 Task: Page Layout & Record Types
Action: Mouse moved to (513, 584)
Screenshot: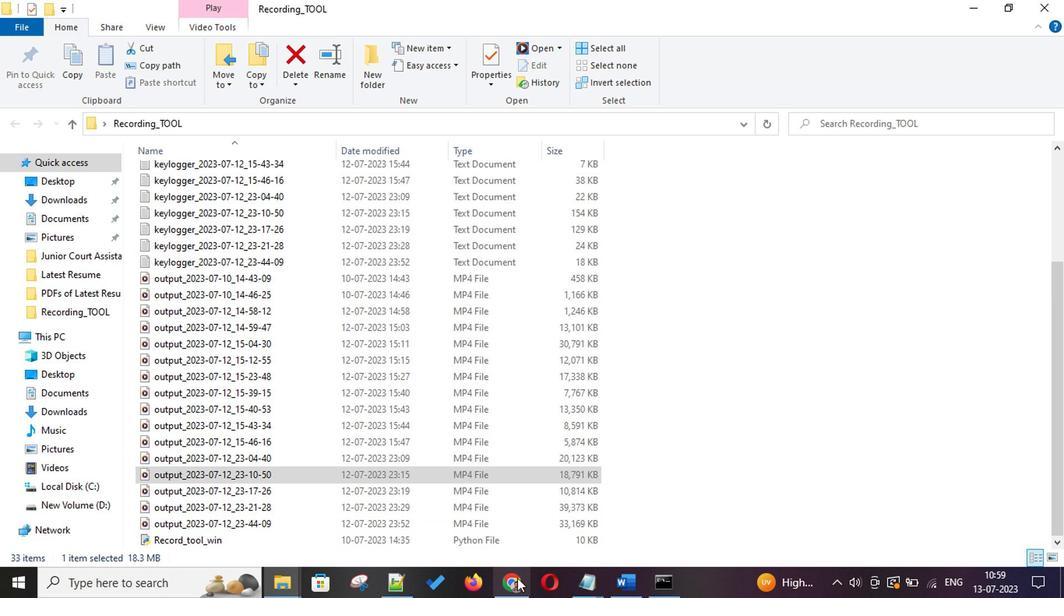 
Action: Mouse pressed left at (513, 584)
Screenshot: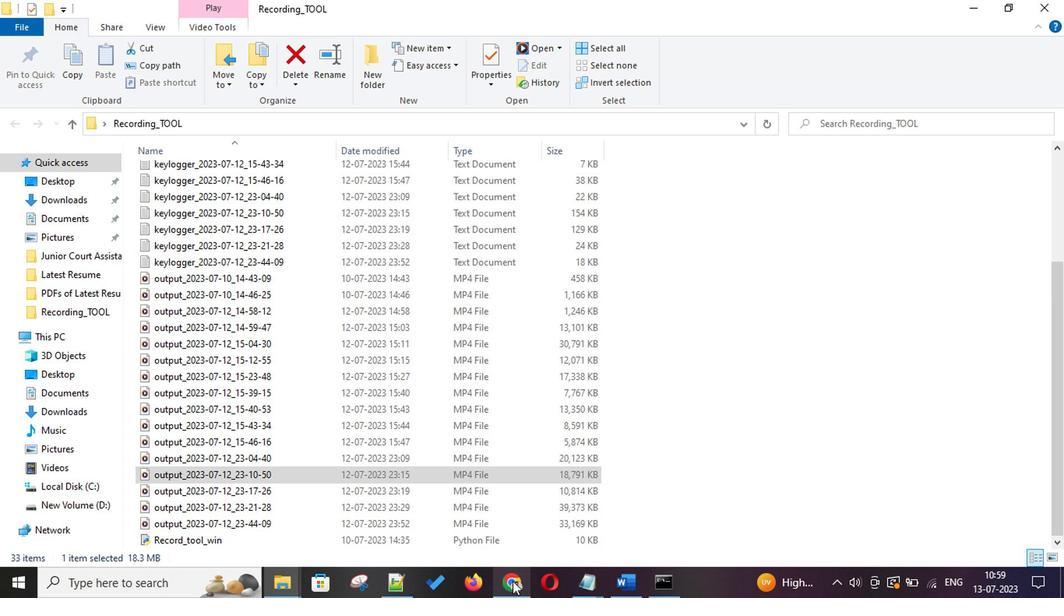 
Action: Mouse moved to (974, 104)
Screenshot: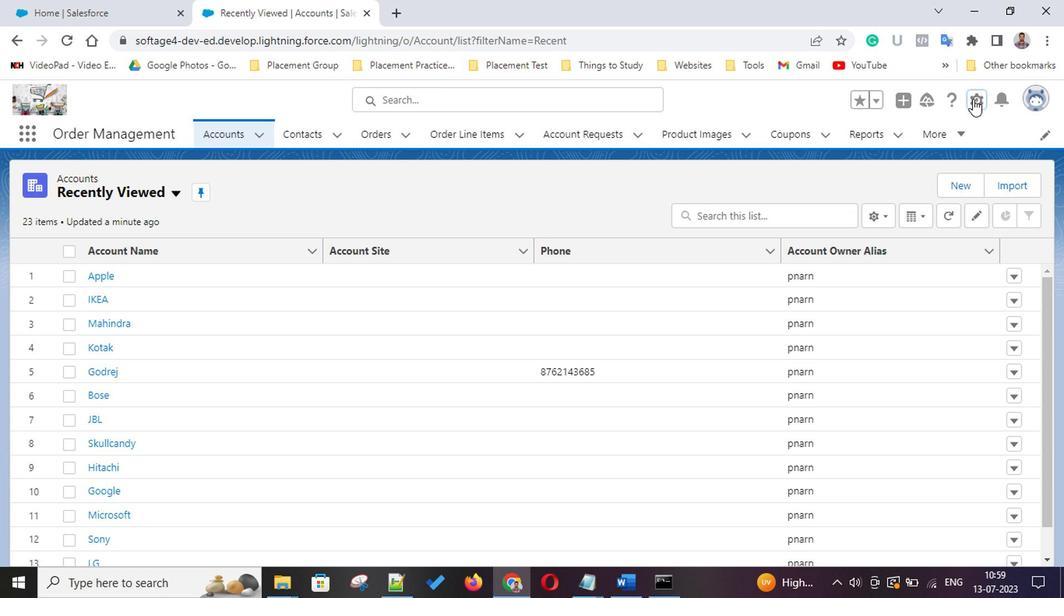 
Action: Mouse pressed left at (974, 104)
Screenshot: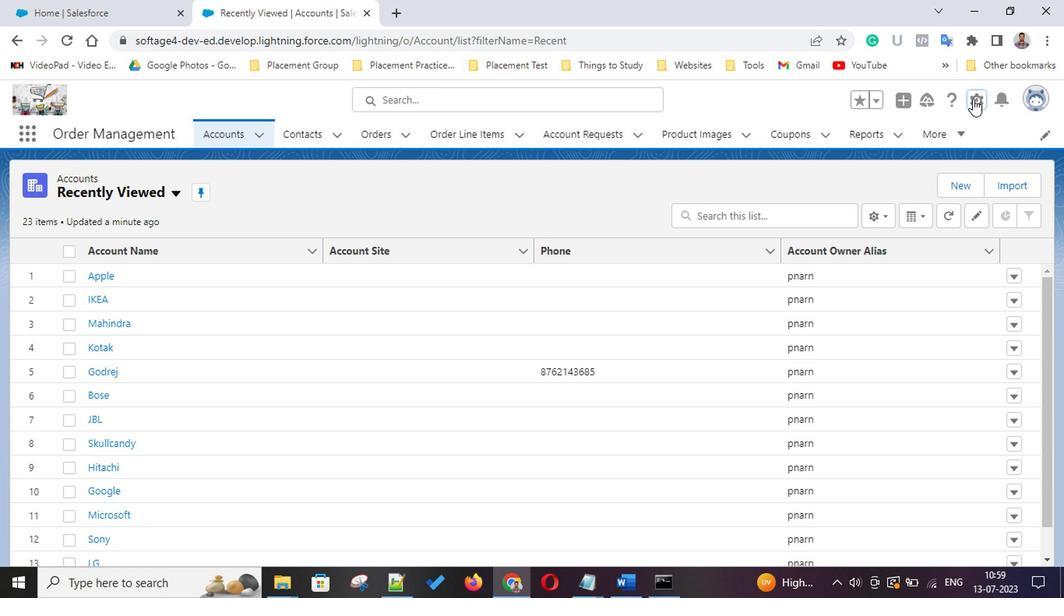 
Action: Mouse moved to (907, 284)
Screenshot: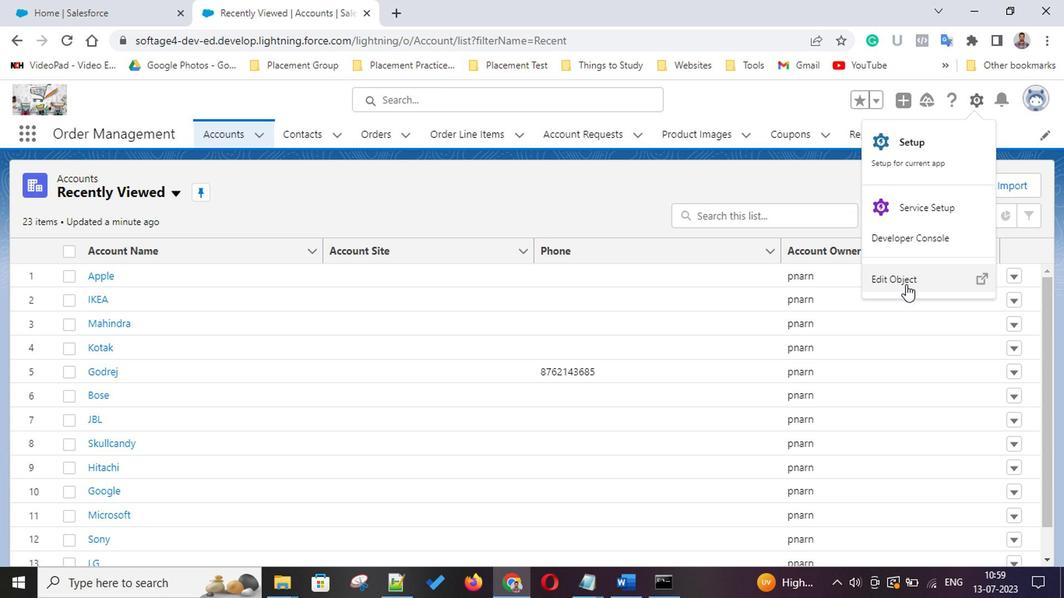 
Action: Mouse pressed left at (907, 284)
Screenshot: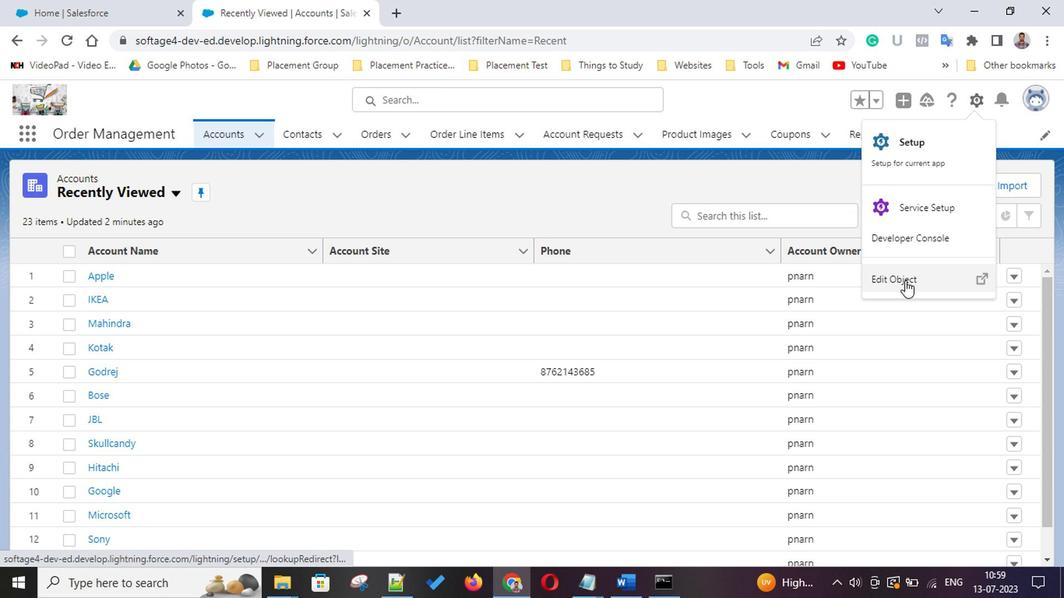 
Action: Mouse moved to (78, 319)
Screenshot: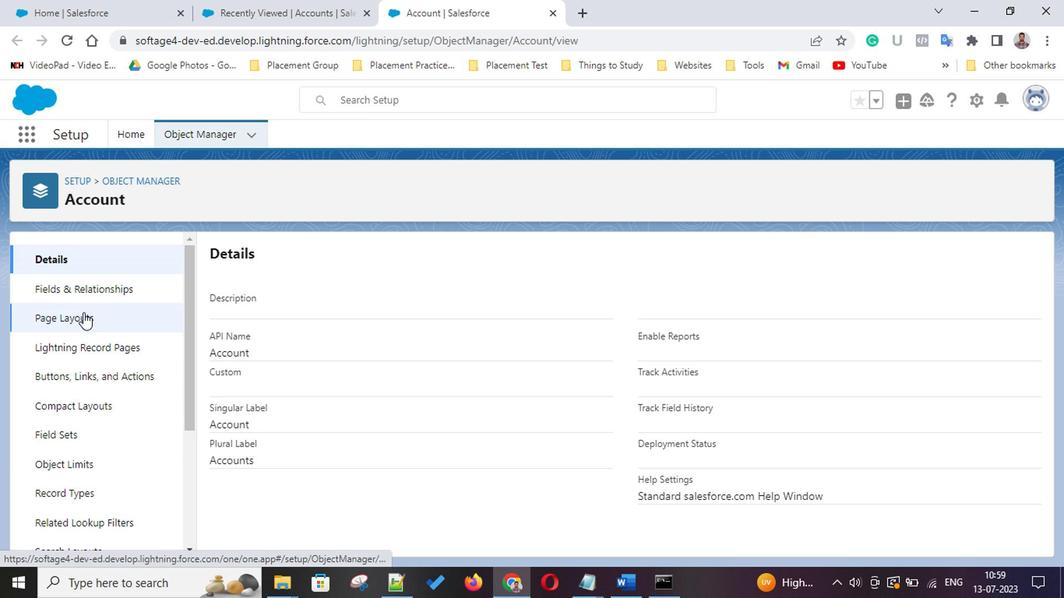 
Action: Mouse pressed left at (78, 319)
Screenshot: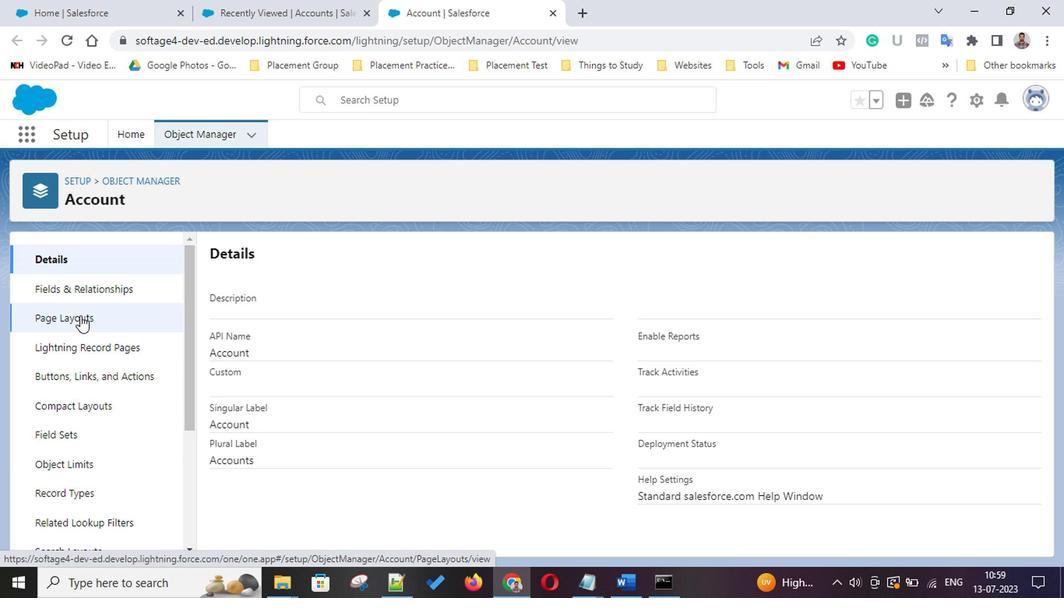 
Action: Mouse moved to (1042, 329)
Screenshot: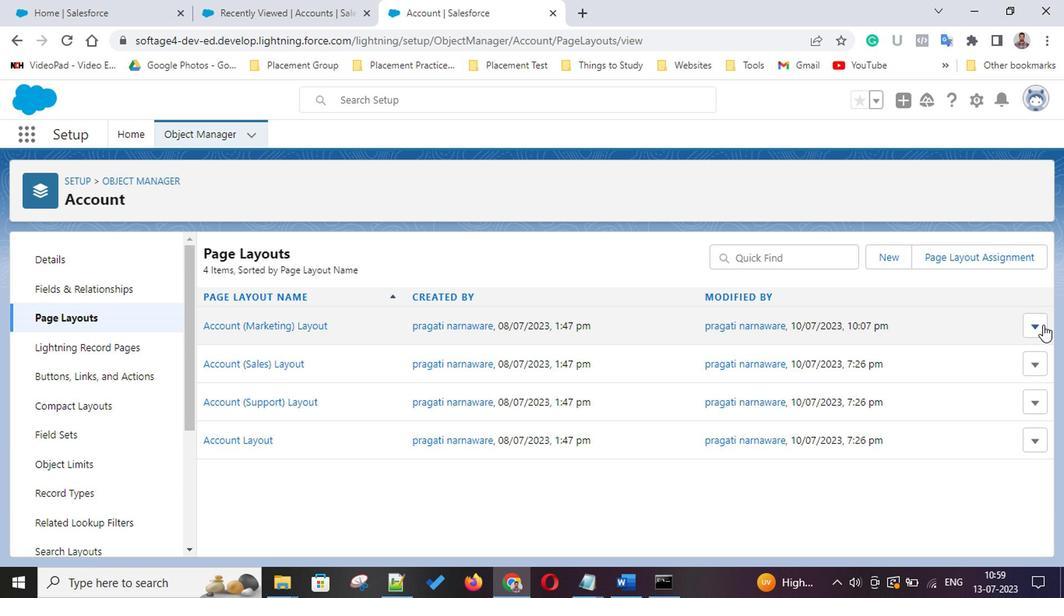 
Action: Mouse pressed left at (1042, 329)
Screenshot: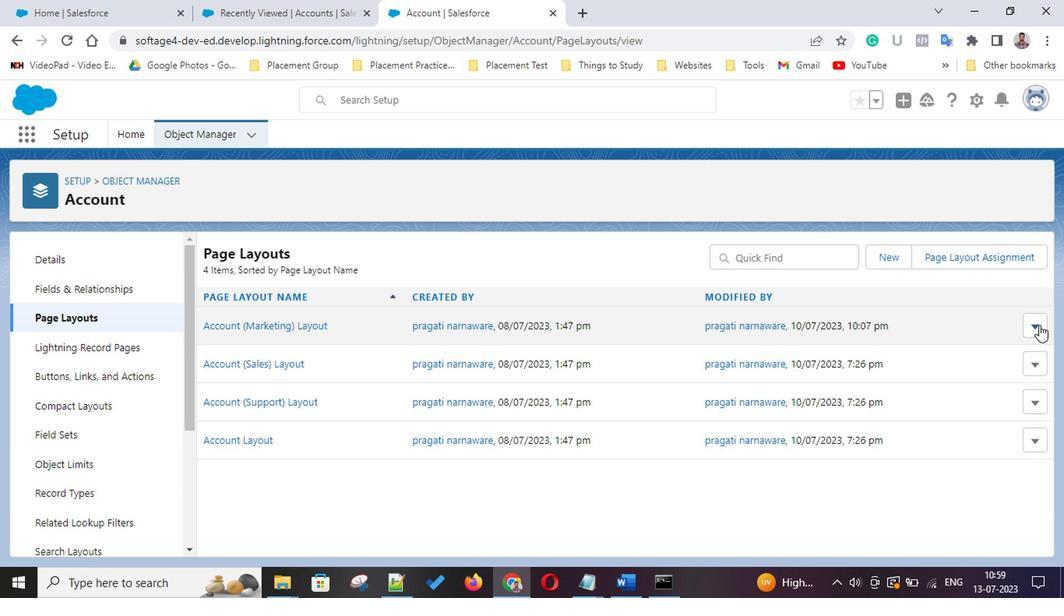 
Action: Mouse moved to (995, 374)
Screenshot: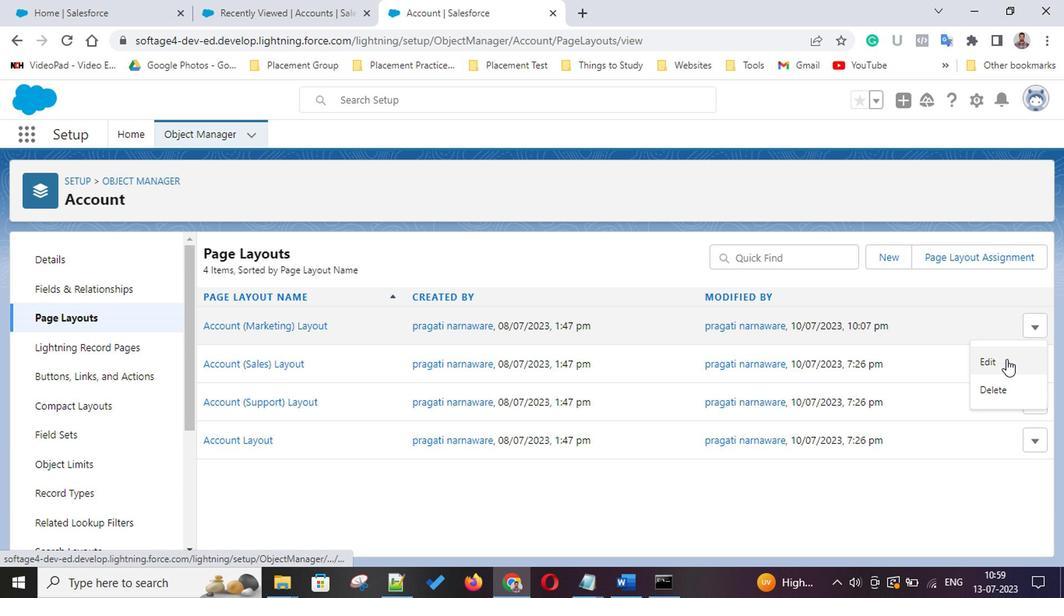 
Action: Mouse pressed left at (995, 374)
Screenshot: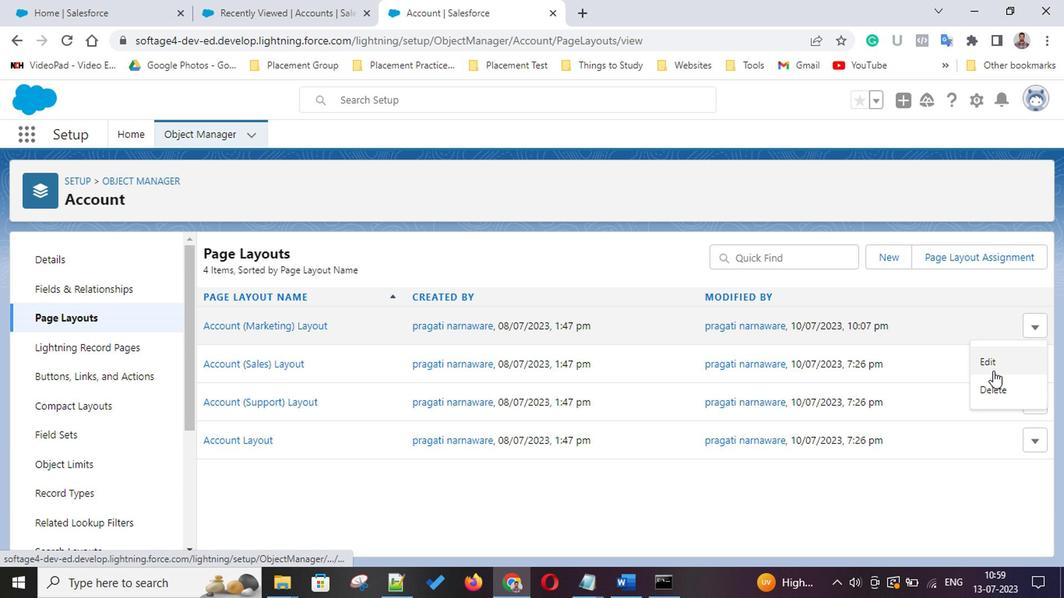 
Action: Mouse moved to (532, 431)
Screenshot: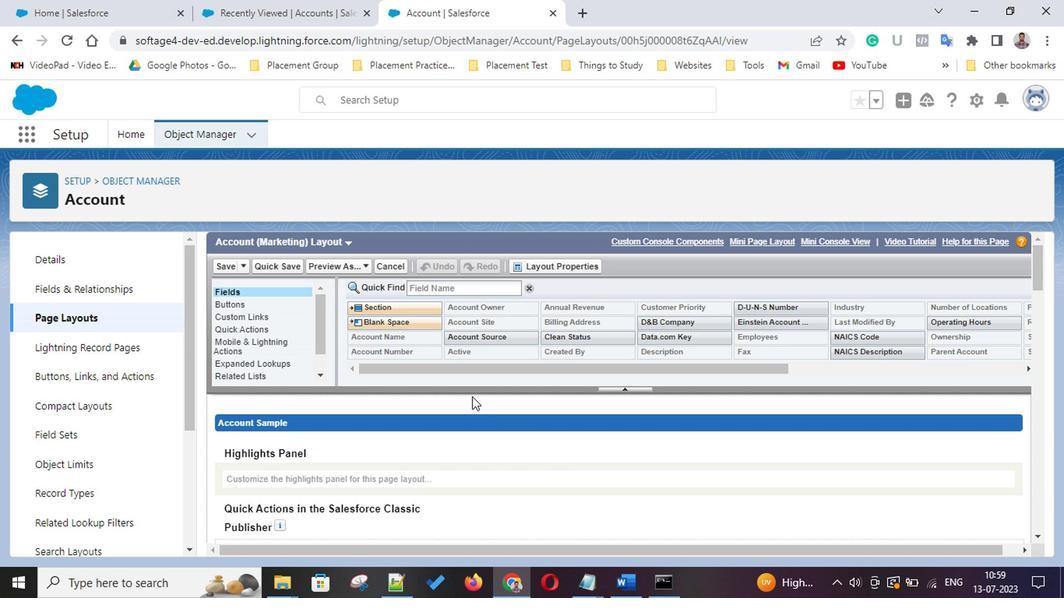 
Action: Mouse scrolled (532, 430) with delta (0, 0)
Screenshot: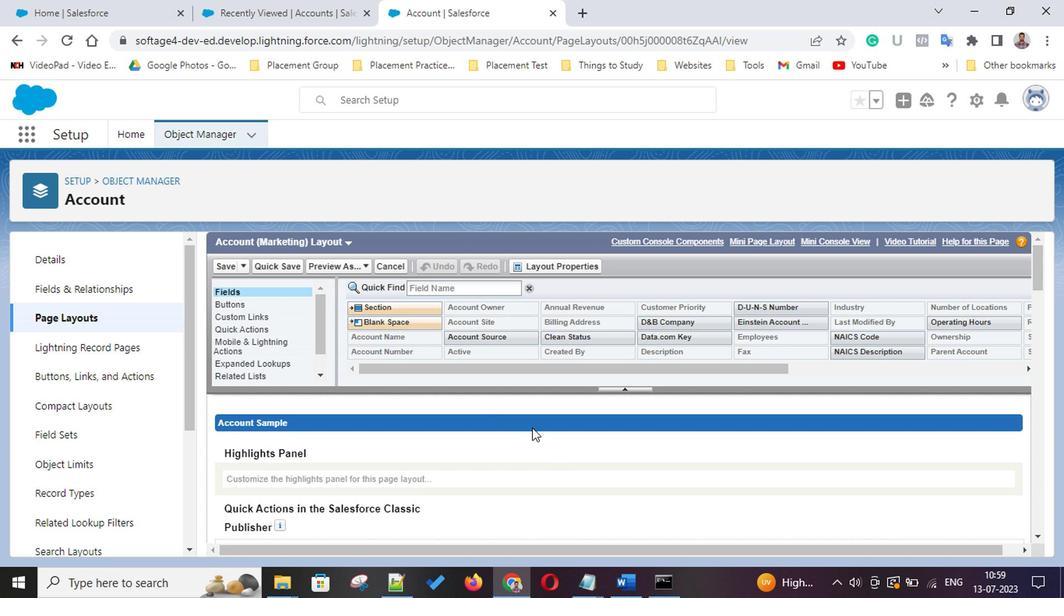 
Action: Mouse scrolled (532, 430) with delta (0, 0)
Screenshot: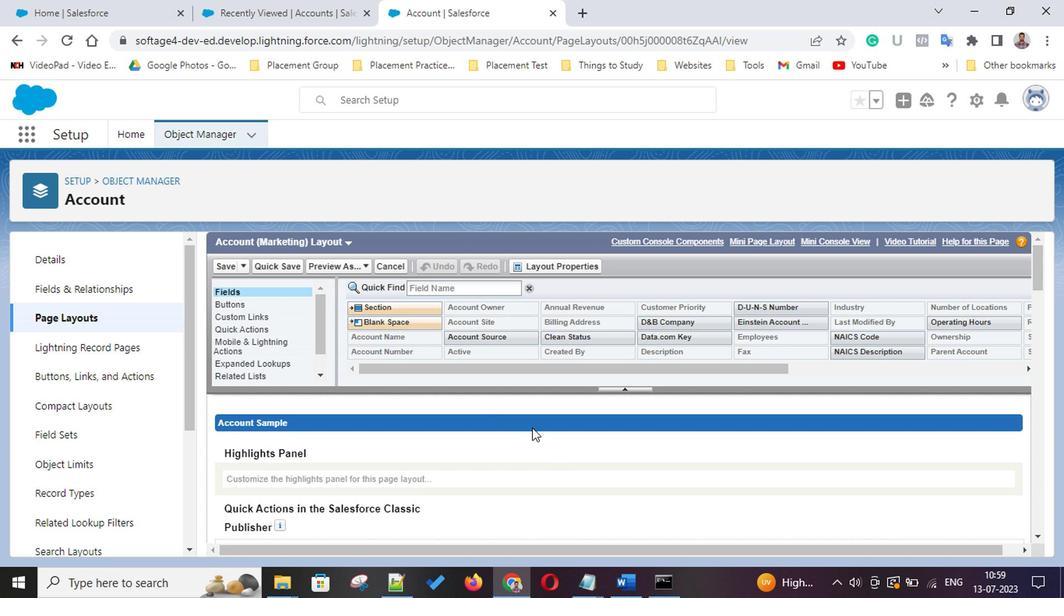 
Action: Mouse scrolled (532, 430) with delta (0, 0)
Screenshot: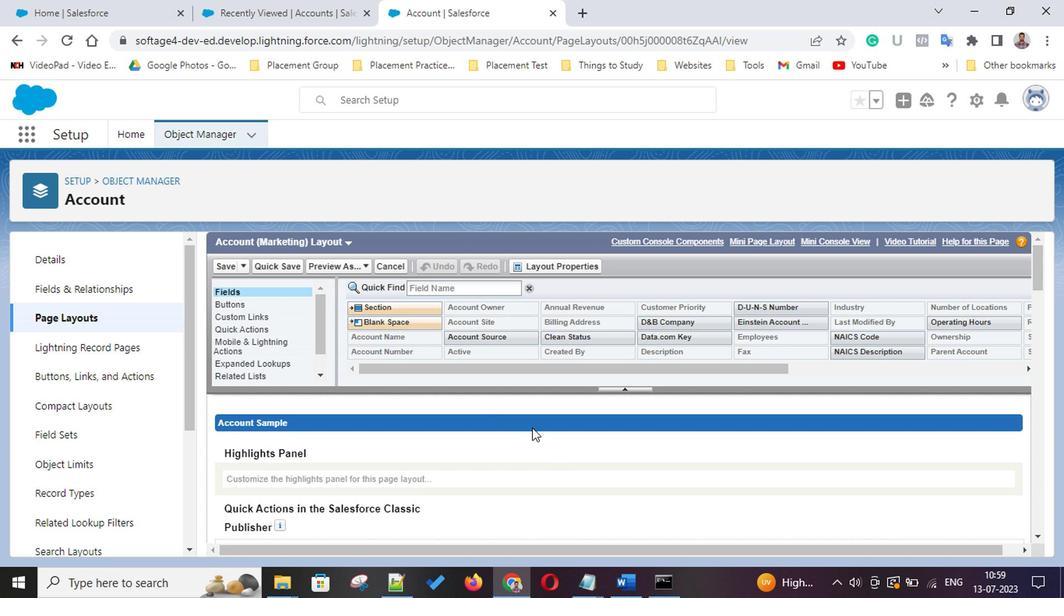 
Action: Mouse scrolled (532, 430) with delta (0, 0)
Screenshot: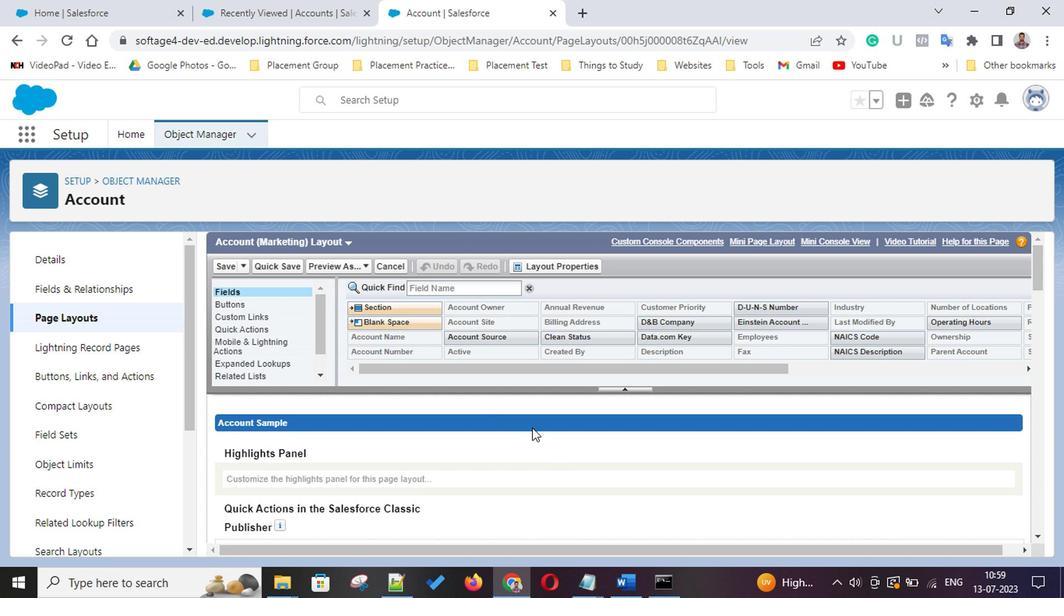 
Action: Mouse scrolled (532, 430) with delta (0, 0)
Screenshot: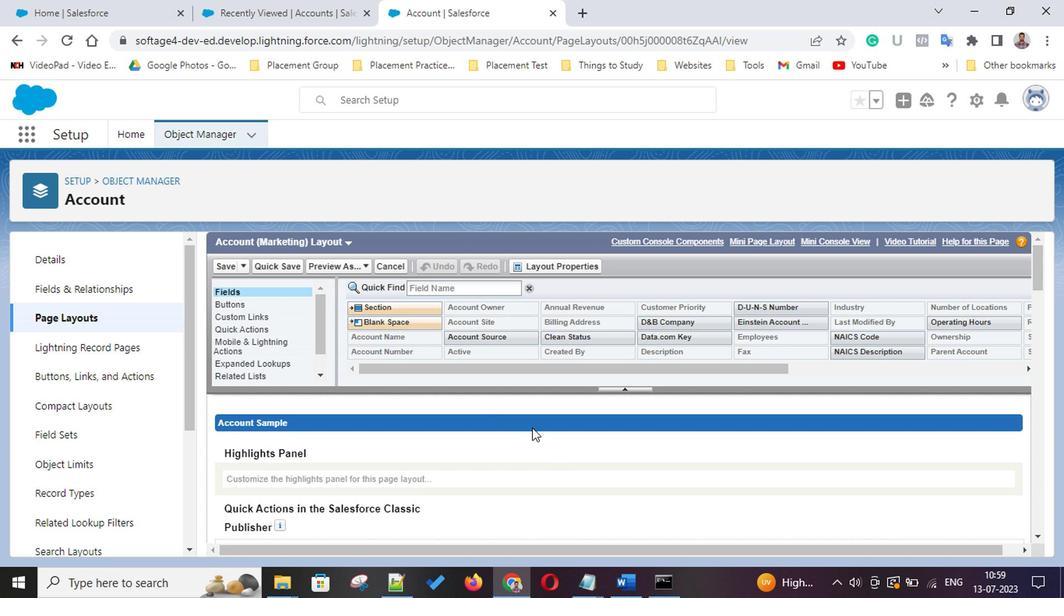 
Action: Mouse scrolled (532, 430) with delta (0, 0)
Screenshot: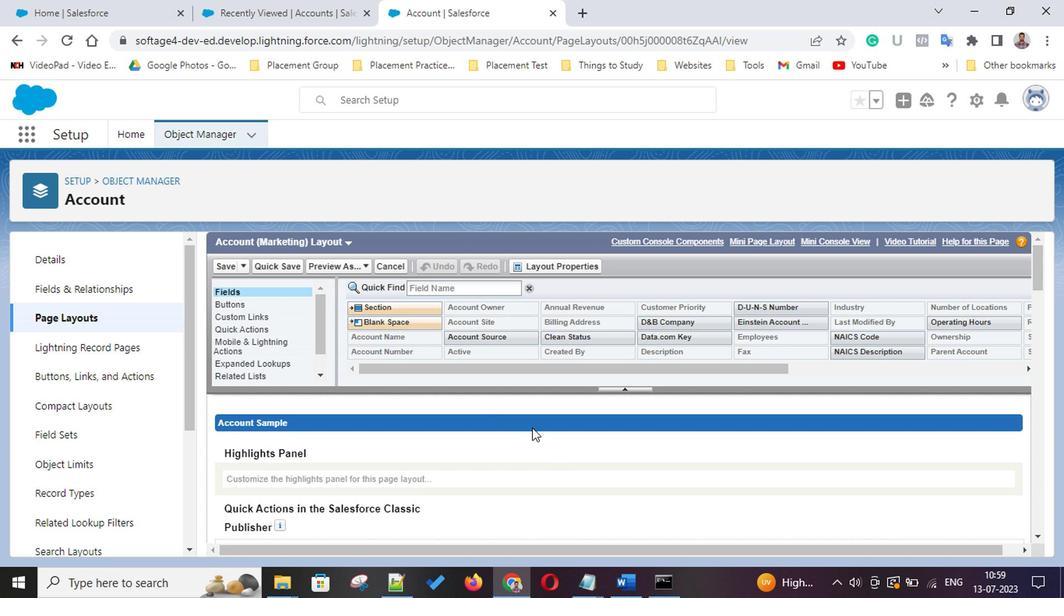 
Action: Mouse scrolled (532, 430) with delta (0, 0)
Screenshot: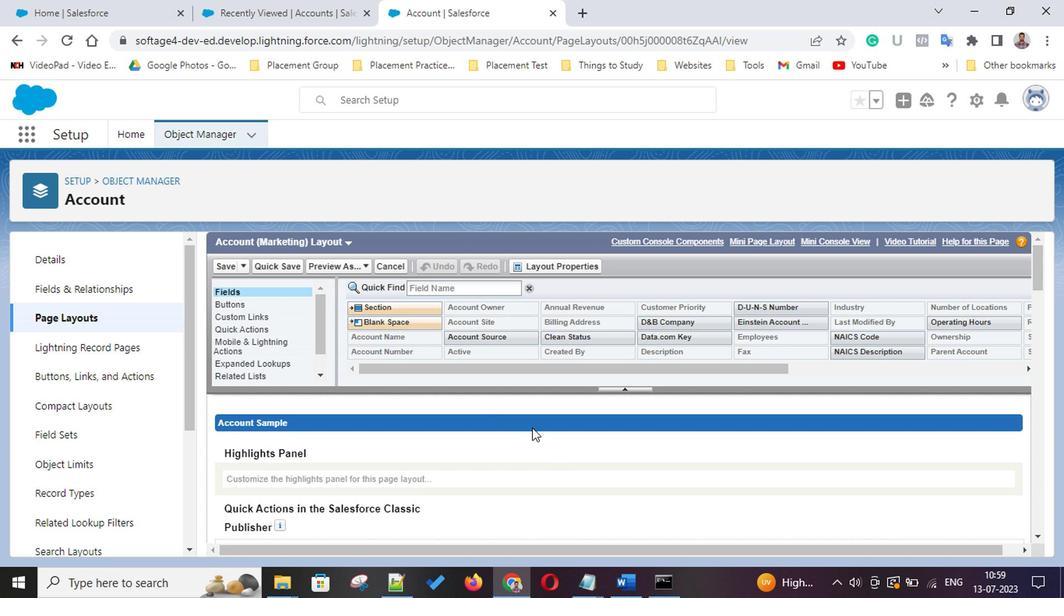 
Action: Mouse scrolled (532, 430) with delta (0, 0)
Screenshot: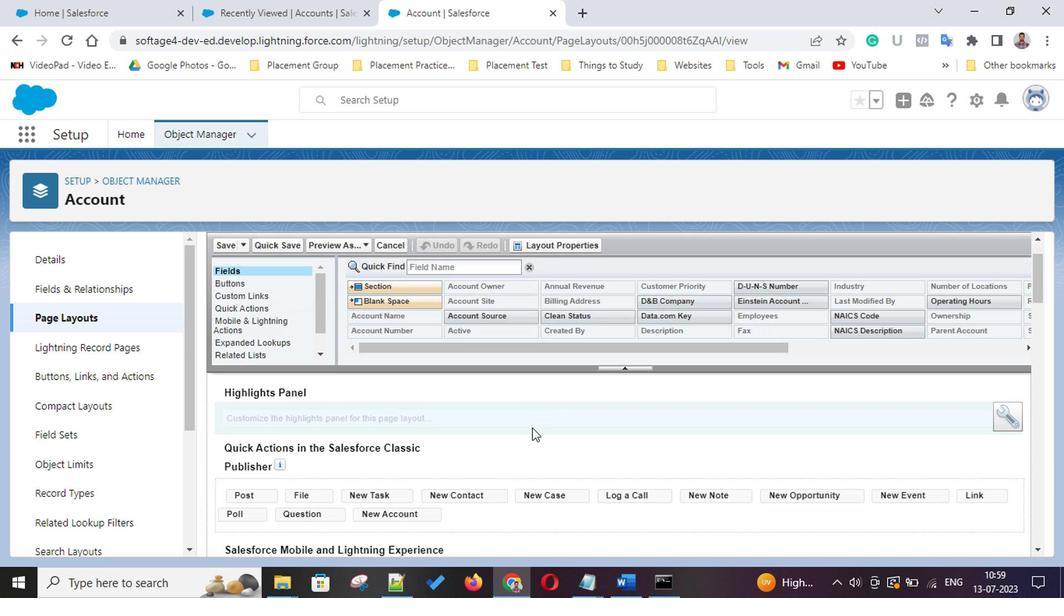
Action: Mouse scrolled (532, 430) with delta (0, 0)
Screenshot: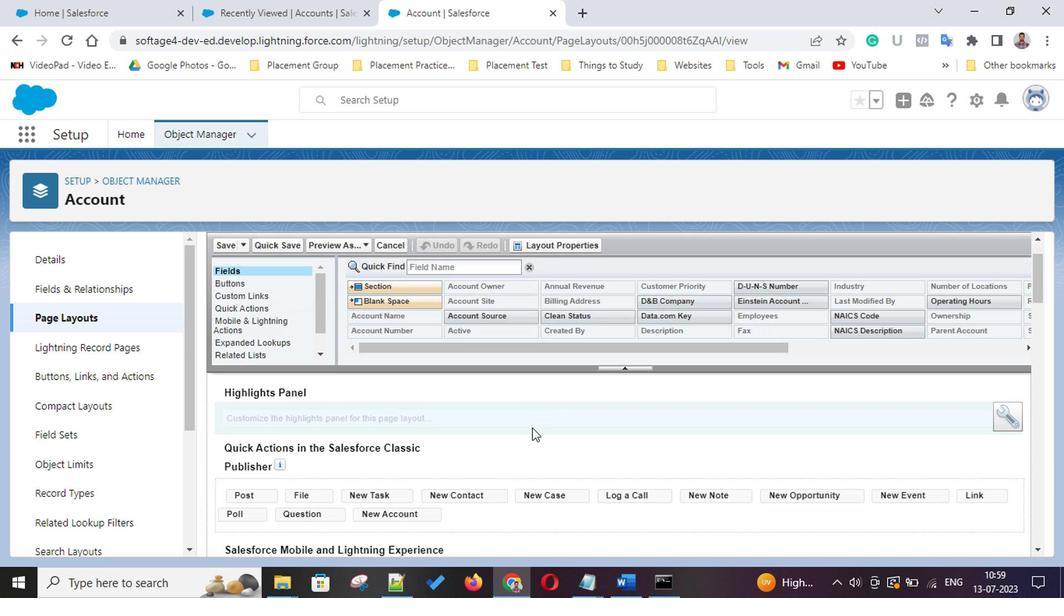 
Action: Mouse scrolled (532, 430) with delta (0, 0)
Screenshot: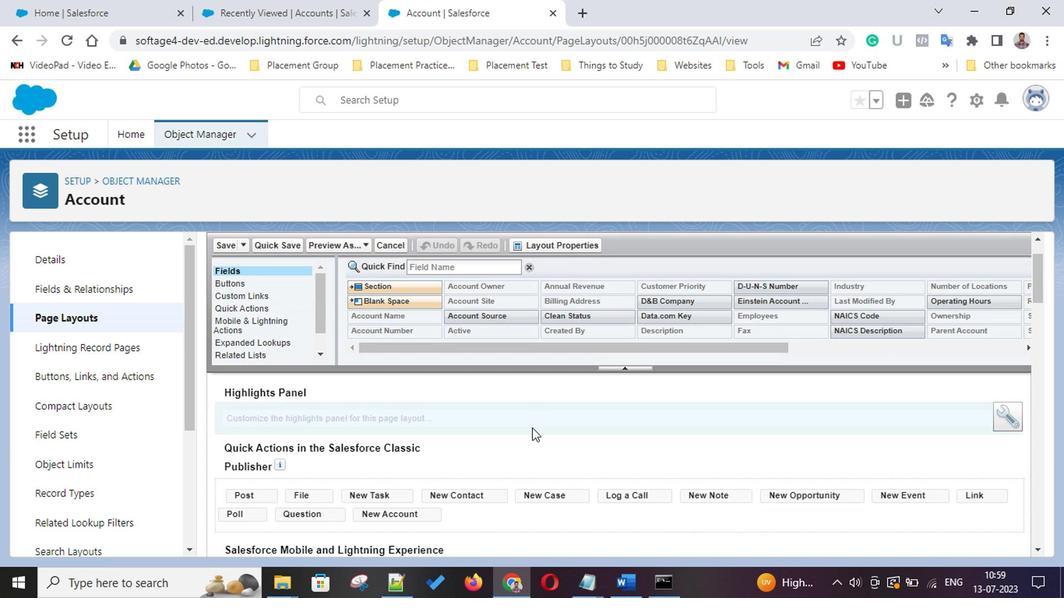 
Action: Mouse scrolled (532, 430) with delta (0, 0)
Screenshot: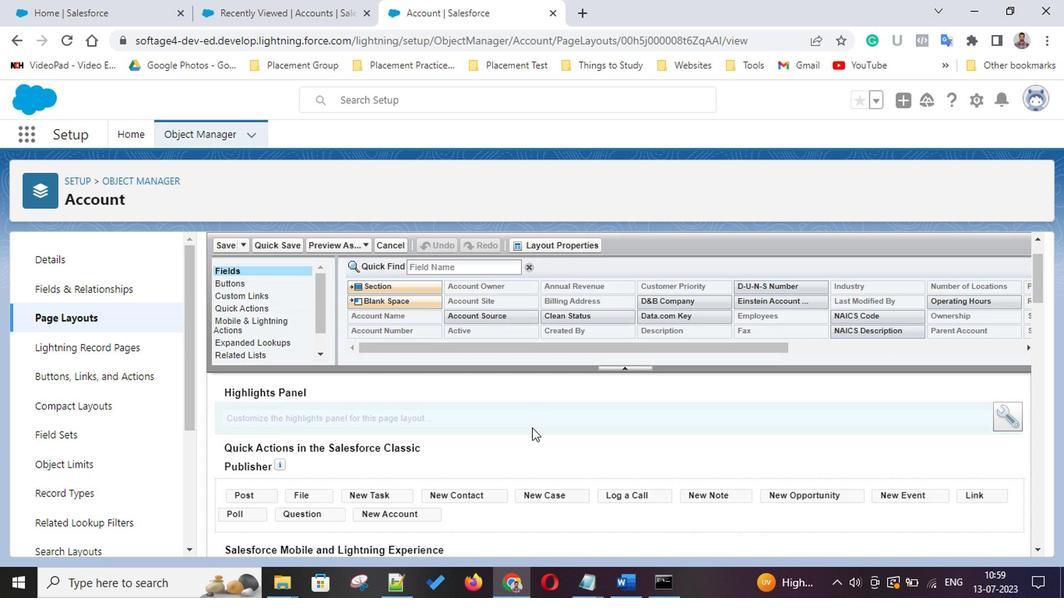 
Action: Mouse scrolled (532, 430) with delta (0, 0)
Screenshot: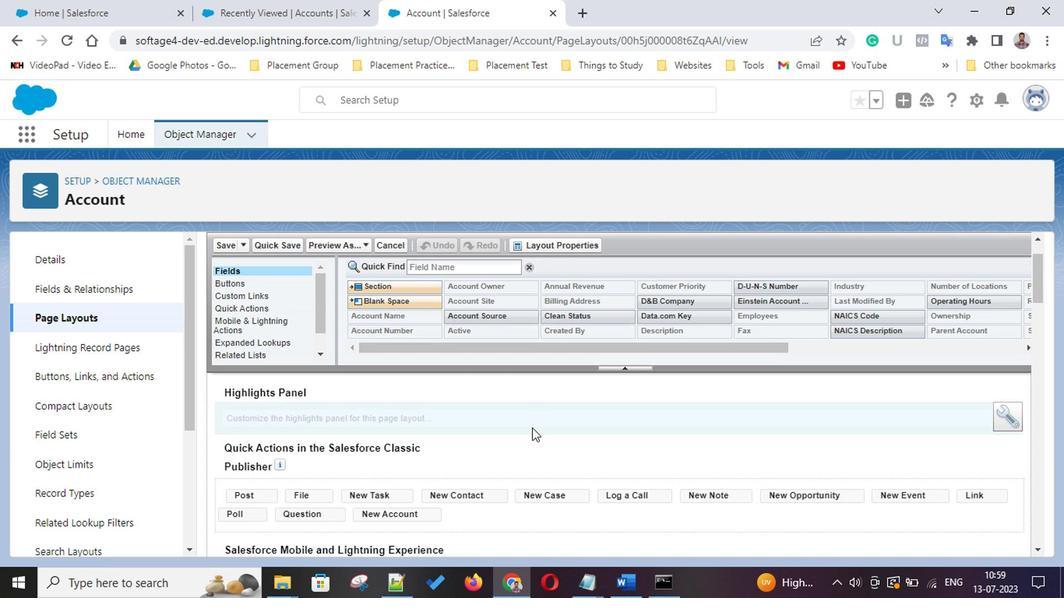 
Action: Mouse scrolled (532, 430) with delta (0, 0)
Screenshot: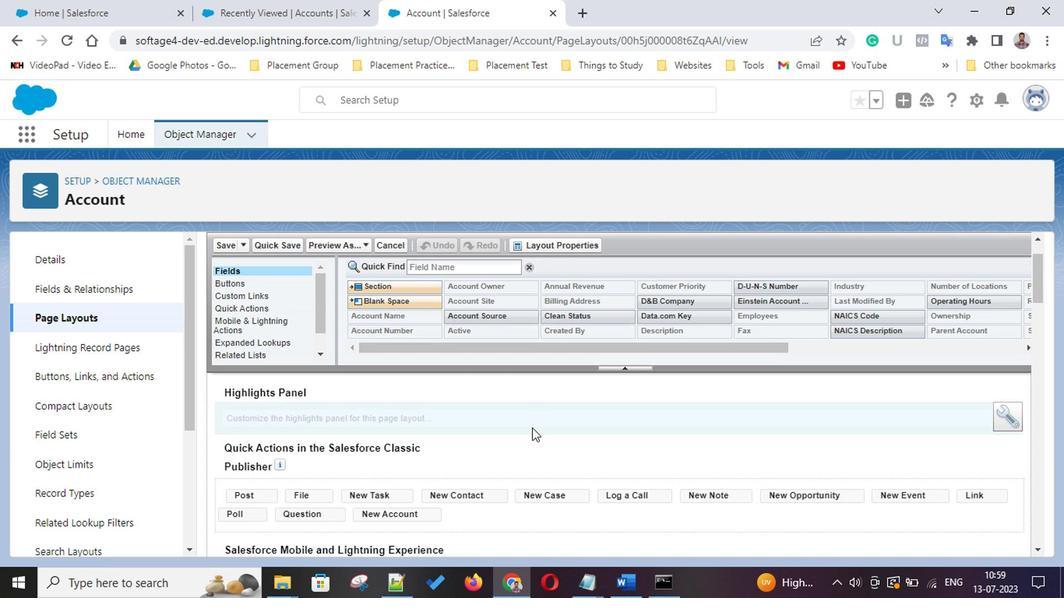 
Action: Mouse scrolled (532, 430) with delta (0, 0)
Screenshot: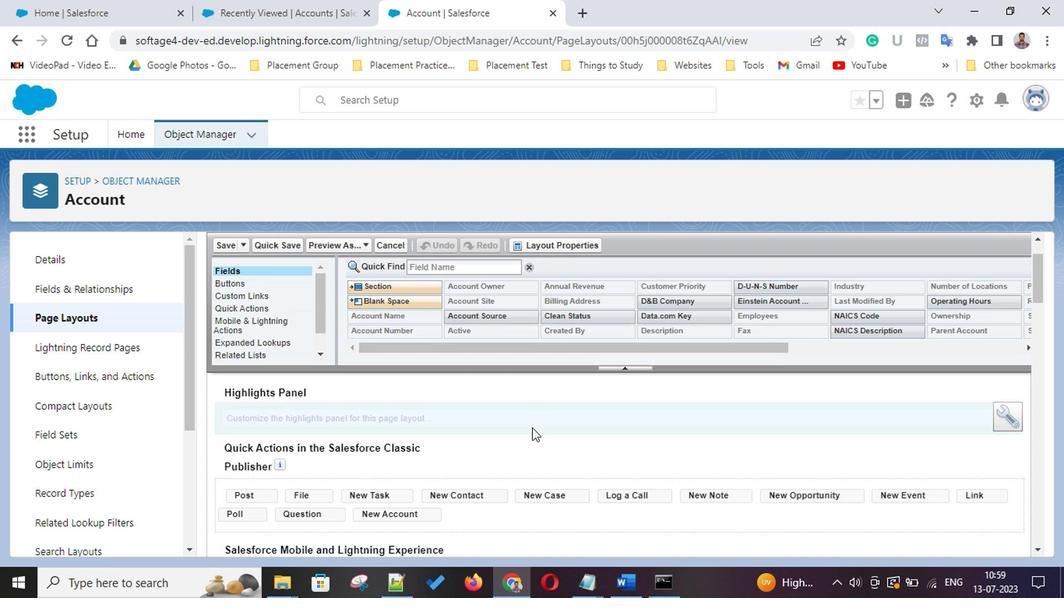 
Action: Mouse scrolled (532, 430) with delta (0, 0)
Screenshot: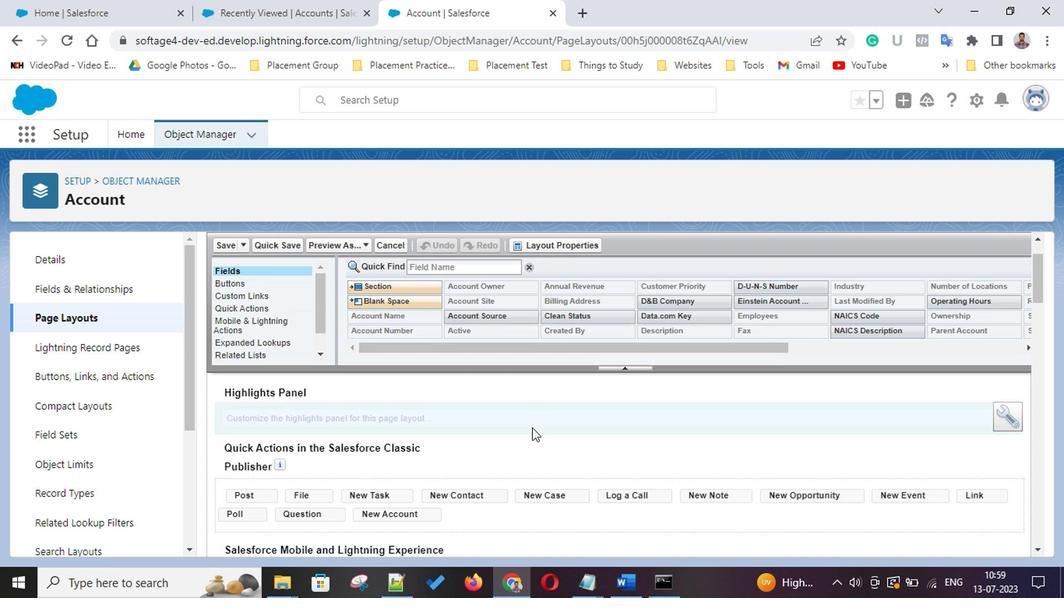 
Action: Mouse scrolled (532, 430) with delta (0, 0)
Screenshot: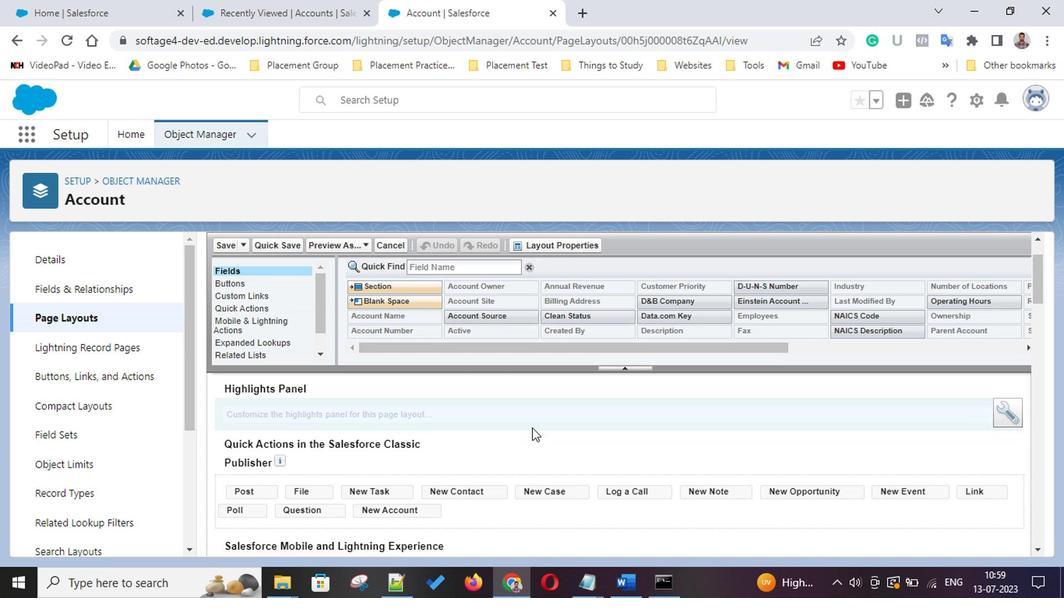 
Action: Mouse scrolled (532, 430) with delta (0, 0)
Screenshot: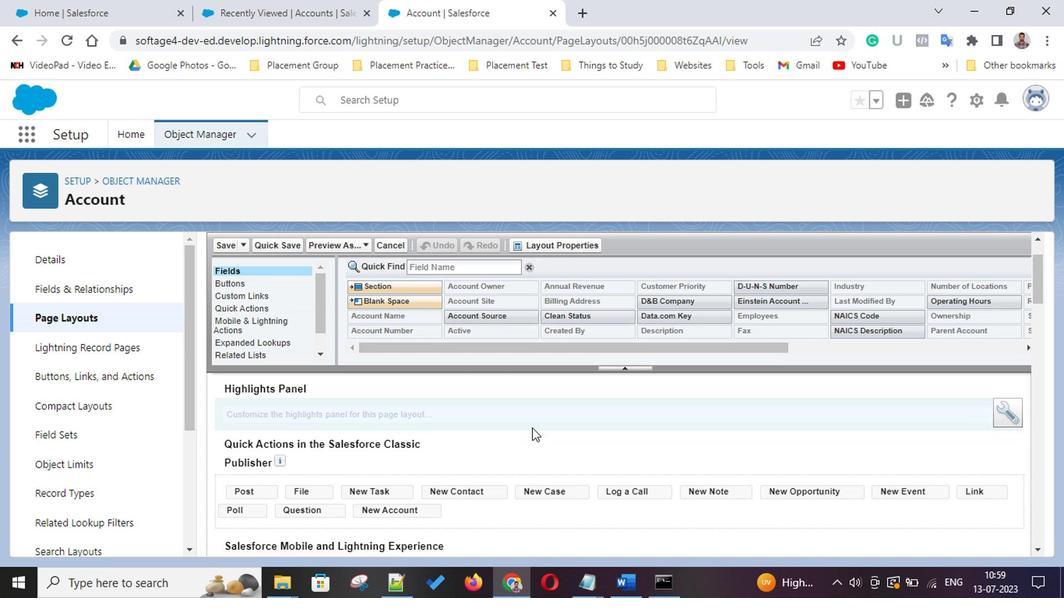 
Action: Mouse scrolled (532, 430) with delta (0, 0)
Screenshot: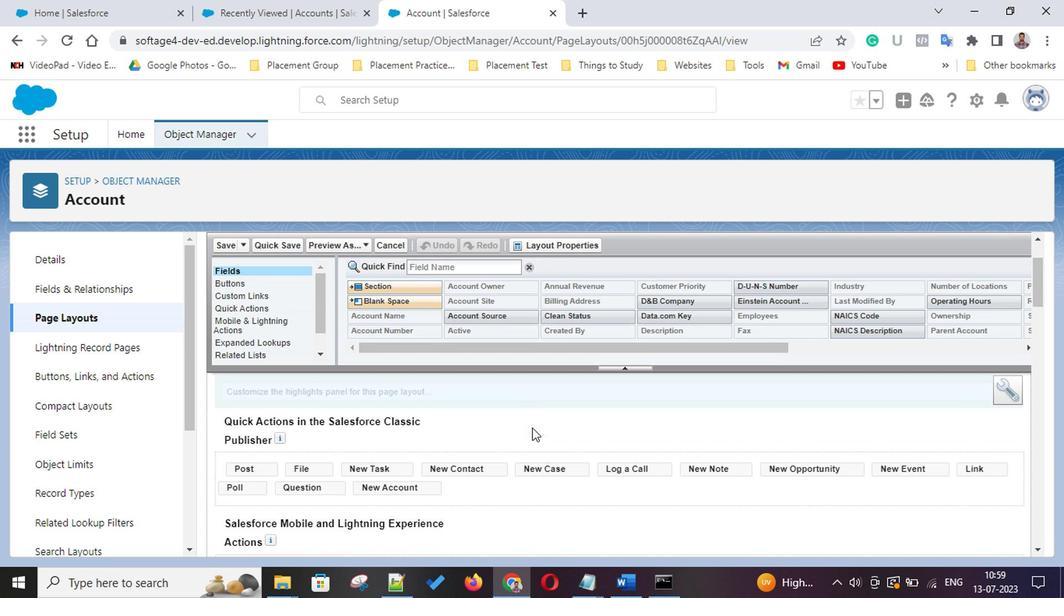 
Action: Mouse scrolled (532, 430) with delta (0, 0)
Screenshot: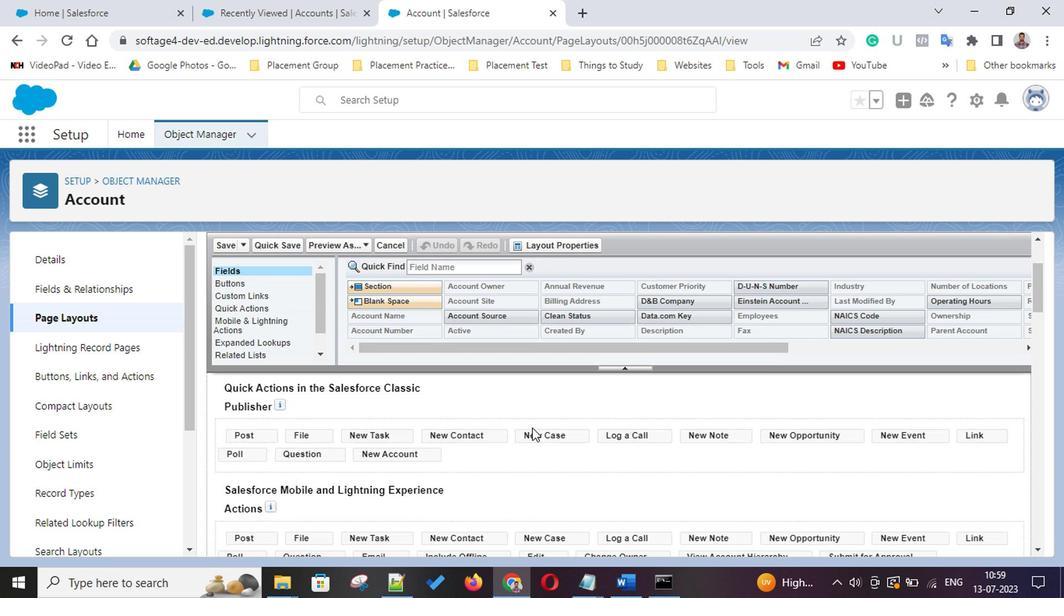 
Action: Mouse moved to (494, 450)
Screenshot: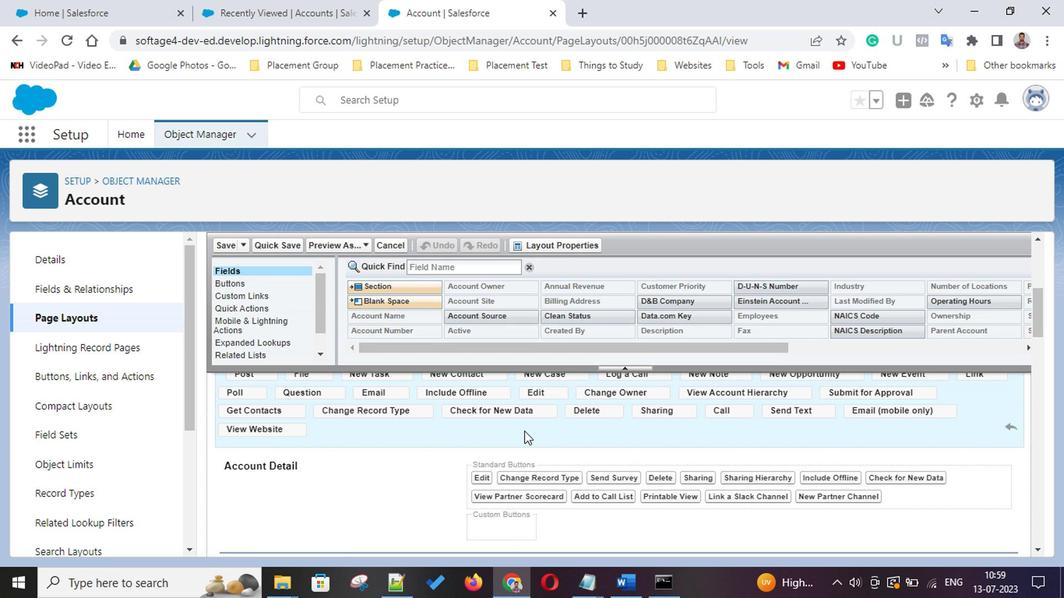 
Action: Mouse scrolled (494, 449) with delta (0, 0)
Screenshot: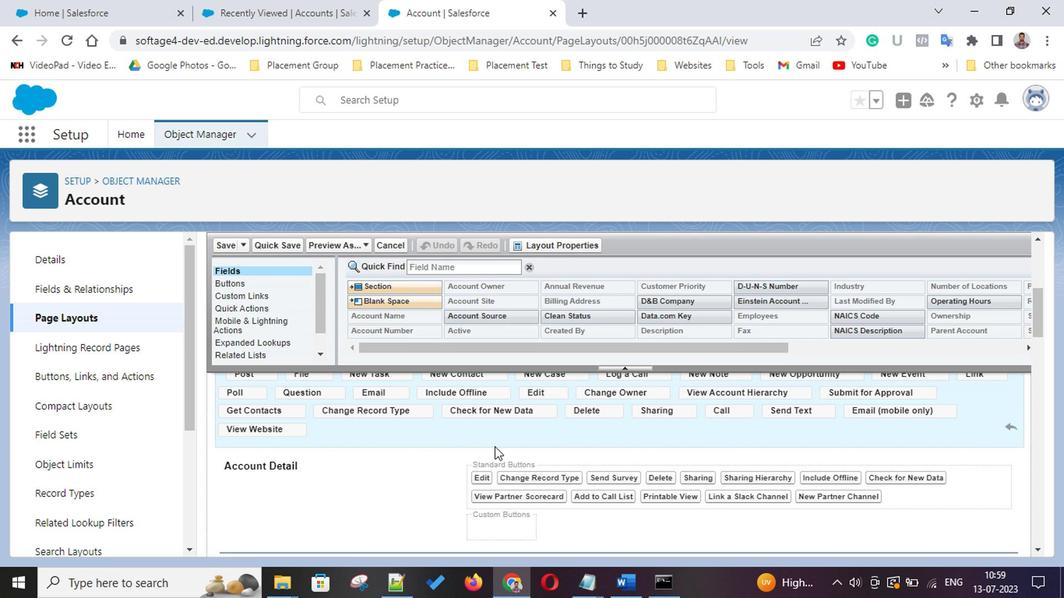 
Action: Mouse scrolled (494, 449) with delta (0, 0)
Screenshot: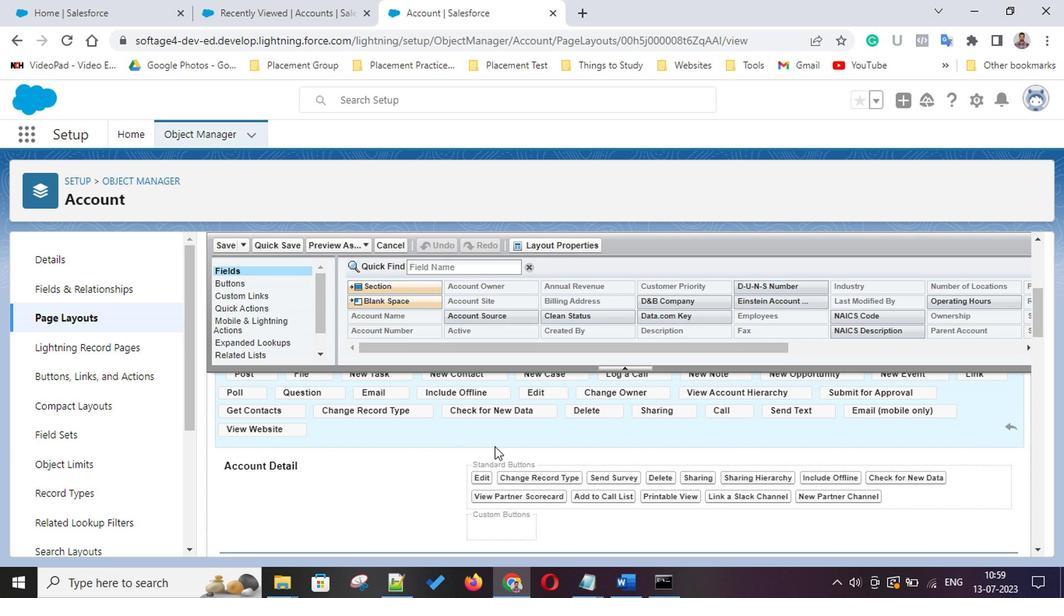 
Action: Mouse scrolled (494, 449) with delta (0, 0)
Screenshot: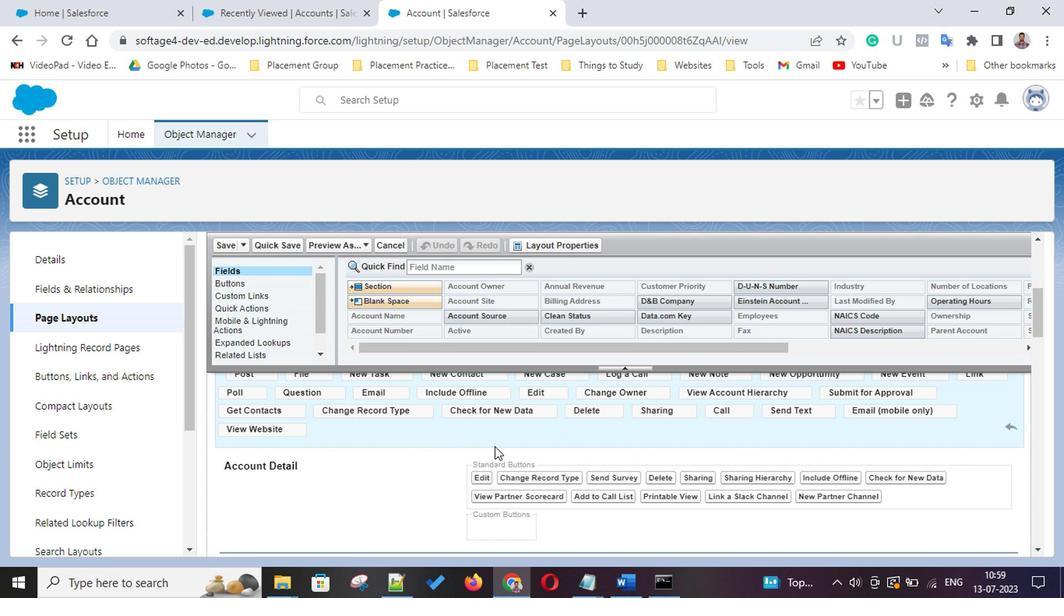 
Action: Mouse scrolled (494, 449) with delta (0, 0)
Screenshot: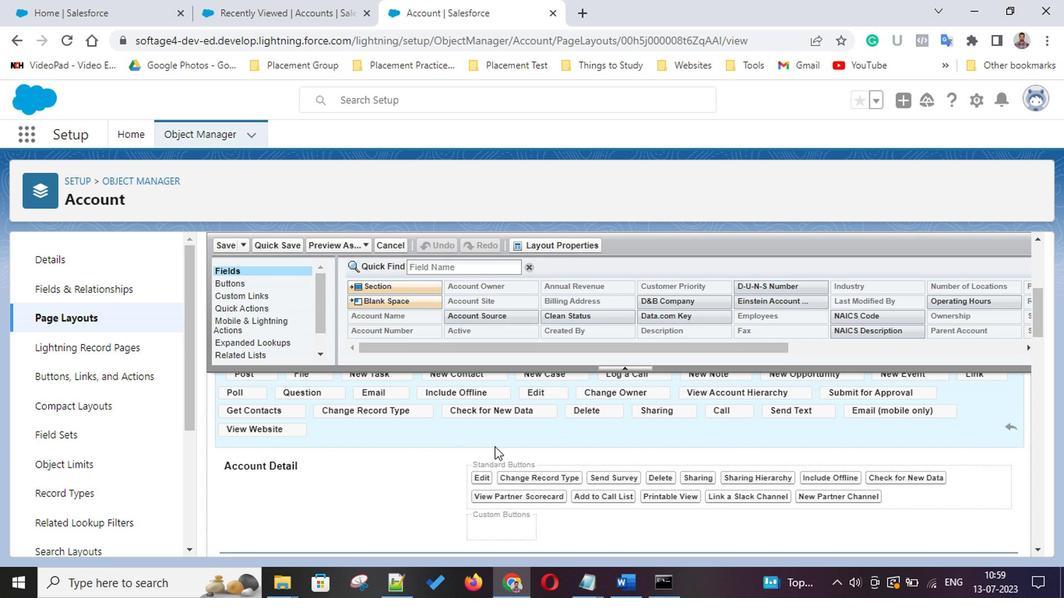 
Action: Mouse scrolled (494, 449) with delta (0, 0)
Screenshot: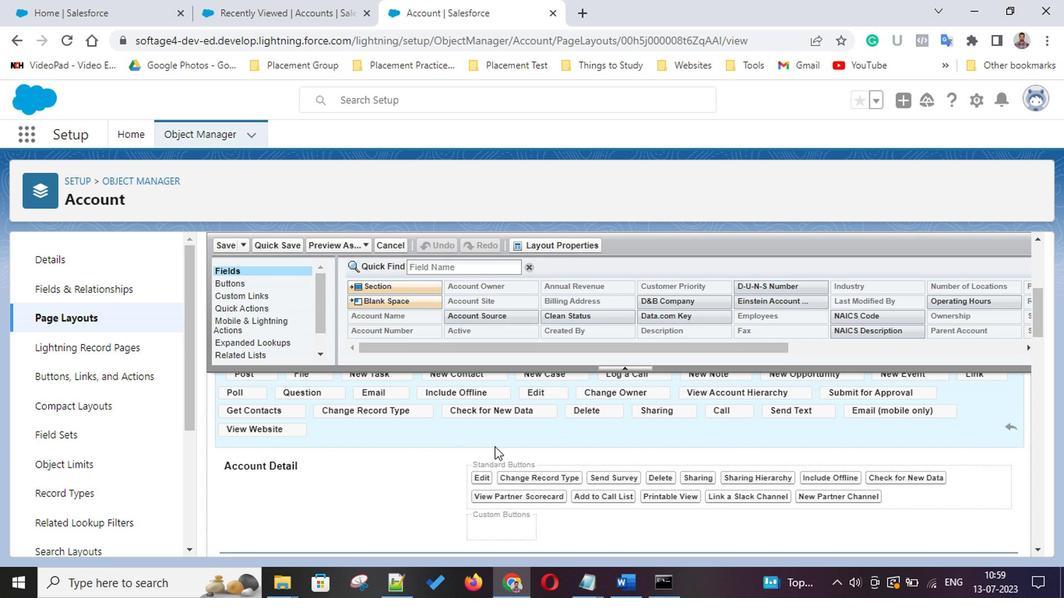 
Action: Mouse moved to (425, 479)
Screenshot: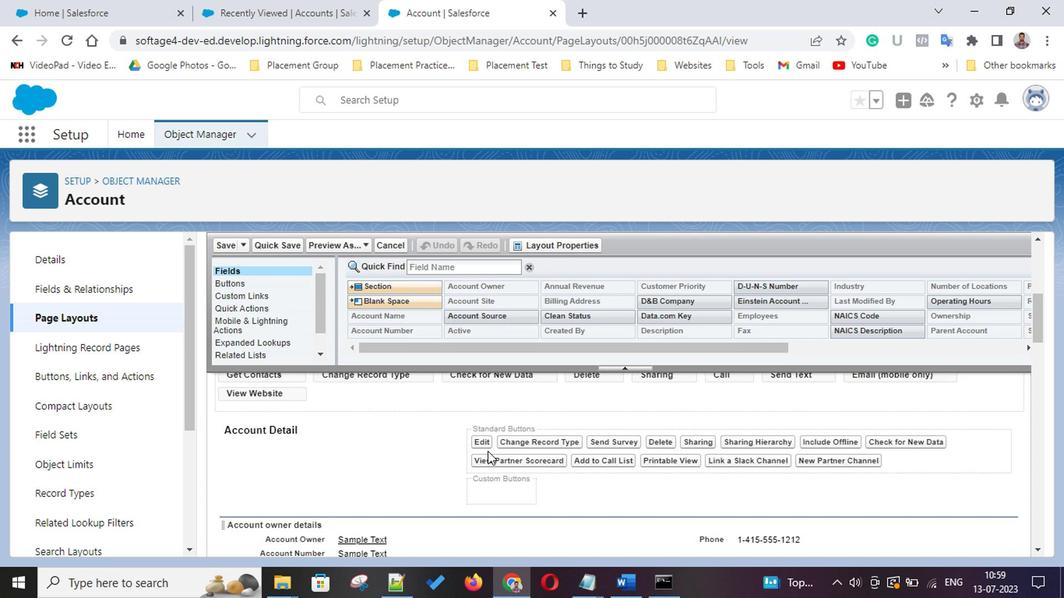 
Action: Mouse scrolled (425, 478) with delta (0, 0)
Screenshot: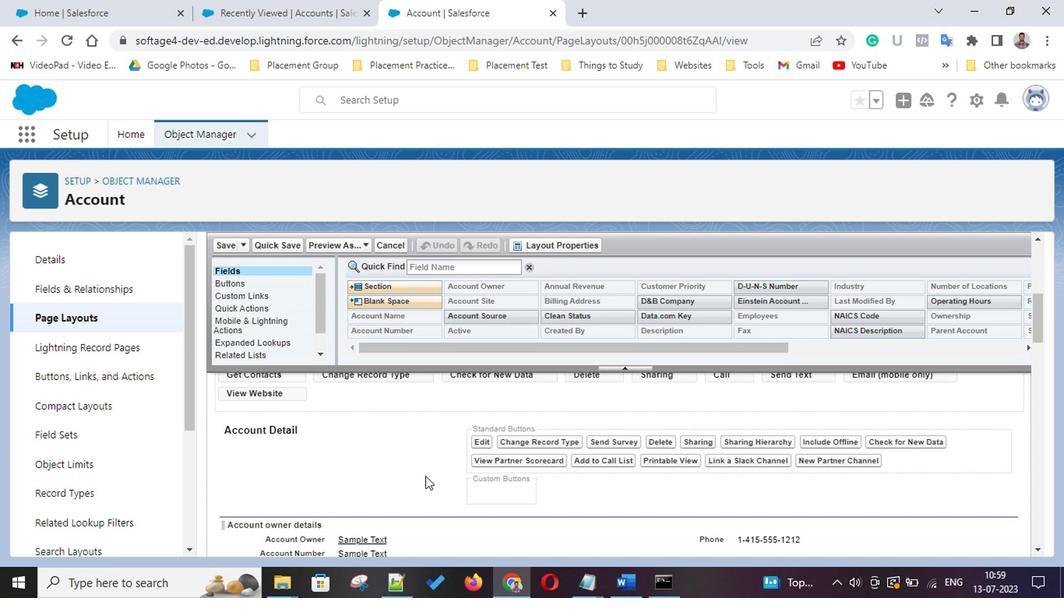 
Action: Mouse scrolled (425, 478) with delta (0, 0)
Screenshot: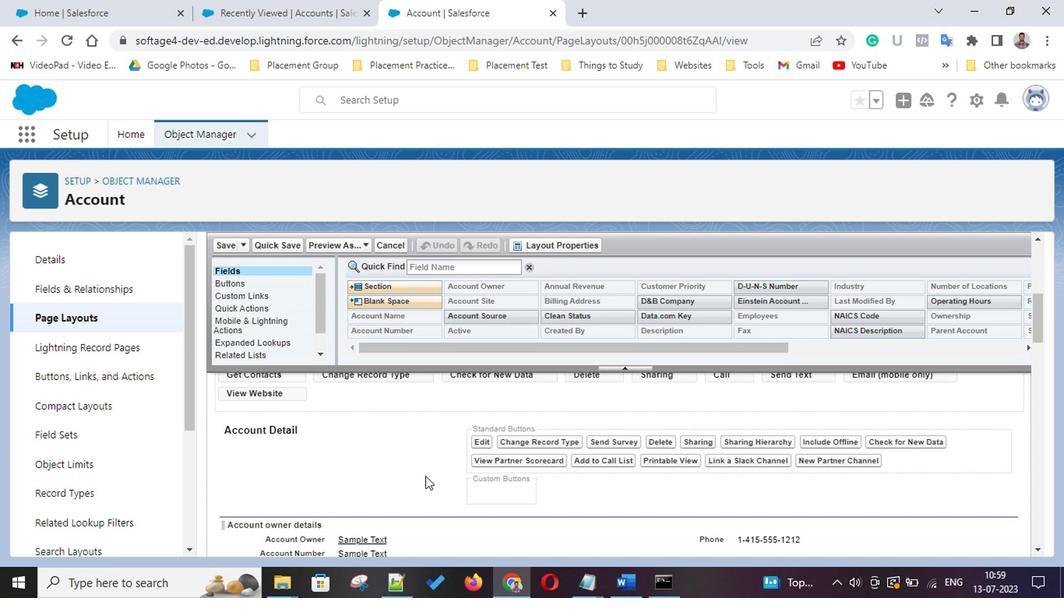 
Action: Mouse scrolled (425, 478) with delta (0, 0)
Screenshot: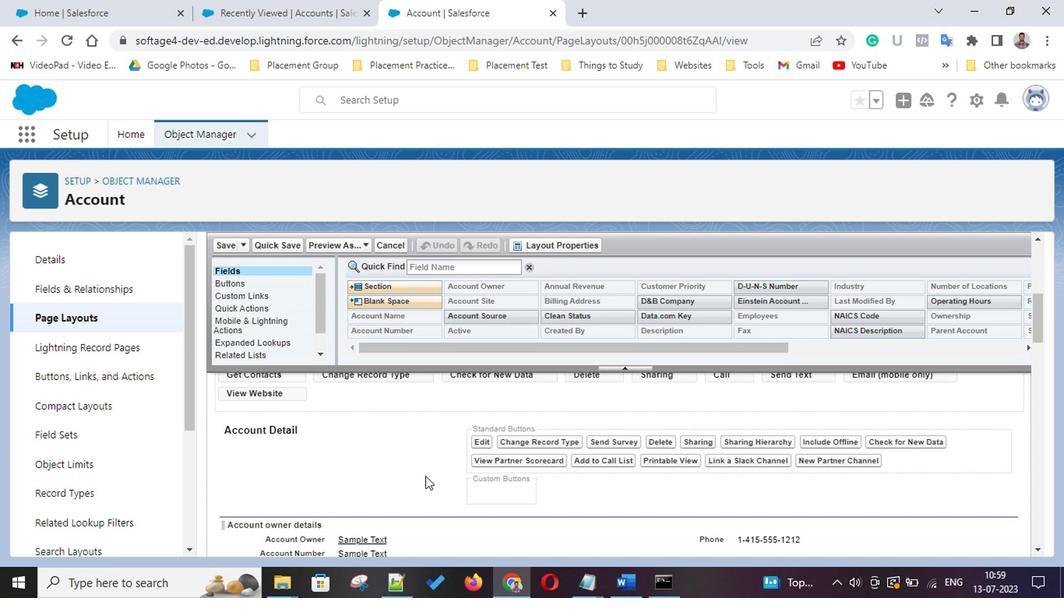 
Action: Mouse scrolled (425, 478) with delta (0, 0)
Screenshot: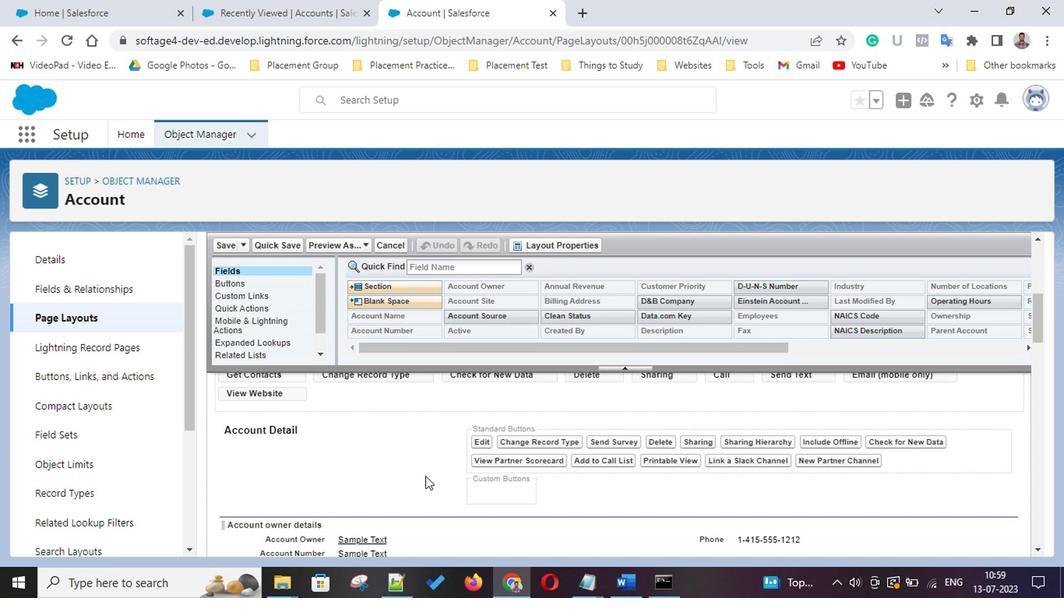 
Action: Mouse scrolled (425, 478) with delta (0, 0)
Screenshot: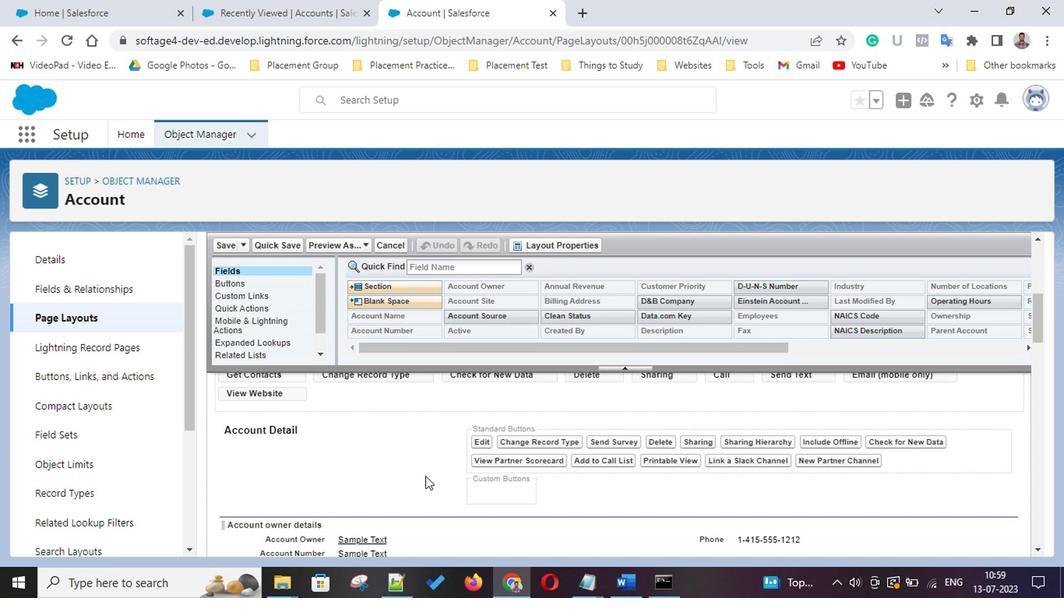 
Action: Mouse scrolled (425, 478) with delta (0, 0)
Screenshot: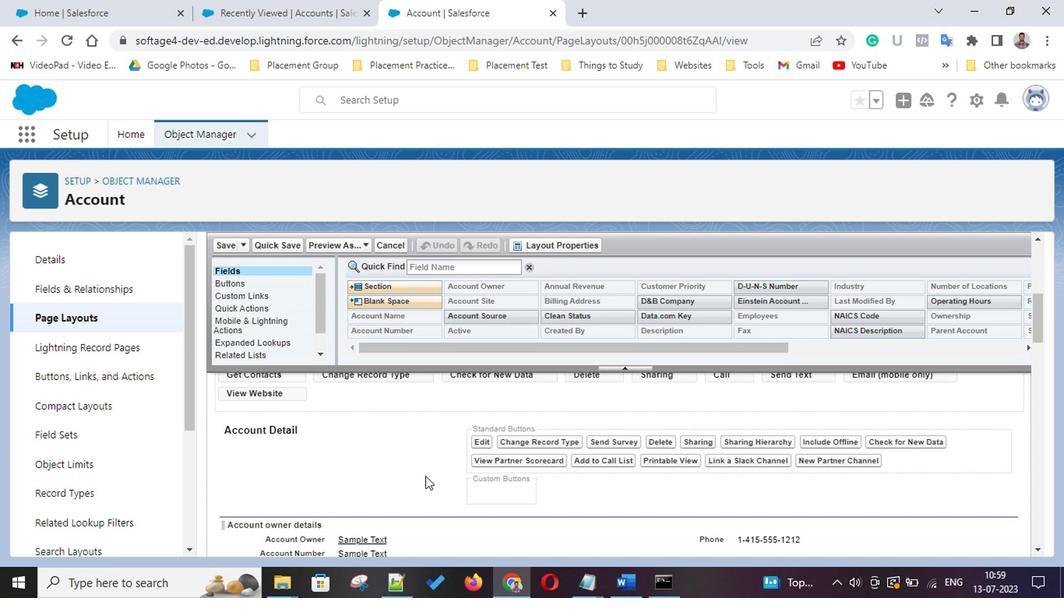 
Action: Mouse scrolled (425, 478) with delta (0, 0)
Screenshot: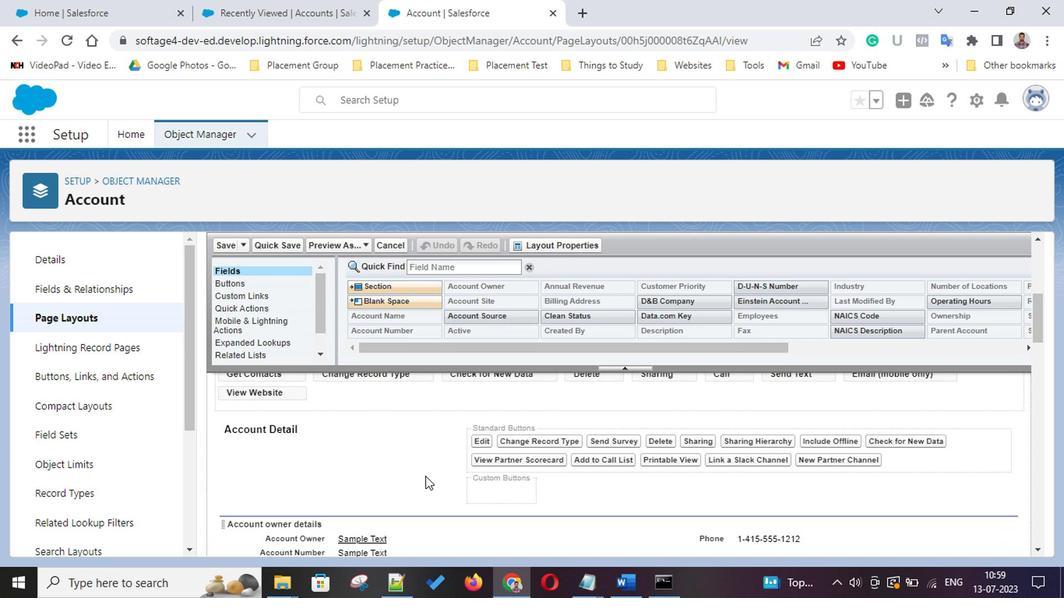 
Action: Mouse scrolled (425, 478) with delta (0, 0)
Screenshot: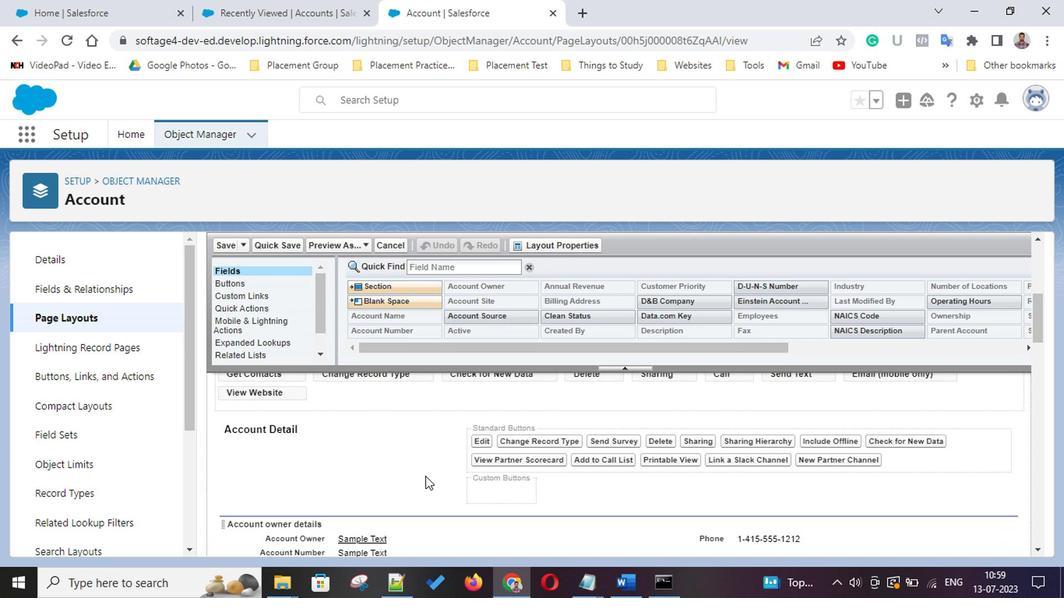 
Action: Mouse scrolled (425, 478) with delta (0, 0)
Screenshot: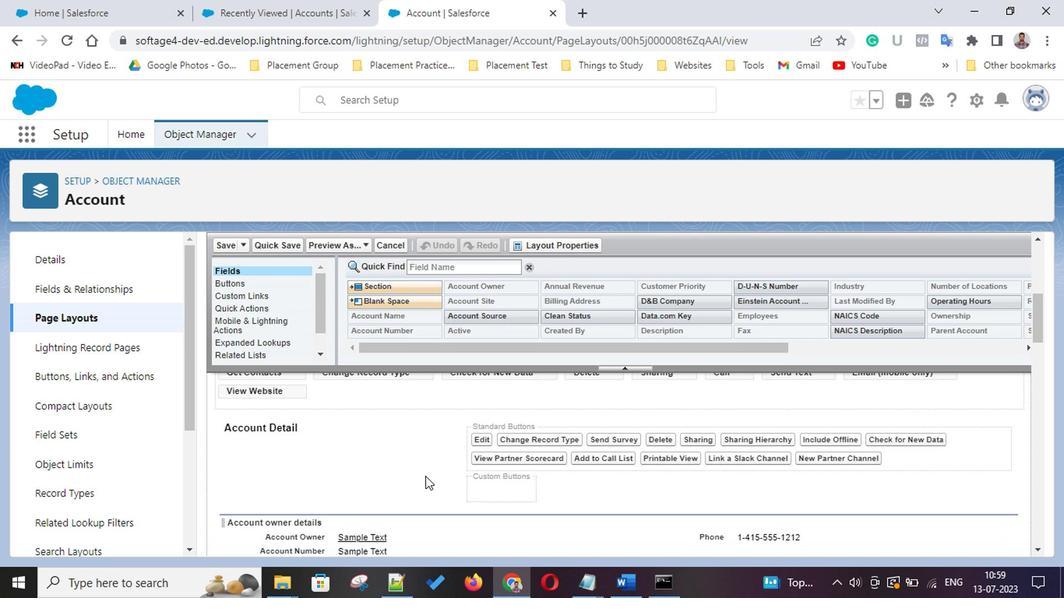 
Action: Mouse scrolled (425, 478) with delta (0, 0)
Screenshot: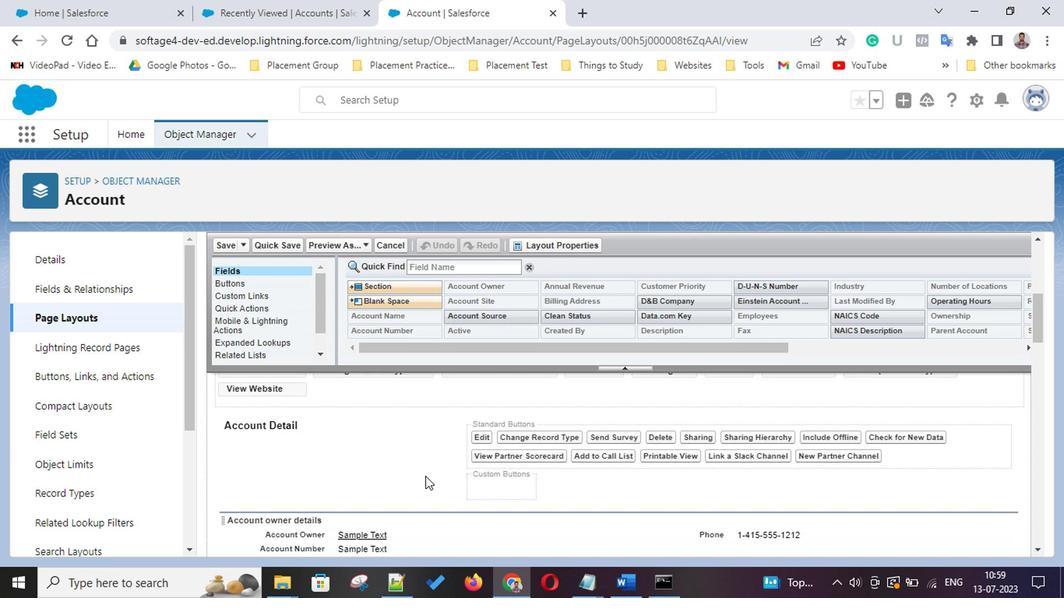 
Action: Mouse moved to (484, 477)
Screenshot: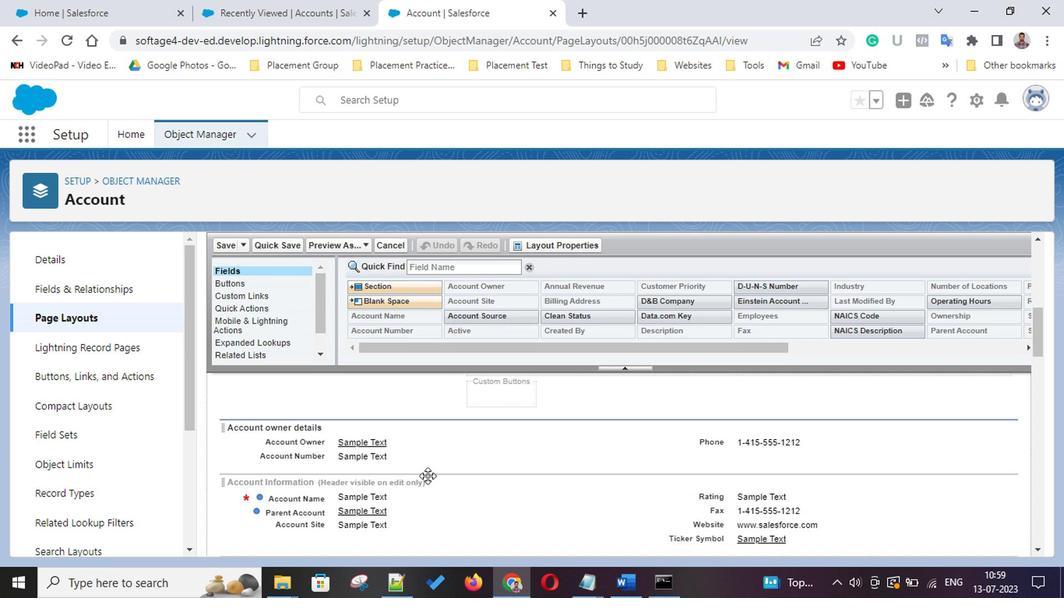 
Action: Mouse scrolled (484, 477) with delta (0, 0)
Screenshot: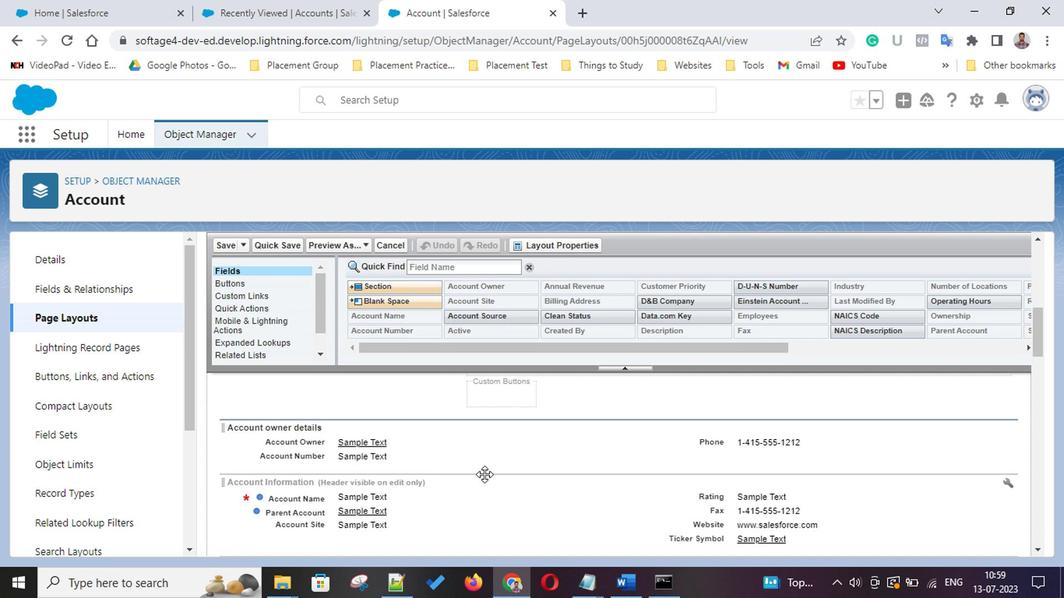 
Action: Mouse scrolled (484, 477) with delta (0, 0)
Screenshot: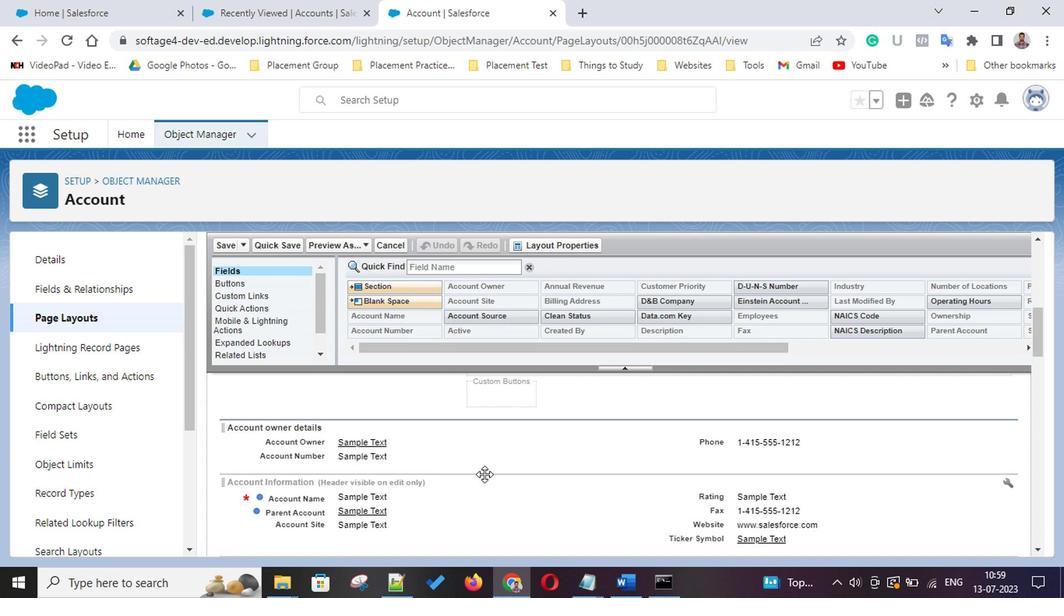 
Action: Mouse scrolled (484, 477) with delta (0, 0)
Screenshot: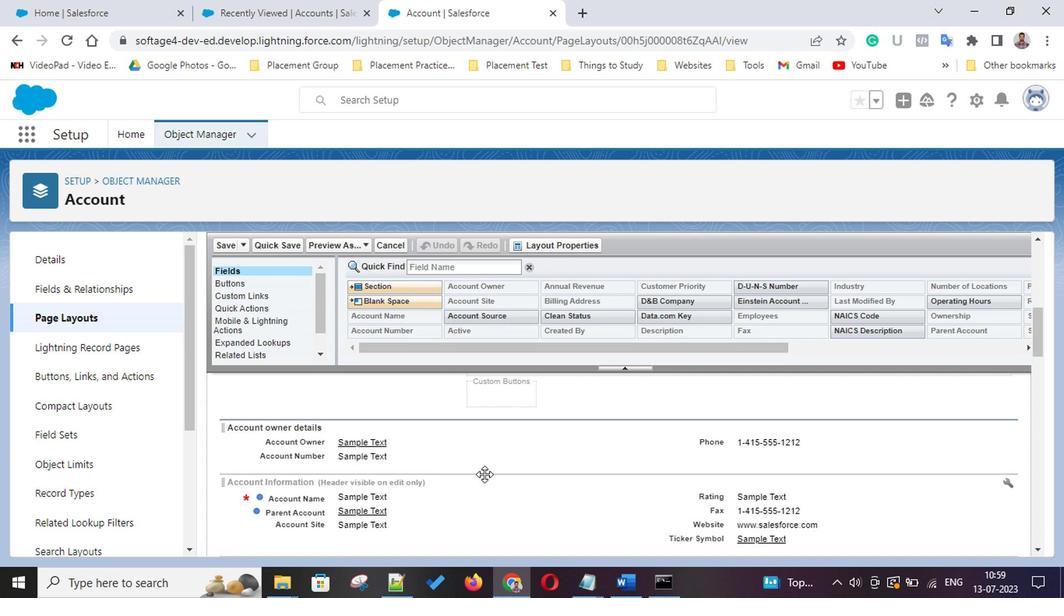 
Action: Mouse scrolled (484, 477) with delta (0, 0)
Screenshot: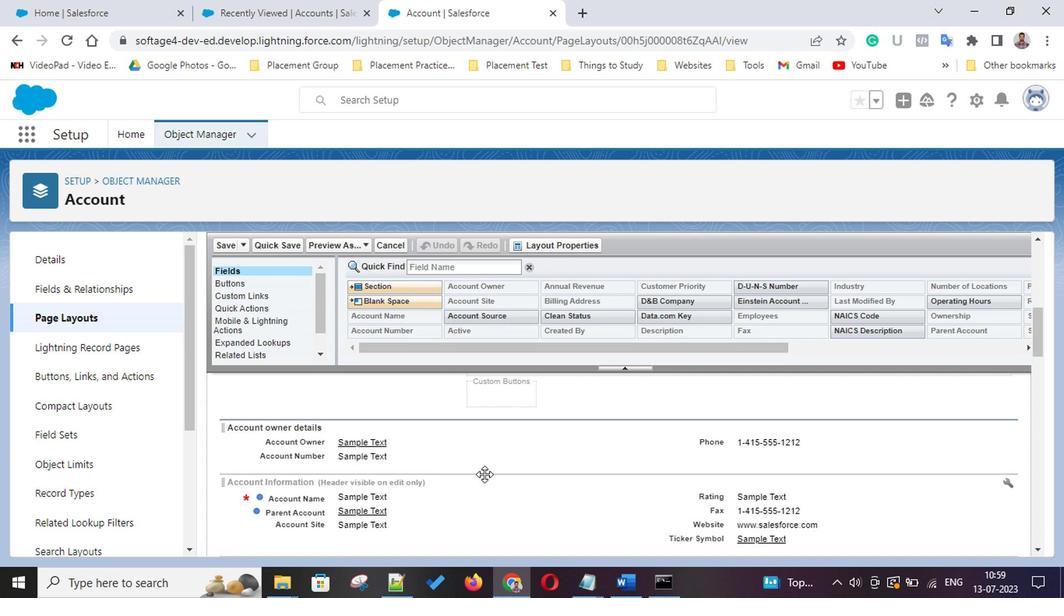 
Action: Mouse scrolled (484, 477) with delta (0, 0)
Screenshot: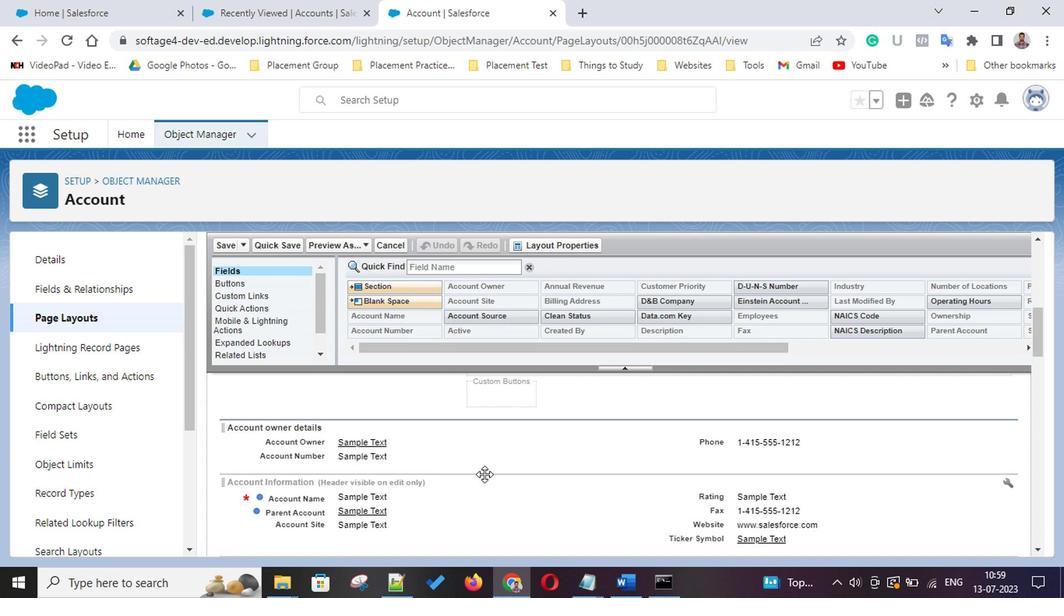 
Action: Mouse scrolled (484, 477) with delta (0, 0)
Screenshot: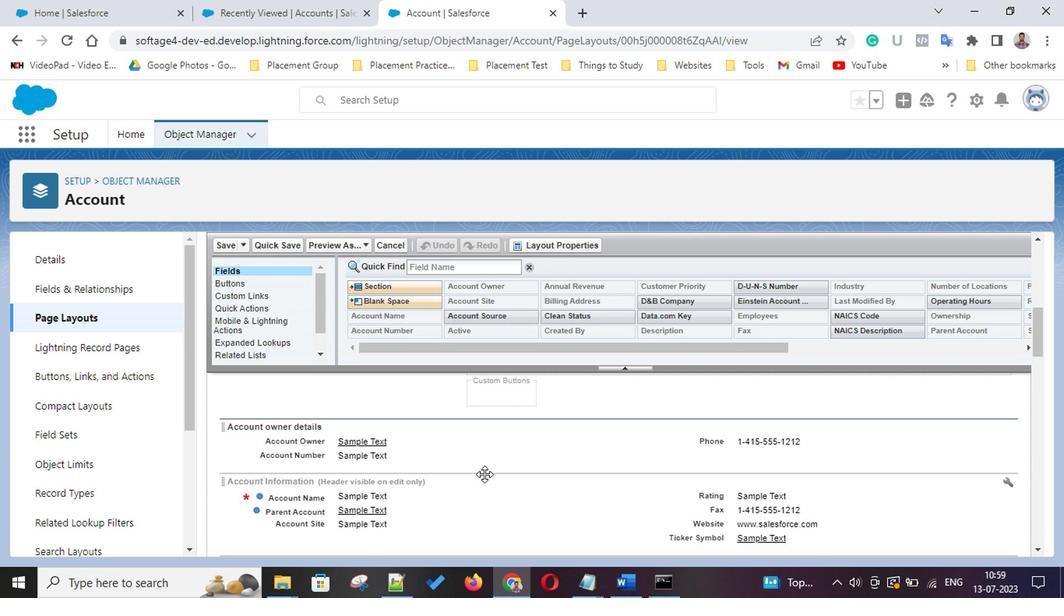 
Action: Mouse scrolled (484, 477) with delta (0, 0)
Screenshot: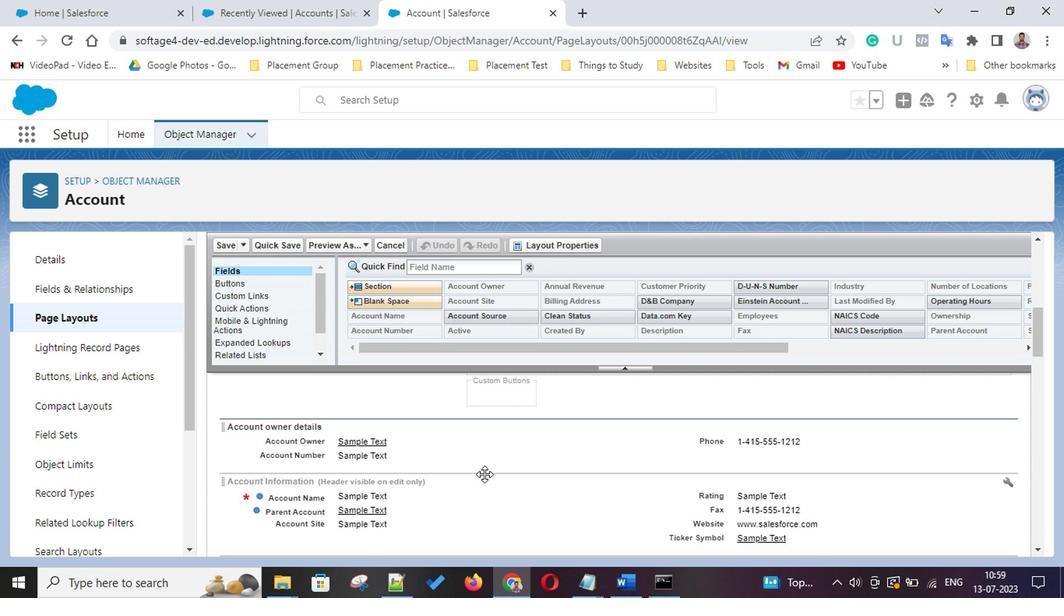 
Action: Mouse scrolled (484, 477) with delta (0, 0)
Screenshot: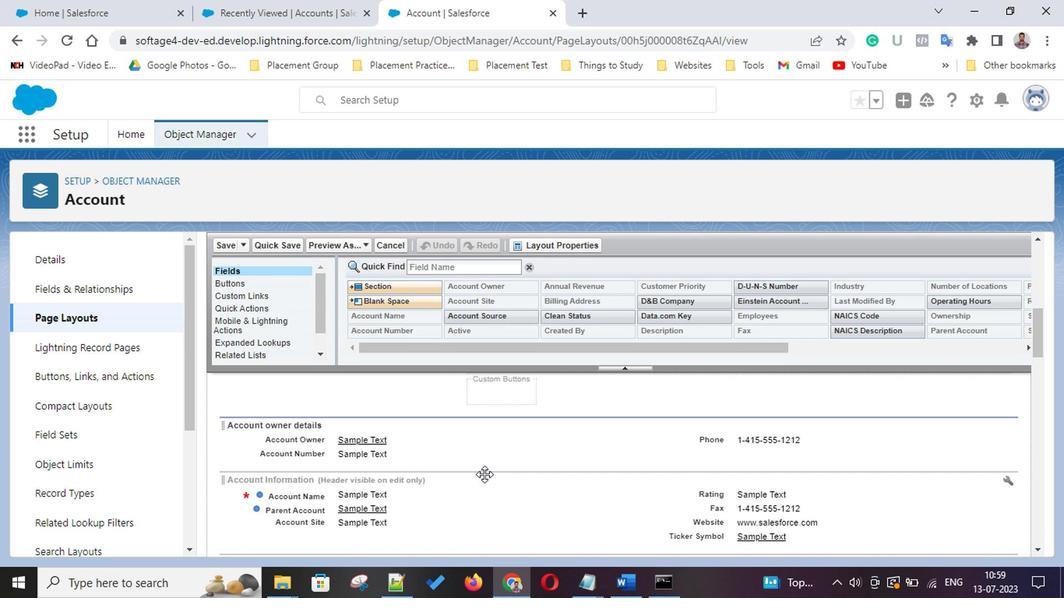 
Action: Mouse scrolled (484, 477) with delta (0, 0)
Screenshot: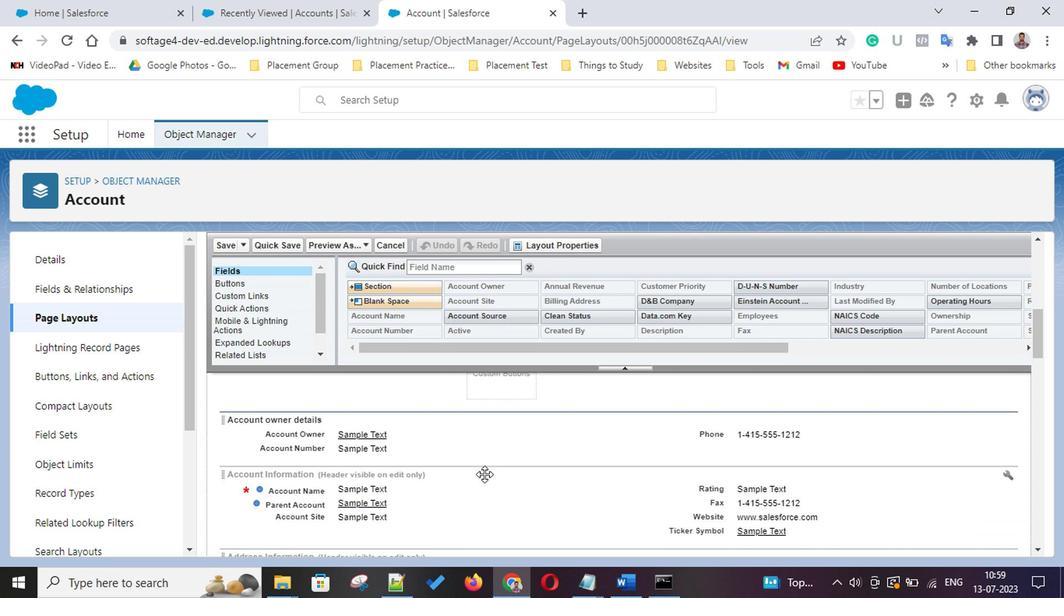 
Action: Mouse scrolled (484, 477) with delta (0, 0)
Screenshot: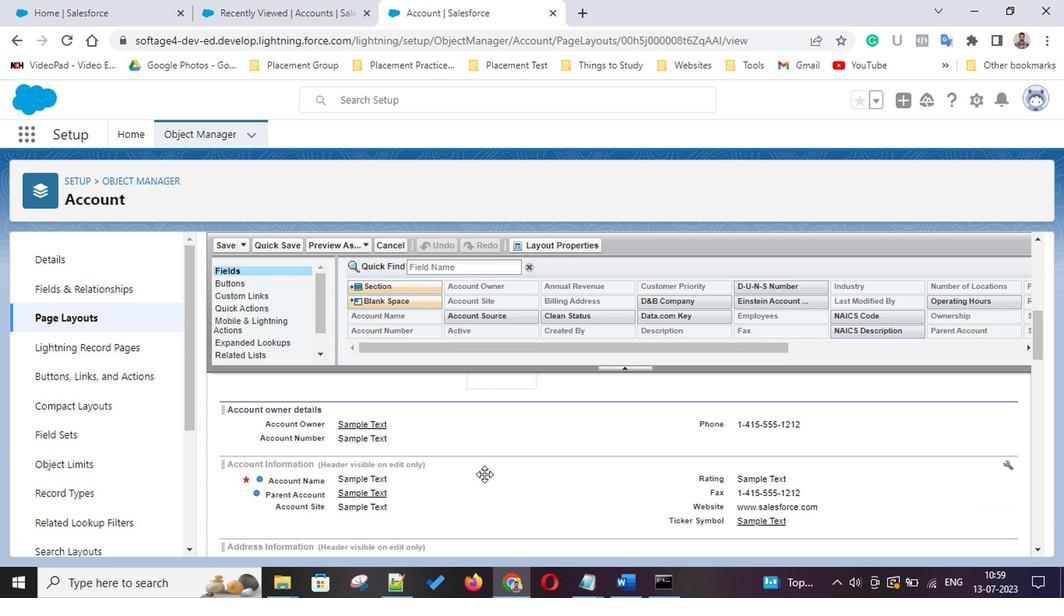 
Action: Mouse scrolled (484, 477) with delta (0, 0)
Screenshot: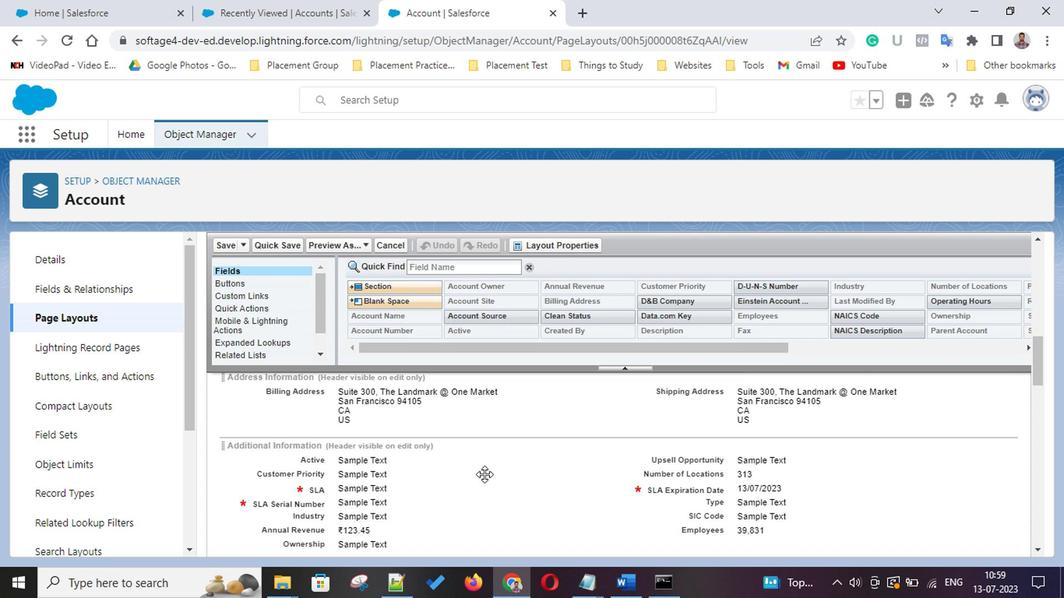
Action: Mouse scrolled (484, 477) with delta (0, 0)
Screenshot: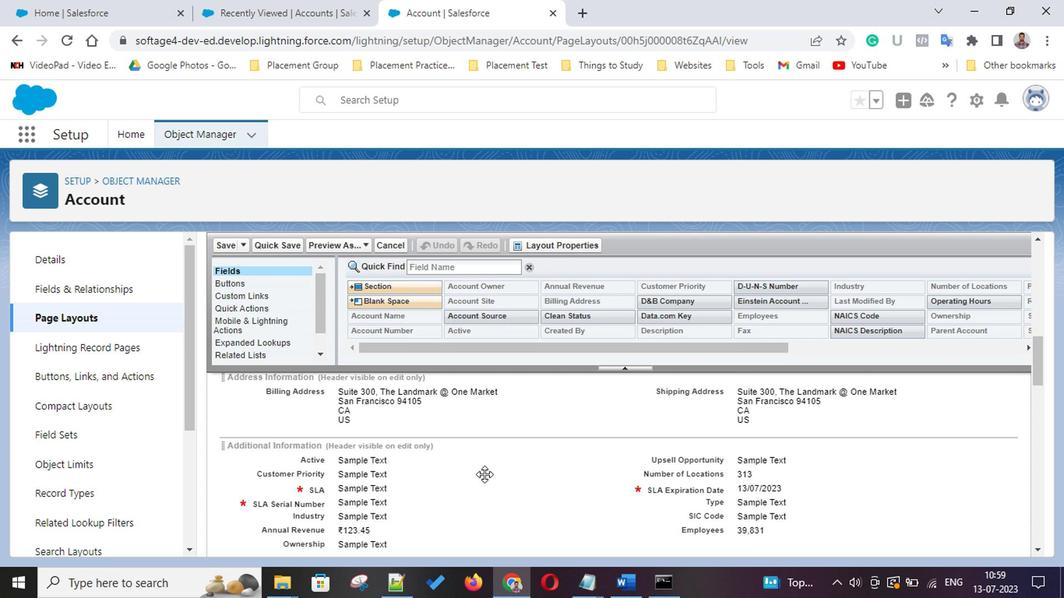 
Action: Mouse scrolled (484, 477) with delta (0, 0)
Screenshot: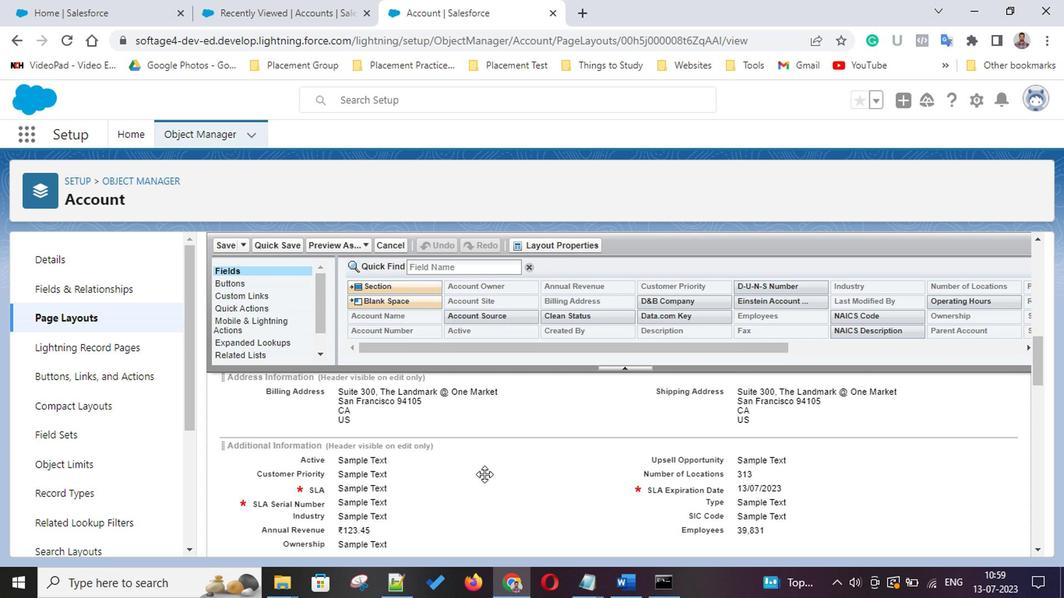 
Action: Mouse scrolled (484, 477) with delta (0, 0)
Screenshot: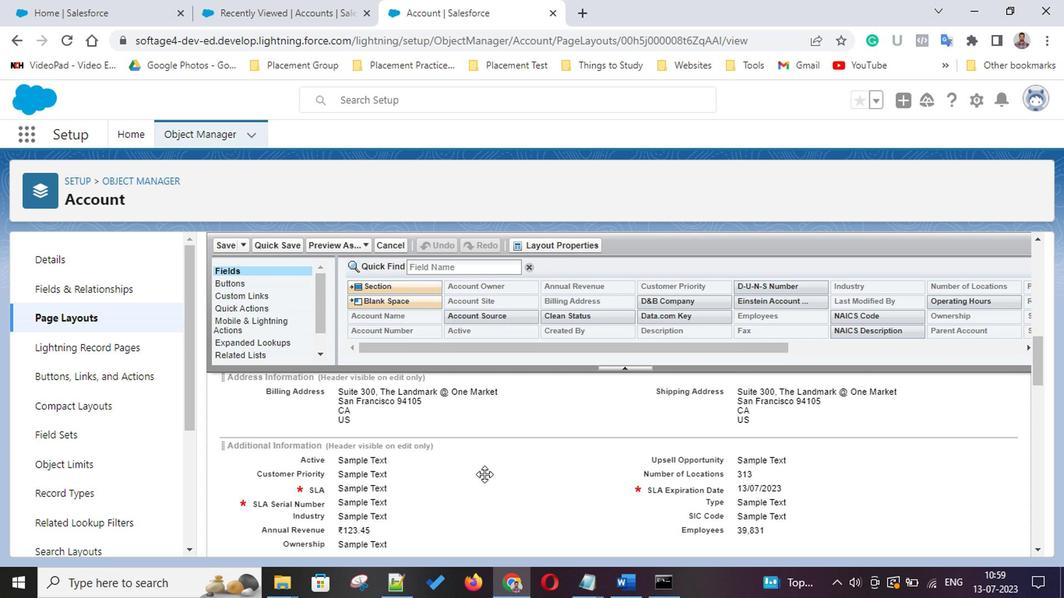
Action: Mouse scrolled (484, 477) with delta (0, 0)
Screenshot: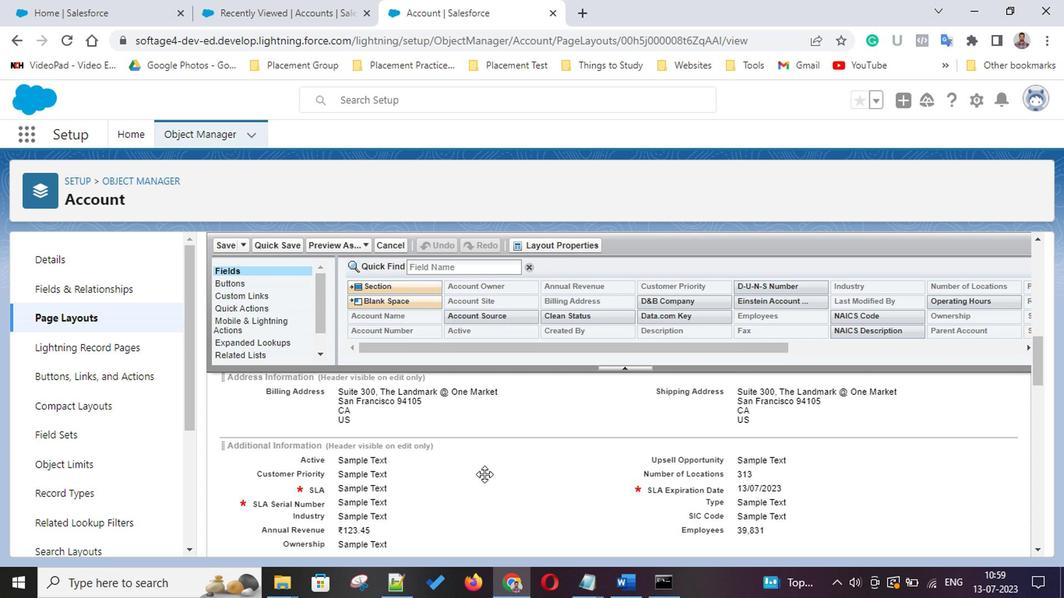 
Action: Mouse scrolled (484, 477) with delta (0, 0)
Screenshot: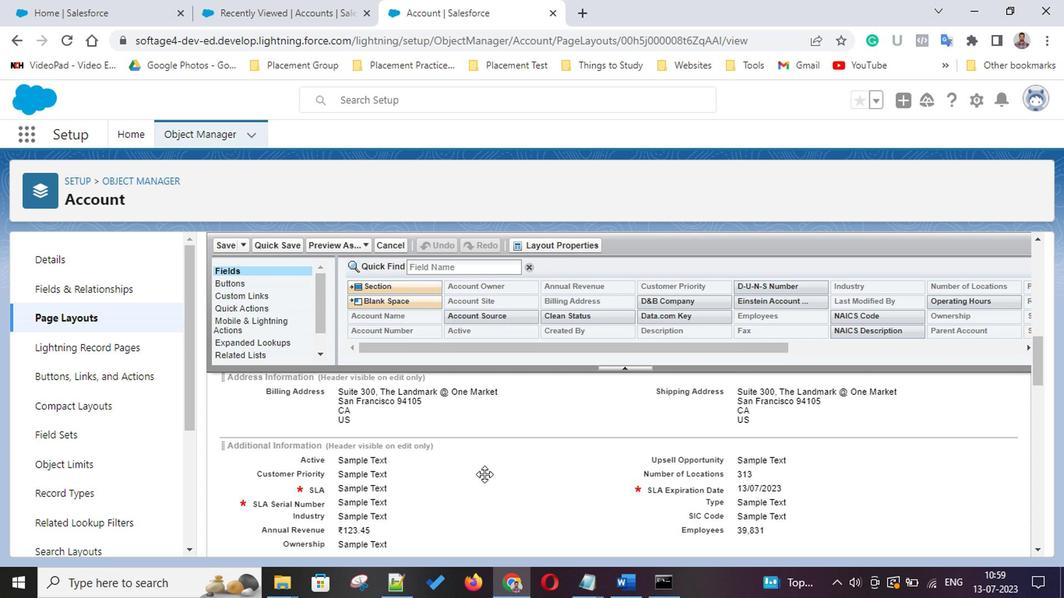 
Action: Mouse scrolled (484, 477) with delta (0, 0)
Screenshot: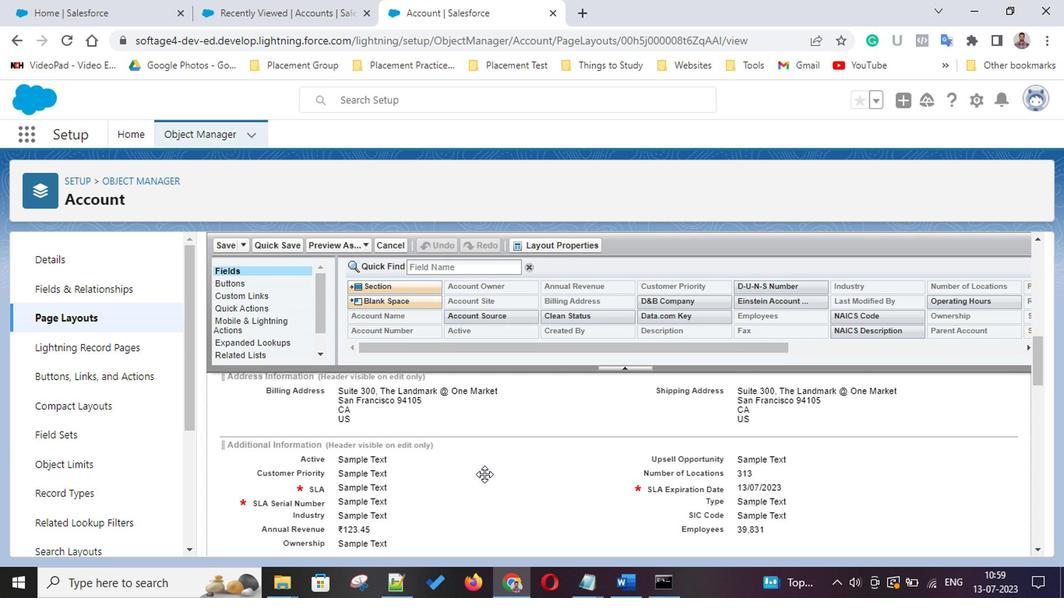 
Action: Mouse scrolled (484, 477) with delta (0, 0)
Screenshot: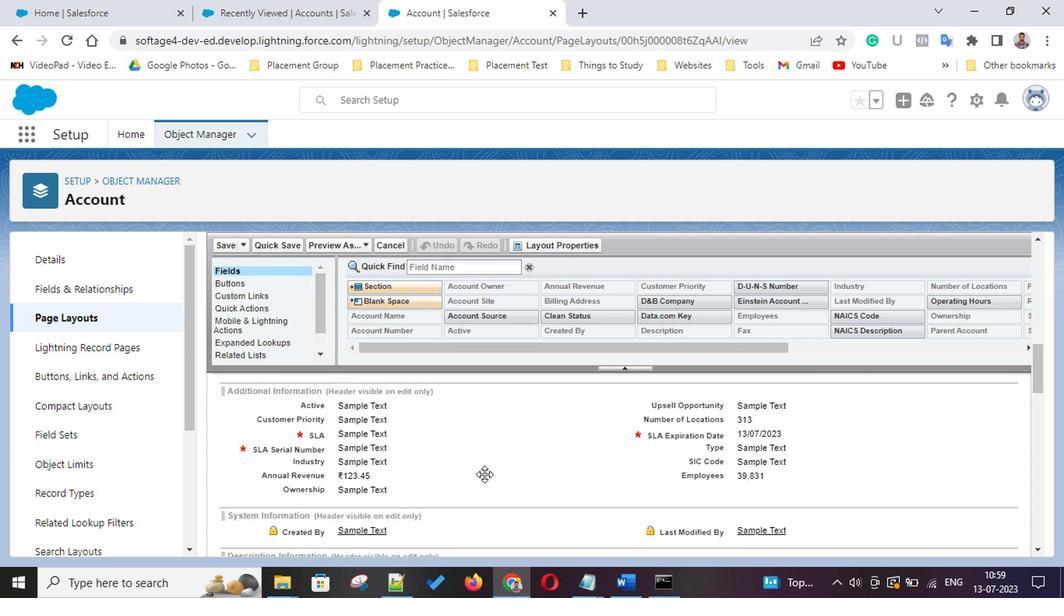 
Action: Mouse scrolled (484, 477) with delta (0, 0)
Screenshot: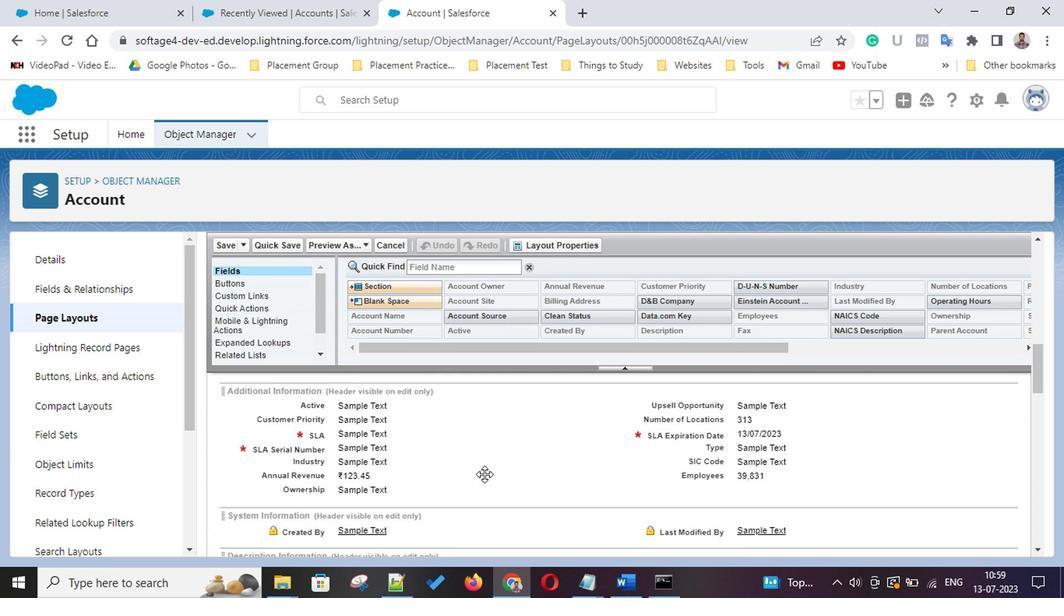 
Action: Mouse scrolled (484, 477) with delta (0, 0)
Screenshot: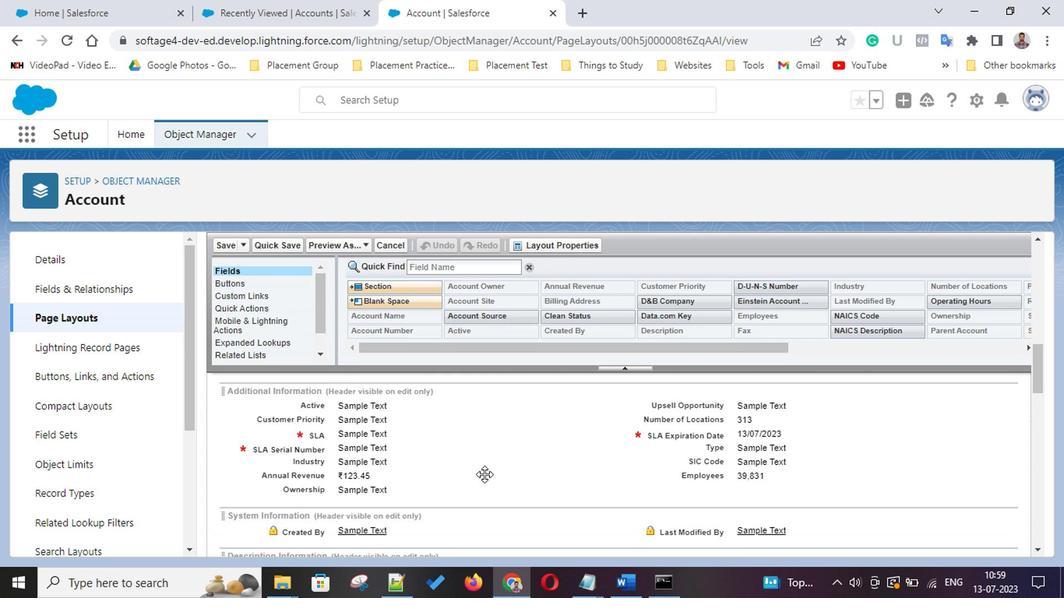
Action: Mouse scrolled (484, 477) with delta (0, 0)
Screenshot: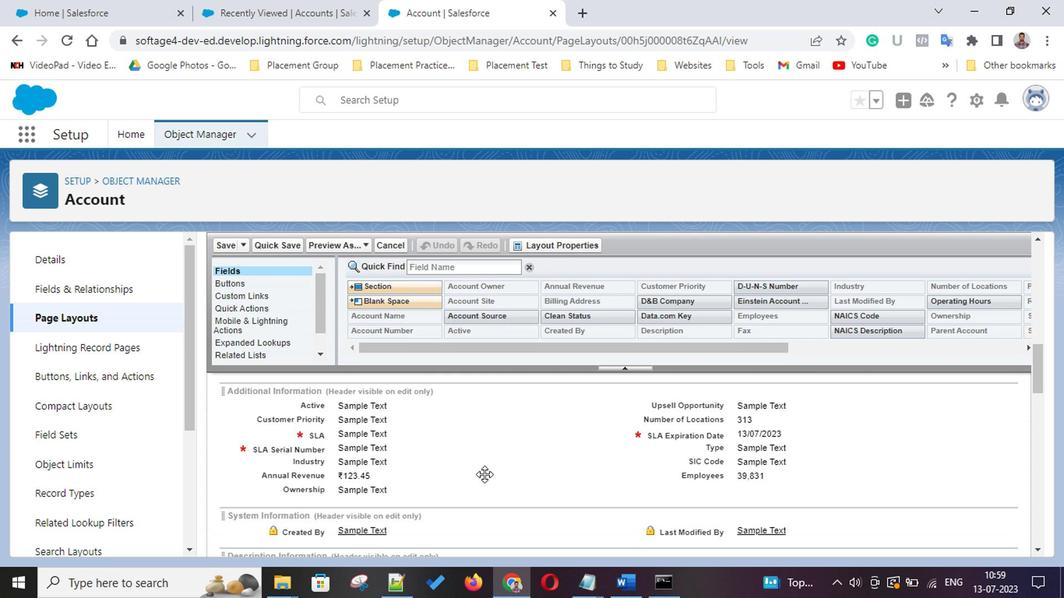
Action: Mouse scrolled (484, 477) with delta (0, 0)
Screenshot: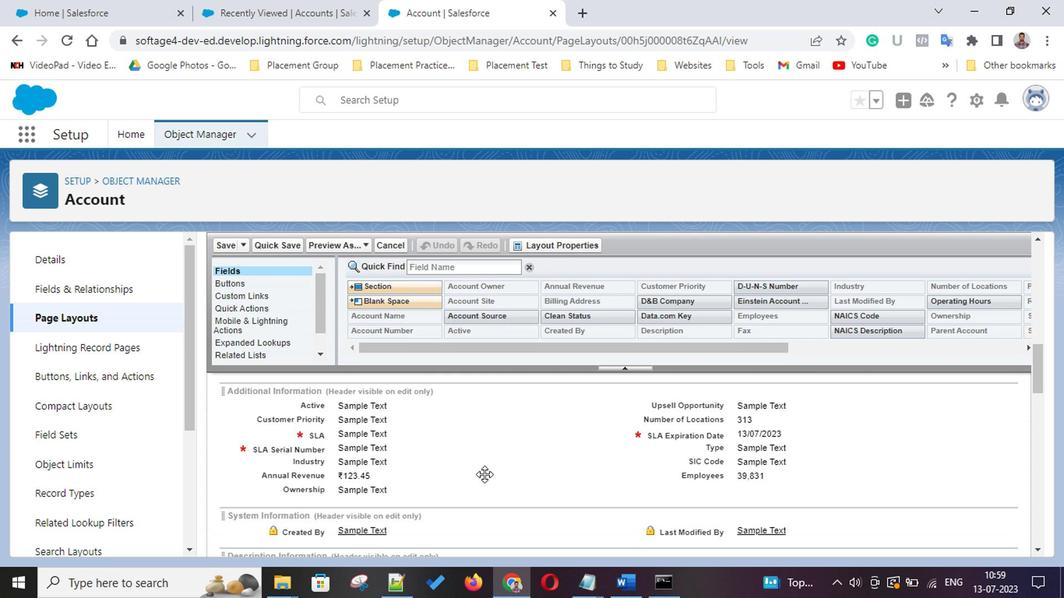 
Action: Mouse scrolled (484, 477) with delta (0, 0)
Screenshot: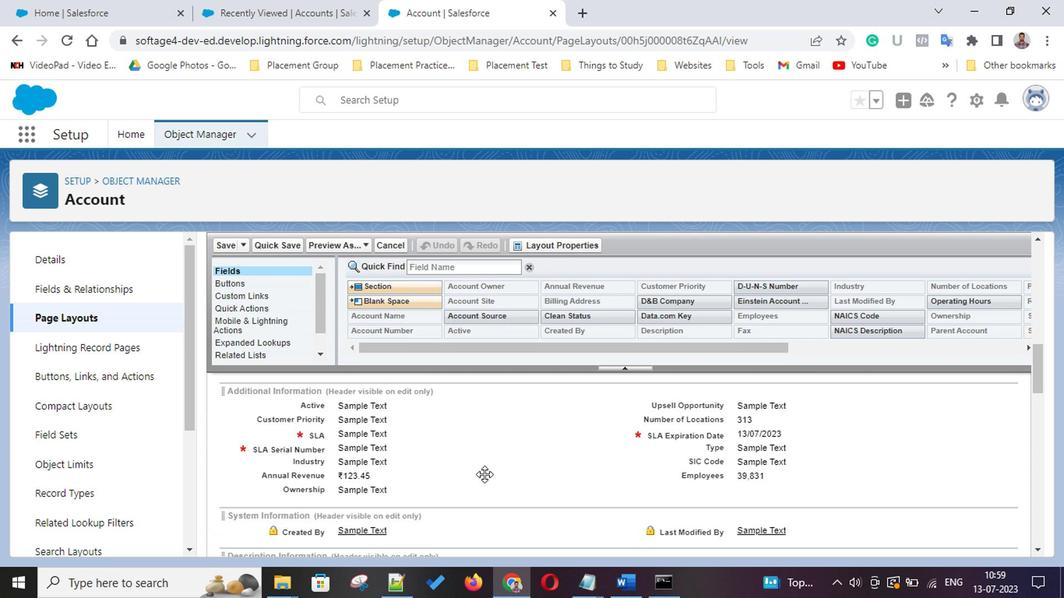 
Action: Mouse scrolled (484, 477) with delta (0, 0)
Screenshot: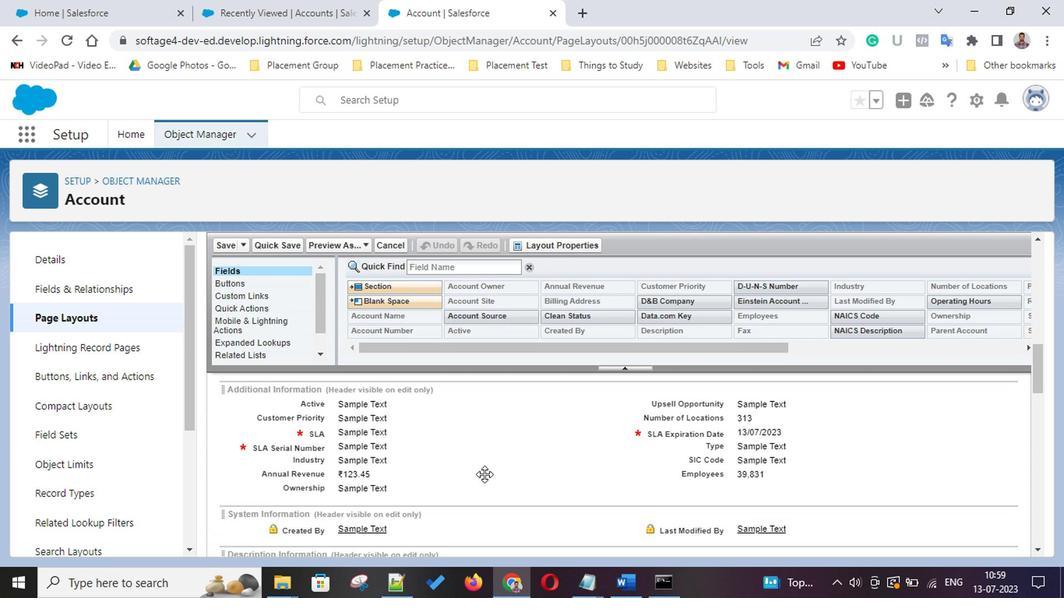 
Action: Mouse scrolled (484, 477) with delta (0, 0)
Screenshot: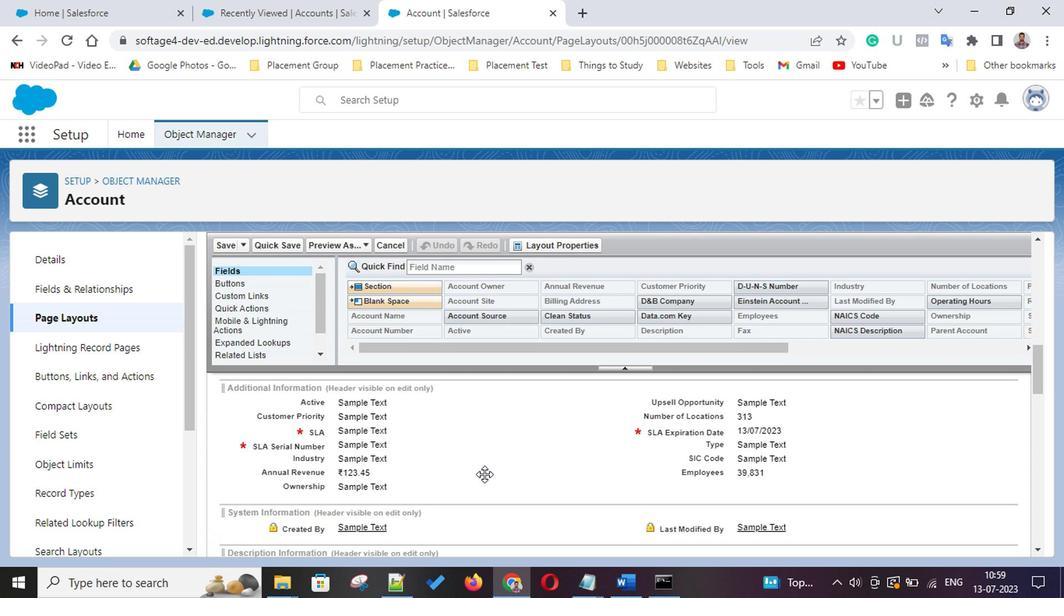 
Action: Mouse scrolled (484, 477) with delta (0, 0)
Screenshot: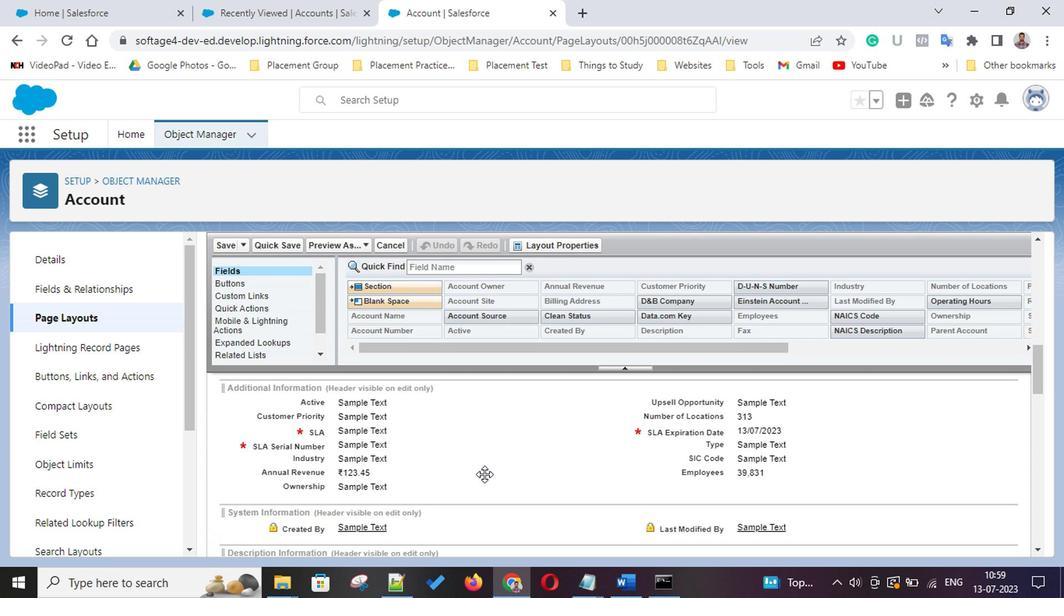 
Action: Mouse scrolled (484, 477) with delta (0, 0)
Screenshot: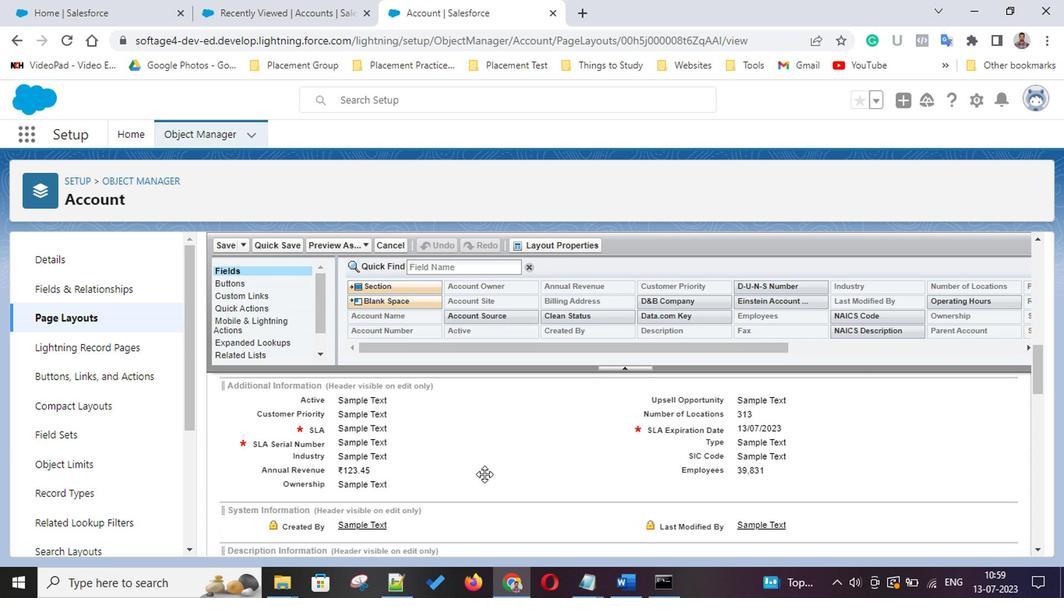
Action: Mouse scrolled (484, 477) with delta (0, 0)
Screenshot: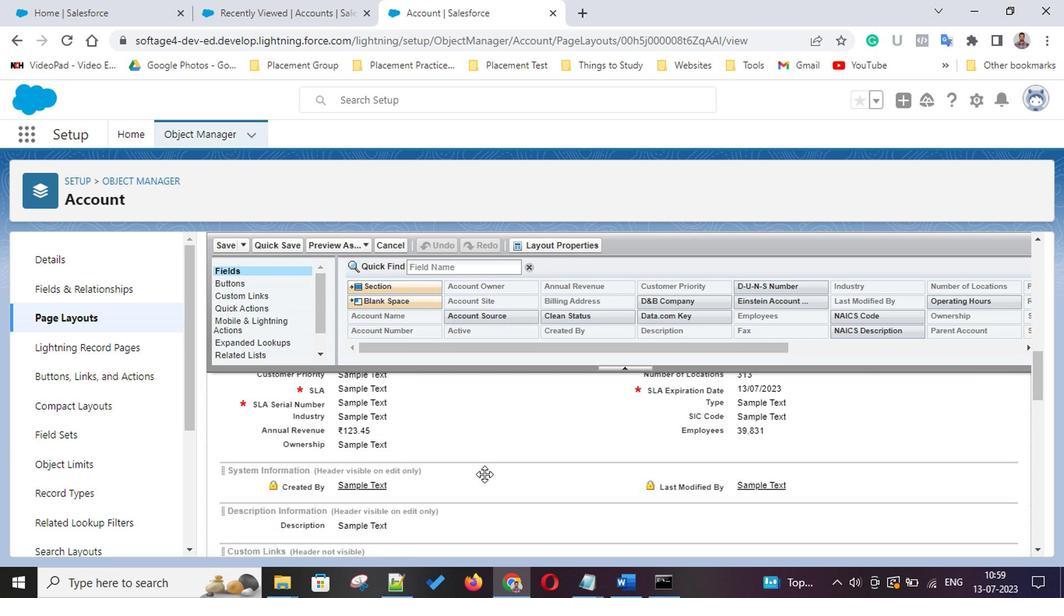 
Action: Mouse moved to (547, 469)
Screenshot: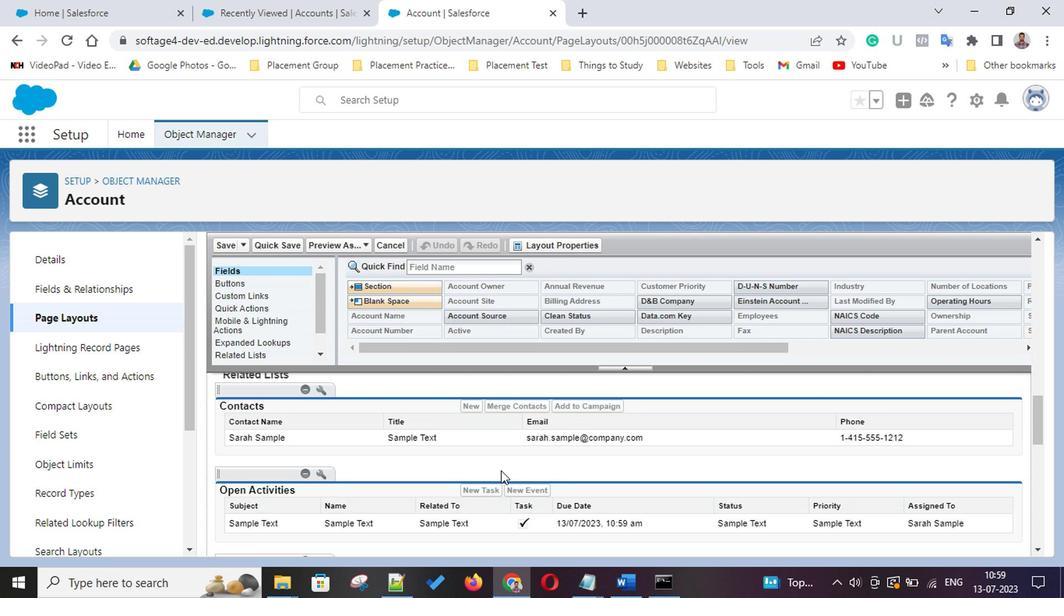 
Action: Mouse scrolled (547, 468) with delta (0, 0)
Screenshot: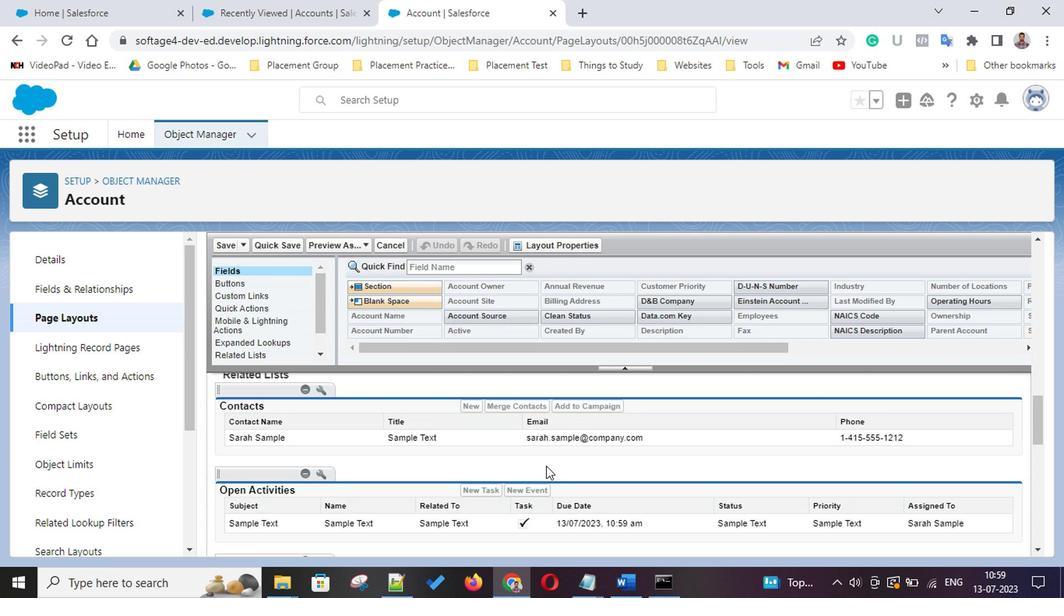 
Action: Mouse scrolled (547, 468) with delta (0, 0)
Screenshot: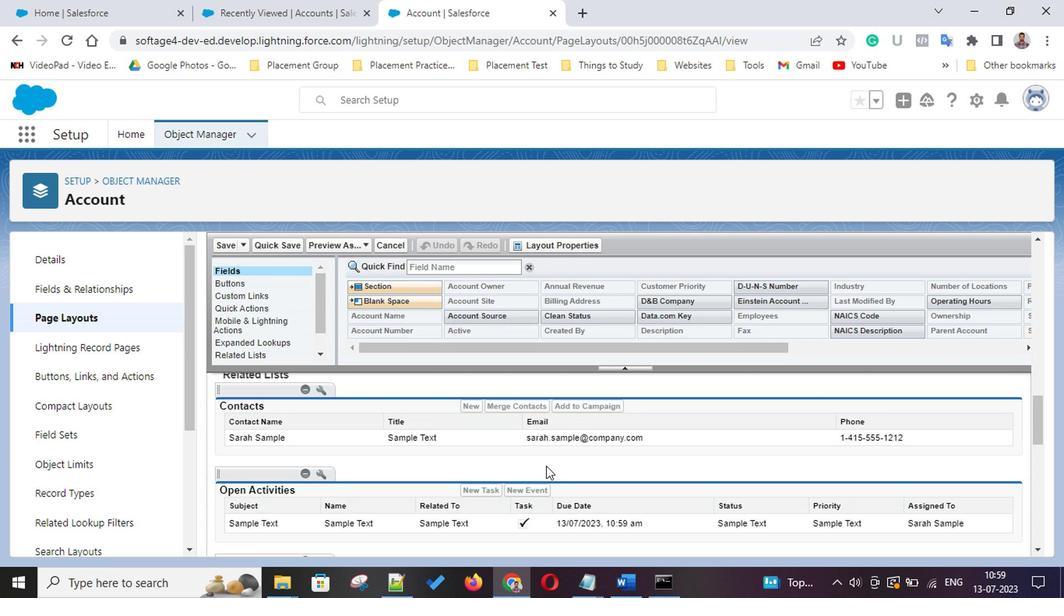 
Action: Mouse scrolled (547, 468) with delta (0, 0)
Screenshot: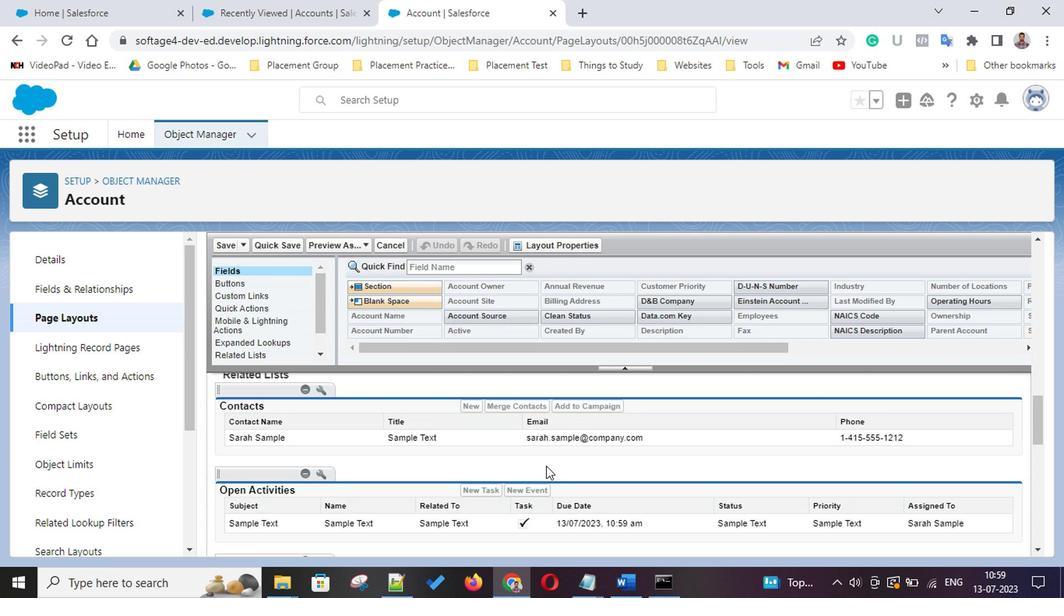 
Action: Mouse scrolled (547, 468) with delta (0, 0)
Screenshot: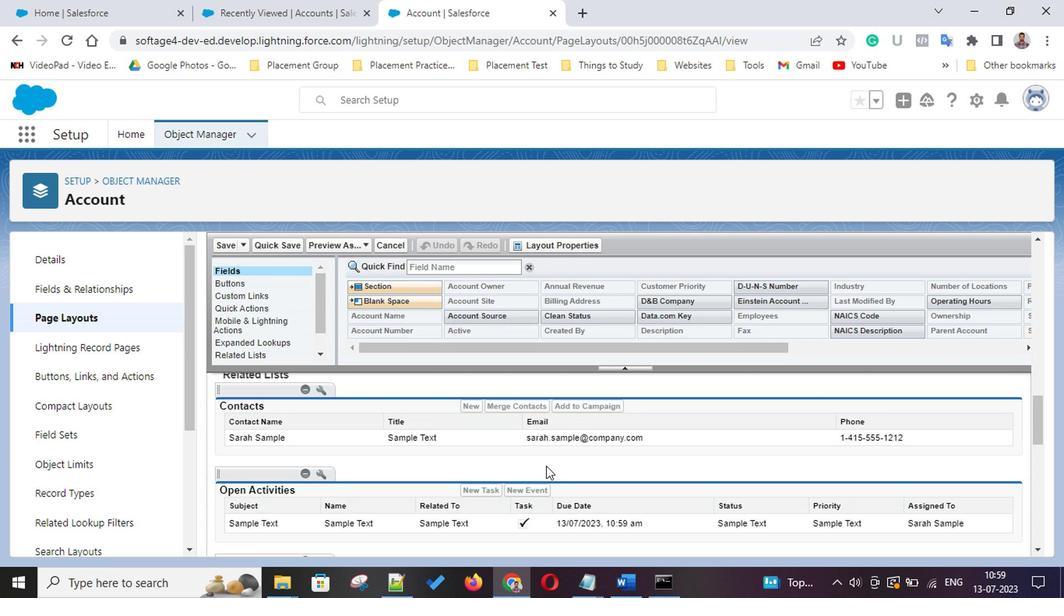 
Action: Mouse scrolled (547, 468) with delta (0, 0)
Screenshot: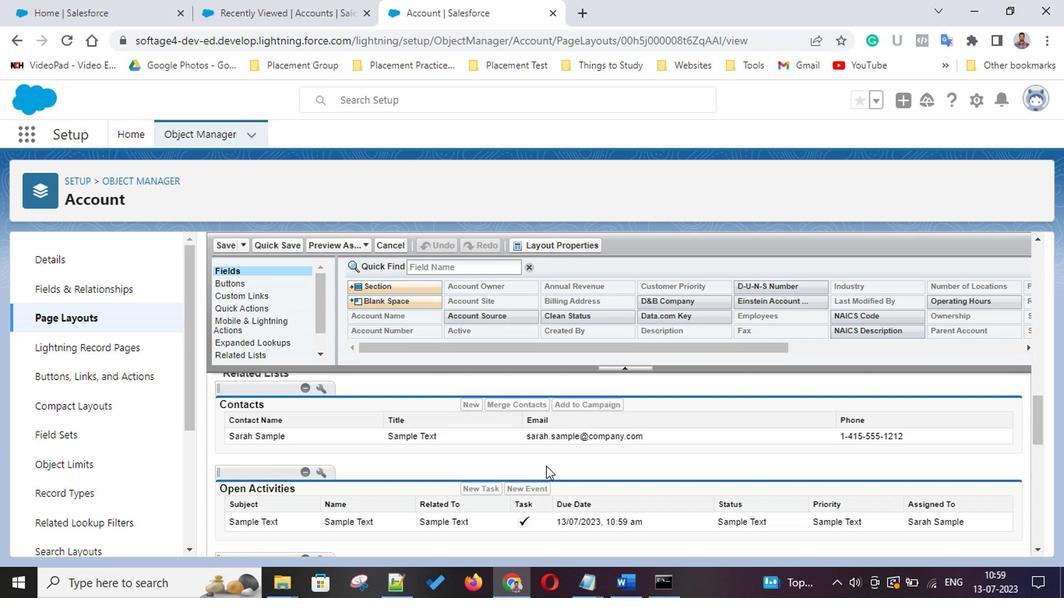 
Action: Mouse moved to (467, 485)
Screenshot: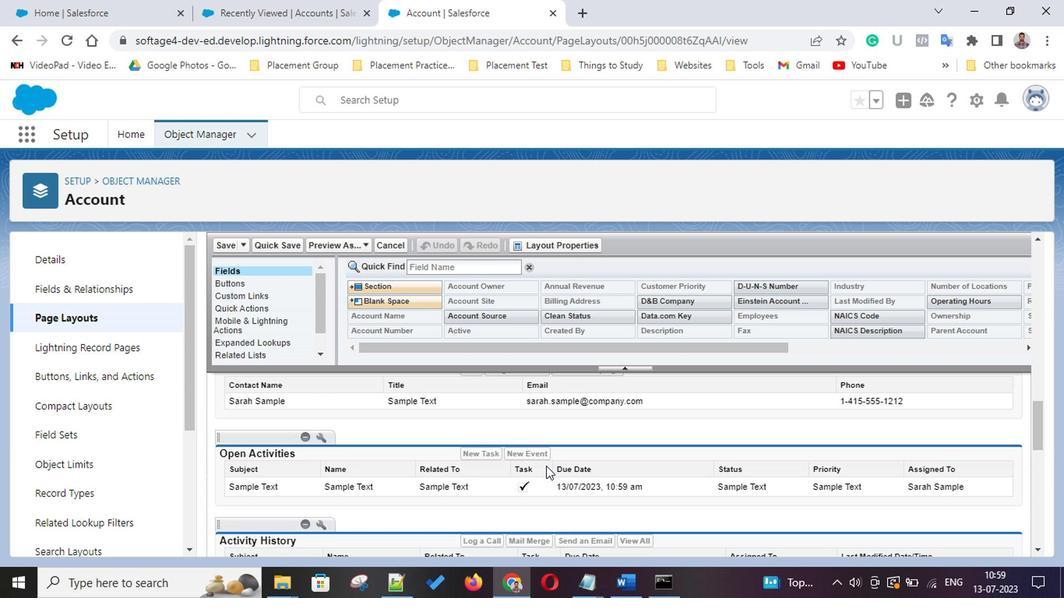 
Action: Mouse scrolled (467, 484) with delta (0, 0)
Screenshot: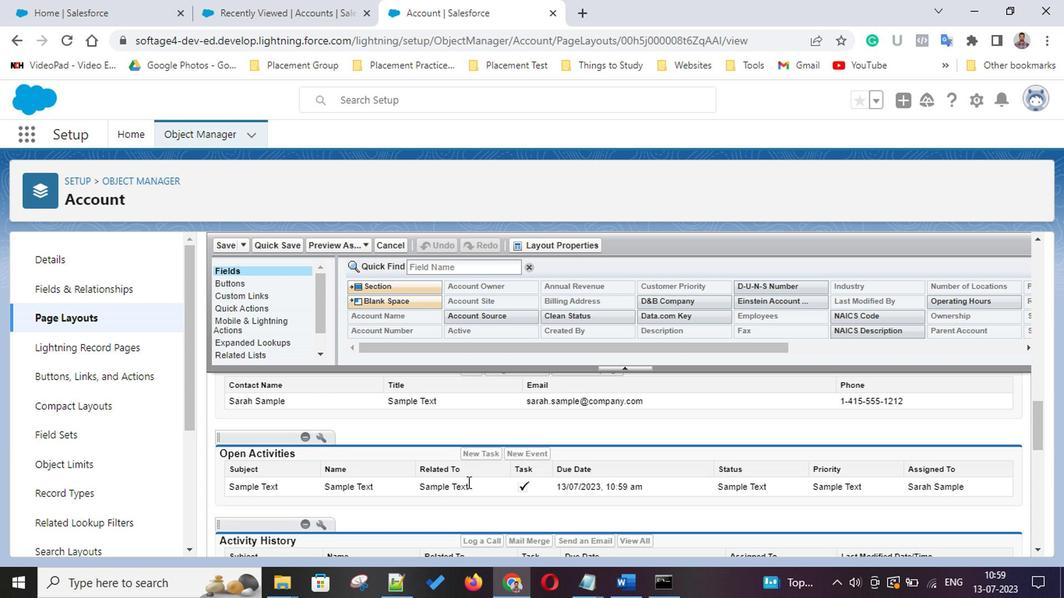 
Action: Mouse scrolled (467, 484) with delta (0, 0)
Screenshot: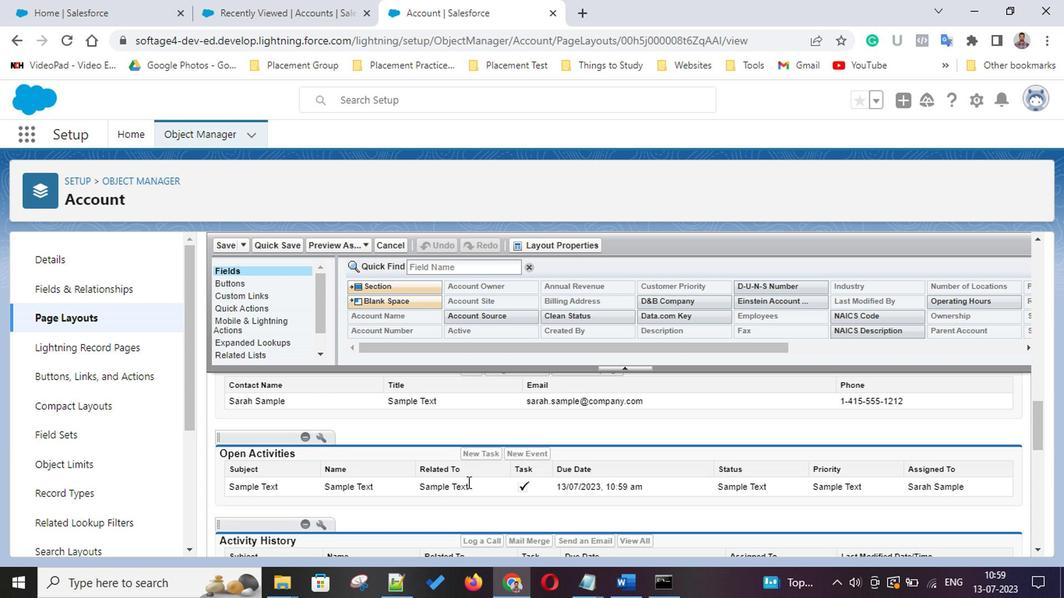 
Action: Mouse scrolled (467, 484) with delta (0, 0)
Screenshot: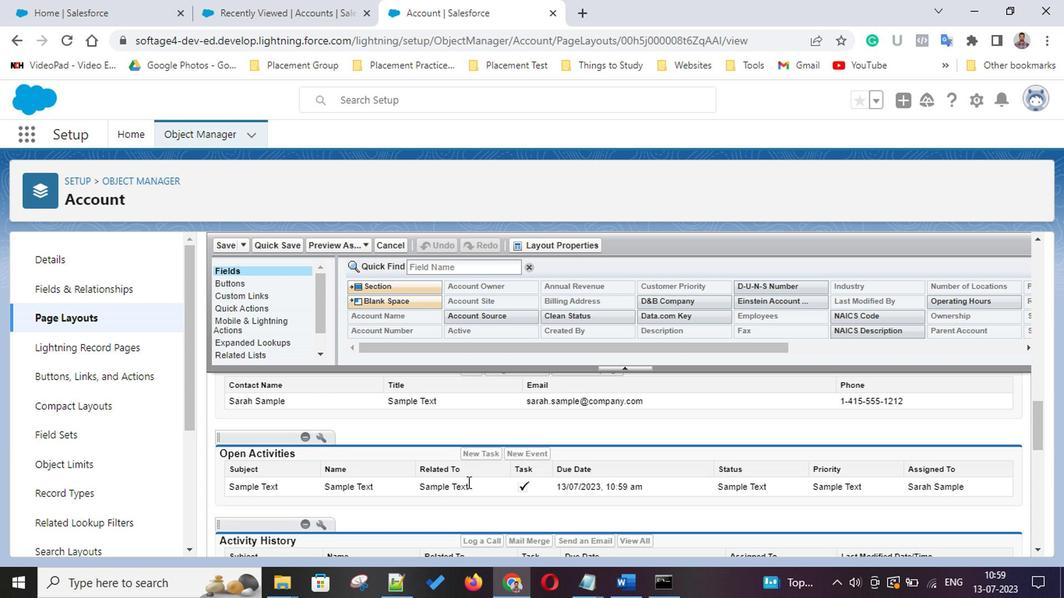 
Action: Mouse scrolled (467, 484) with delta (0, 0)
Screenshot: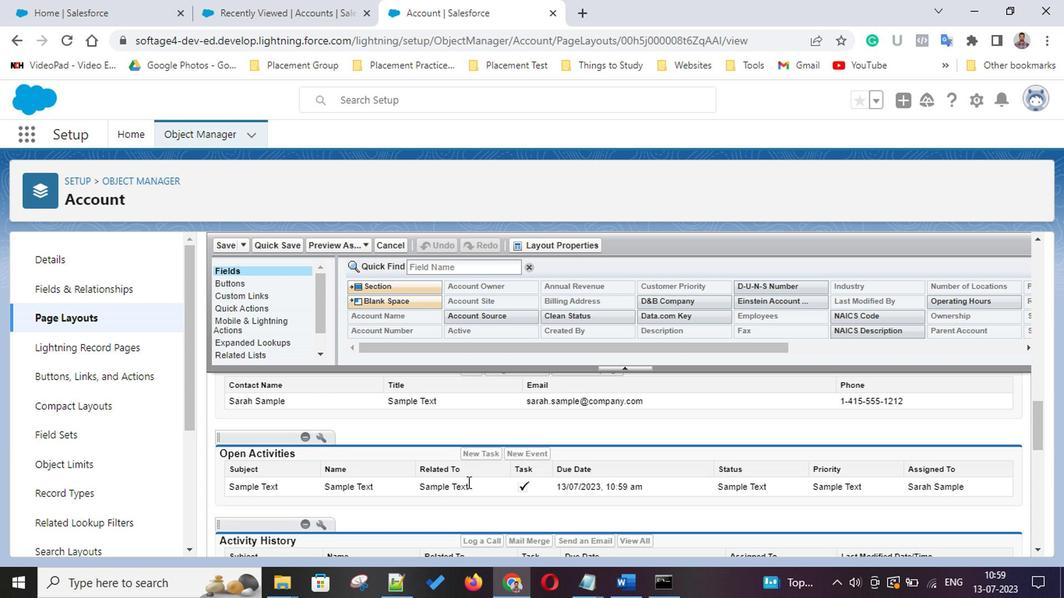 
Action: Mouse scrolled (467, 484) with delta (0, 0)
Screenshot: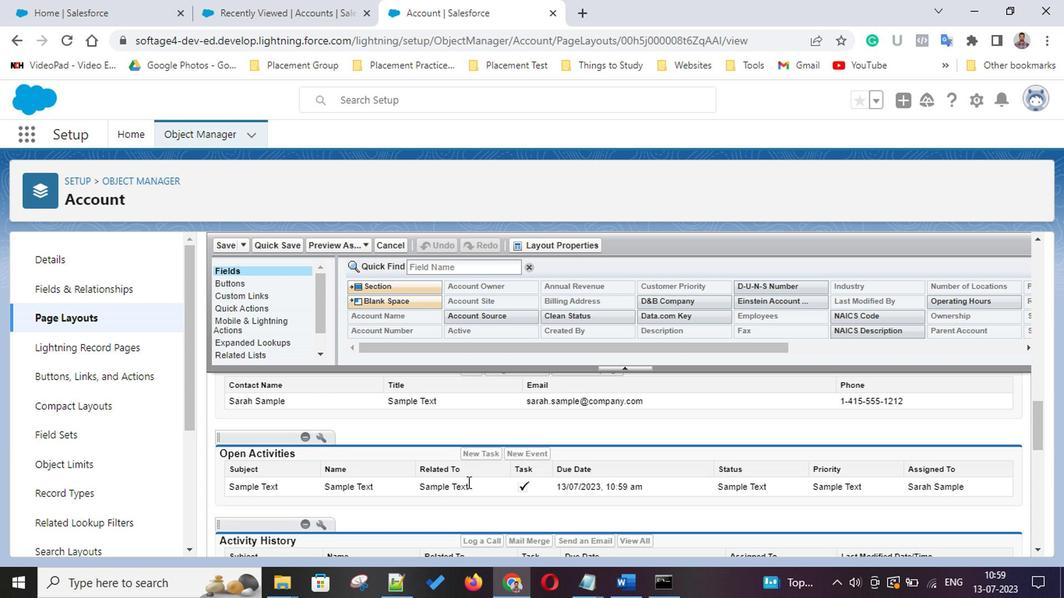 
Action: Mouse scrolled (467, 484) with delta (0, 0)
Screenshot: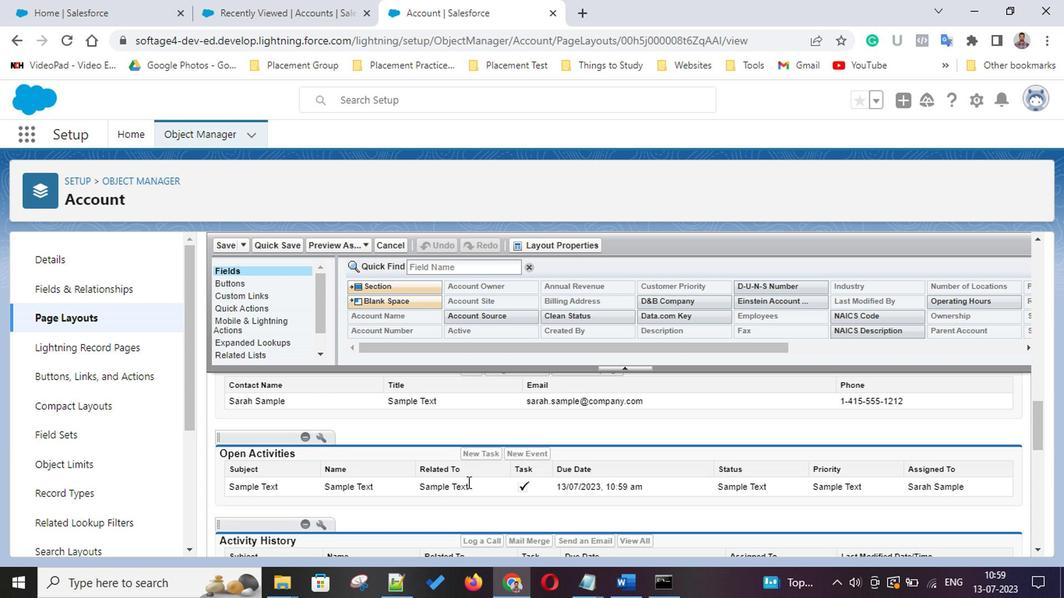 
Action: Mouse scrolled (467, 484) with delta (0, 0)
Screenshot: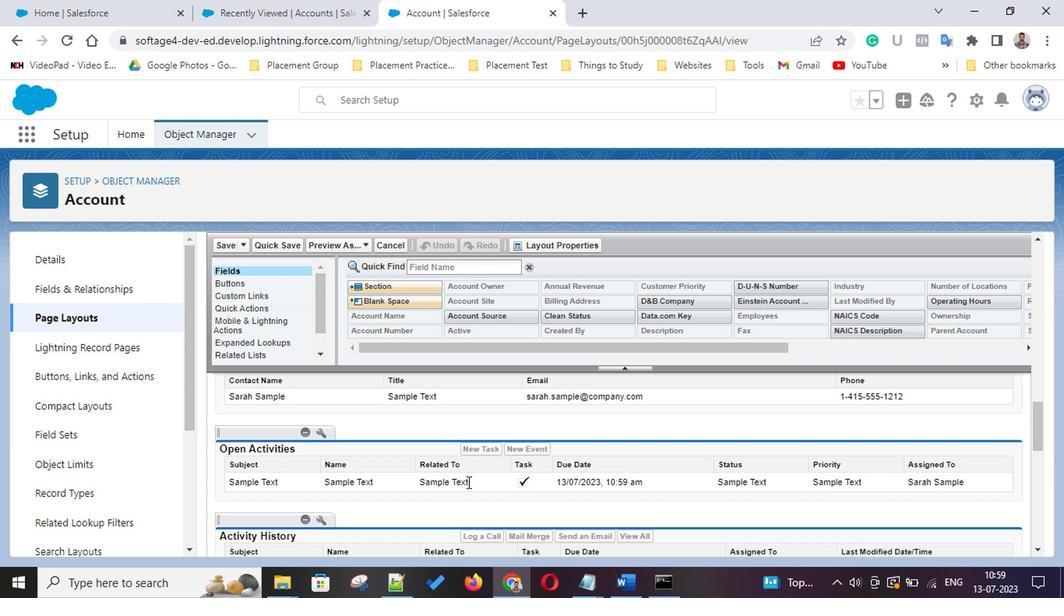 
Action: Mouse scrolled (467, 484) with delta (0, 0)
Screenshot: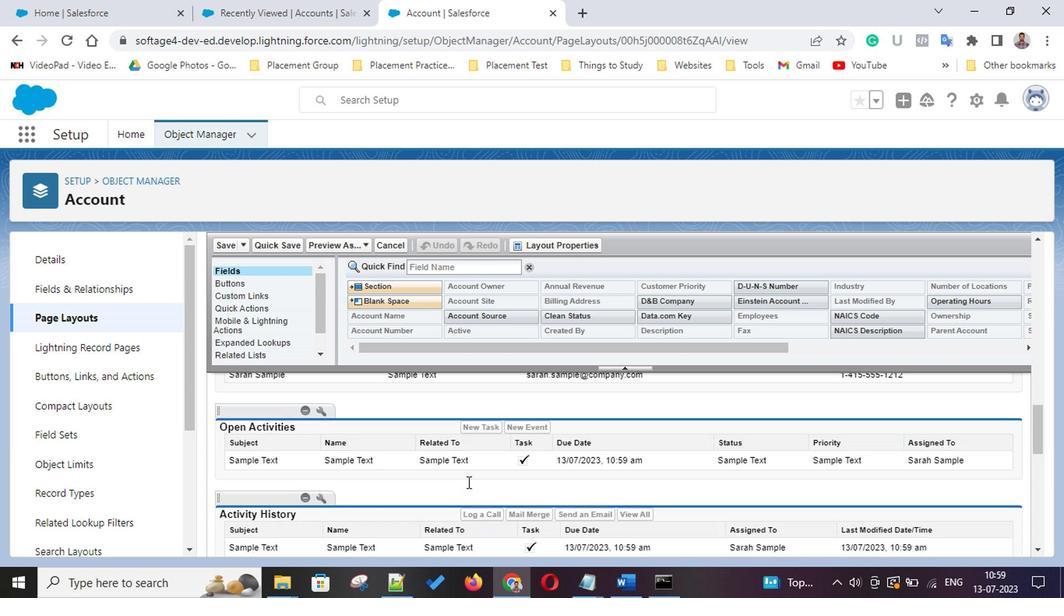 
Action: Mouse scrolled (467, 484) with delta (0, 0)
Screenshot: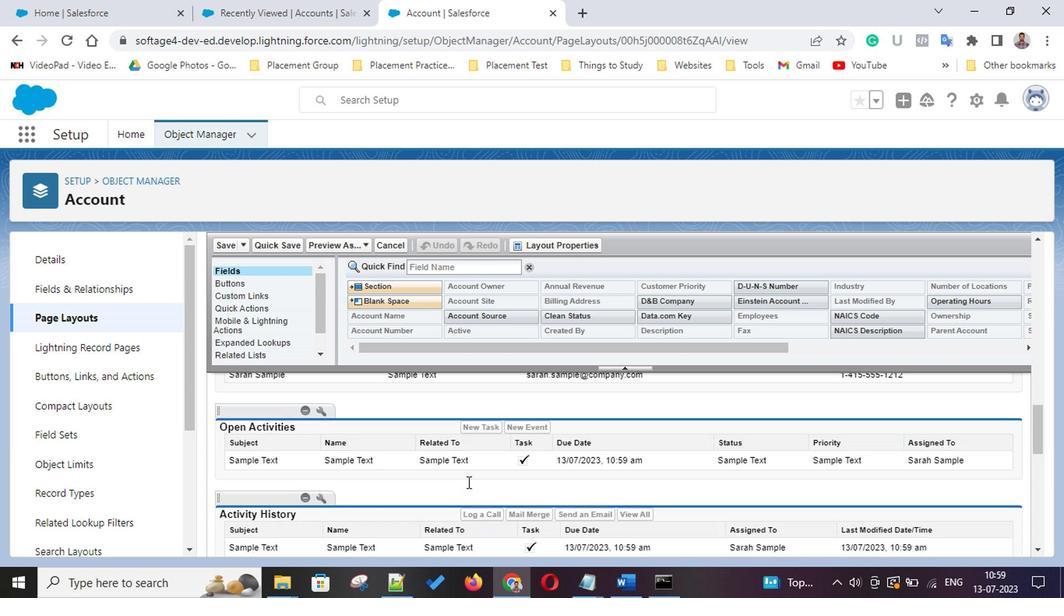 
Action: Mouse scrolled (467, 484) with delta (0, 0)
Screenshot: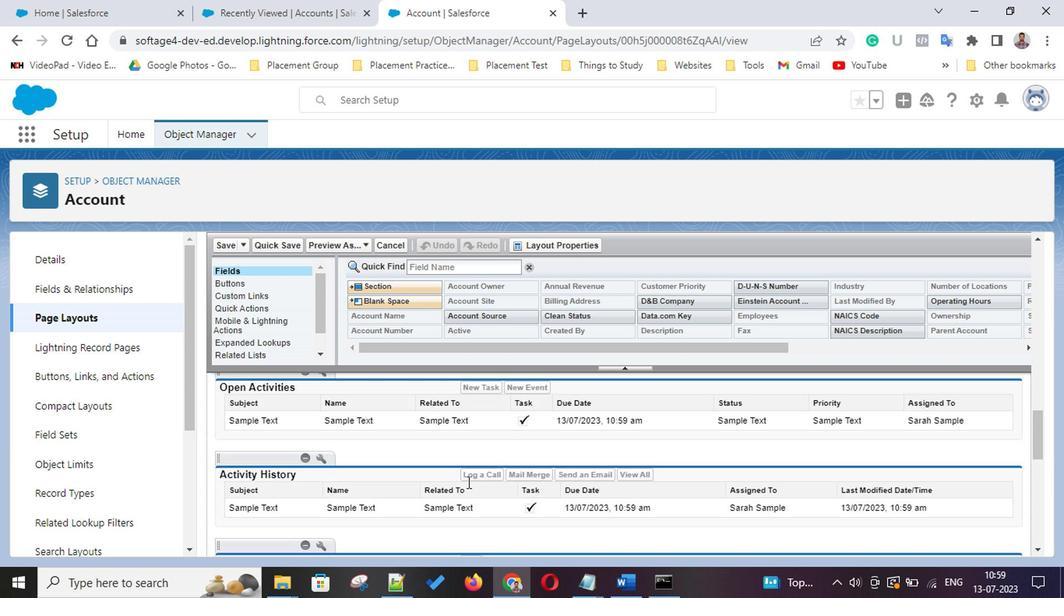 
Action: Mouse scrolled (467, 484) with delta (0, 0)
Screenshot: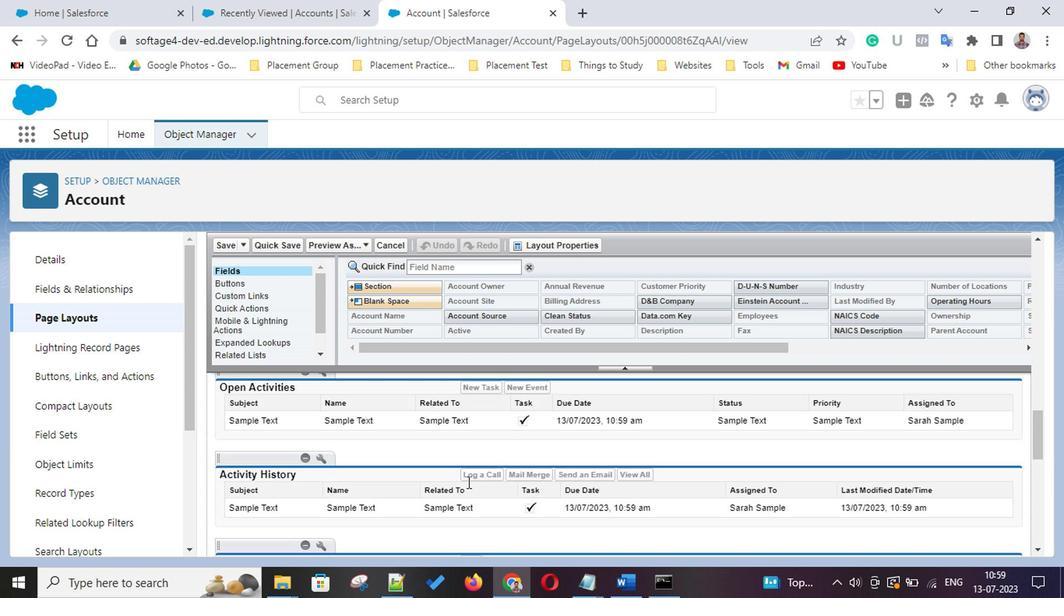 
Action: Mouse scrolled (467, 484) with delta (0, 0)
Screenshot: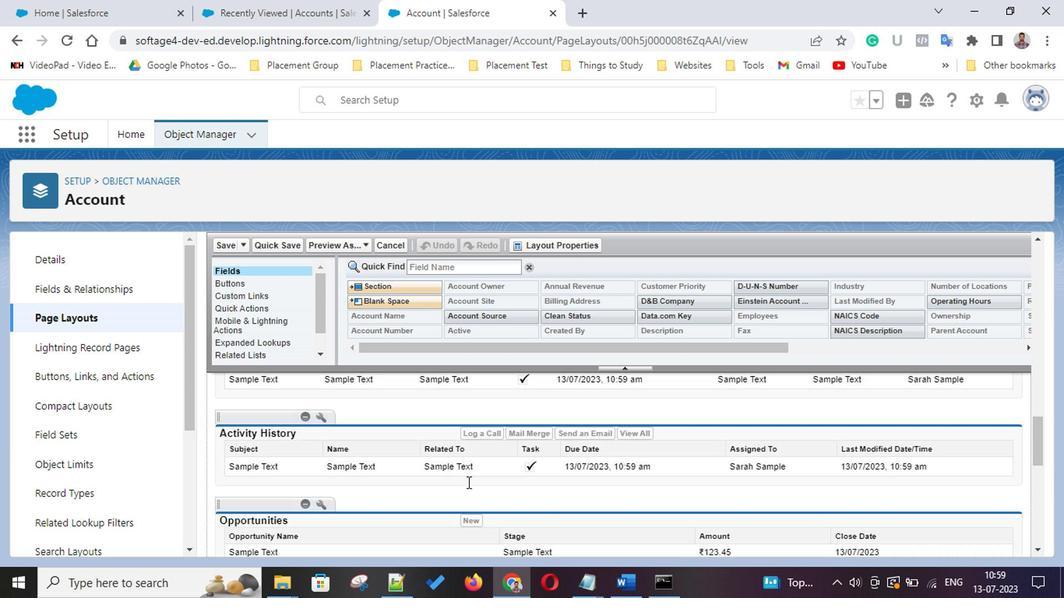 
Action: Mouse scrolled (467, 484) with delta (0, 0)
Screenshot: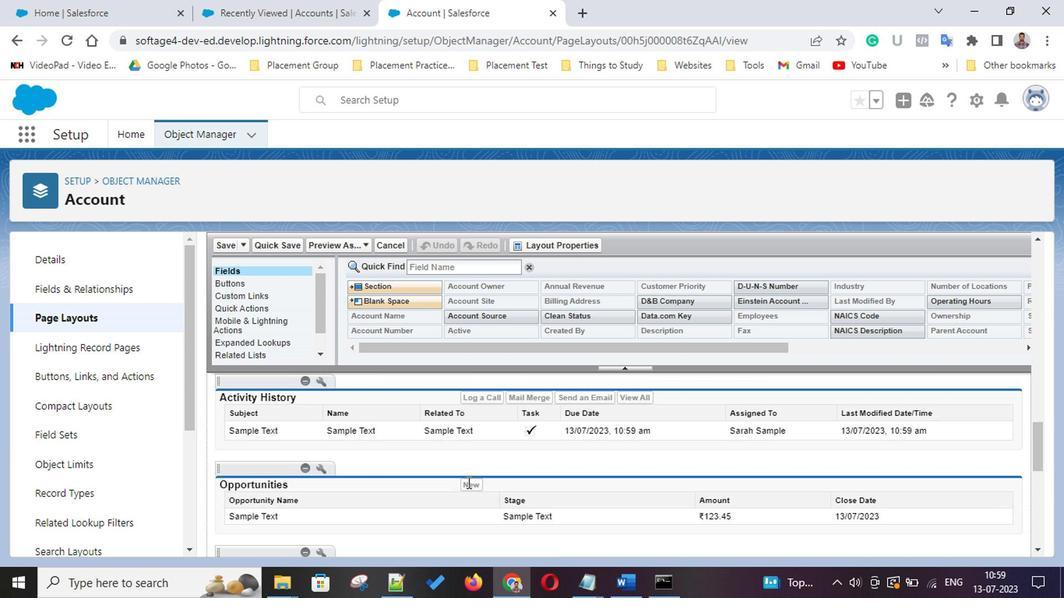 
Action: Mouse moved to (530, 488)
Screenshot: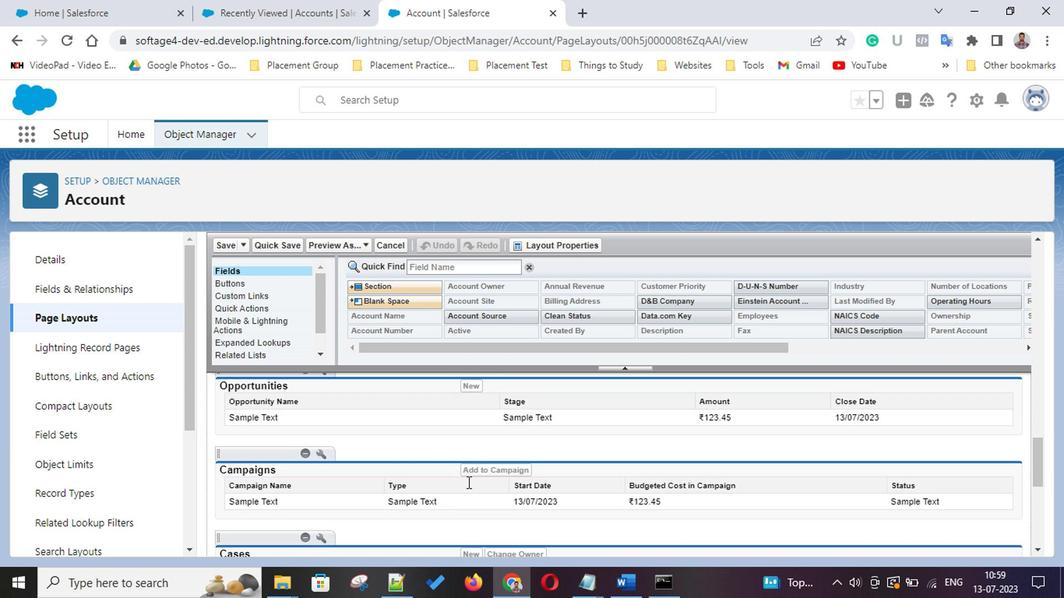
Action: Mouse scrolled (530, 487) with delta (0, -1)
Screenshot: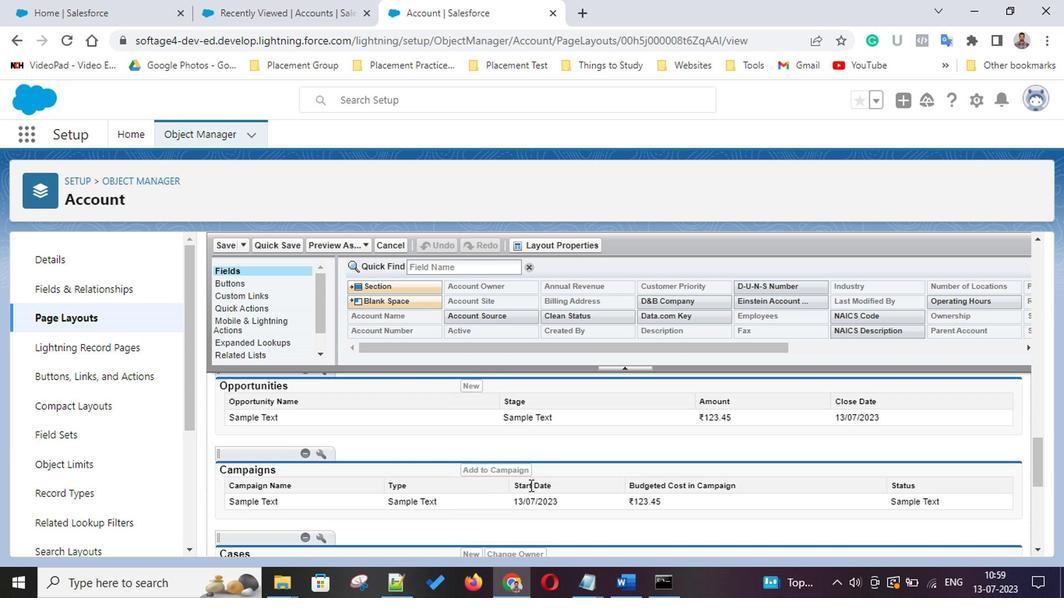 
Action: Mouse scrolled (530, 487) with delta (0, -1)
Screenshot: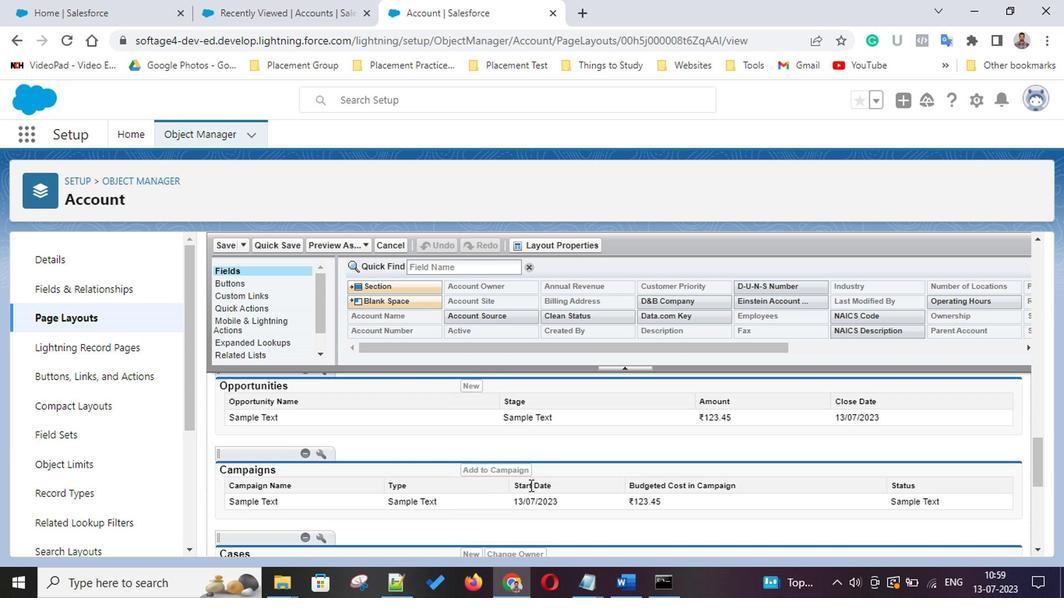 
Action: Mouse scrolled (530, 487) with delta (0, -1)
Screenshot: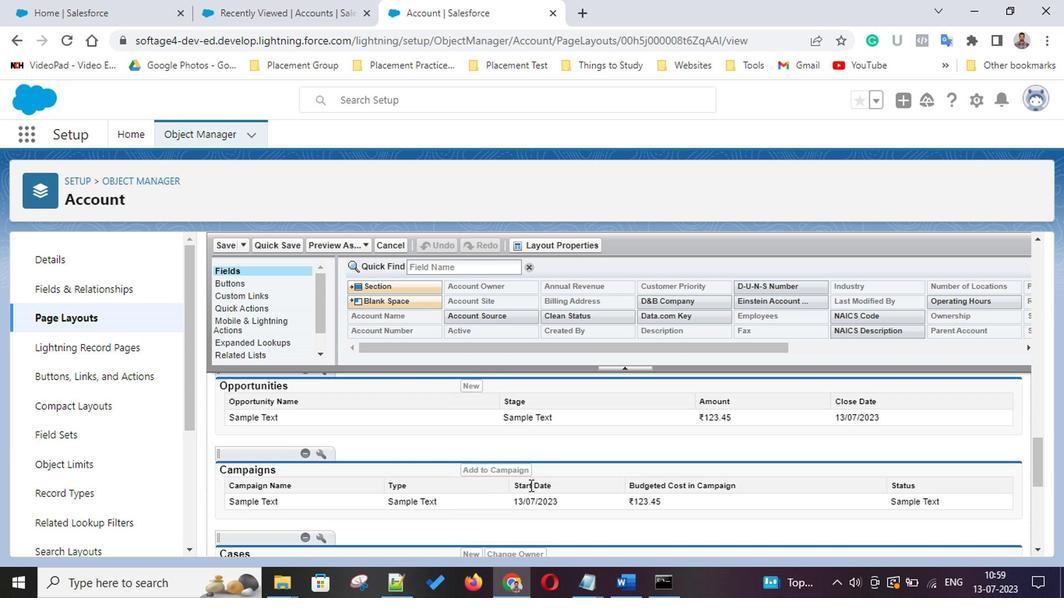 
Action: Mouse scrolled (530, 487) with delta (0, -1)
Screenshot: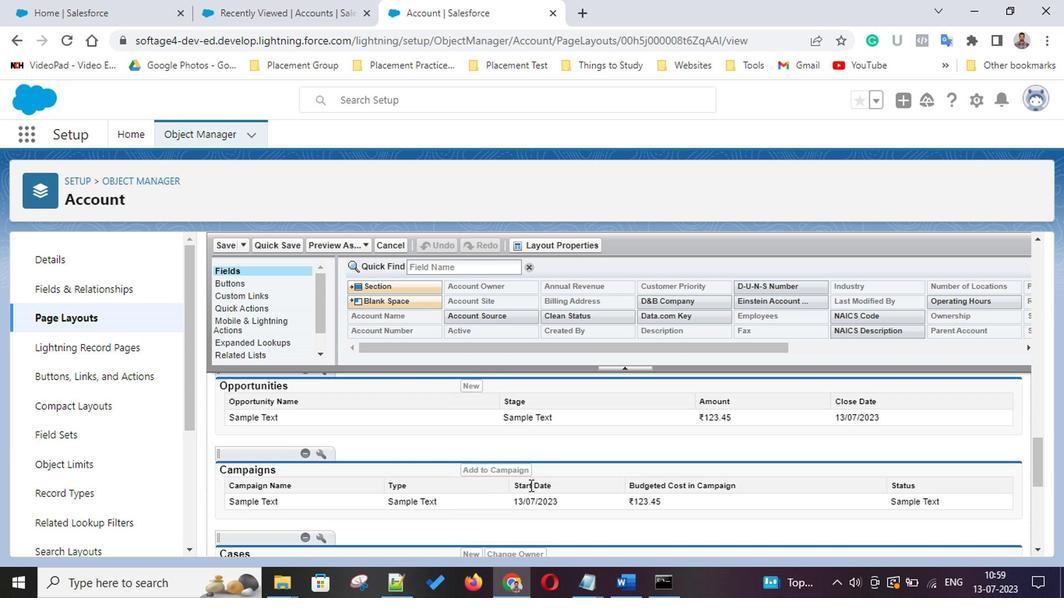 
Action: Mouse scrolled (530, 487) with delta (0, -1)
Screenshot: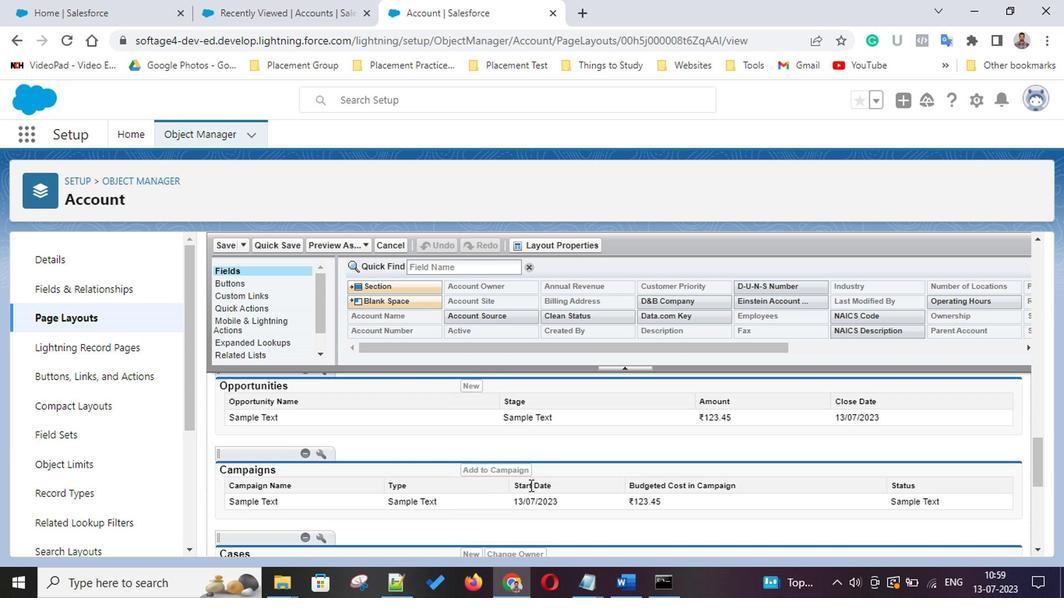 
Action: Mouse scrolled (530, 487) with delta (0, -1)
Screenshot: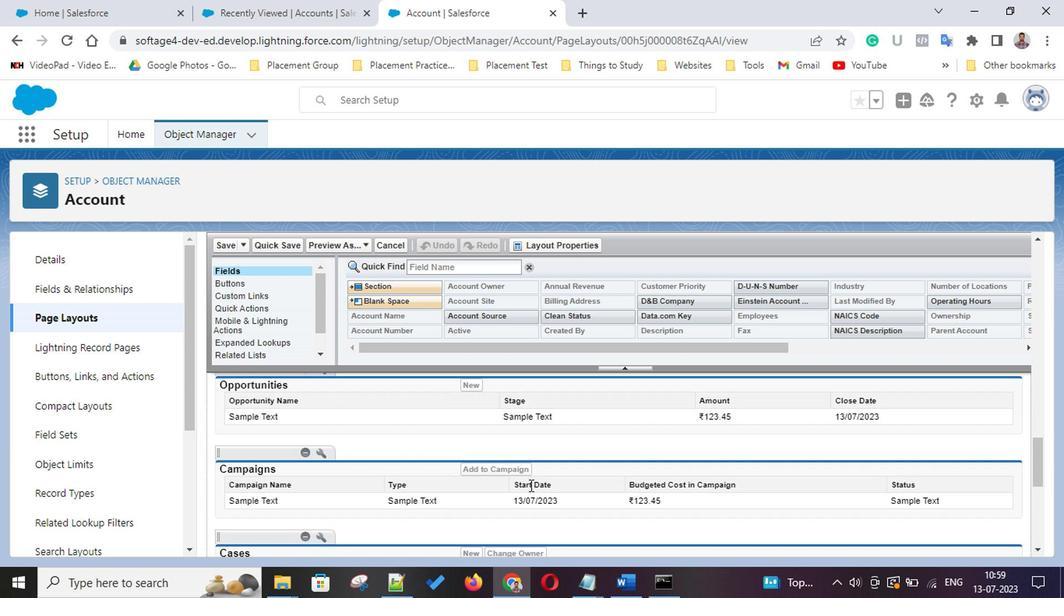 
Action: Mouse scrolled (530, 487) with delta (0, -1)
Screenshot: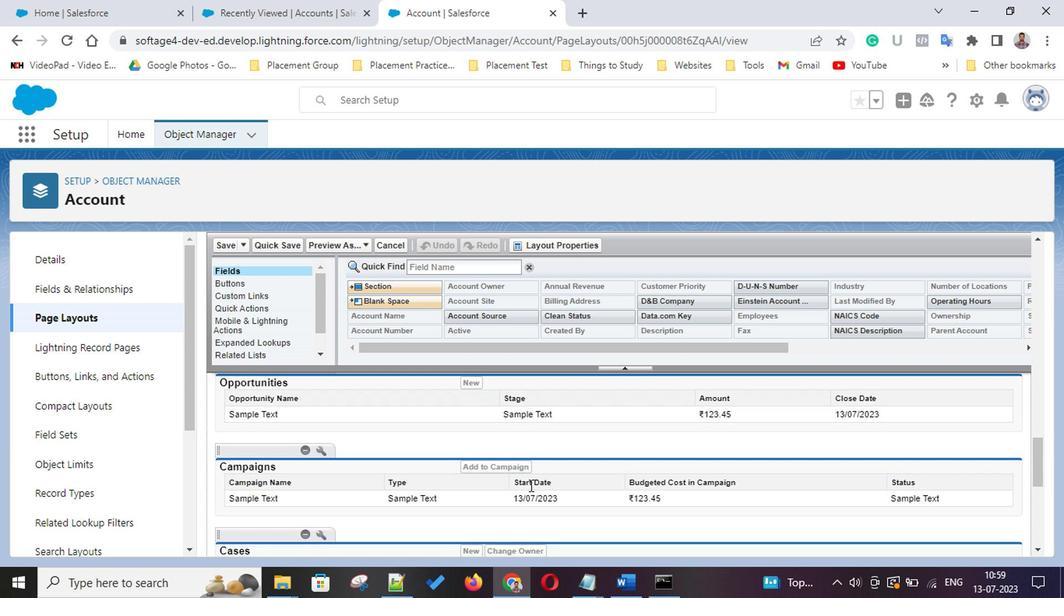 
Action: Mouse moved to (591, 491)
Screenshot: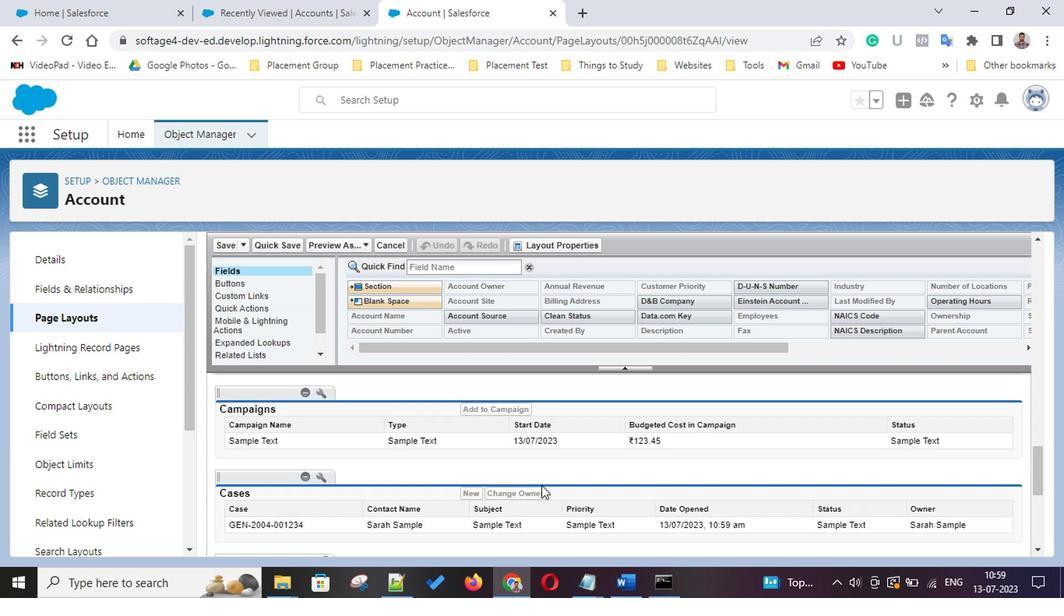 
Action: Mouse scrolled (591, 491) with delta (0, 0)
Screenshot: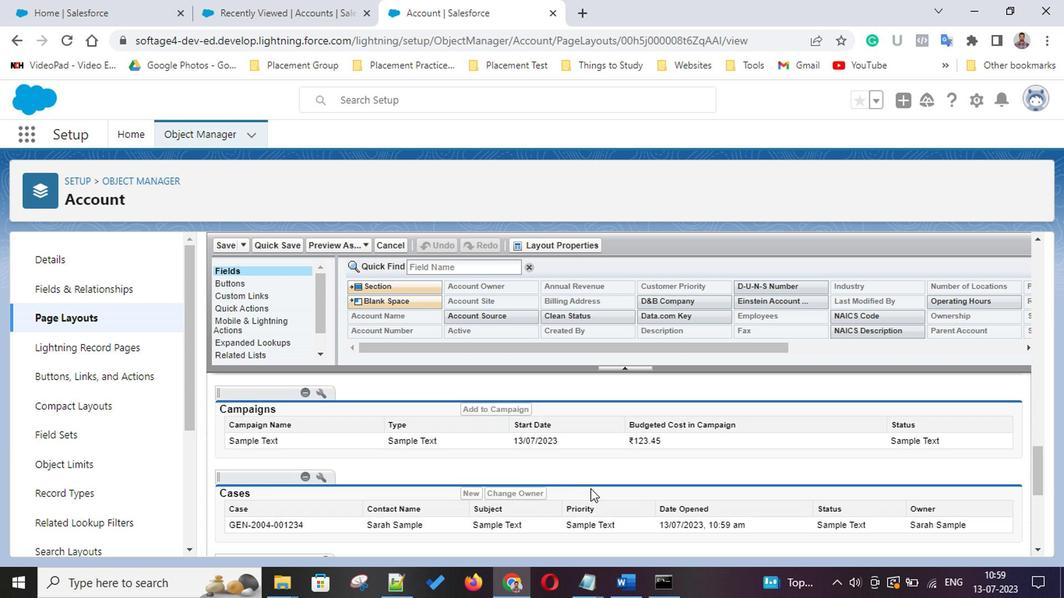
Action: Mouse scrolled (591, 491) with delta (0, 0)
Screenshot: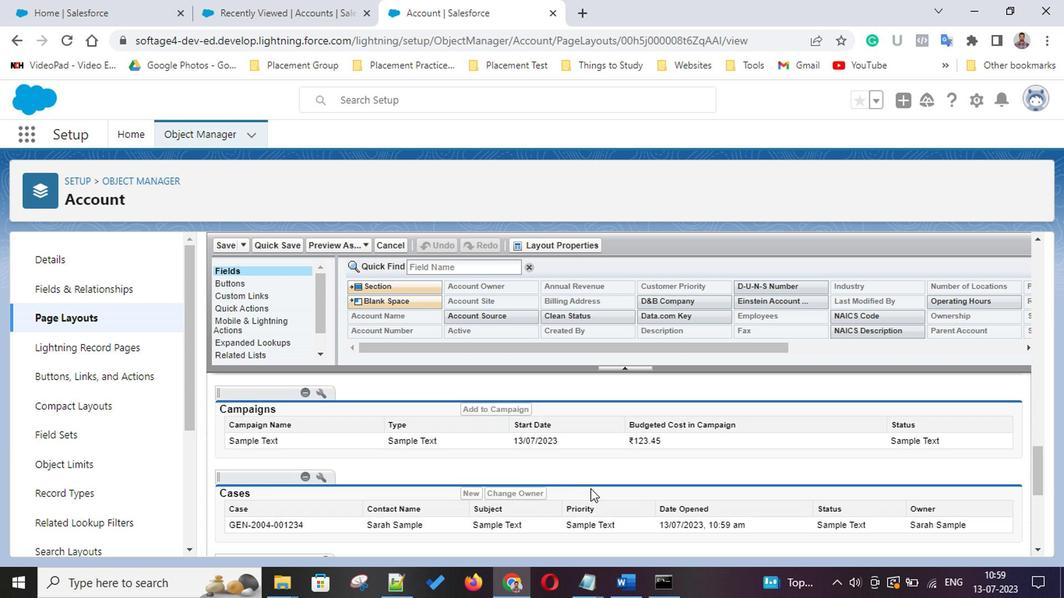 
Action: Mouse scrolled (591, 491) with delta (0, 0)
Screenshot: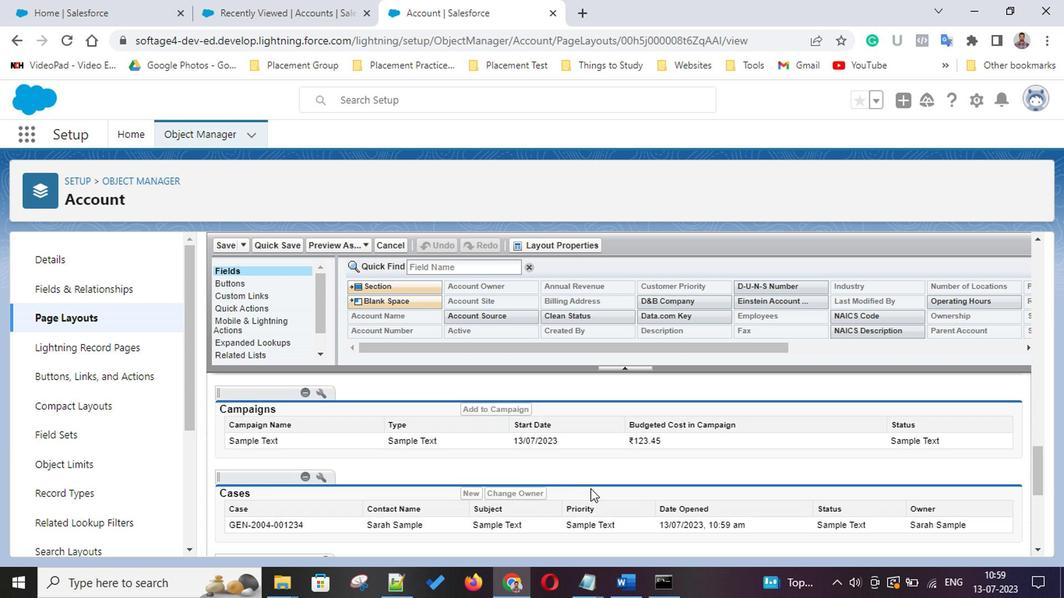 
Action: Mouse scrolled (591, 491) with delta (0, 0)
Screenshot: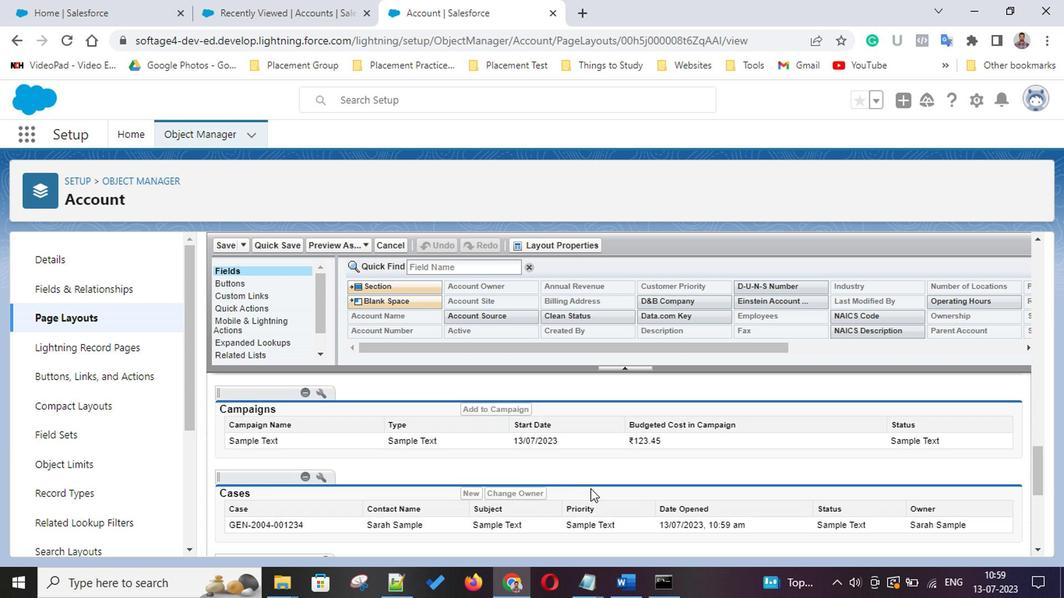 
Action: Mouse scrolled (591, 491) with delta (0, 0)
Screenshot: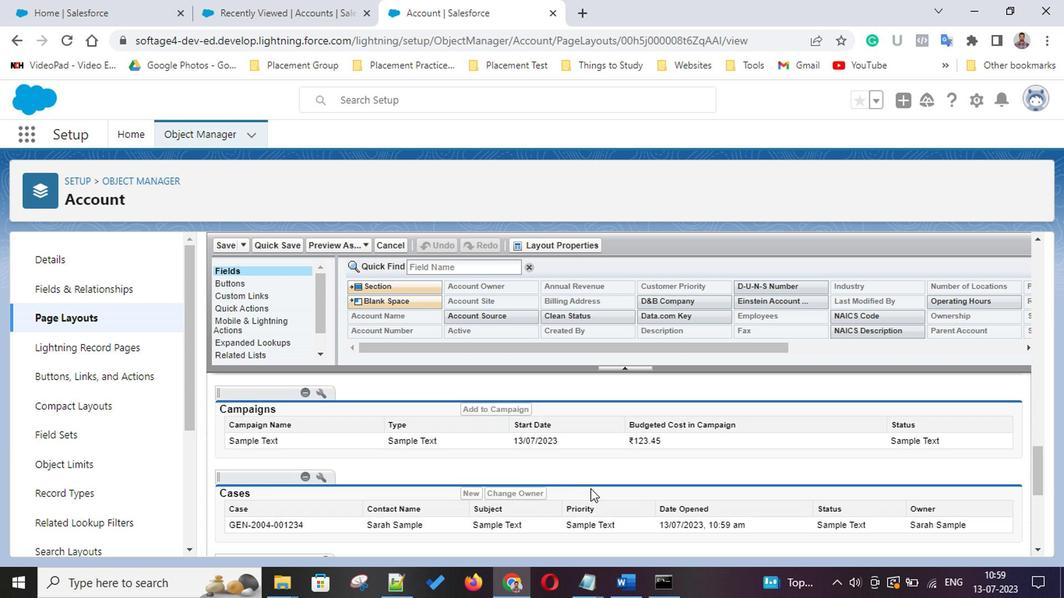 
Action: Mouse scrolled (591, 491) with delta (0, 0)
Screenshot: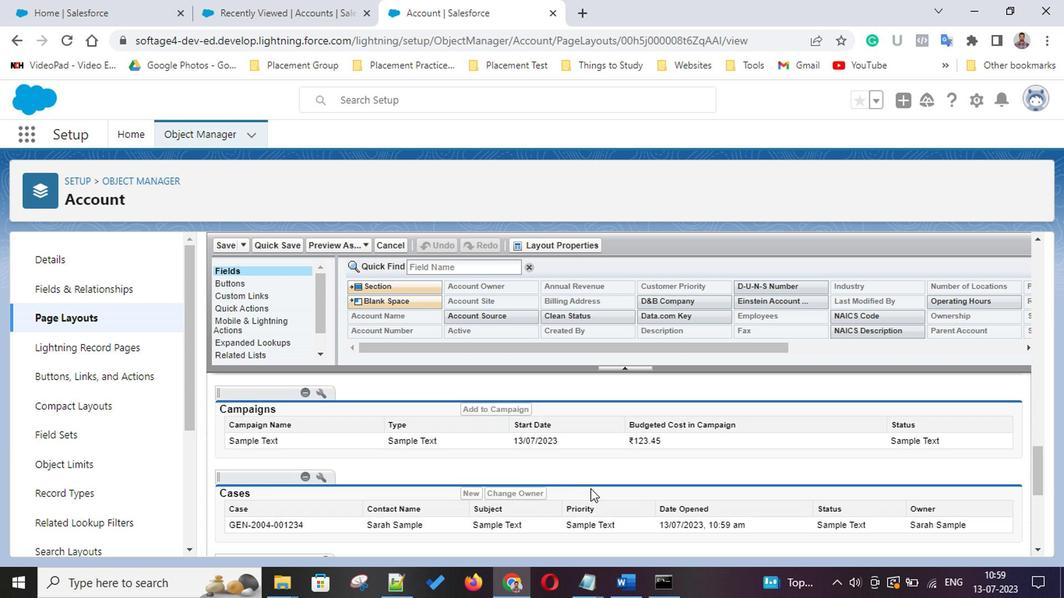 
Action: Mouse scrolled (591, 491) with delta (0, 0)
Screenshot: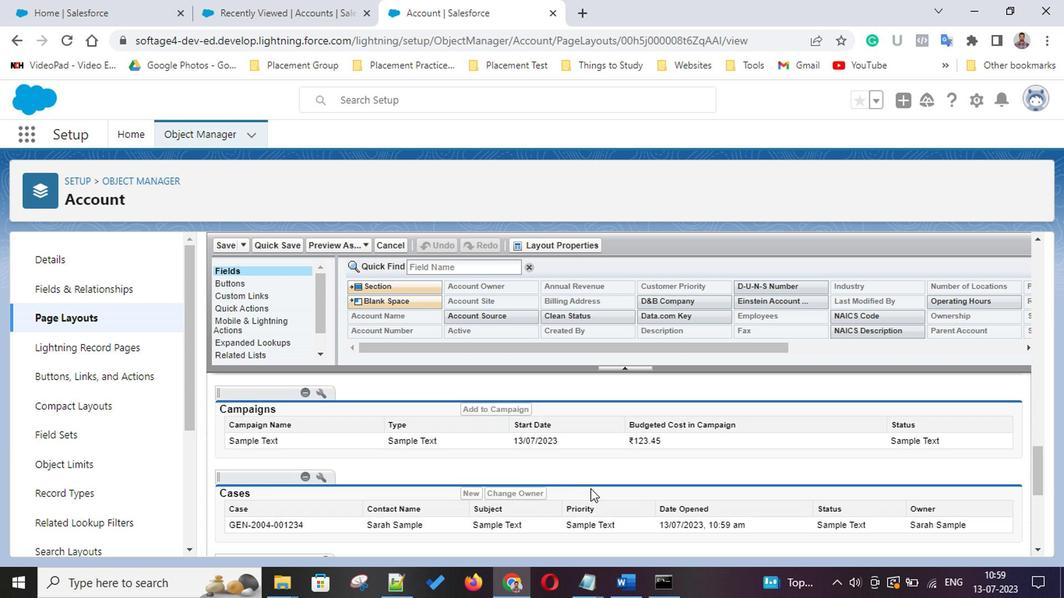 
Action: Mouse moved to (693, 482)
Screenshot: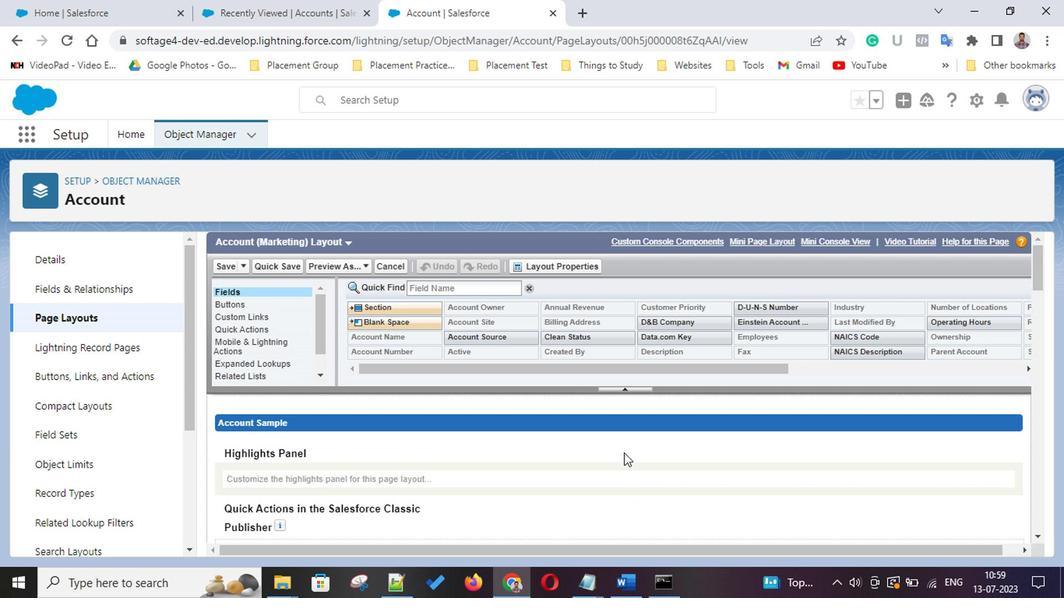
Action: Mouse scrolled (693, 481) with delta (0, -1)
Screenshot: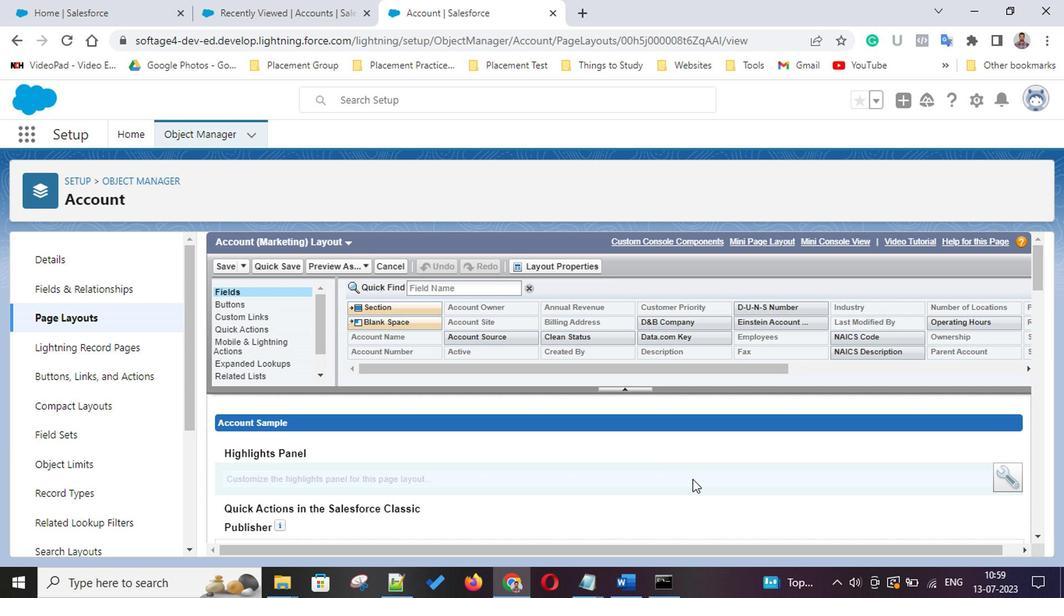 
Action: Mouse scrolled (693, 481) with delta (0, -1)
Screenshot: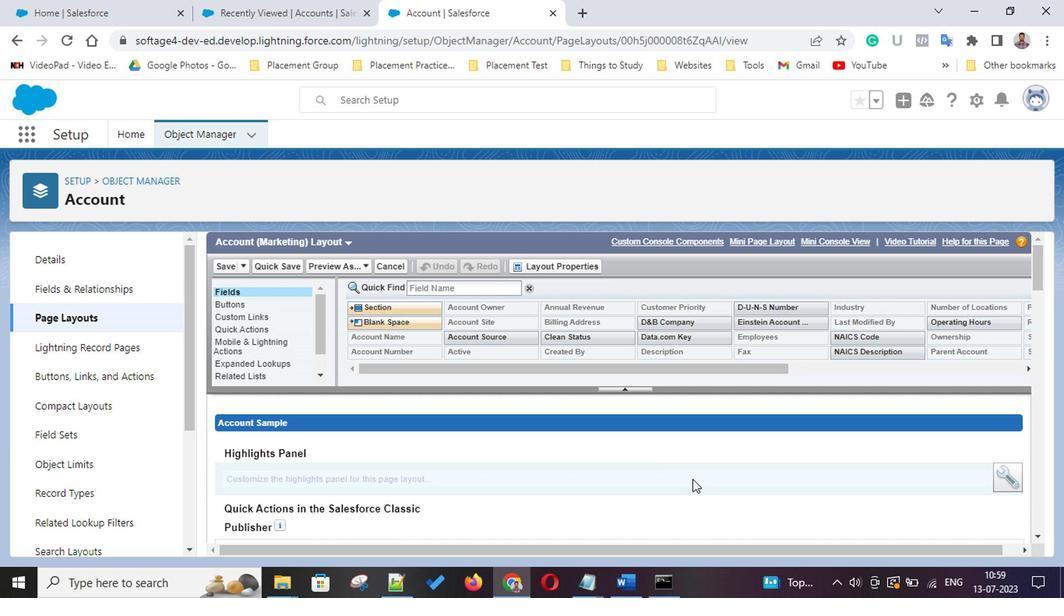 
Action: Mouse scrolled (693, 481) with delta (0, -1)
Screenshot: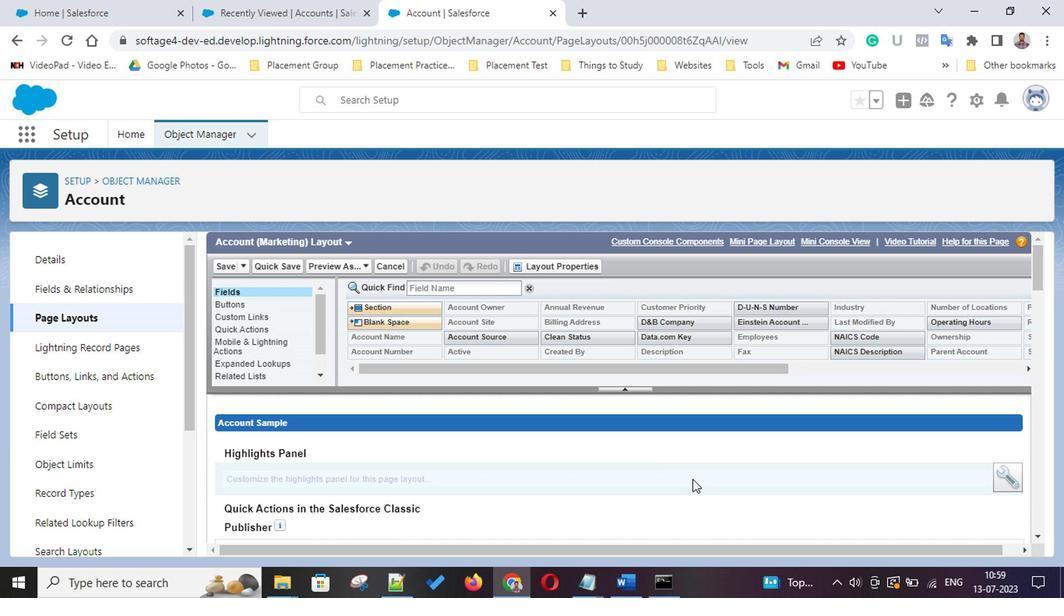 
Action: Mouse scrolled (693, 481) with delta (0, -1)
Screenshot: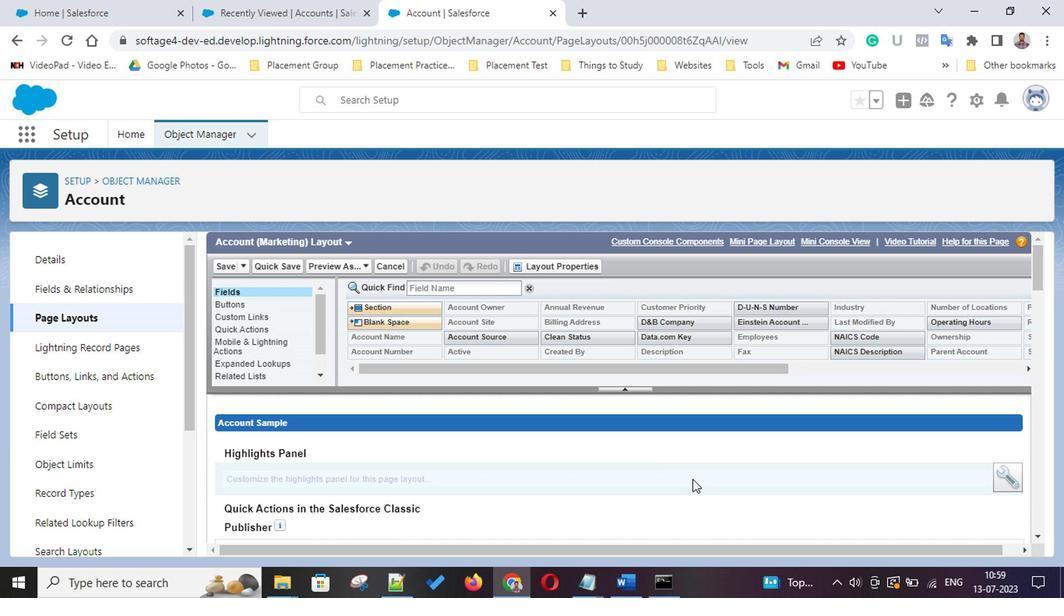
Action: Mouse scrolled (693, 481) with delta (0, -1)
Screenshot: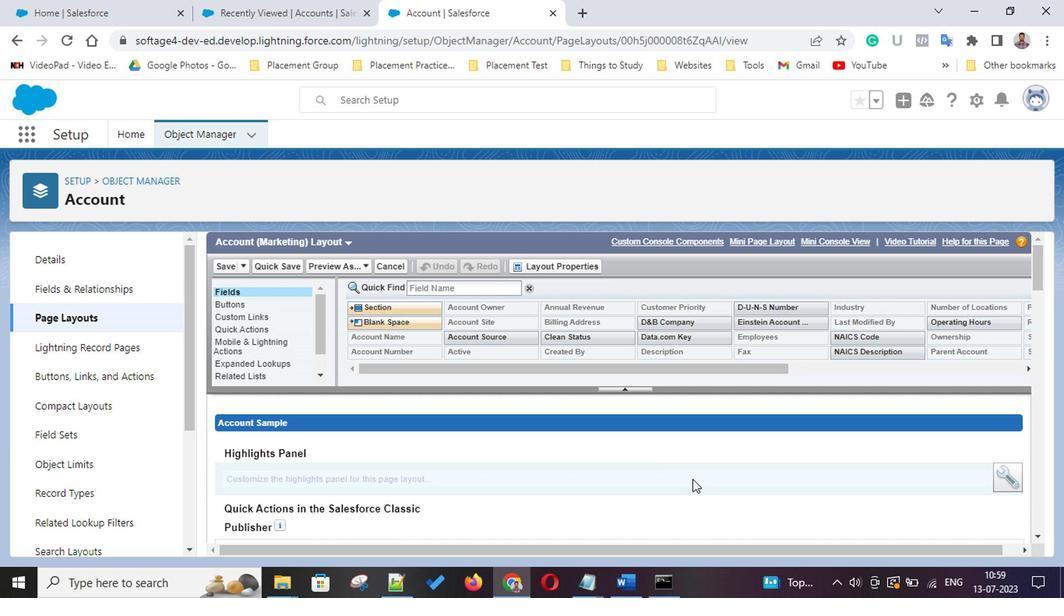 
Action: Mouse scrolled (693, 481) with delta (0, -1)
Screenshot: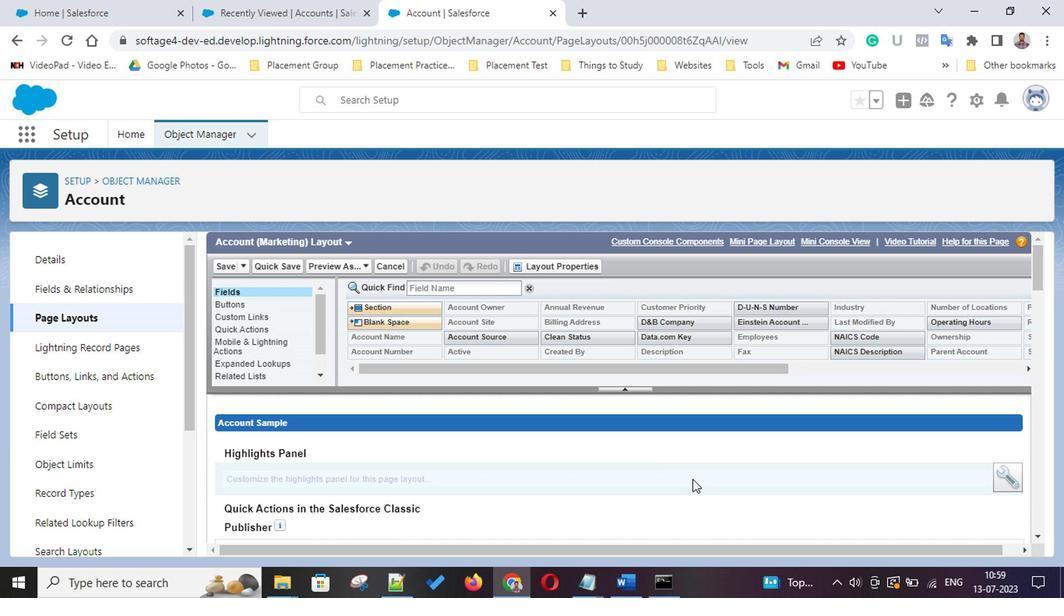
Action: Mouse scrolled (693, 481) with delta (0, -1)
Screenshot: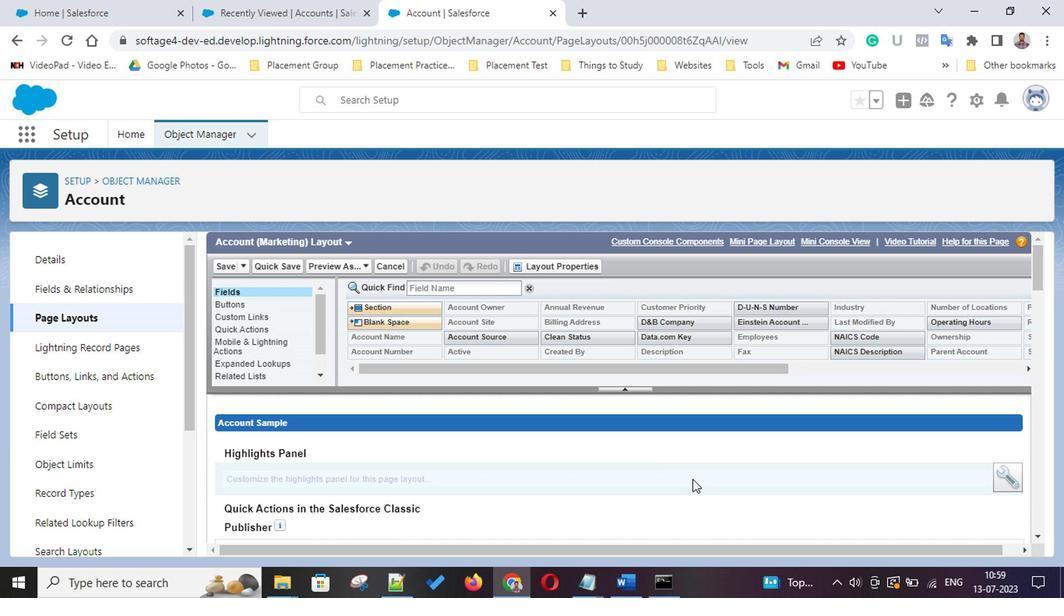 
Action: Mouse scrolled (693, 481) with delta (0, -1)
Screenshot: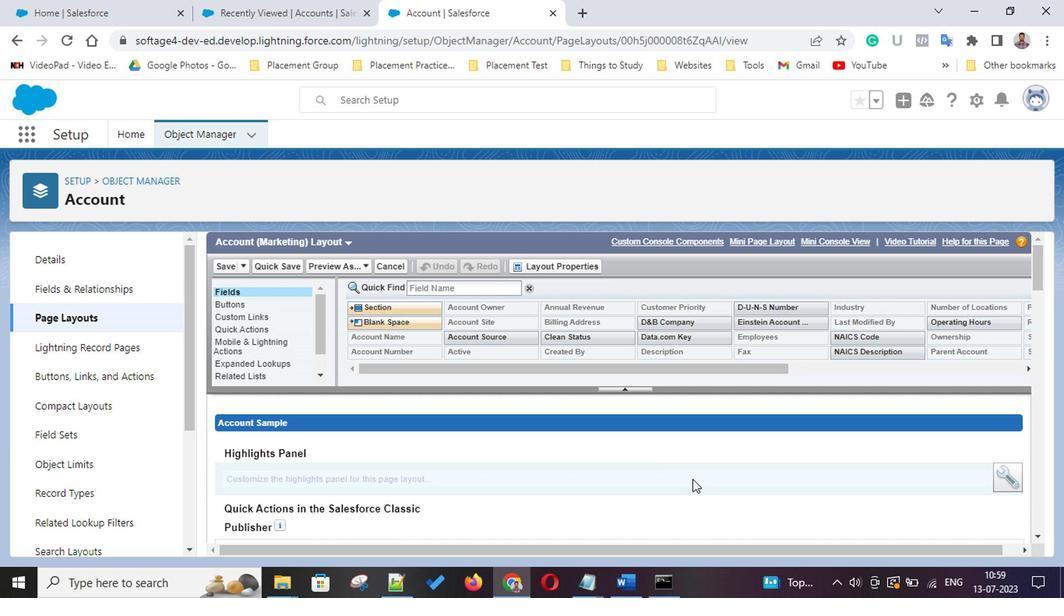
Action: Mouse scrolled (693, 481) with delta (0, -1)
Screenshot: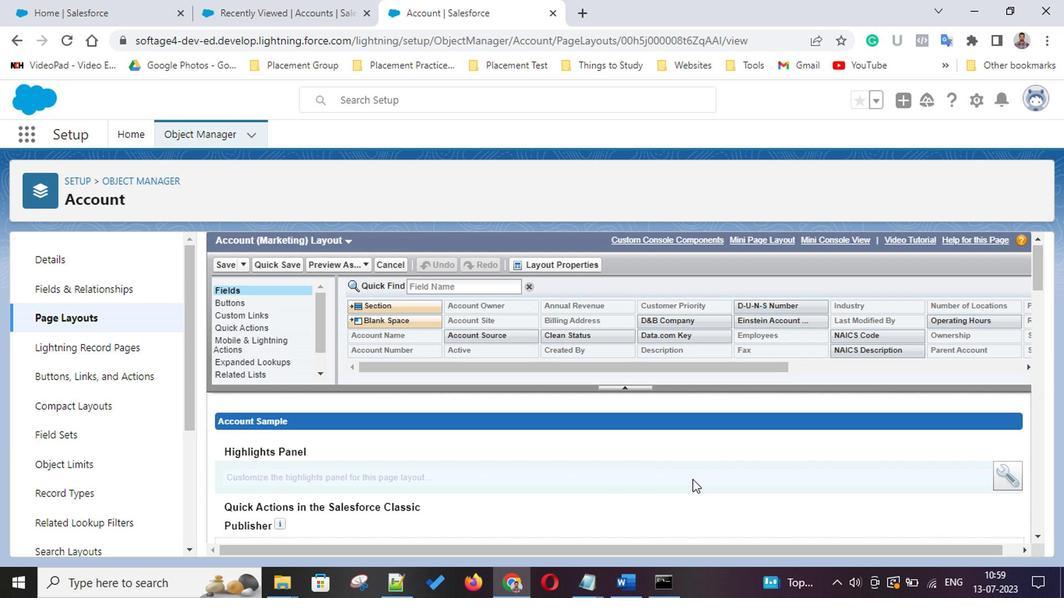 
Action: Mouse scrolled (693, 481) with delta (0, -1)
Screenshot: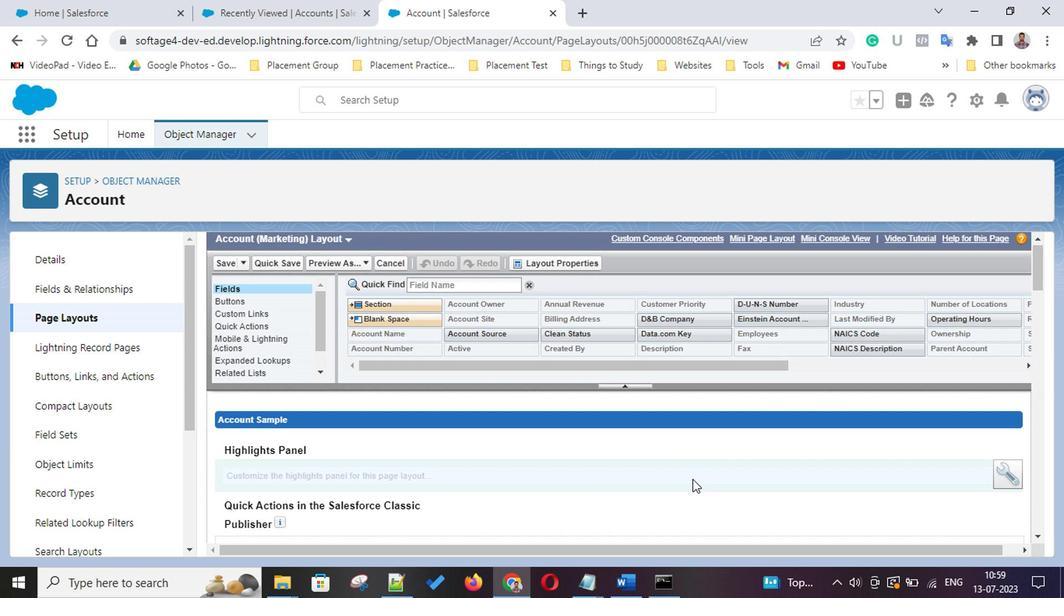 
Action: Mouse scrolled (693, 481) with delta (0, -1)
Screenshot: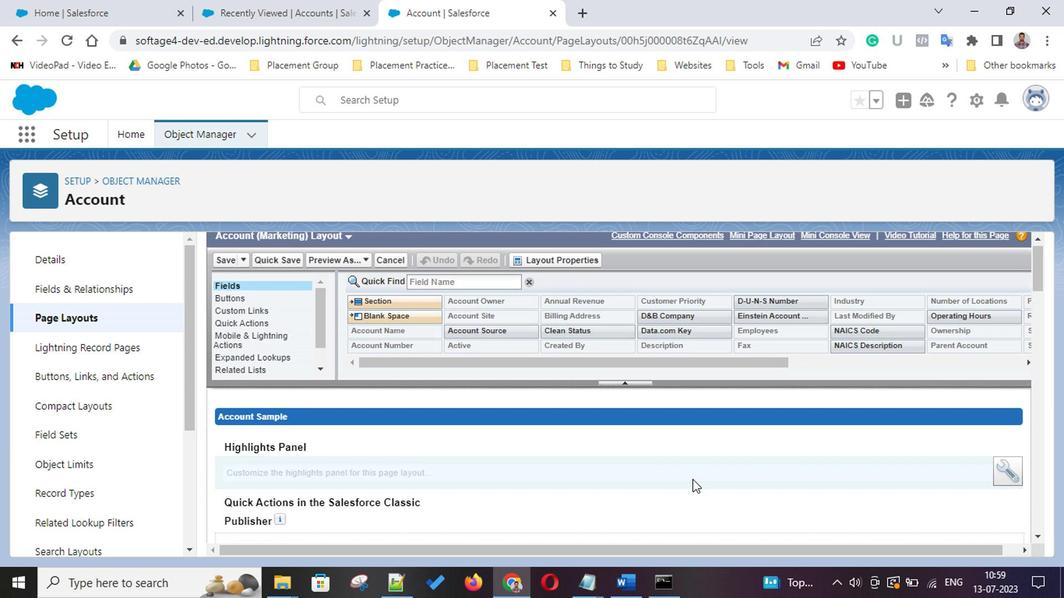 
Action: Mouse scrolled (693, 481) with delta (0, -1)
Screenshot: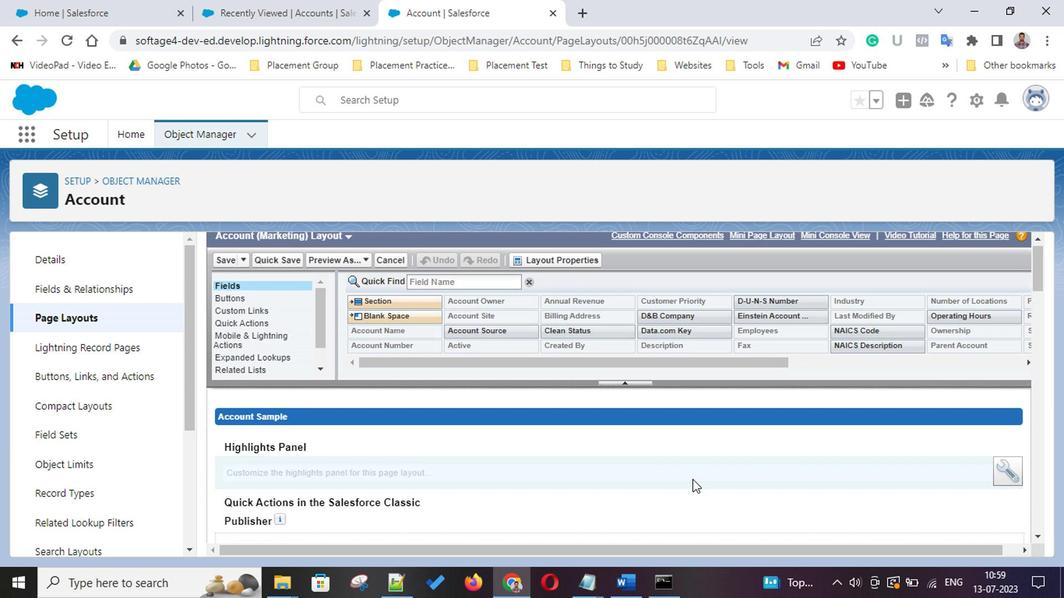 
Action: Mouse scrolled (693, 481) with delta (0, -1)
Screenshot: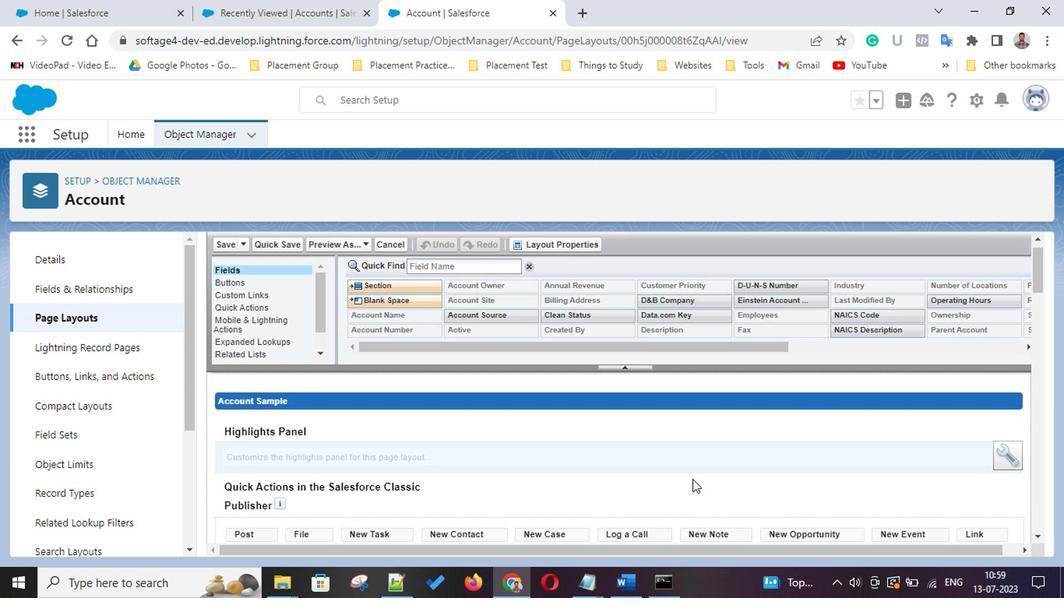 
Action: Mouse scrolled (693, 481) with delta (0, -1)
Screenshot: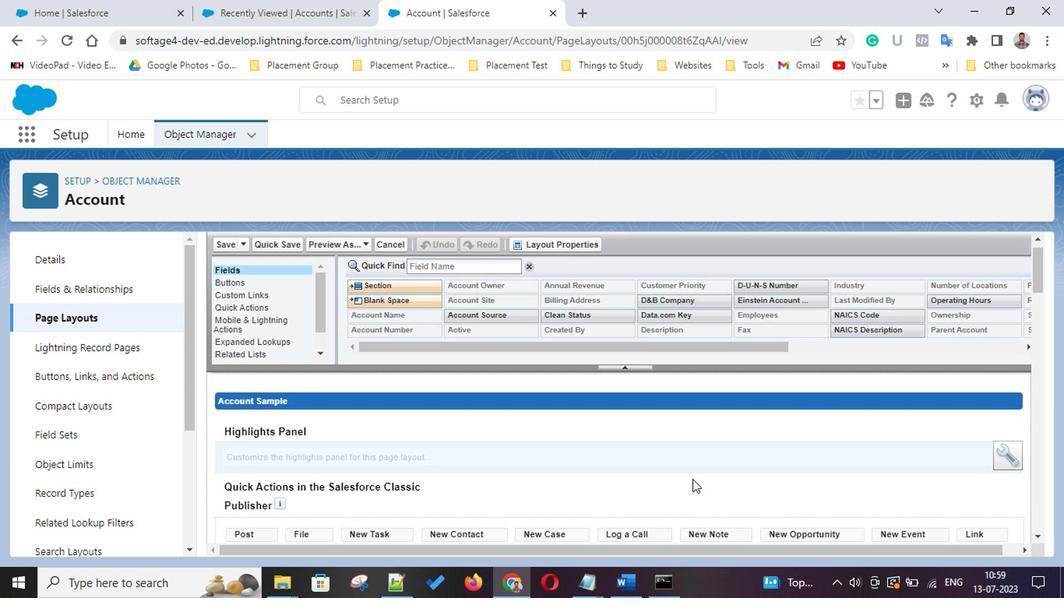 
Action: Mouse scrolled (693, 481) with delta (0, -1)
Screenshot: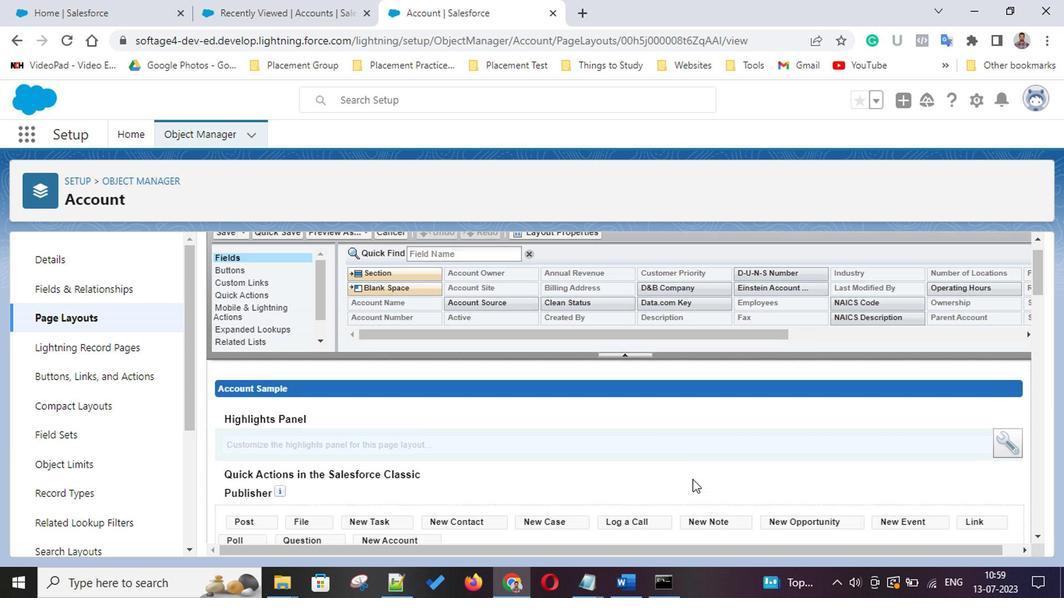 
Action: Mouse scrolled (693, 481) with delta (0, -1)
Screenshot: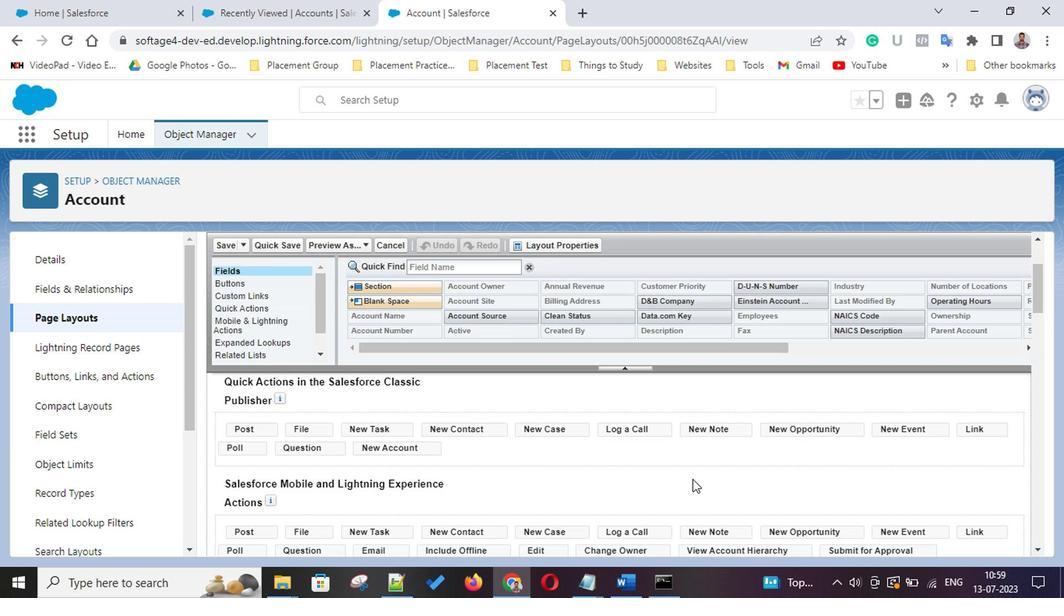 
Action: Mouse scrolled (693, 481) with delta (0, -1)
Screenshot: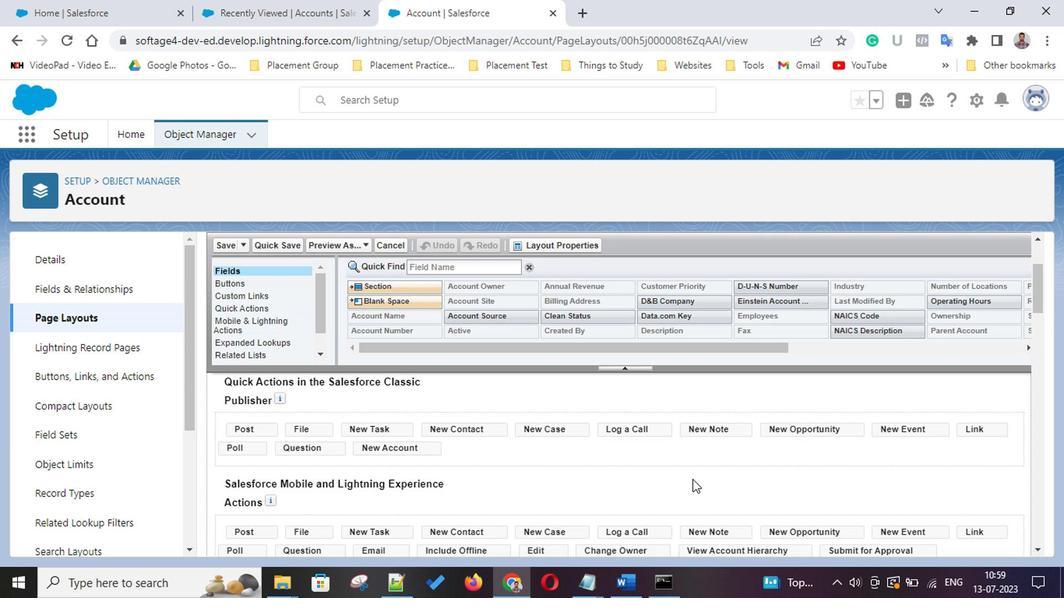
Action: Mouse scrolled (693, 481) with delta (0, -1)
Screenshot: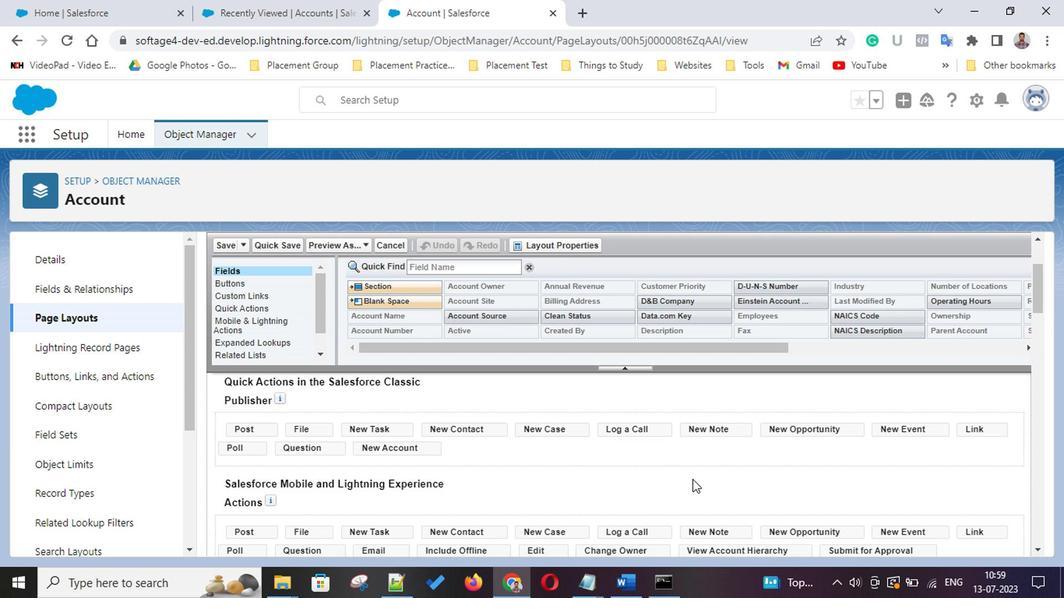 
Action: Mouse scrolled (693, 481) with delta (0, -1)
Screenshot: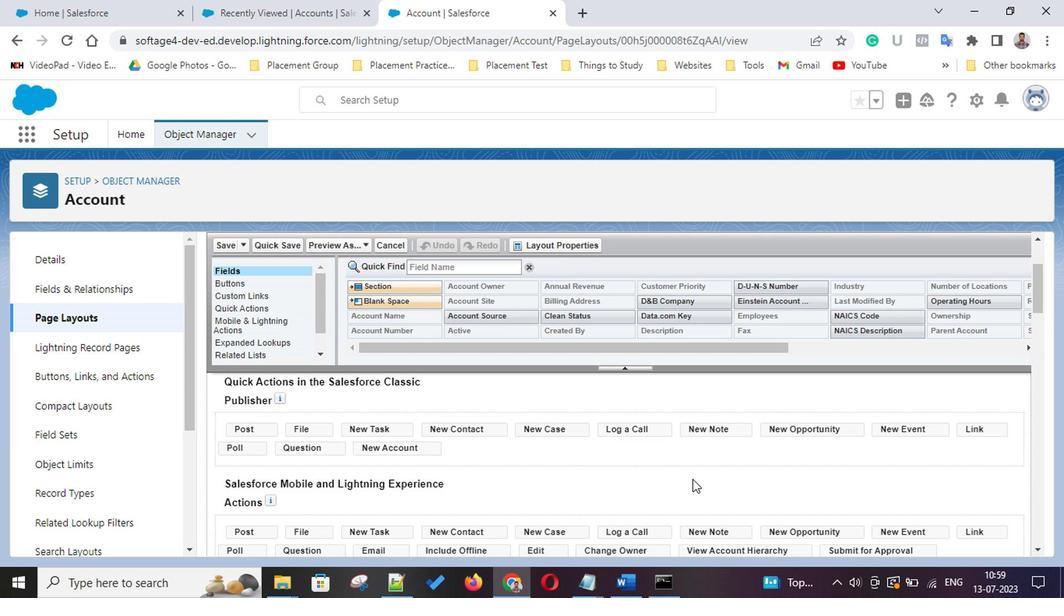 
Action: Mouse scrolled (693, 481) with delta (0, -1)
Screenshot: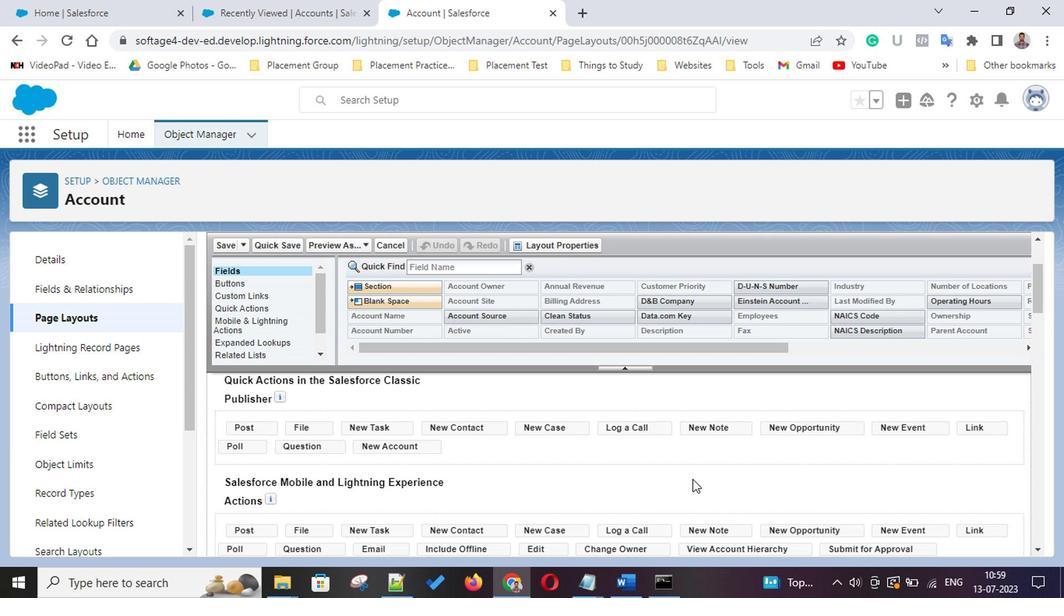 
Action: Mouse scrolled (693, 481) with delta (0, -1)
Screenshot: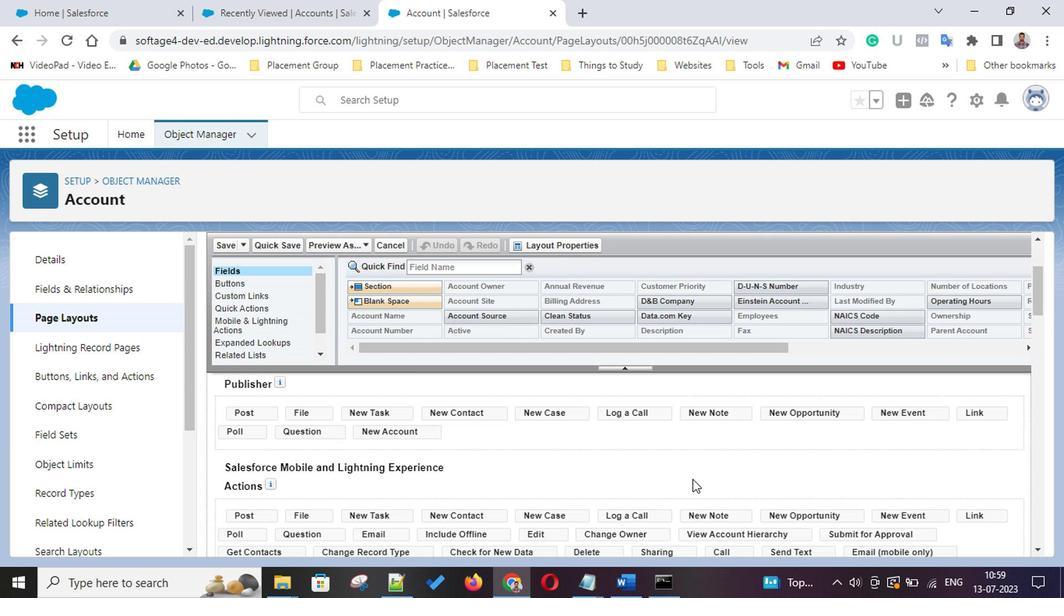 
Action: Mouse scrolled (693, 481) with delta (0, -1)
Screenshot: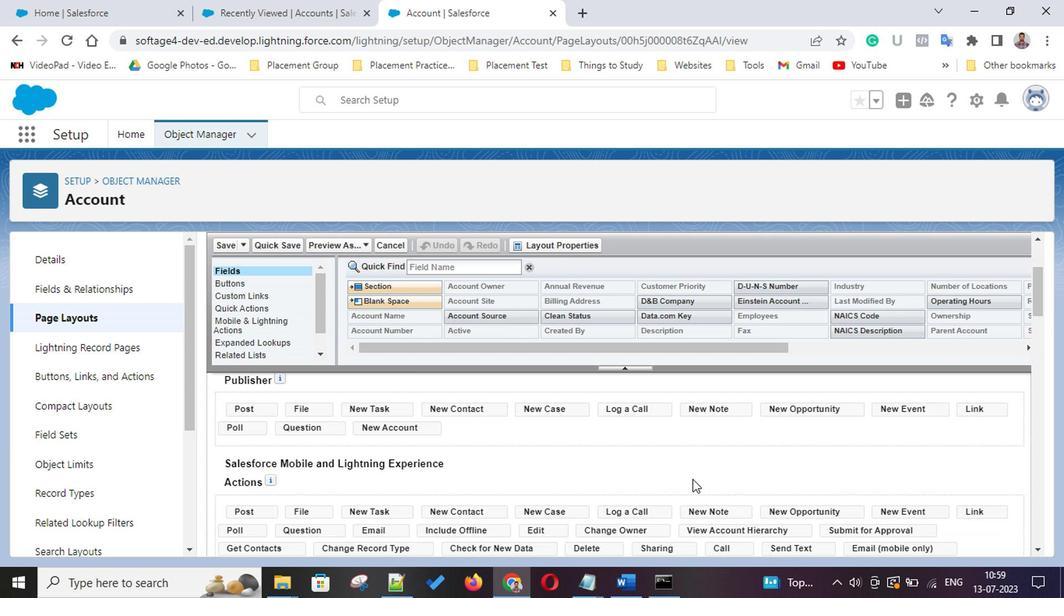 
Action: Mouse scrolled (693, 481) with delta (0, -1)
Screenshot: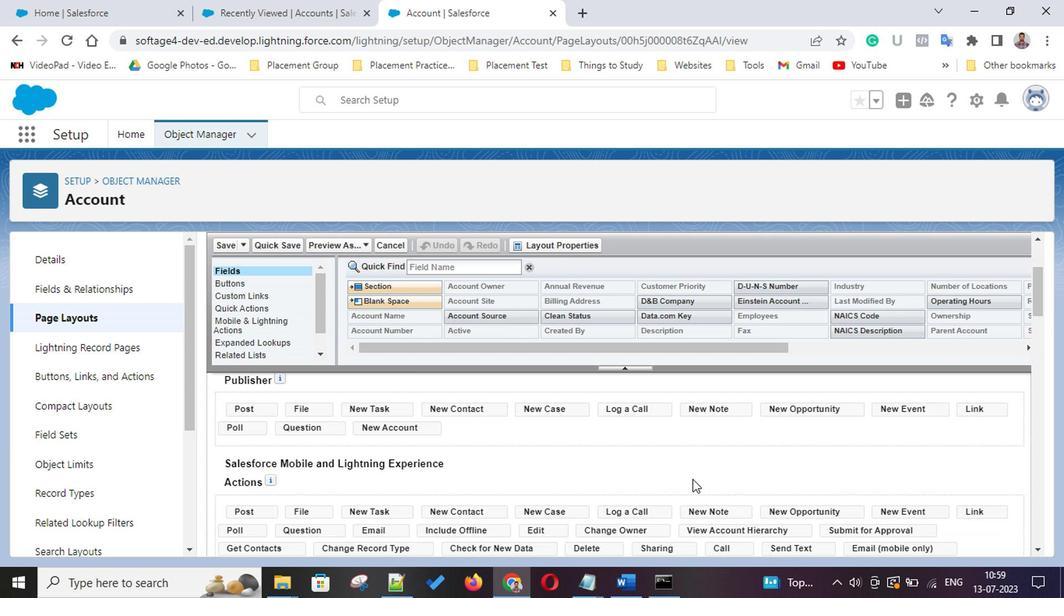 
Action: Mouse scrolled (693, 481) with delta (0, -1)
Screenshot: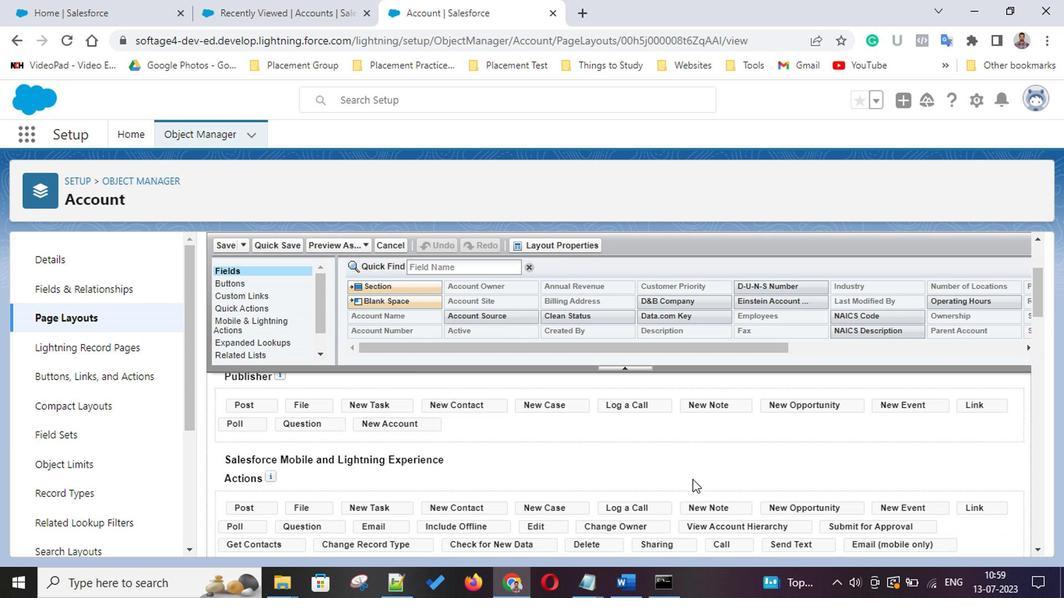 
Action: Mouse scrolled (693, 481) with delta (0, -1)
Screenshot: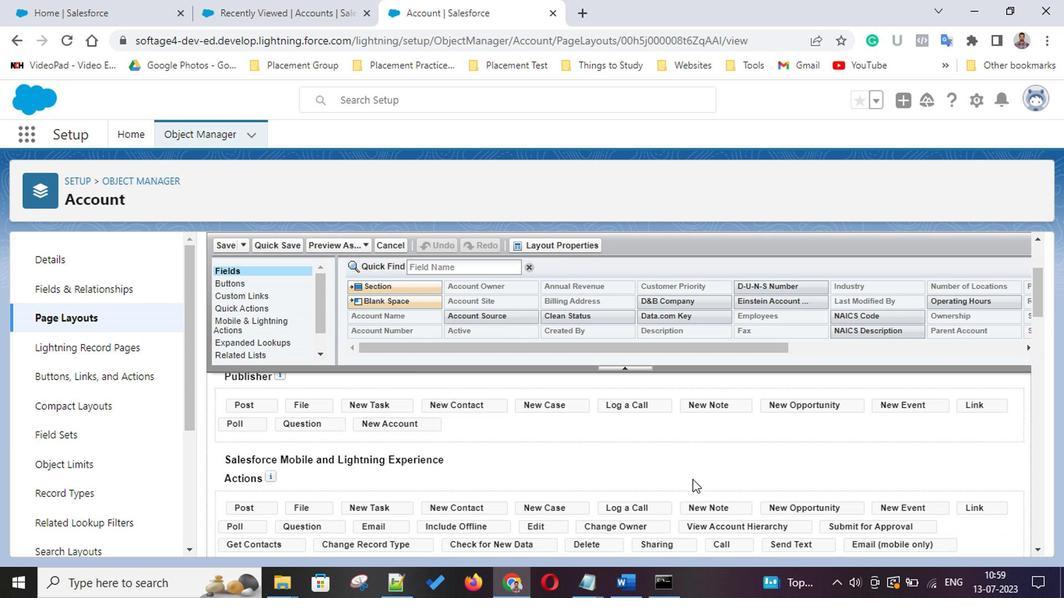 
Action: Mouse scrolled (693, 481) with delta (0, -1)
Screenshot: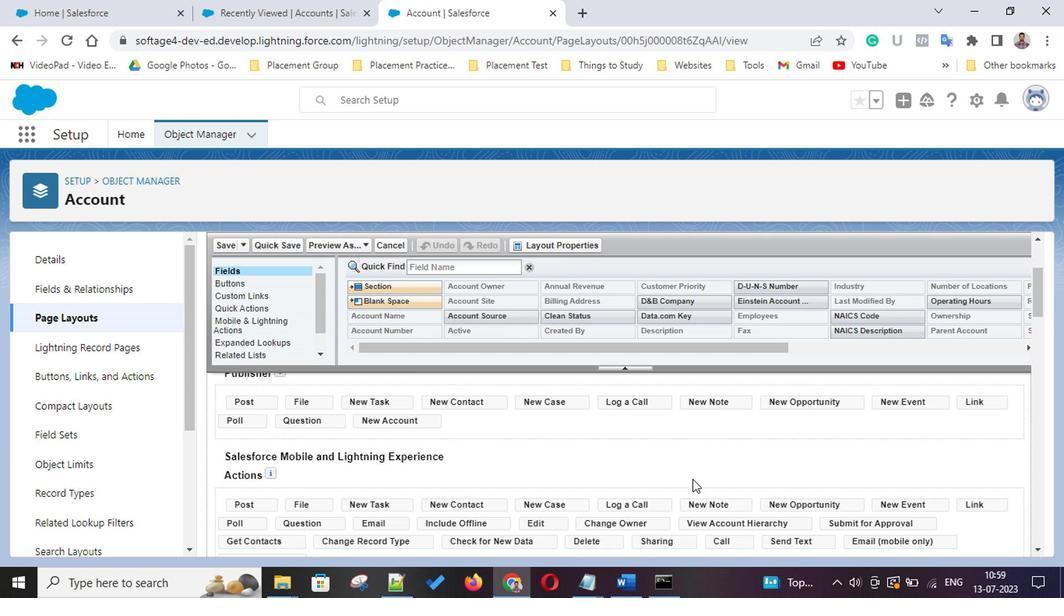 
Action: Mouse scrolled (693, 481) with delta (0, -1)
Screenshot: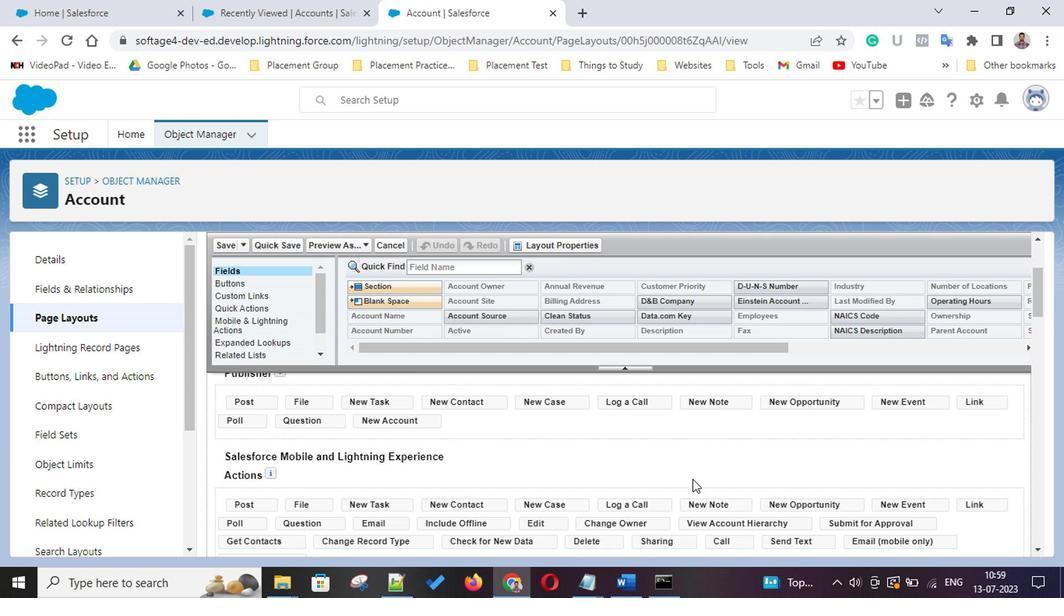 
Action: Mouse scrolled (693, 481) with delta (0, -1)
Screenshot: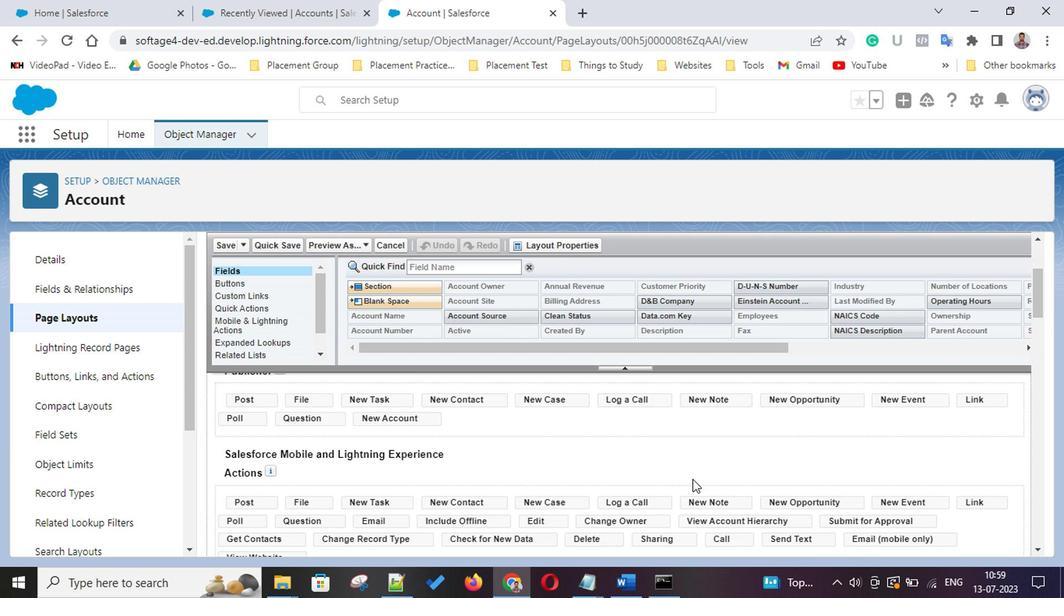
Action: Mouse scrolled (693, 481) with delta (0, -1)
Screenshot: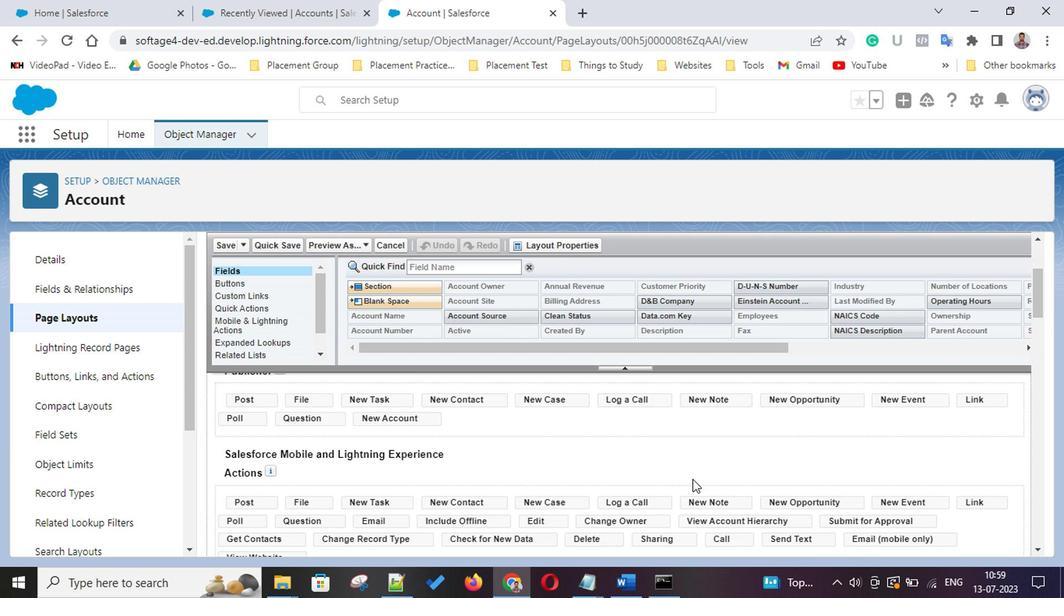 
Action: Mouse scrolled (693, 481) with delta (0, -1)
Screenshot: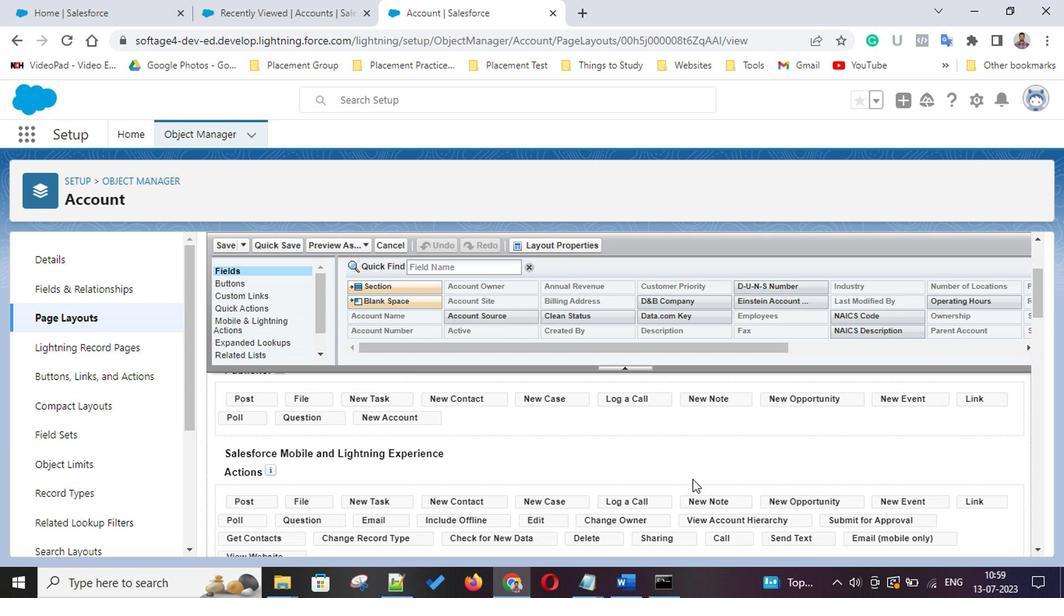 
Action: Mouse scrolled (693, 481) with delta (0, -1)
Screenshot: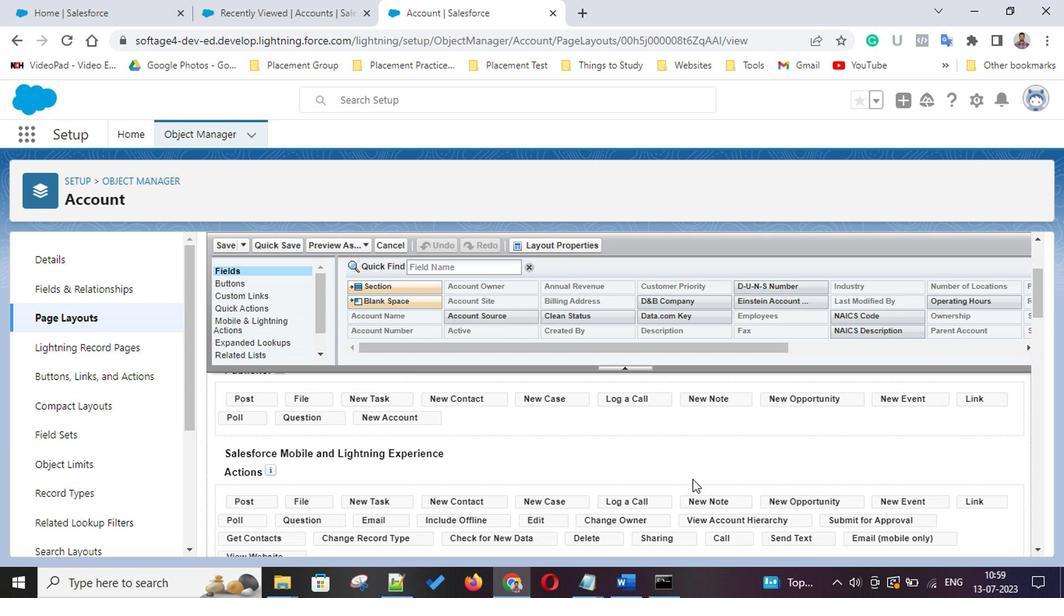 
Action: Mouse scrolled (693, 481) with delta (0, -1)
Screenshot: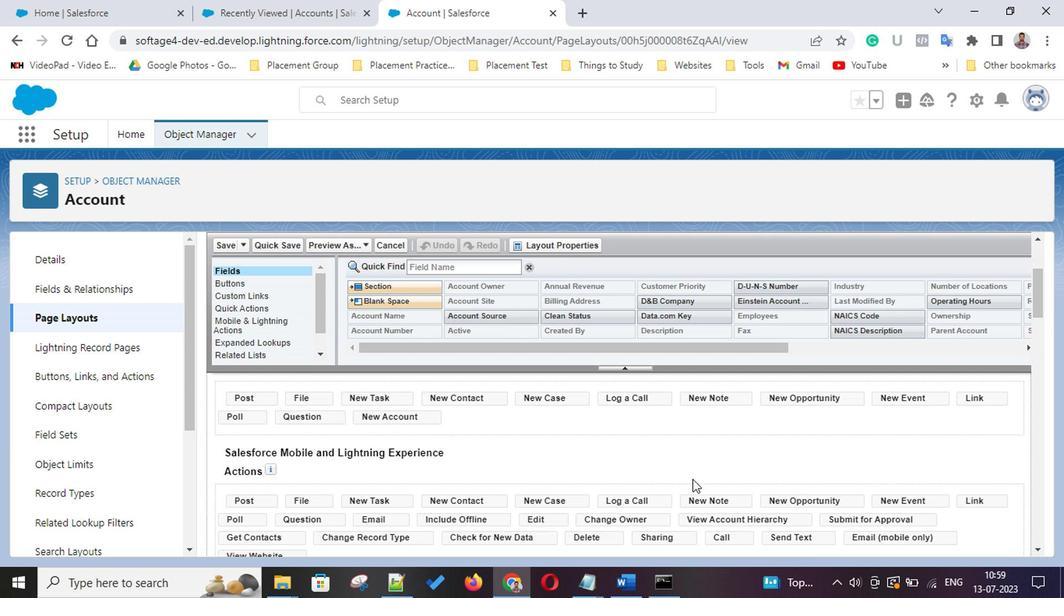 
Action: Mouse scrolled (693, 481) with delta (0, -1)
Screenshot: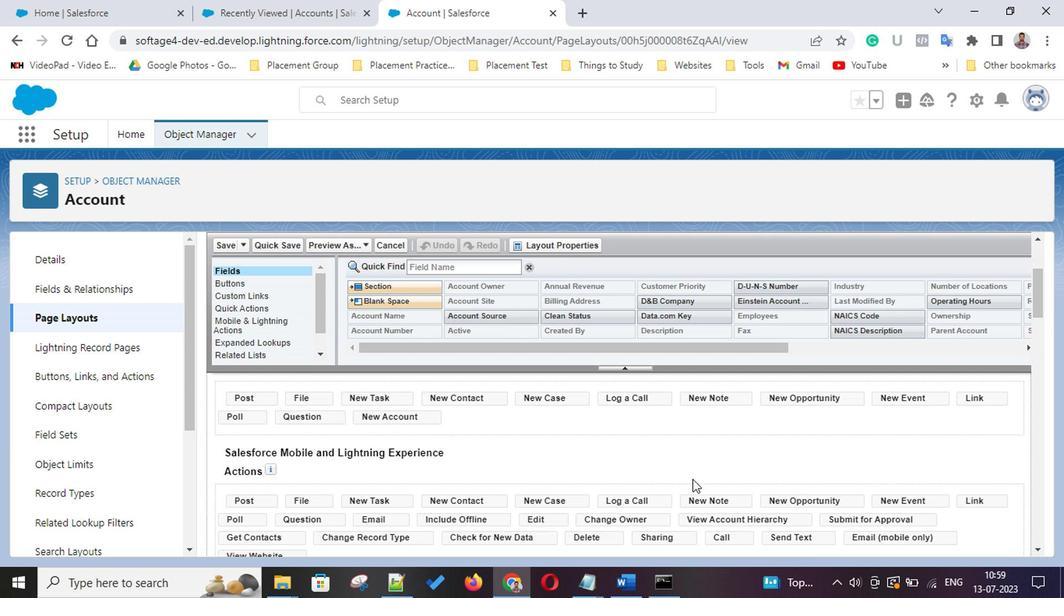 
Action: Mouse scrolled (693, 481) with delta (0, -1)
Screenshot: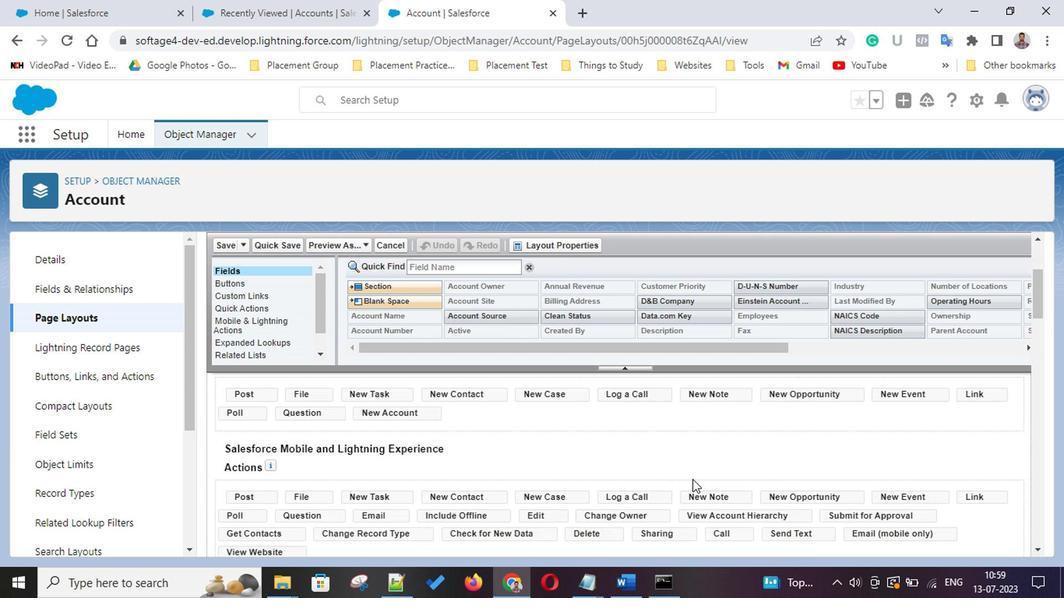 
Action: Mouse scrolled (693, 481) with delta (0, -1)
Screenshot: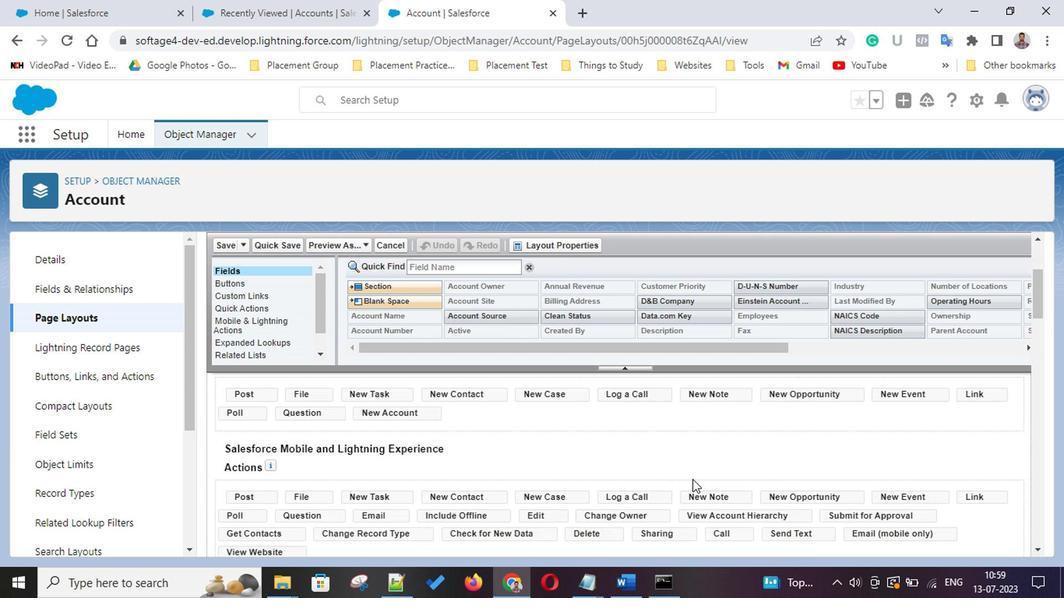 
Action: Mouse scrolled (693, 481) with delta (0, -1)
Screenshot: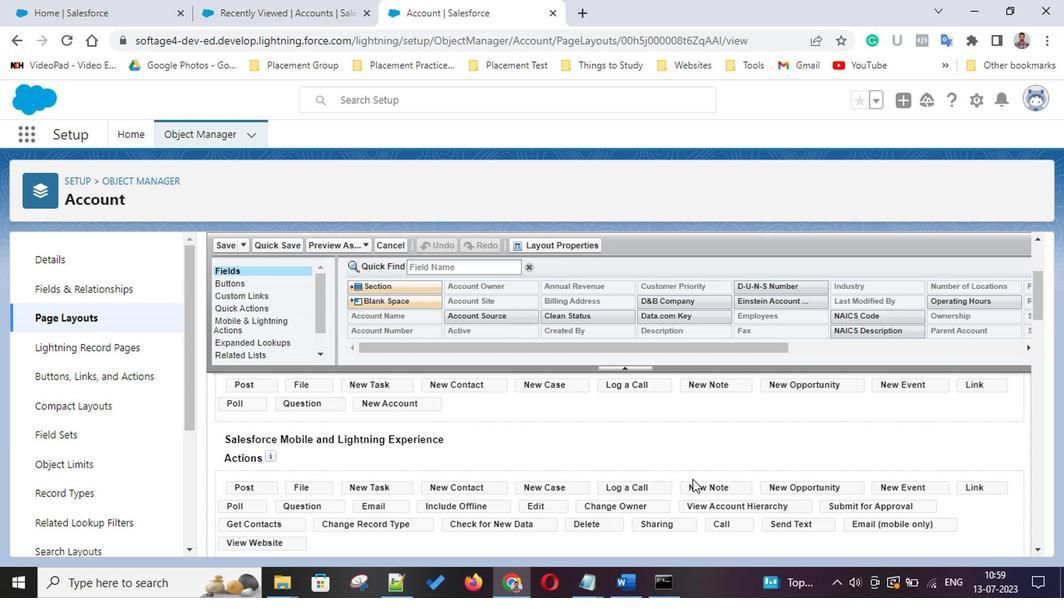 
Action: Mouse scrolled (693, 481) with delta (0, -1)
Screenshot: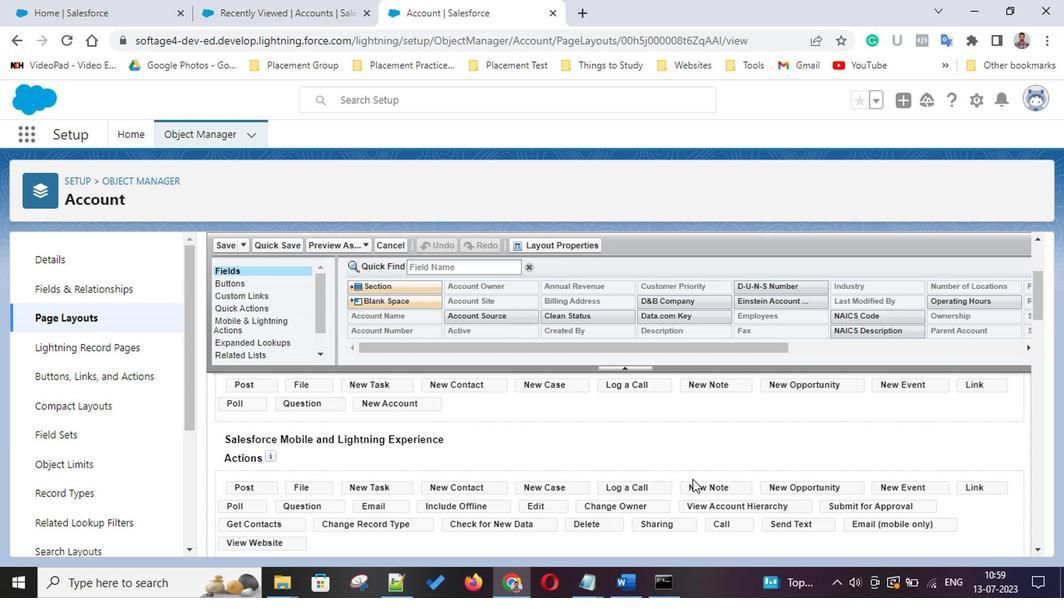 
Action: Mouse scrolled (693, 481) with delta (0, -1)
Screenshot: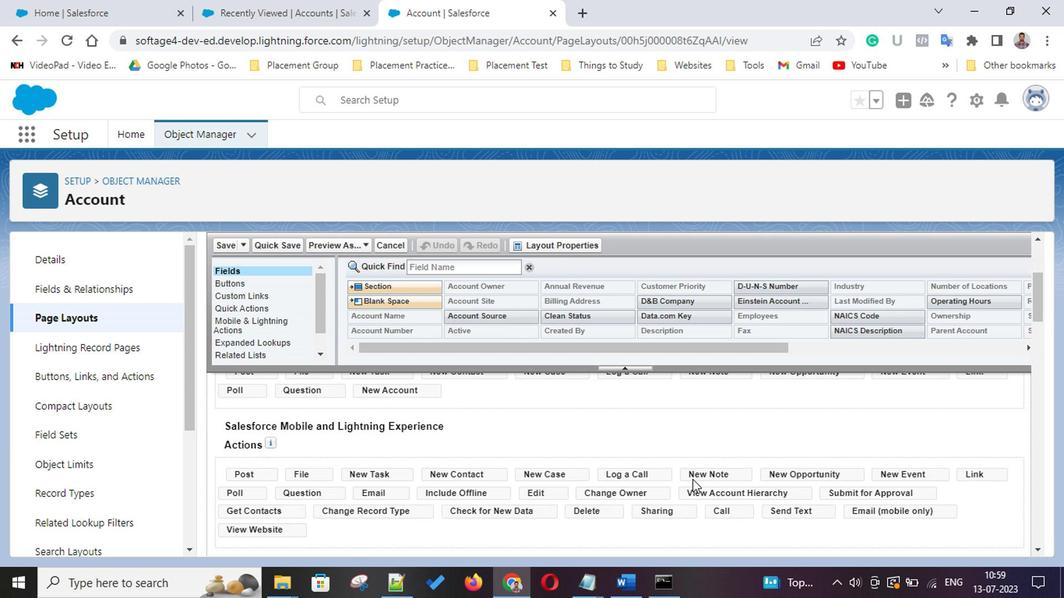 
Action: Mouse scrolled (693, 481) with delta (0, -1)
Screenshot: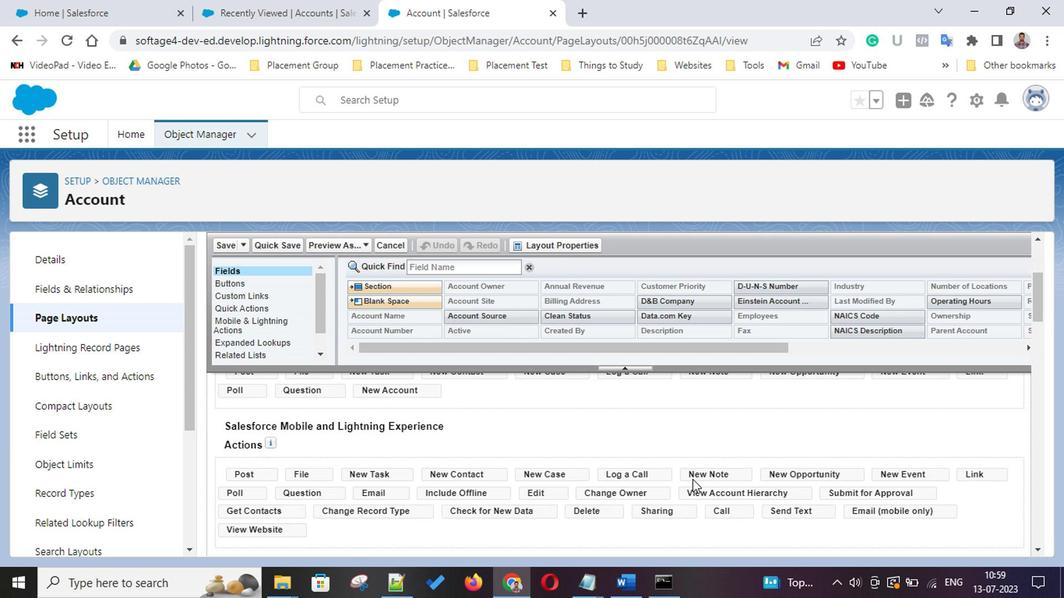 
Action: Mouse scrolled (693, 481) with delta (0, -1)
Screenshot: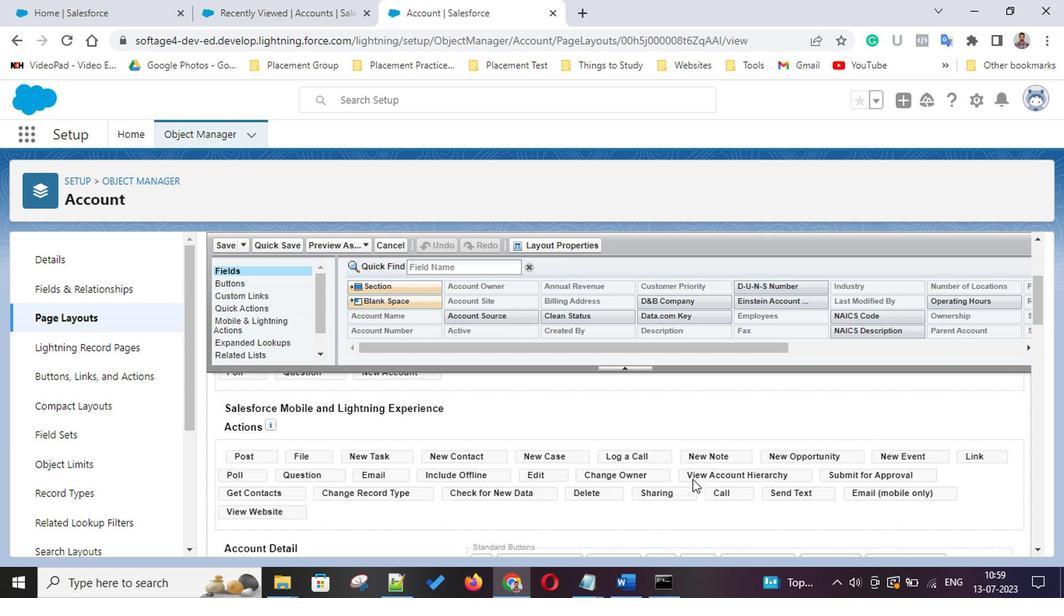 
Action: Mouse scrolled (693, 481) with delta (0, -1)
Screenshot: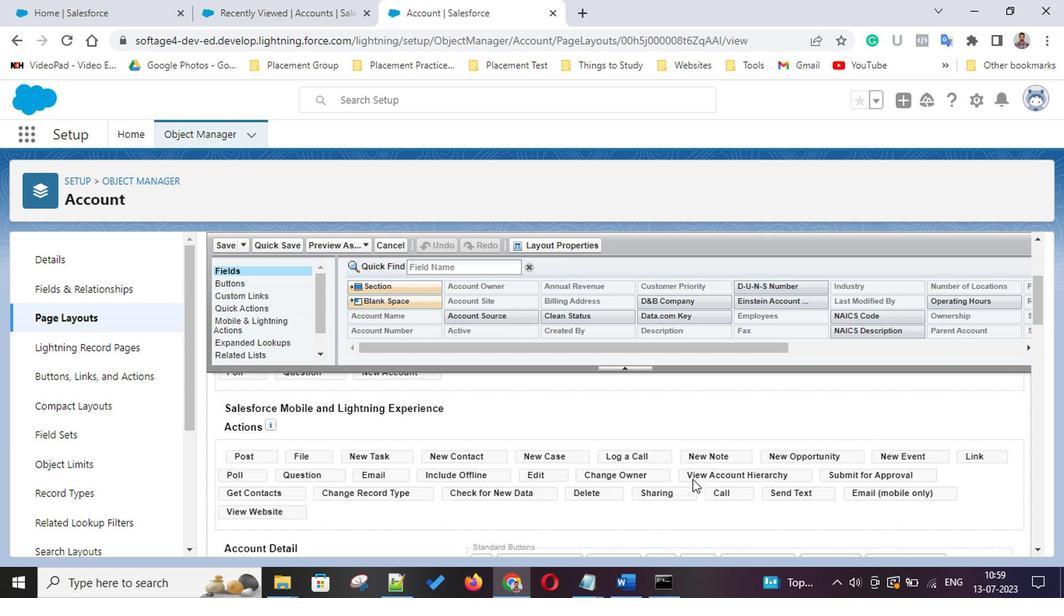 
Action: Mouse scrolled (693, 481) with delta (0, -1)
Screenshot: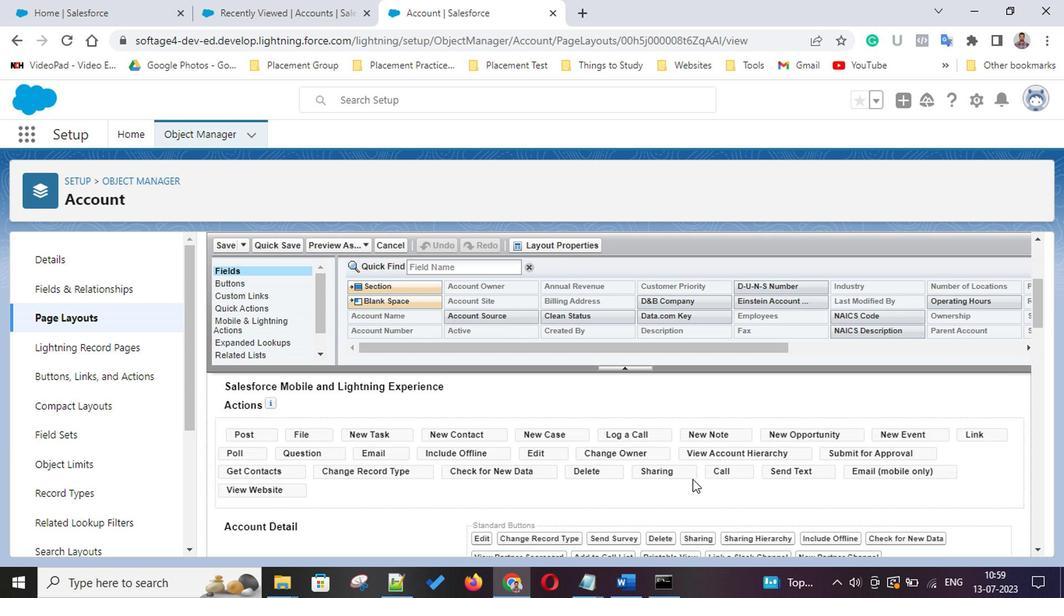 
Action: Mouse scrolled (693, 481) with delta (0, -1)
Screenshot: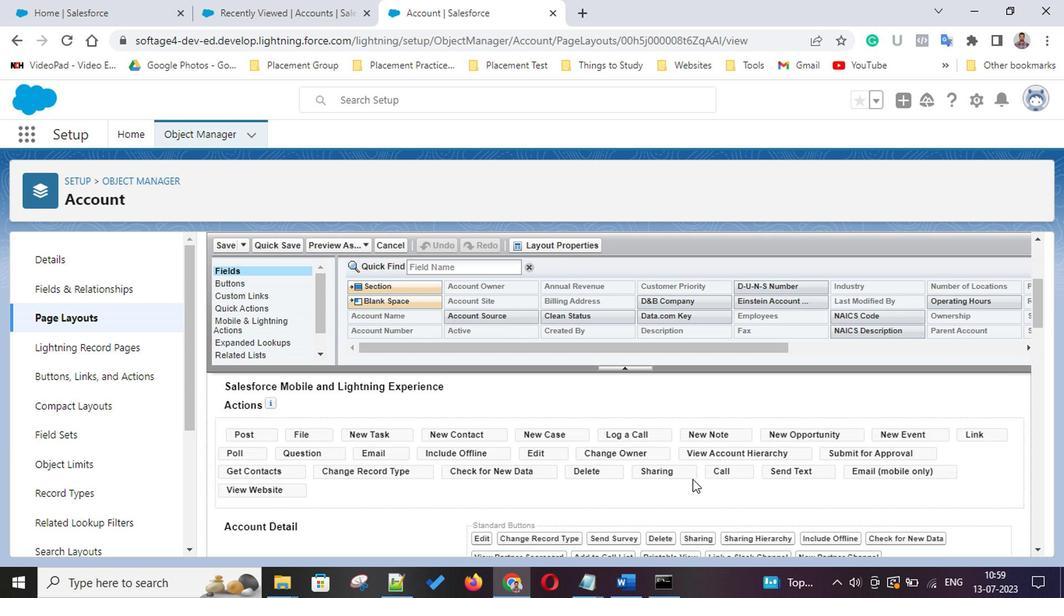 
Action: Mouse scrolled (693, 481) with delta (0, -1)
Screenshot: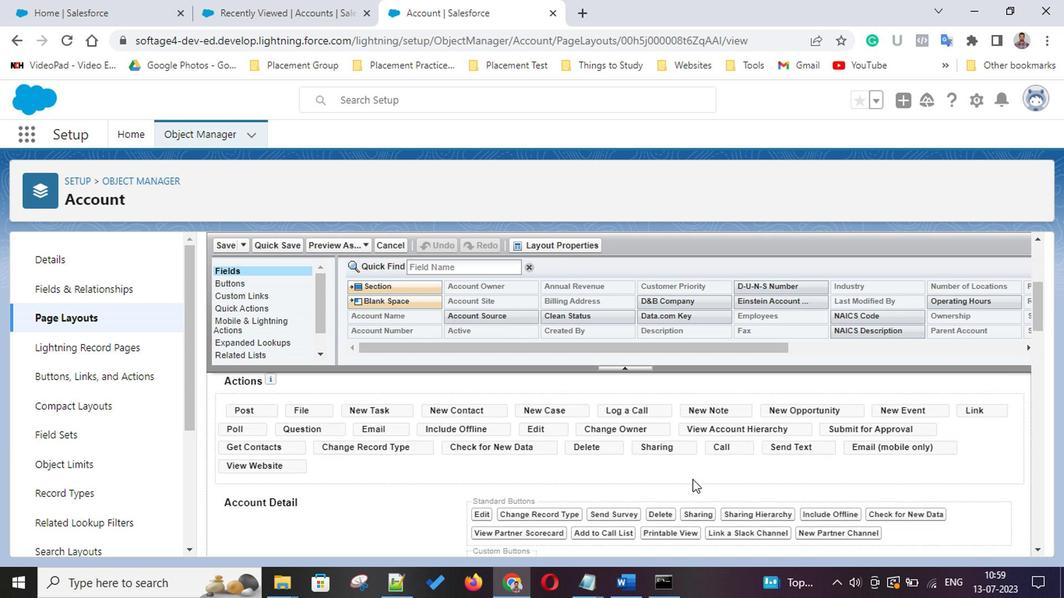 
Action: Mouse scrolled (693, 481) with delta (0, -1)
Screenshot: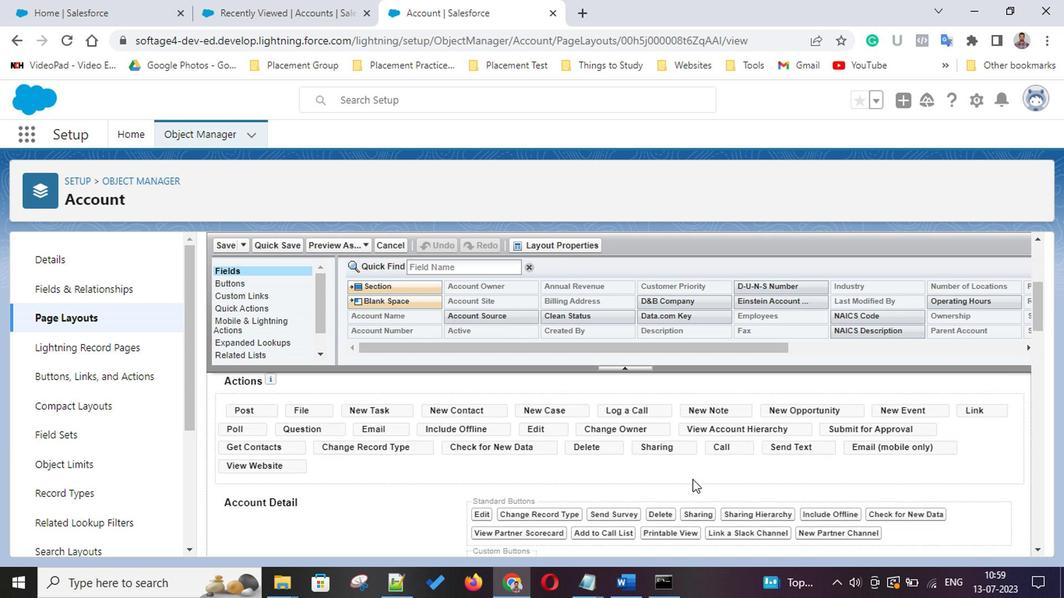 
Action: Mouse scrolled (693, 481) with delta (0, -1)
Screenshot: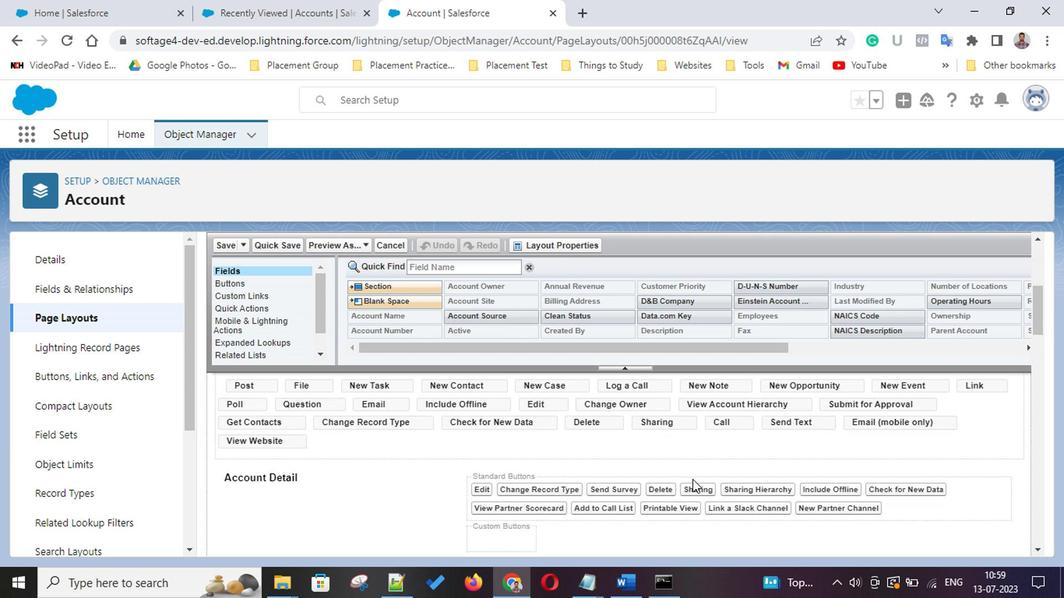 
Action: Mouse scrolled (693, 481) with delta (0, -1)
Screenshot: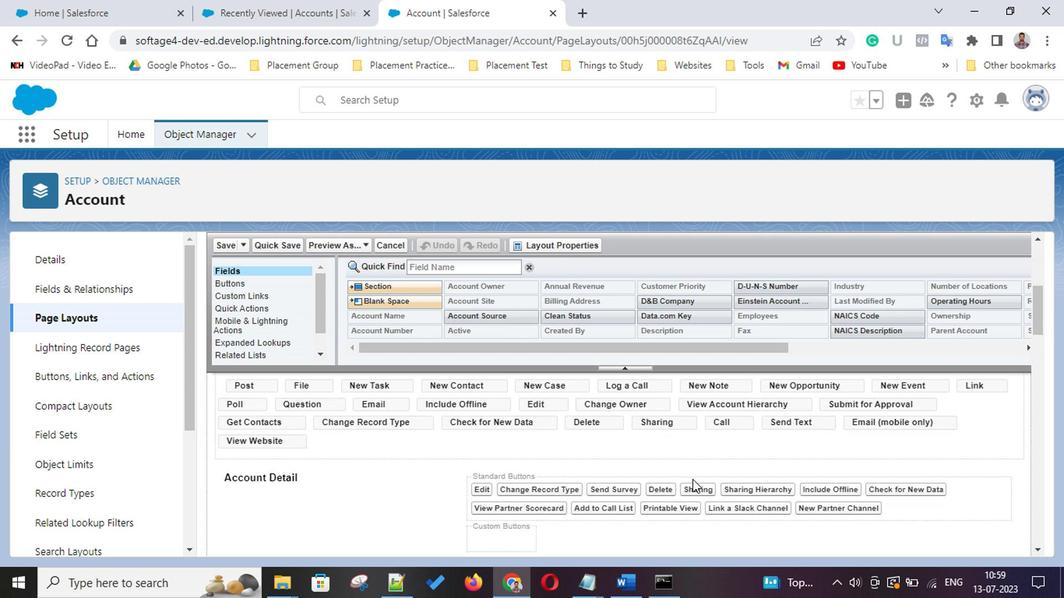 
Action: Mouse scrolled (693, 481) with delta (0, -1)
Screenshot: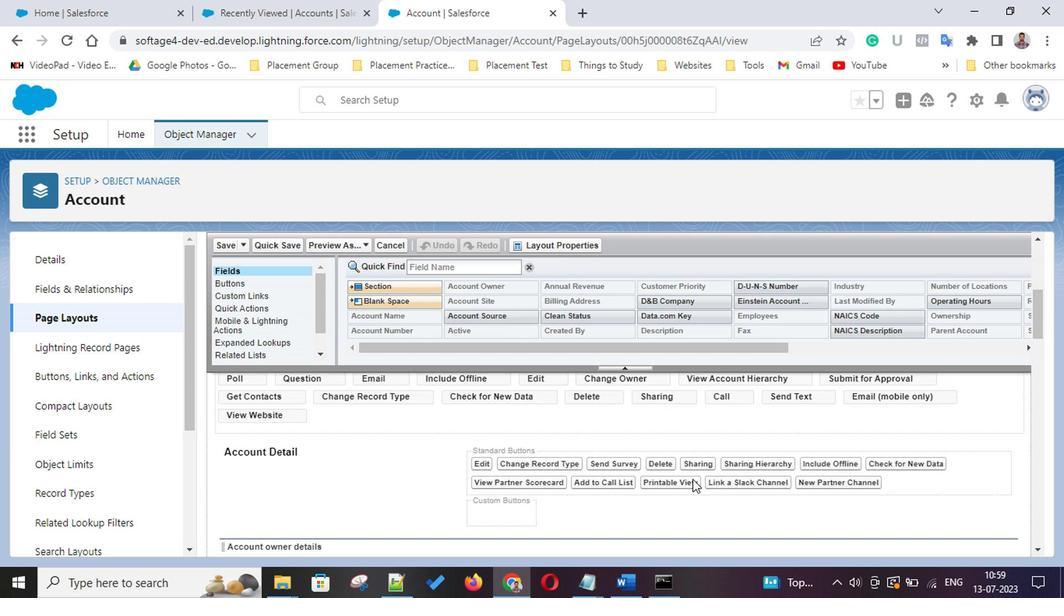 
Action: Mouse scrolled (693, 481) with delta (0, -1)
Screenshot: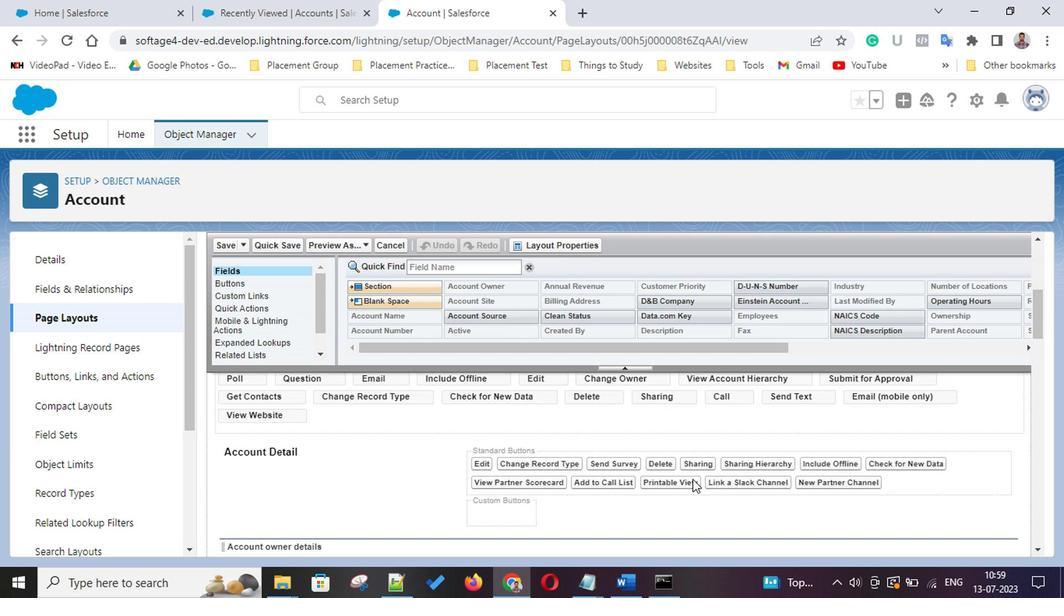 
Action: Mouse scrolled (693, 481) with delta (0, -1)
Screenshot: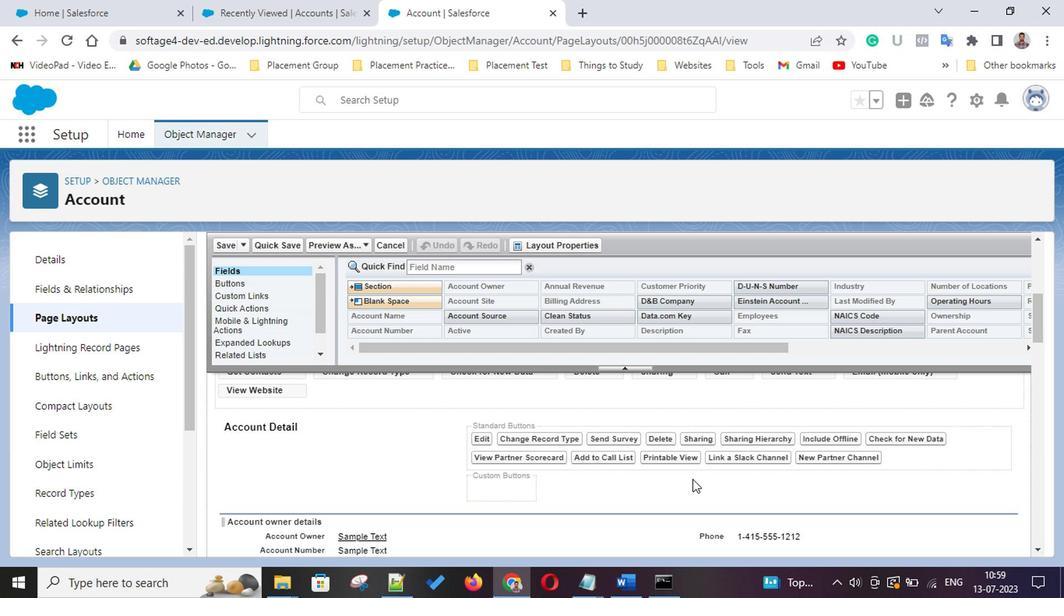 
Action: Mouse scrolled (693, 481) with delta (0, -1)
Screenshot: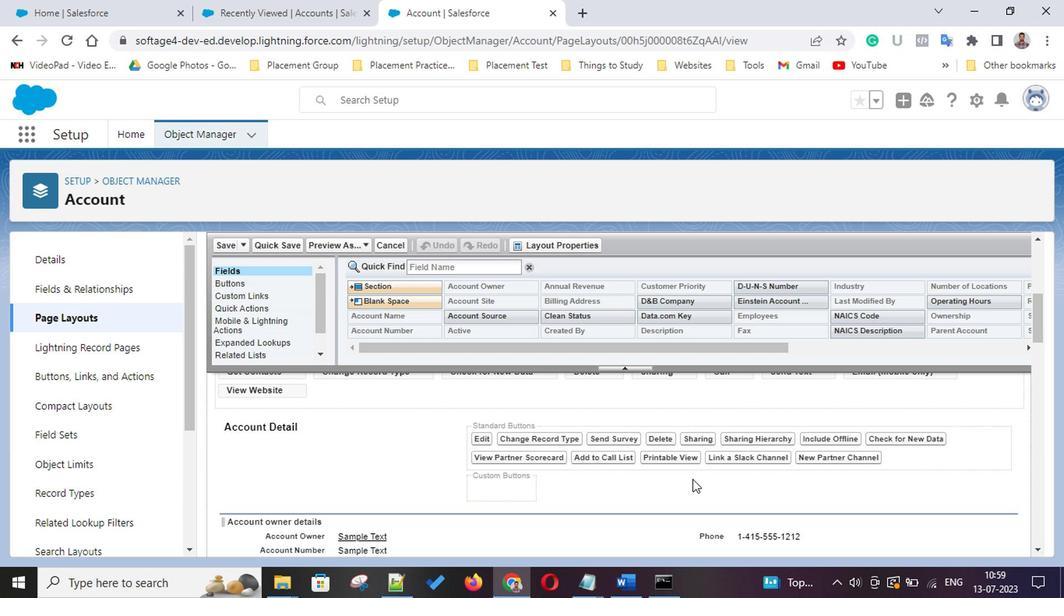 
Action: Mouse scrolled (693, 481) with delta (0, -1)
Screenshot: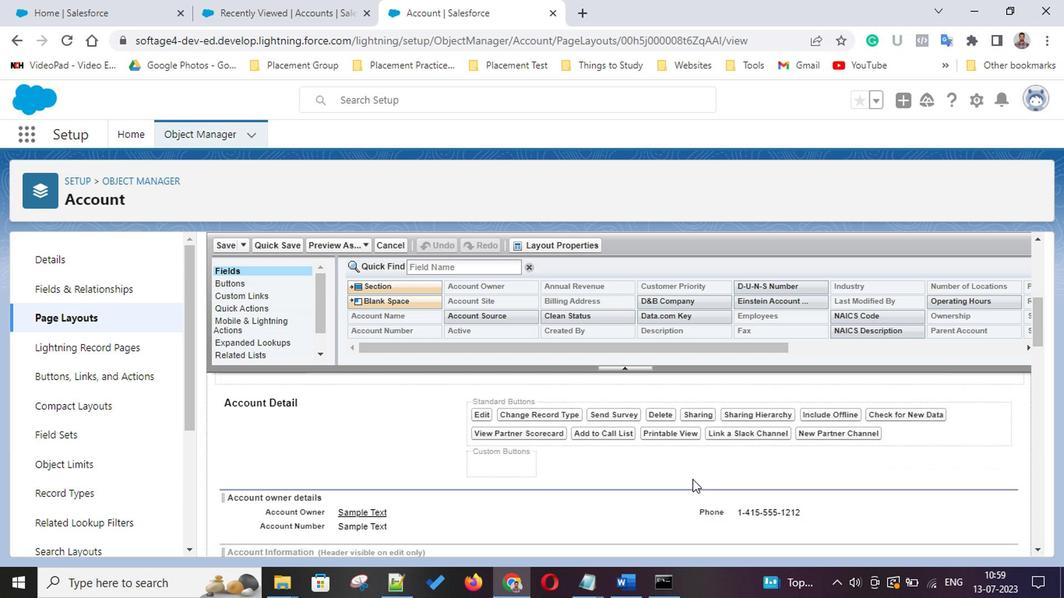 
Action: Mouse scrolled (693, 481) with delta (0, -1)
Screenshot: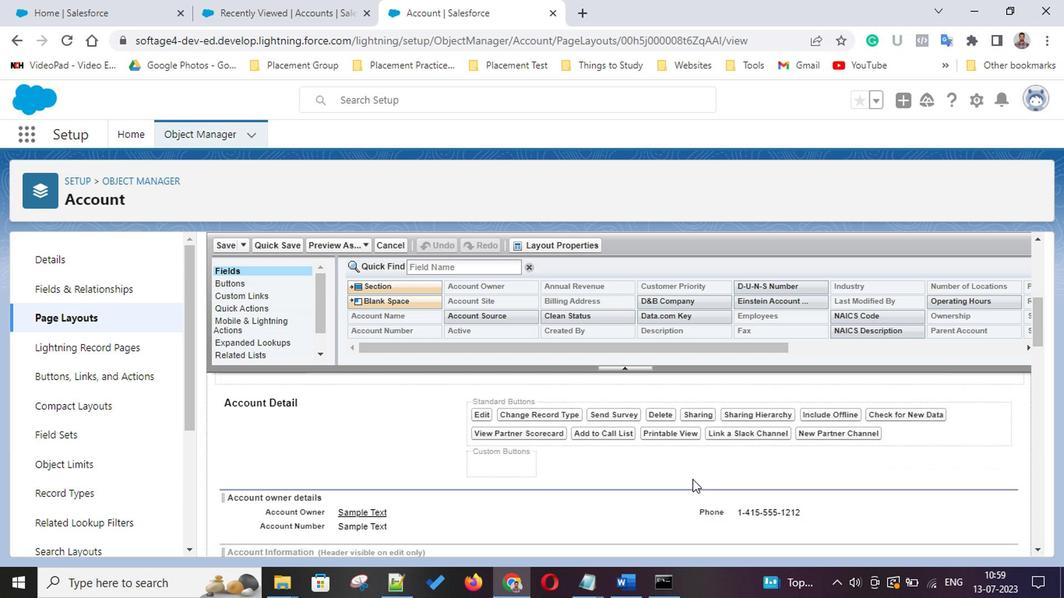 
Action: Mouse scrolled (693, 481) with delta (0, -1)
Screenshot: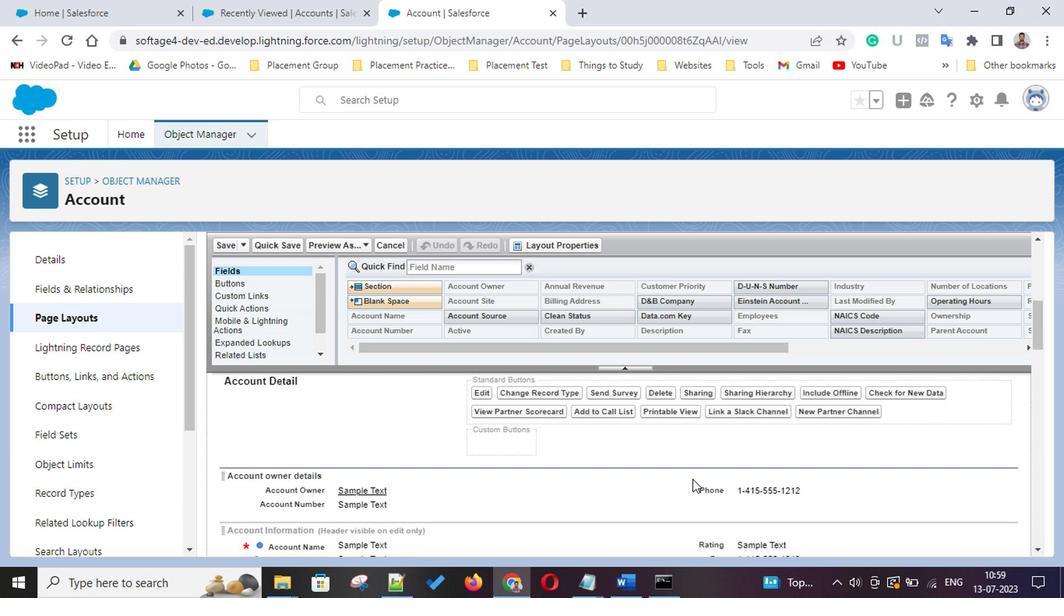 
Action: Mouse scrolled (693, 481) with delta (0, -1)
Screenshot: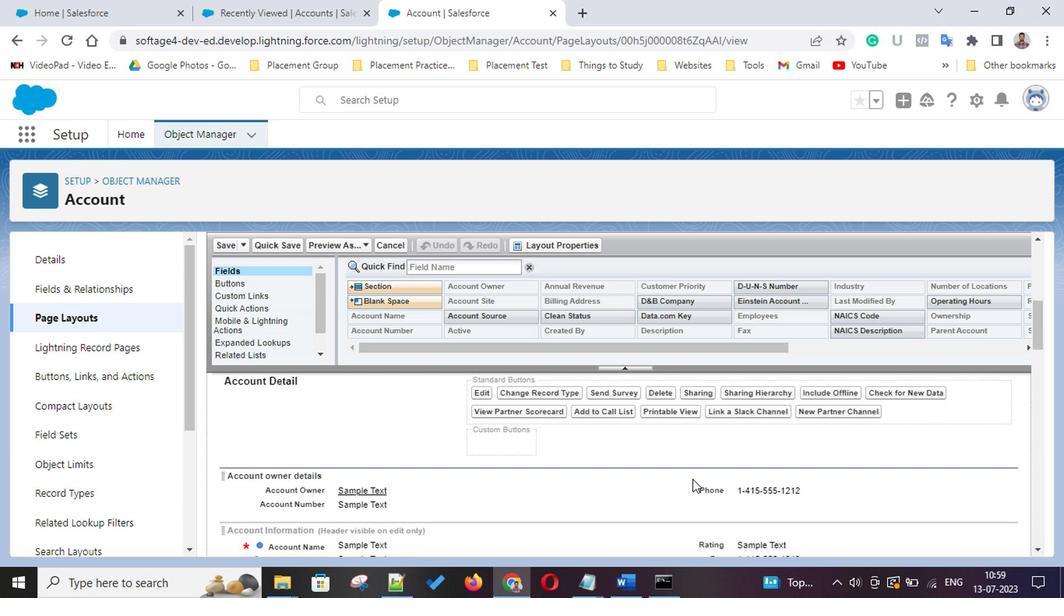 
Action: Mouse scrolled (693, 481) with delta (0, -1)
Screenshot: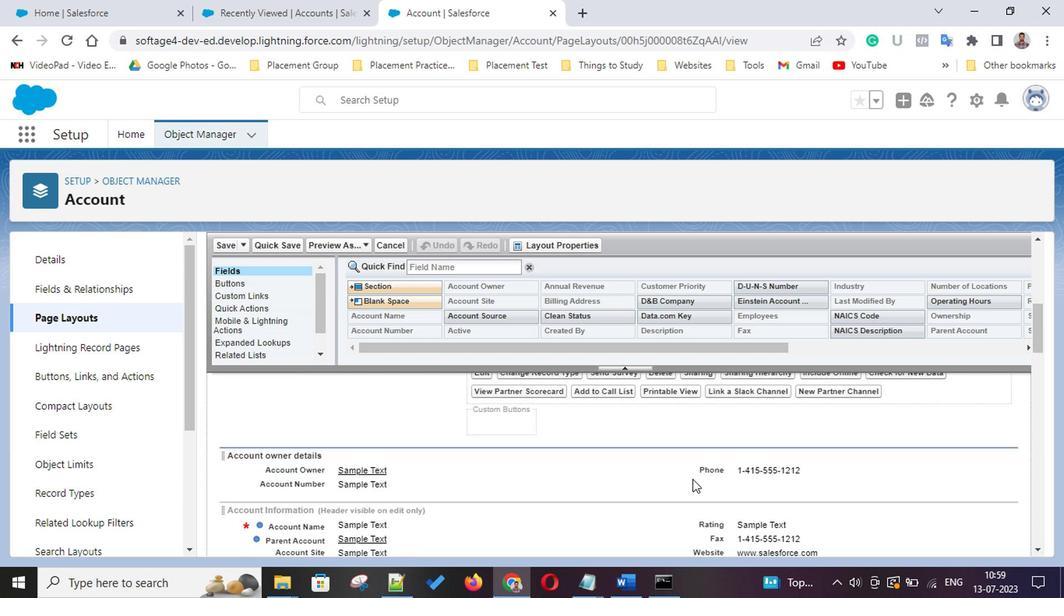 
Action: Mouse scrolled (693, 481) with delta (0, -1)
Screenshot: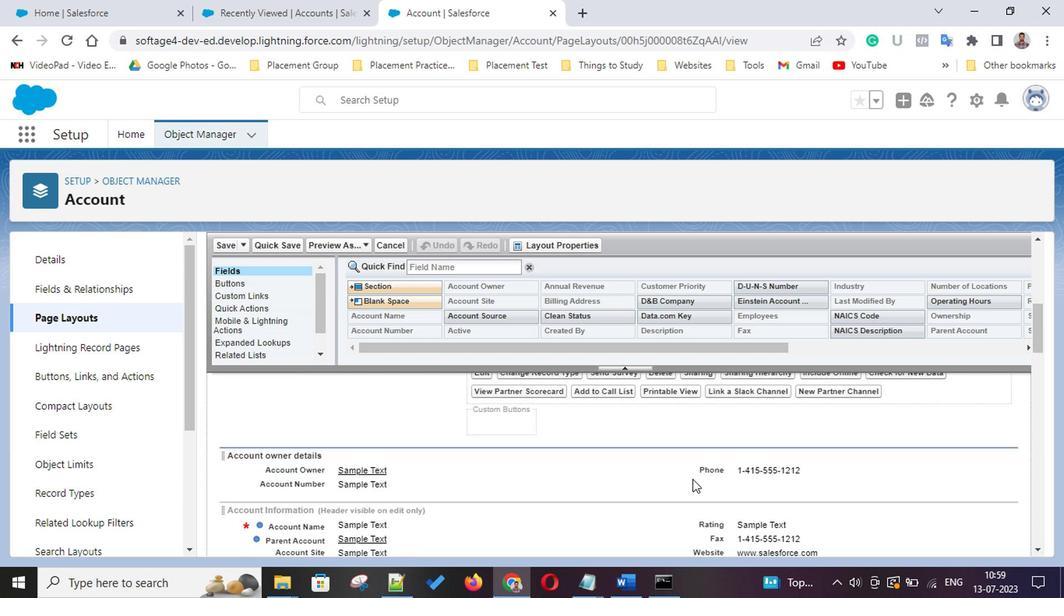 
Action: Mouse scrolled (693, 481) with delta (0, -1)
Screenshot: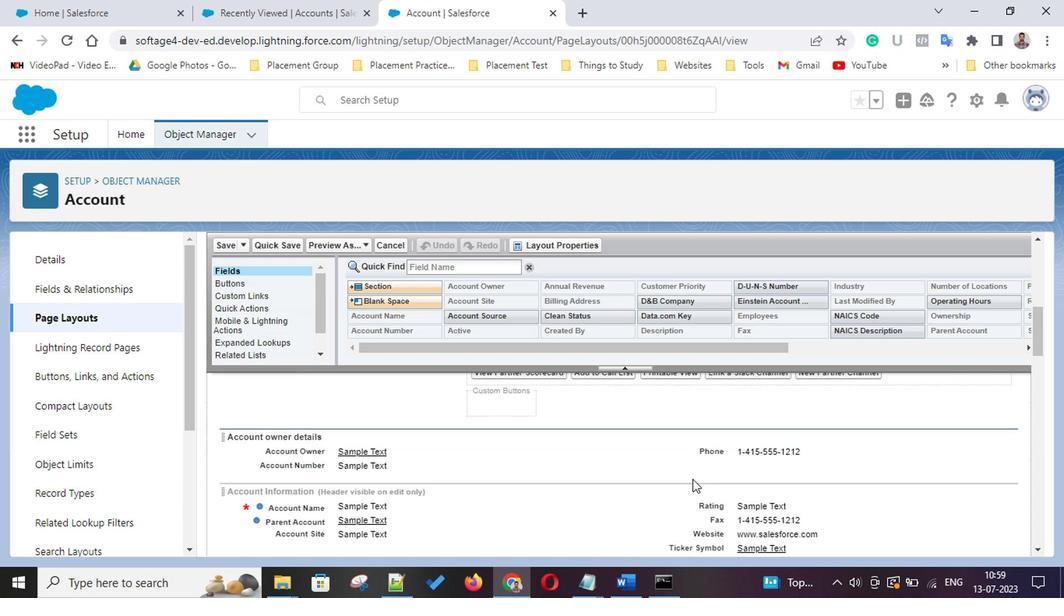 
Action: Mouse scrolled (693, 481) with delta (0, -1)
Screenshot: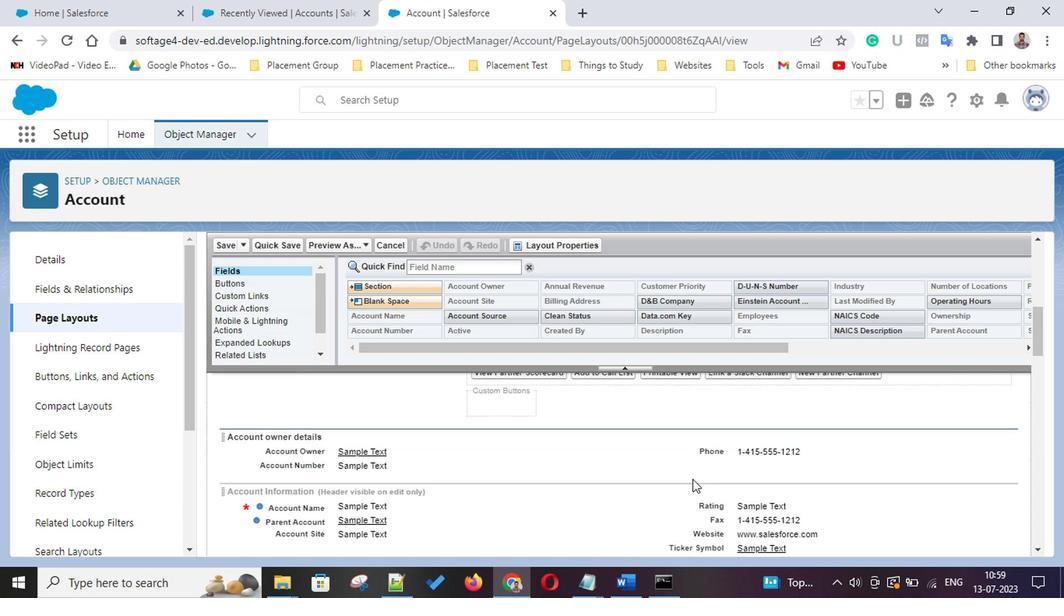 
Action: Mouse scrolled (693, 481) with delta (0, -1)
Screenshot: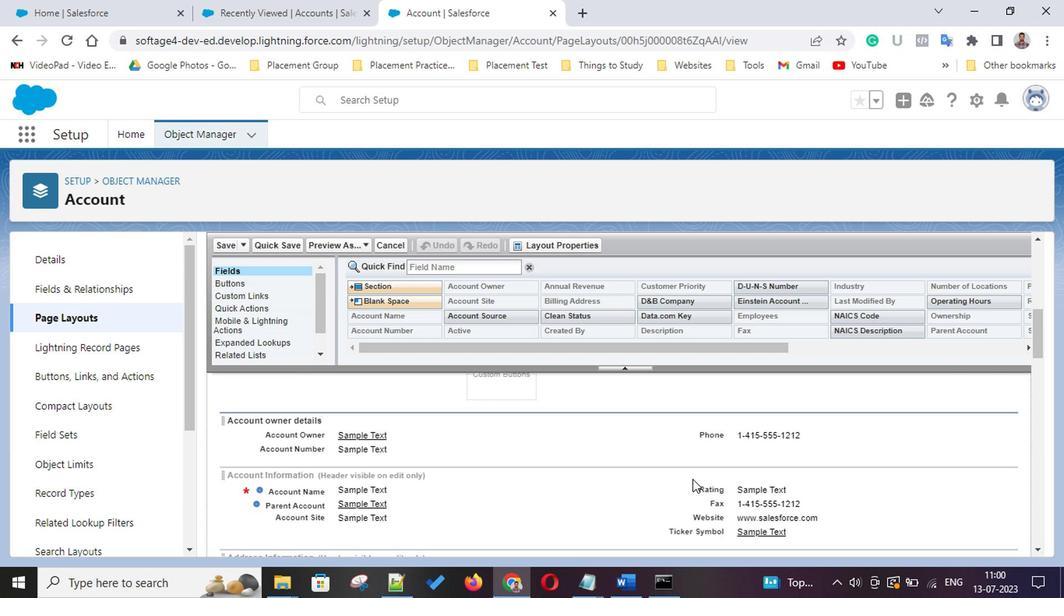 
Action: Mouse scrolled (693, 481) with delta (0, -1)
Screenshot: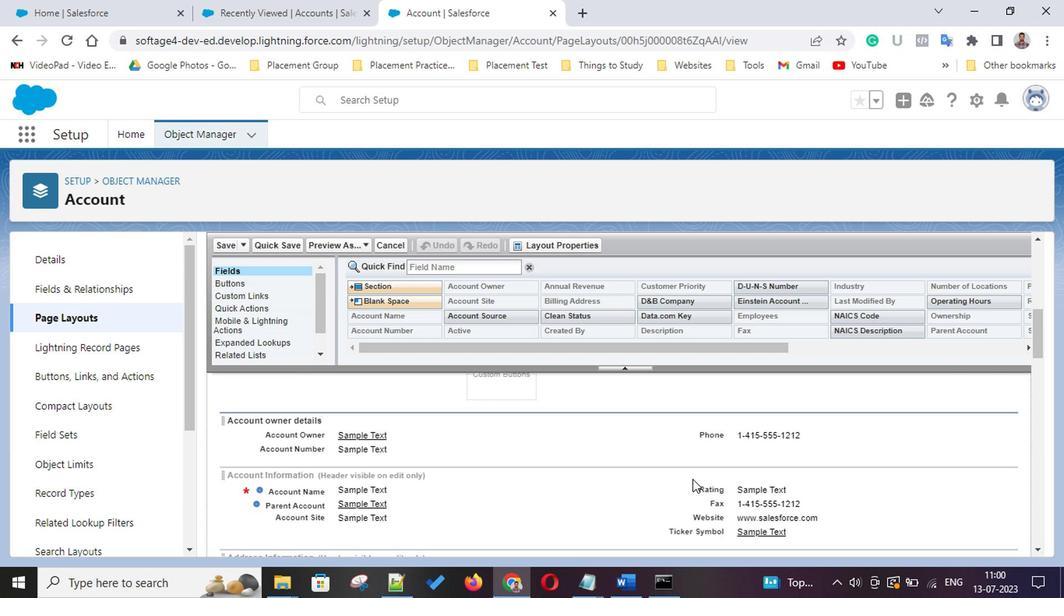 
Action: Mouse moved to (225, 289)
Screenshot: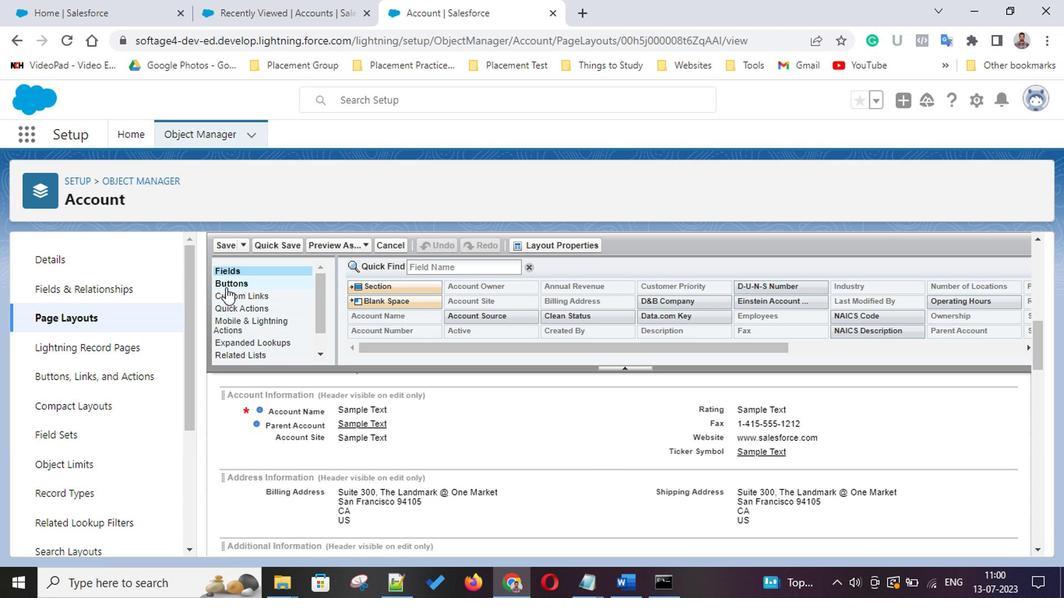 
Action: Mouse pressed left at (225, 289)
Screenshot: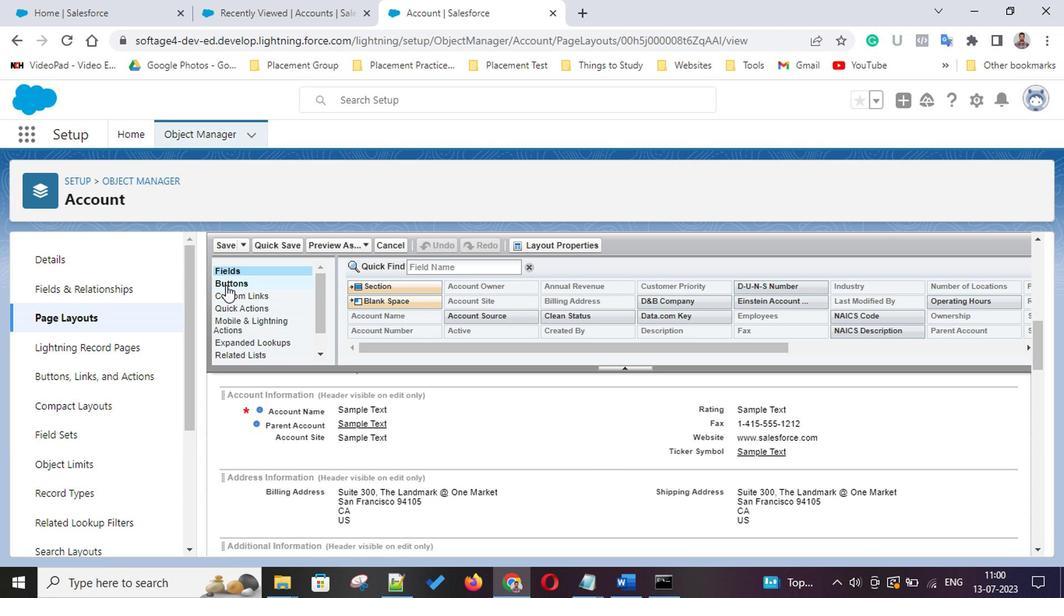 
Action: Mouse moved to (243, 326)
Screenshot: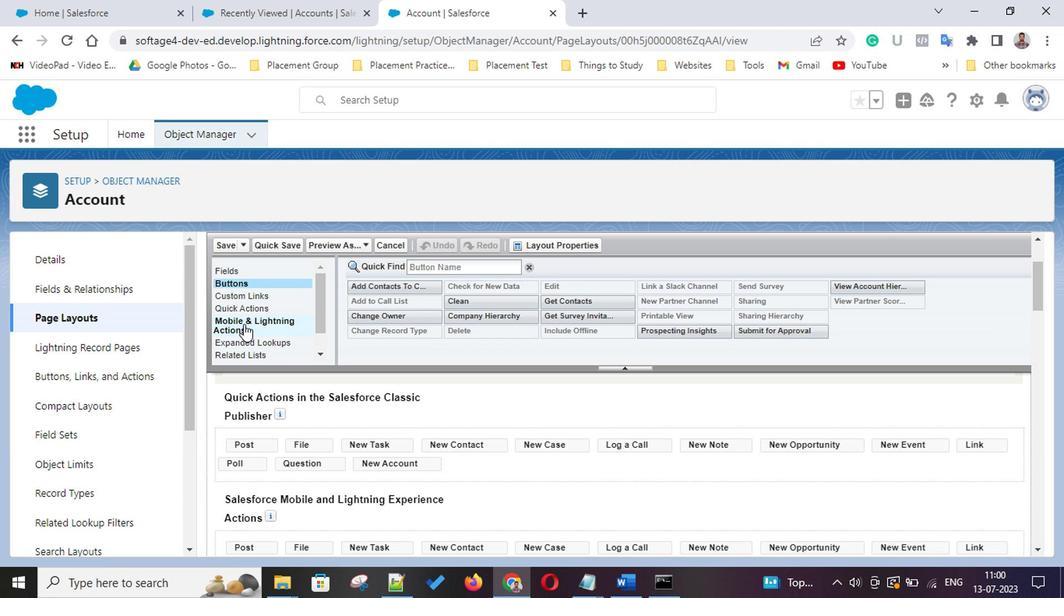 
Action: Mouse pressed left at (243, 326)
Screenshot: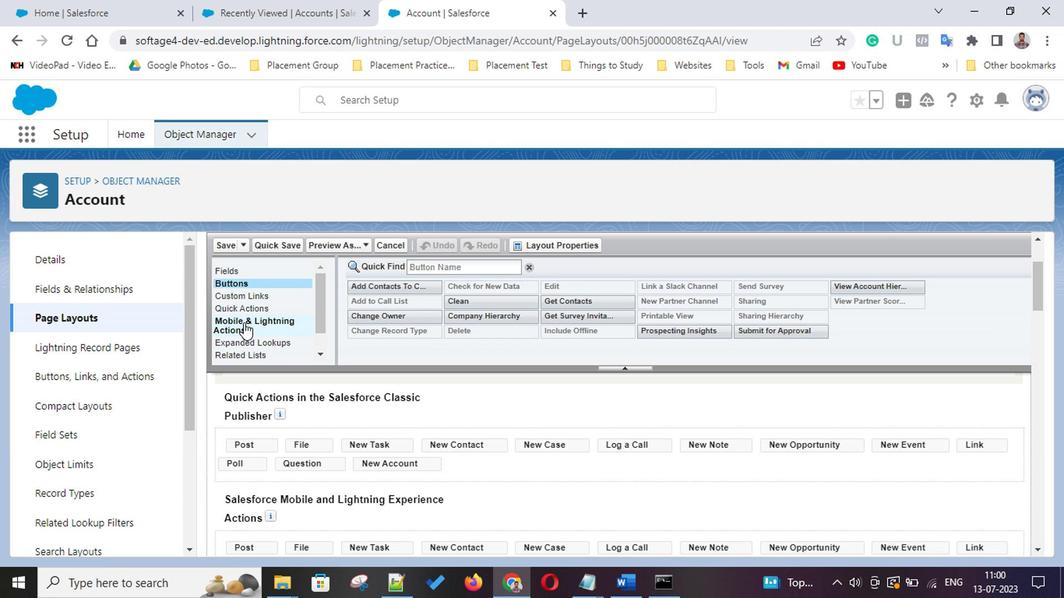 
Action: Mouse moved to (243, 311)
Screenshot: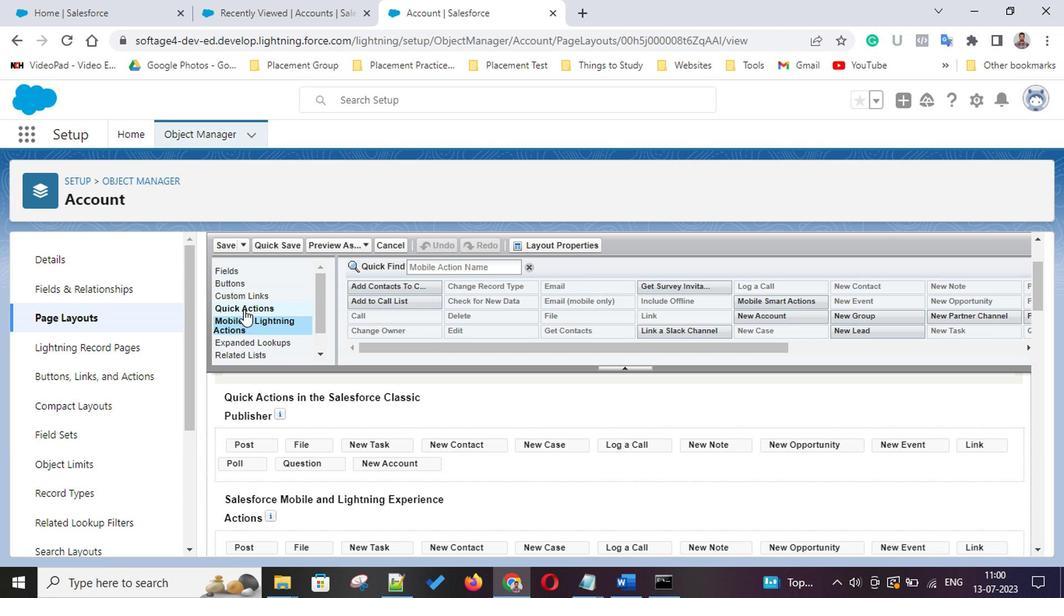 
Action: Mouse pressed left at (243, 311)
Screenshot: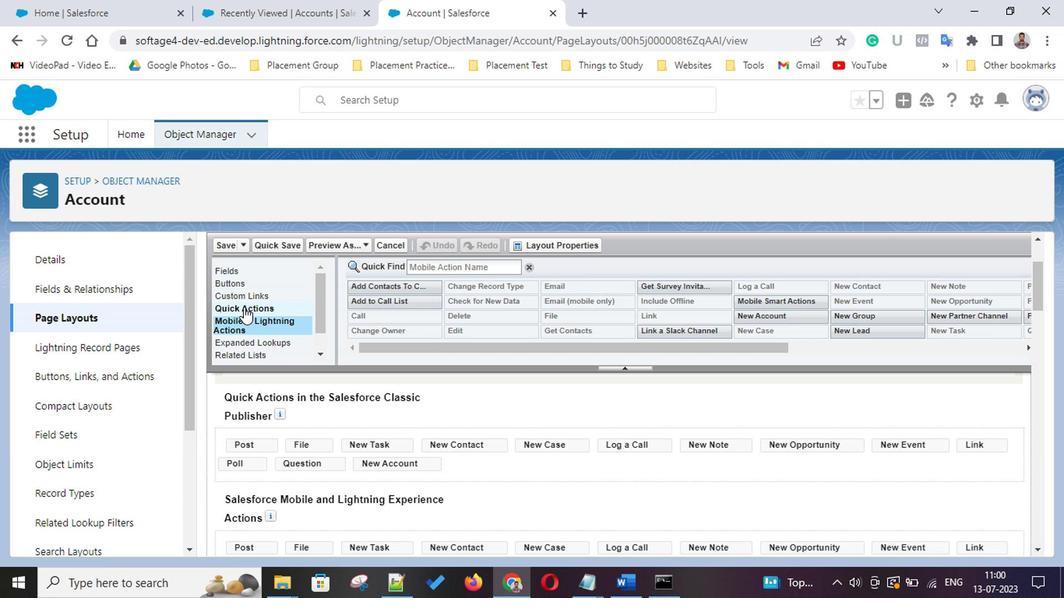 
Action: Mouse moved to (240, 299)
Screenshot: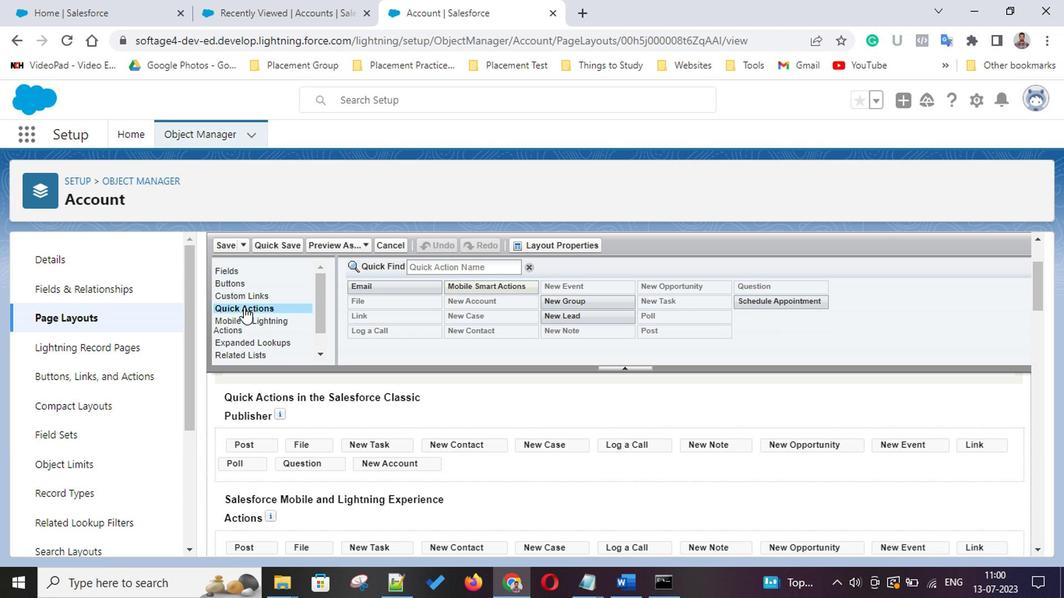
Action: Mouse pressed left at (240, 299)
Screenshot: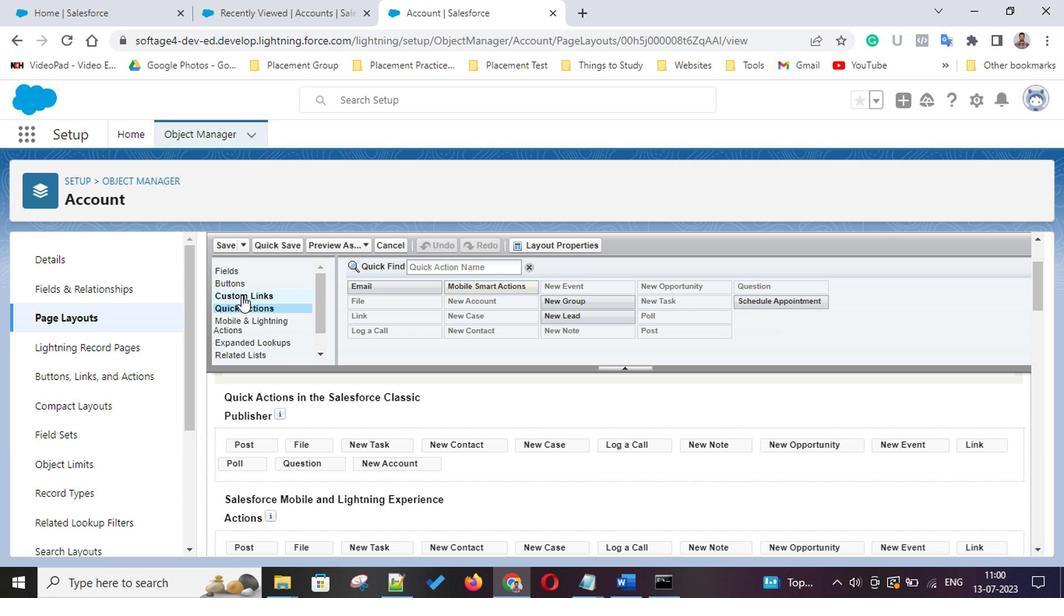 
Action: Mouse moved to (240, 277)
Screenshot: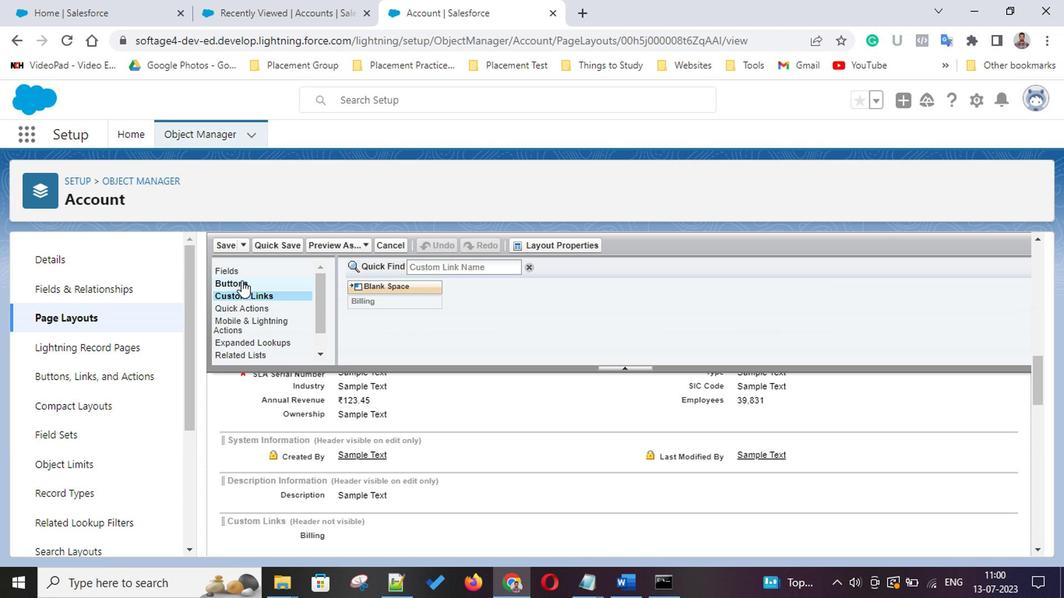 
Action: Mouse pressed left at (240, 277)
Screenshot: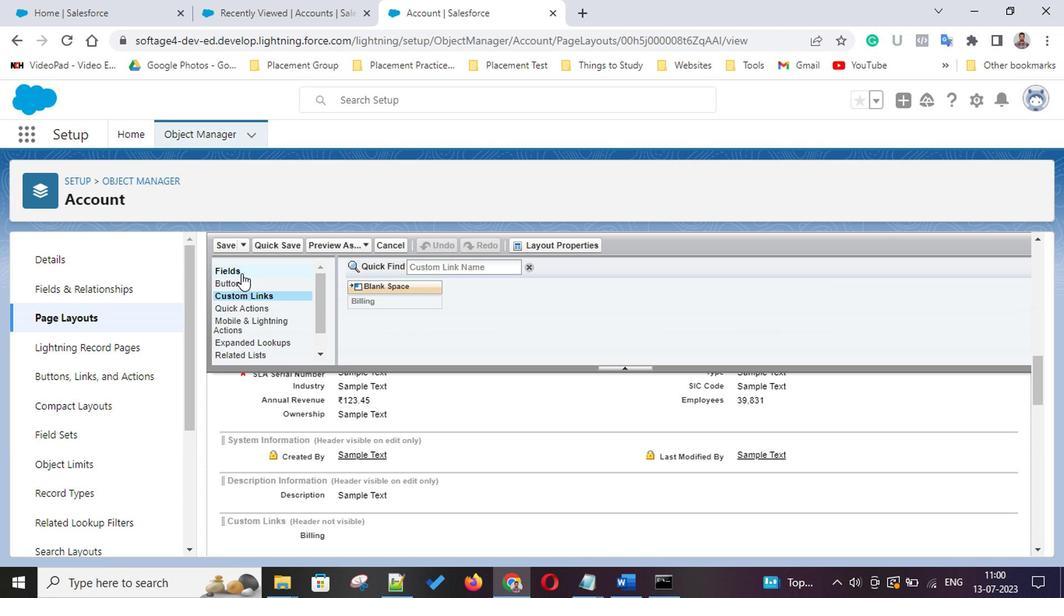 
Action: Mouse moved to (236, 292)
Screenshot: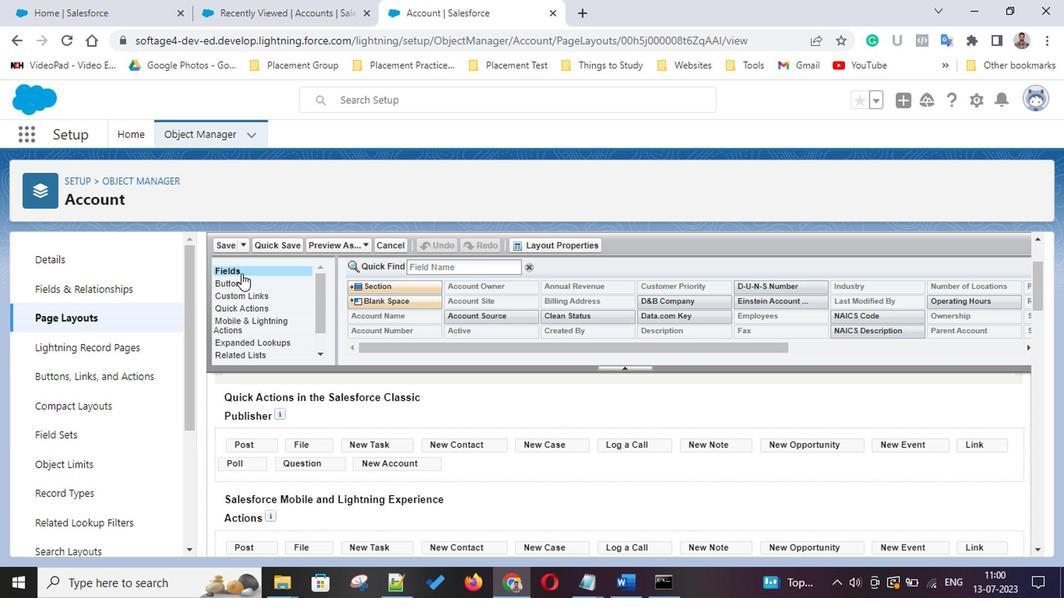 
Action: Mouse pressed left at (236, 292)
Screenshot: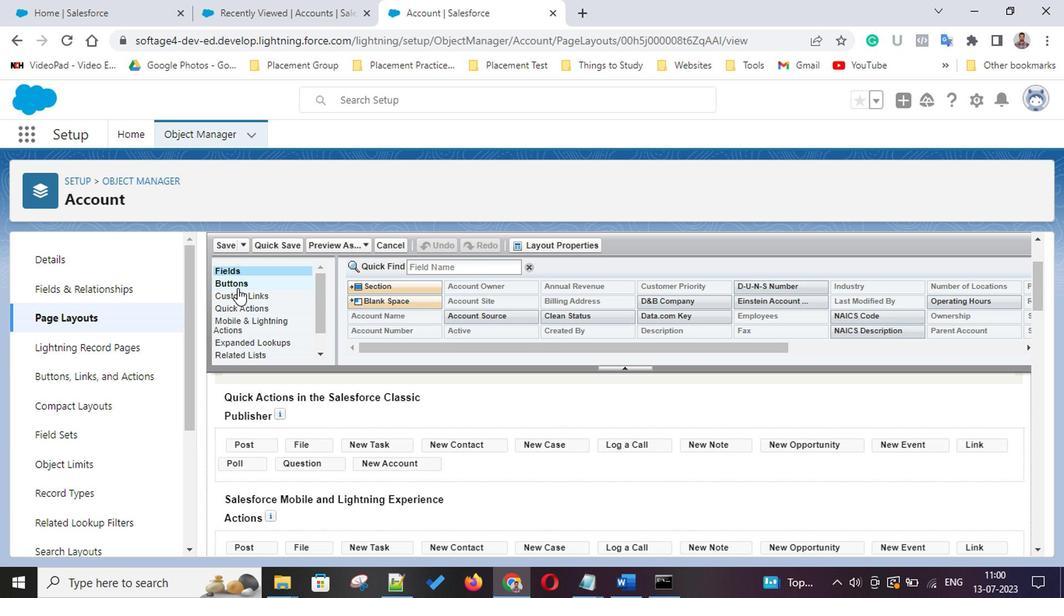 
Action: Mouse moved to (489, 426)
Screenshot: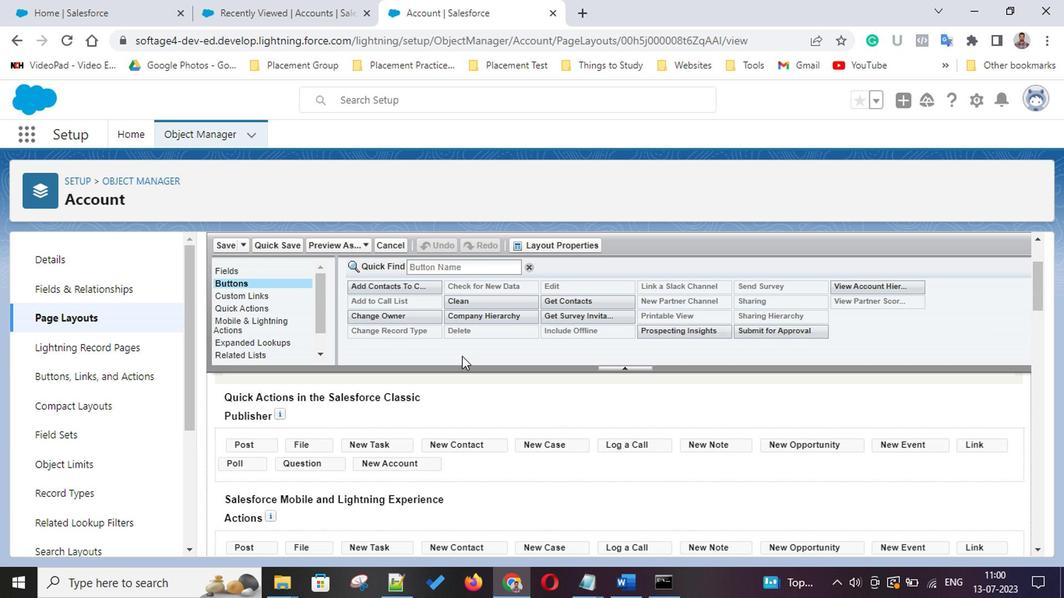 
Action: Mouse scrolled (489, 426) with delta (0, 0)
Screenshot: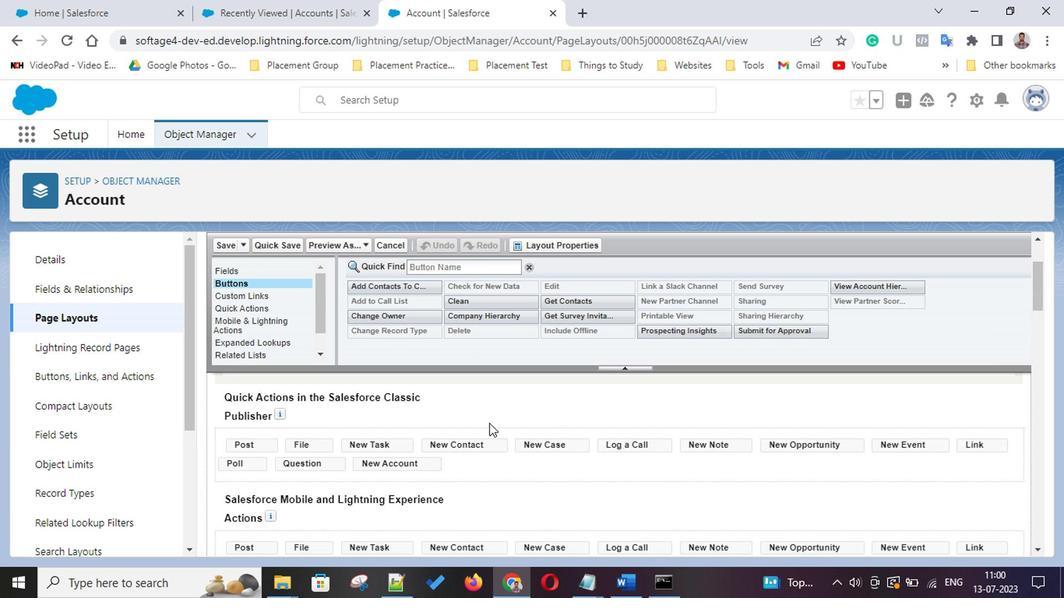
Action: Mouse scrolled (489, 426) with delta (0, 0)
Screenshot: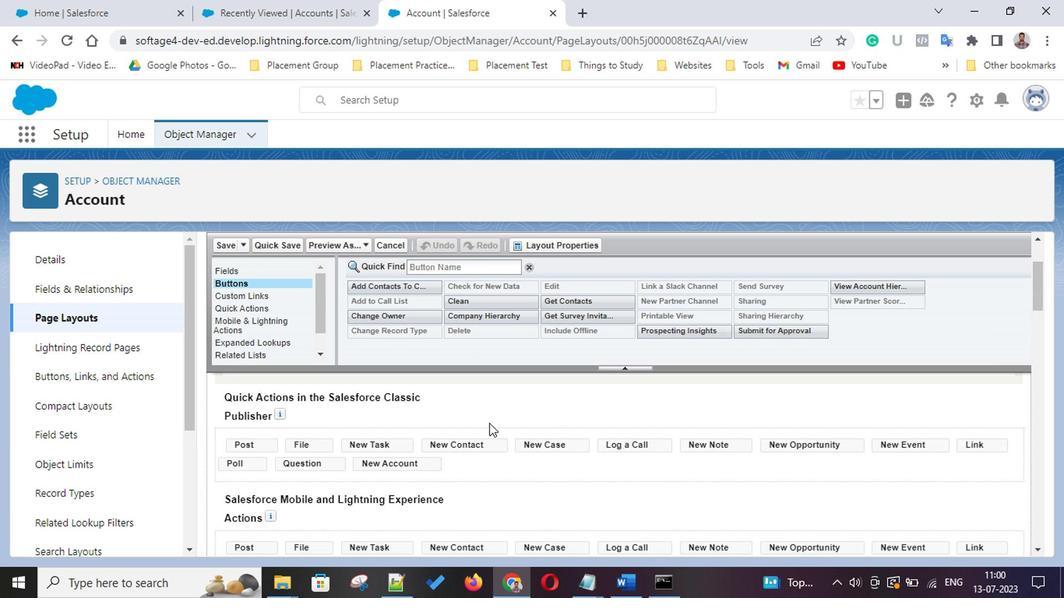 
Action: Mouse scrolled (489, 426) with delta (0, 0)
Screenshot: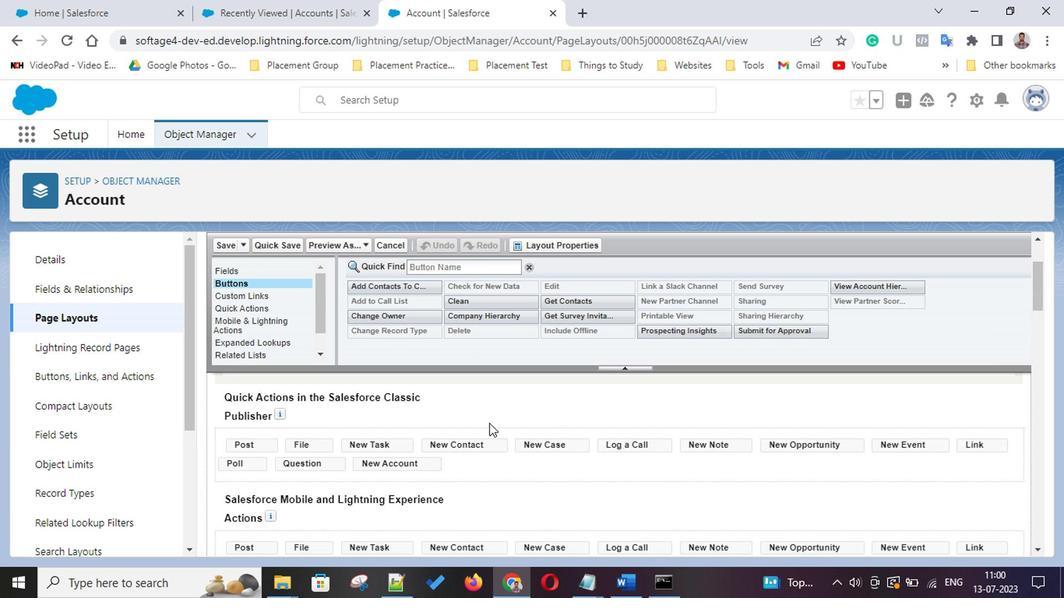 
Action: Mouse scrolled (489, 426) with delta (0, 0)
Screenshot: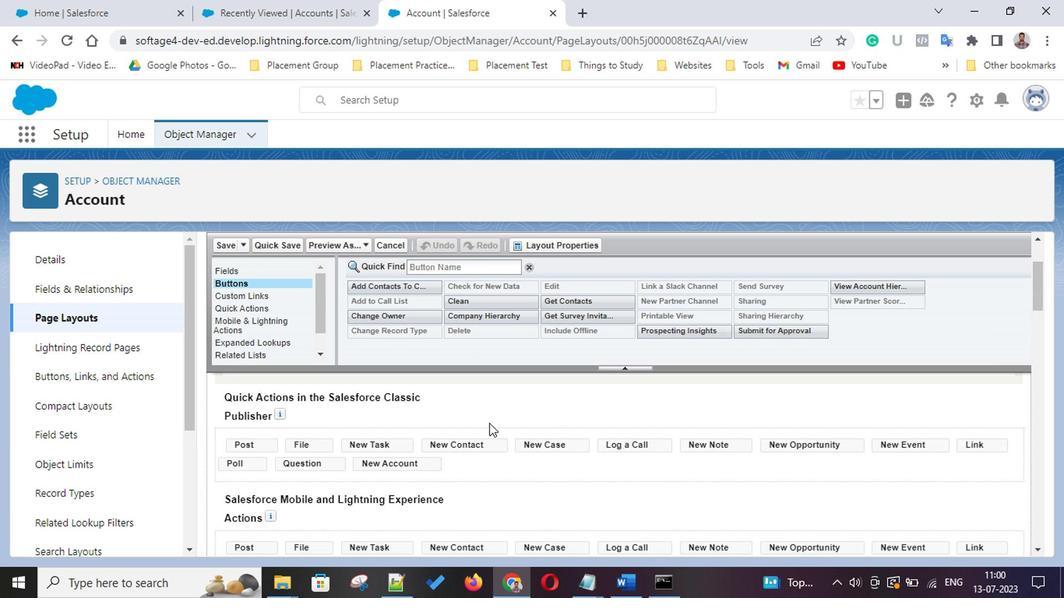 
Action: Mouse scrolled (489, 426) with delta (0, 0)
Screenshot: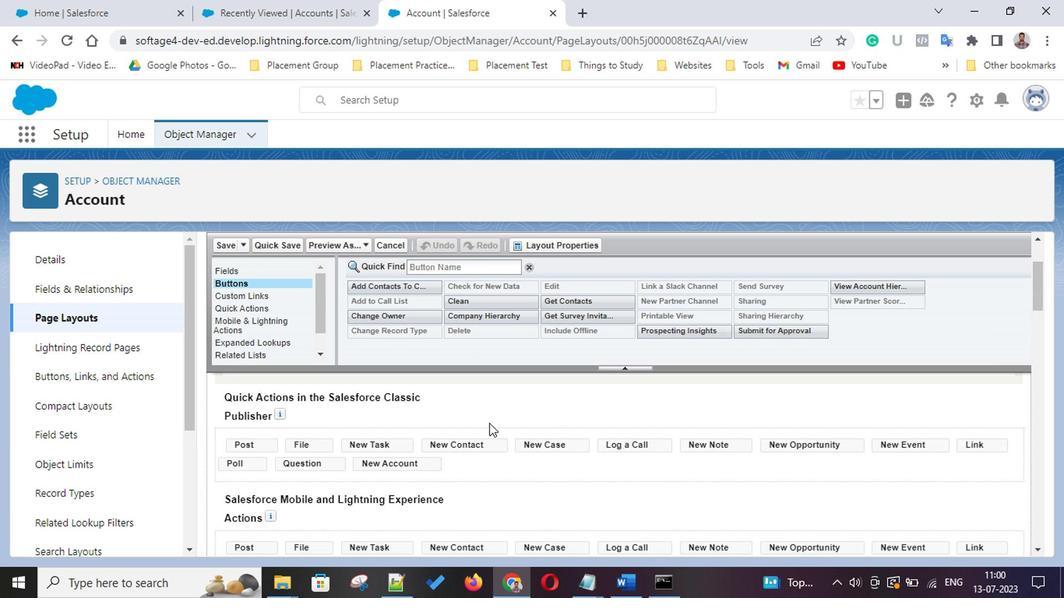 
Action: Mouse scrolled (489, 426) with delta (0, 0)
Screenshot: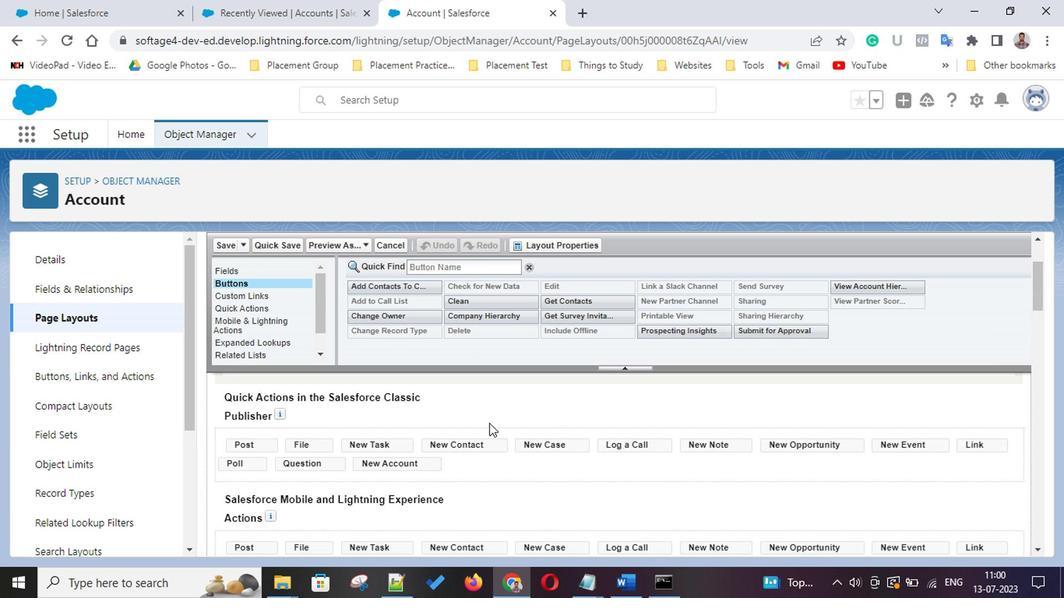 
Action: Mouse scrolled (489, 426) with delta (0, 0)
Screenshot: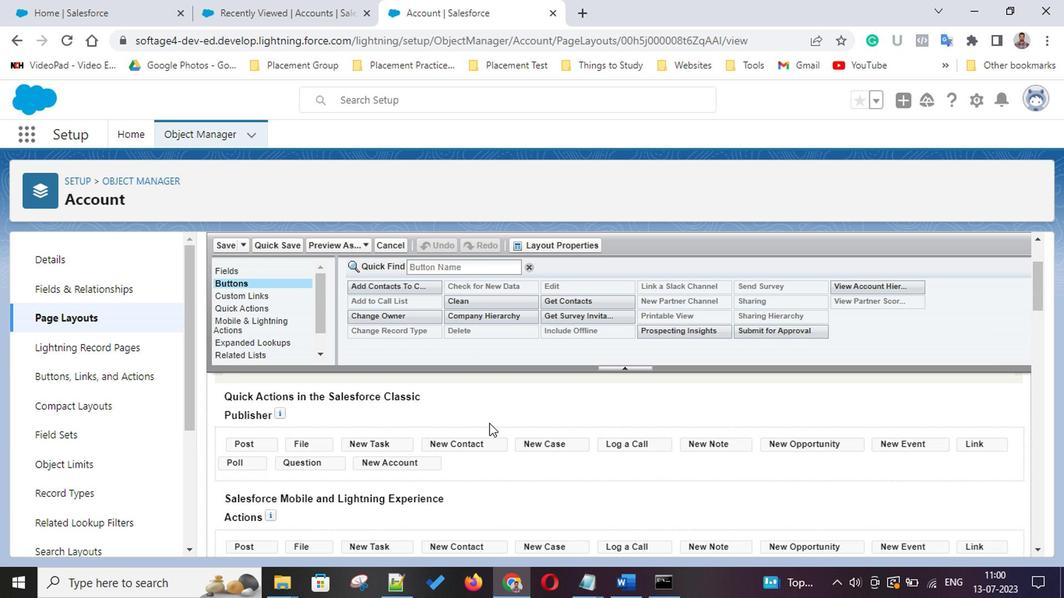 
Action: Mouse scrolled (489, 426) with delta (0, 0)
Screenshot: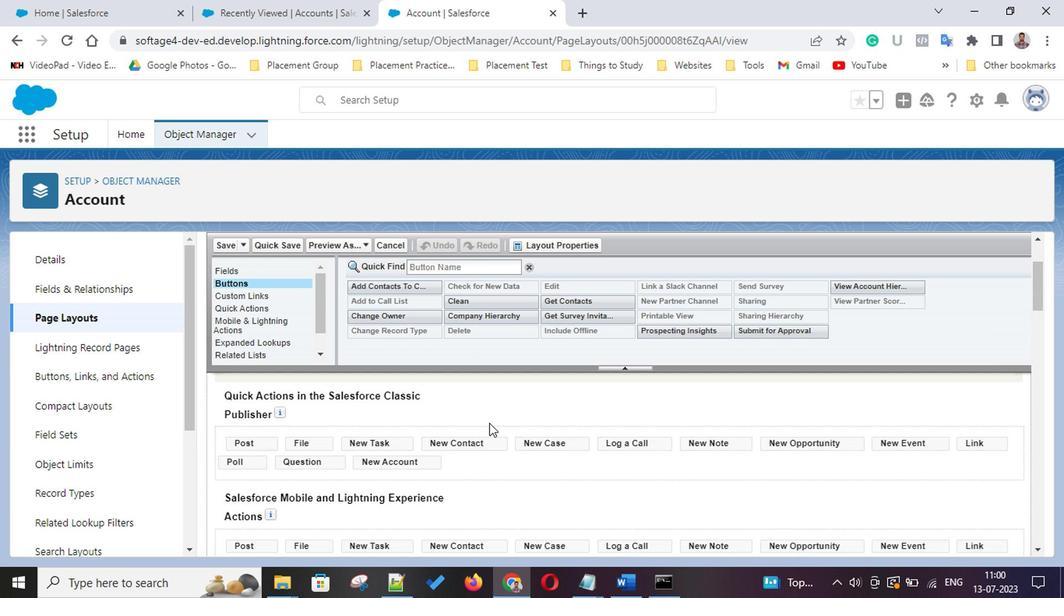 
Action: Mouse scrolled (489, 426) with delta (0, 0)
Screenshot: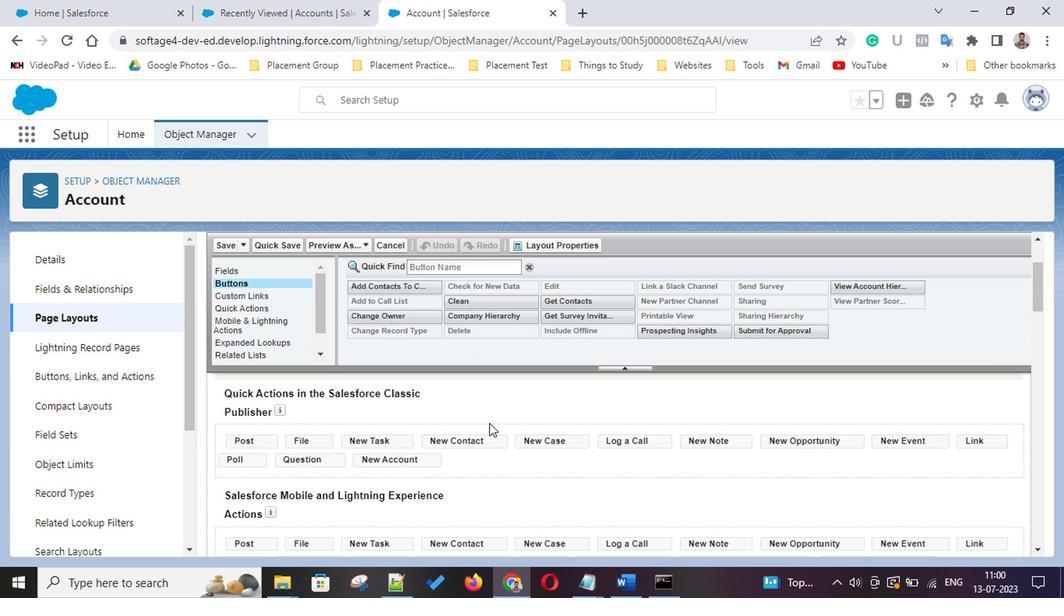
Action: Mouse scrolled (489, 426) with delta (0, 0)
Screenshot: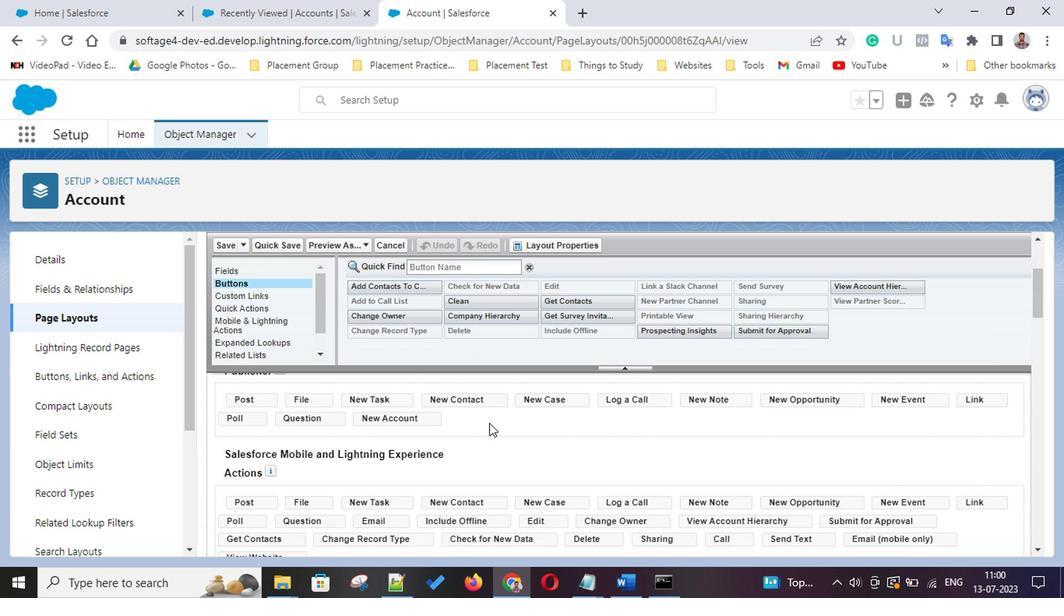 
Action: Mouse scrolled (489, 426) with delta (0, 0)
Screenshot: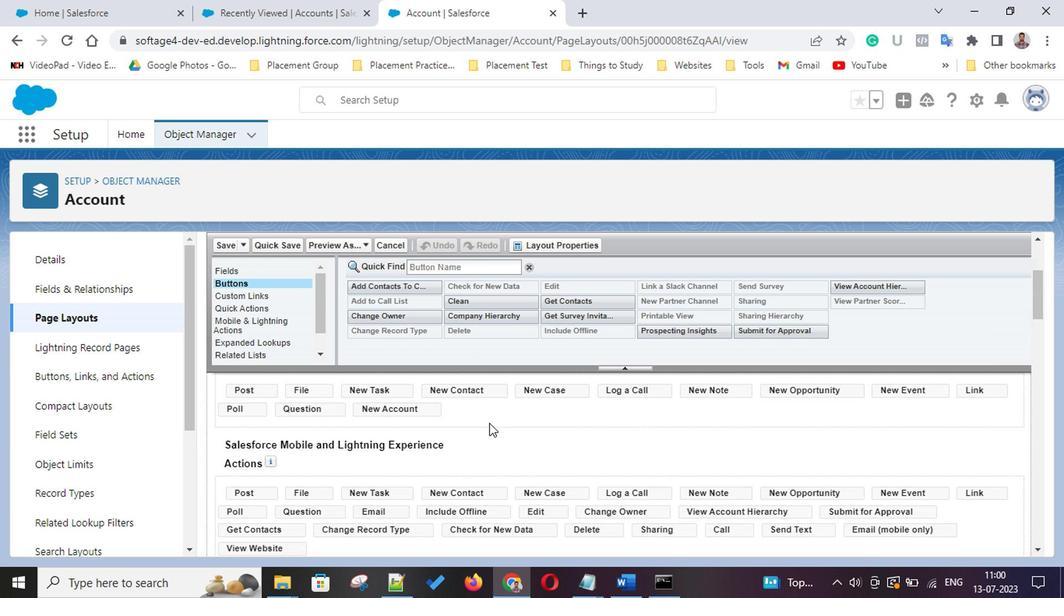 
Action: Mouse scrolled (489, 426) with delta (0, 0)
Screenshot: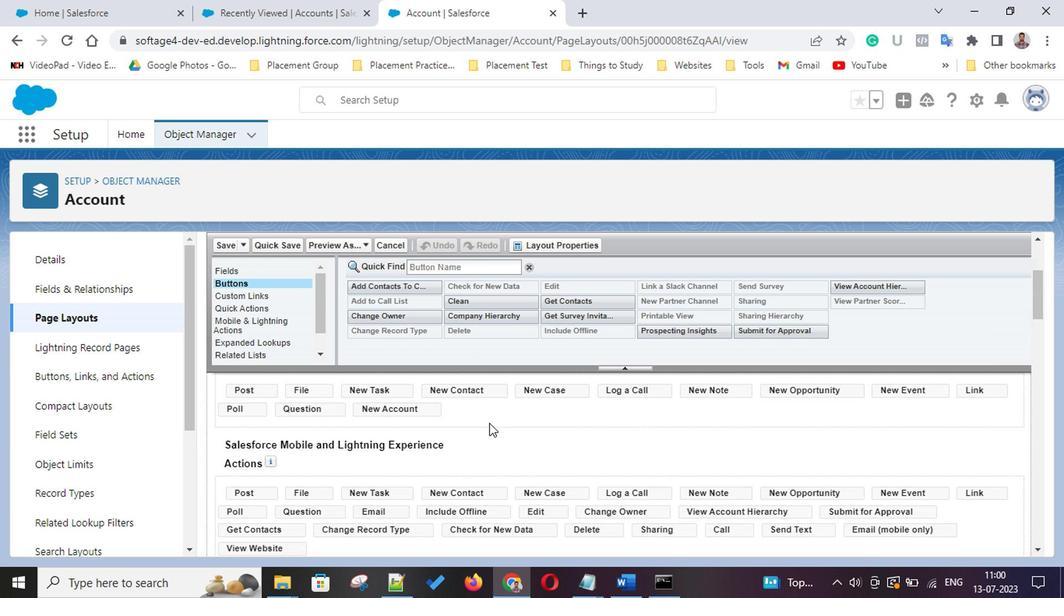 
Action: Mouse scrolled (489, 426) with delta (0, 0)
Screenshot: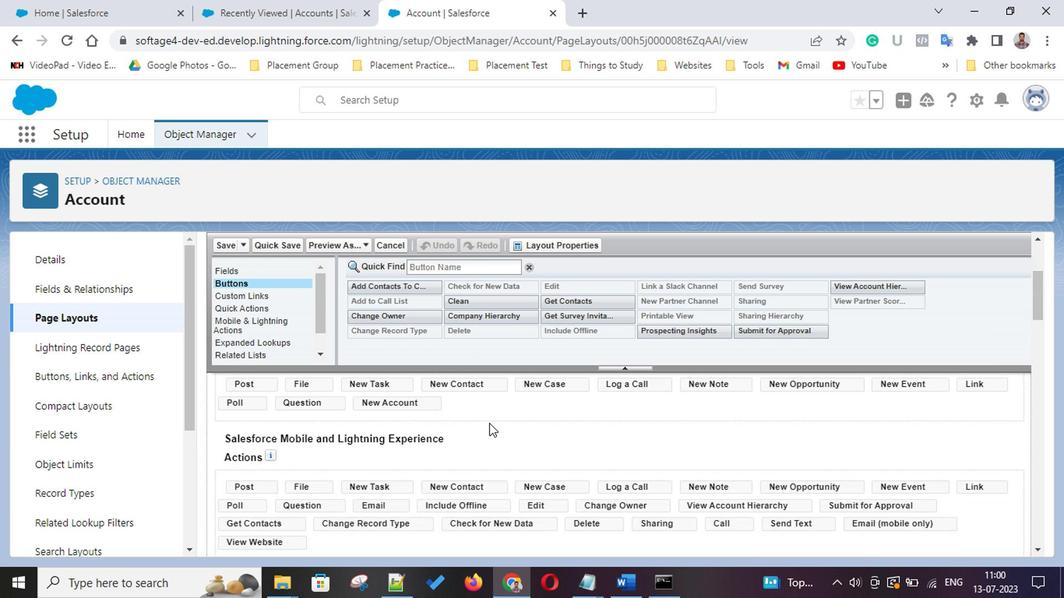 
Action: Mouse moved to (477, 317)
Screenshot: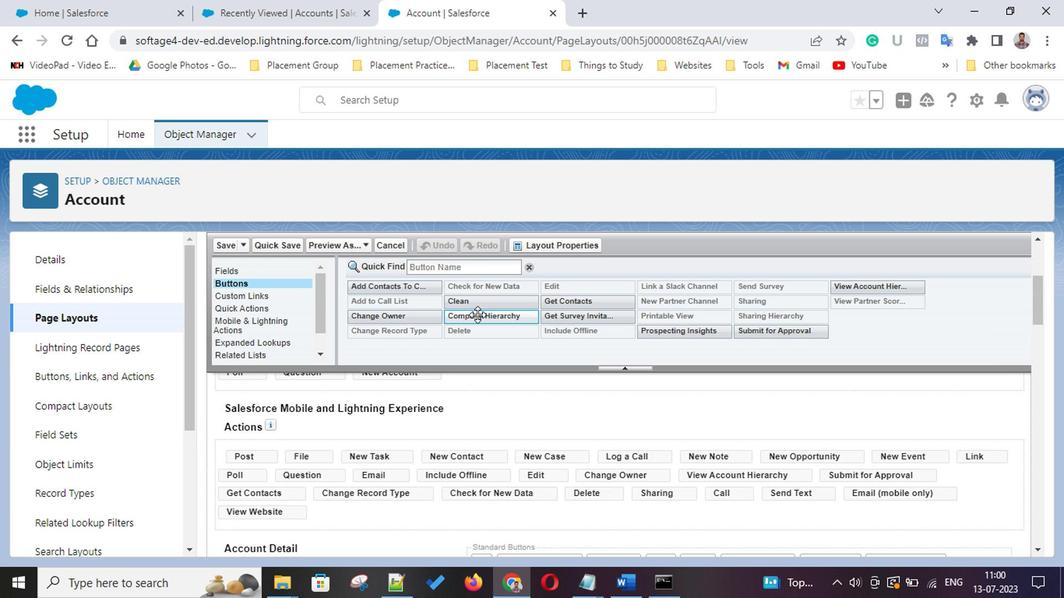 
Action: Mouse pressed left at (477, 317)
Screenshot: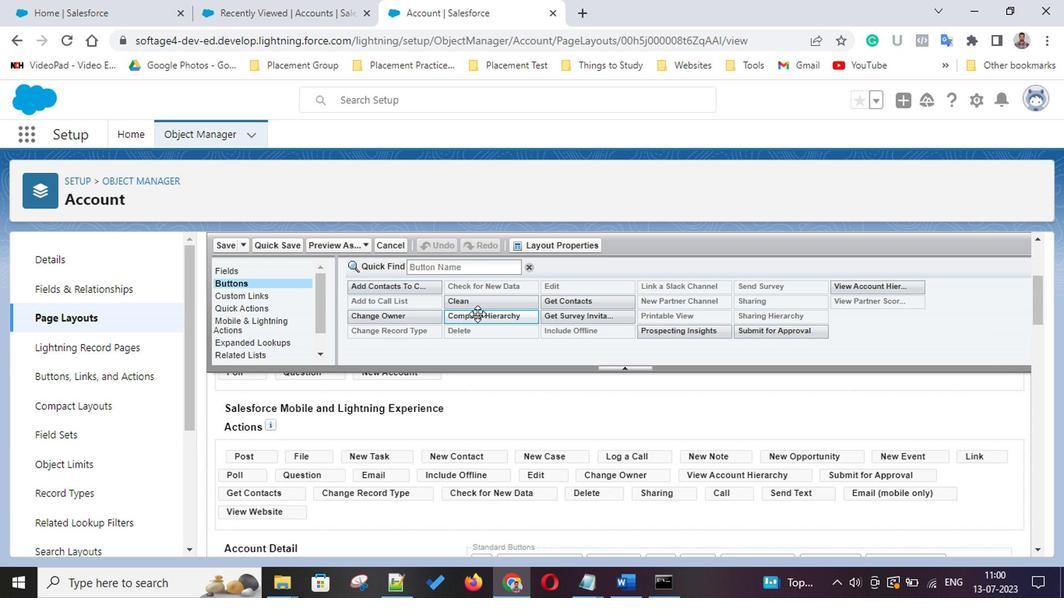 
Action: Mouse moved to (456, 485)
Screenshot: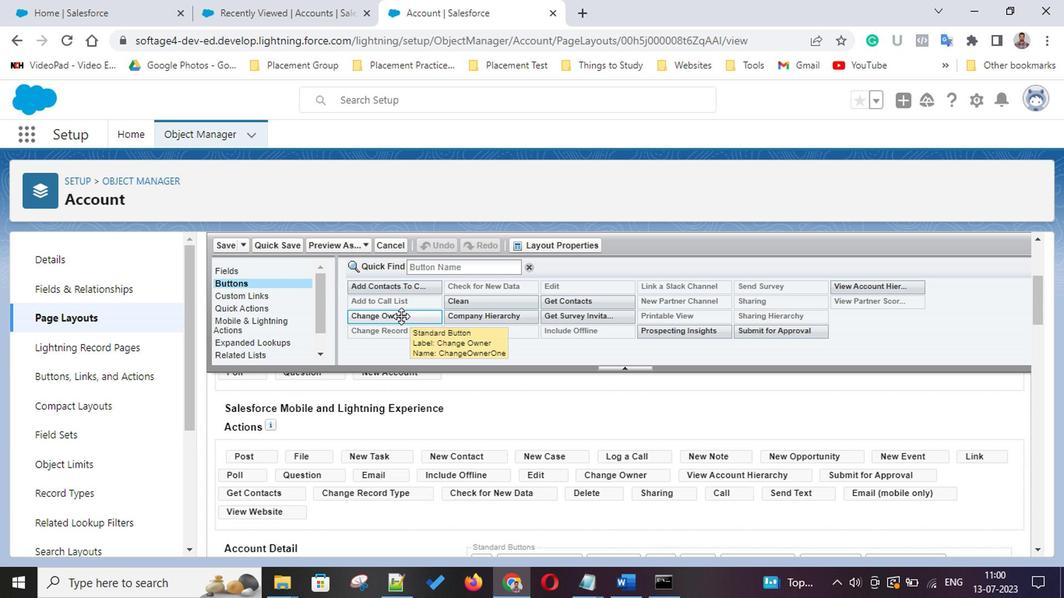 
Action: Mouse scrolled (456, 484) with delta (0, 0)
Screenshot: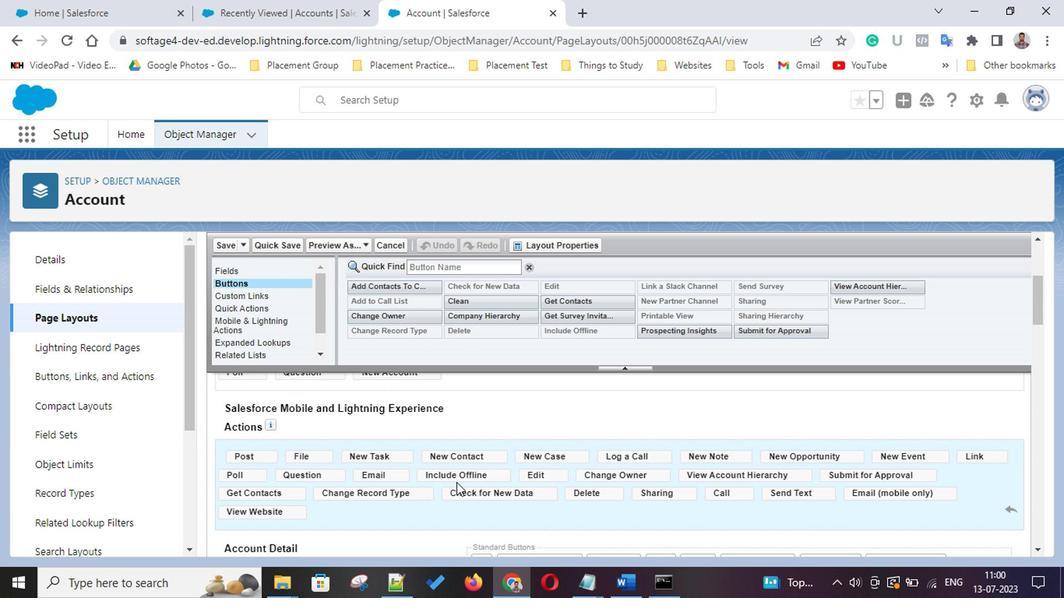 
Action: Mouse scrolled (456, 484) with delta (0, 0)
Screenshot: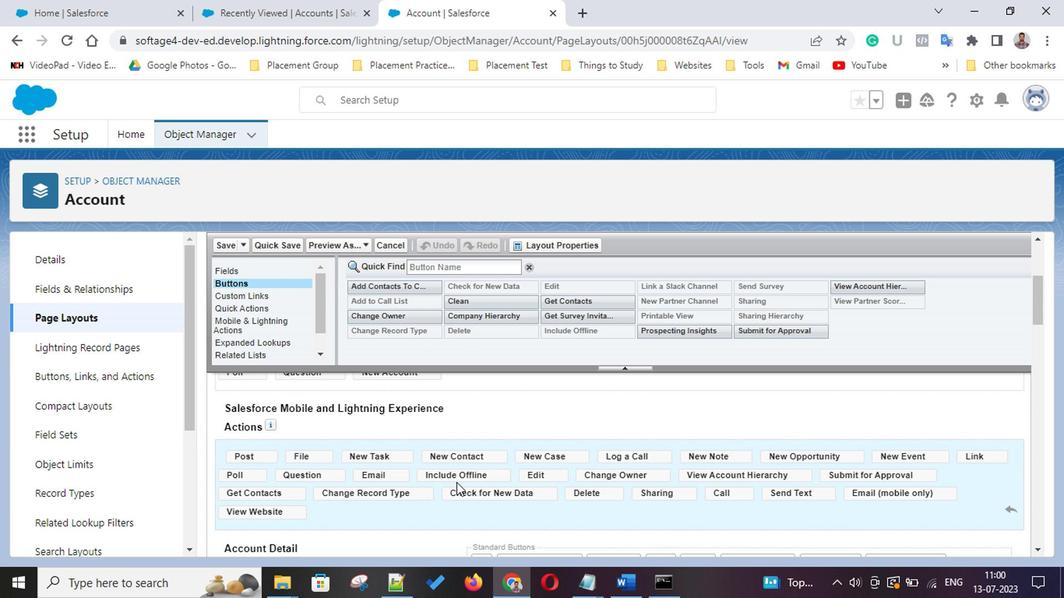 
Action: Mouse scrolled (456, 484) with delta (0, 0)
Screenshot: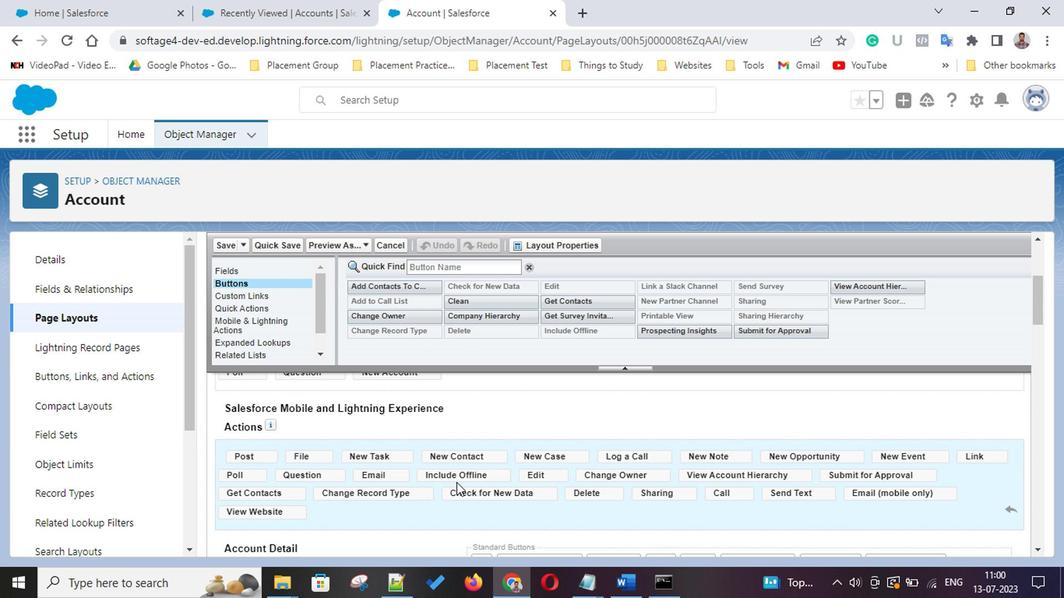 
Action: Mouse scrolled (456, 484) with delta (0, 0)
Screenshot: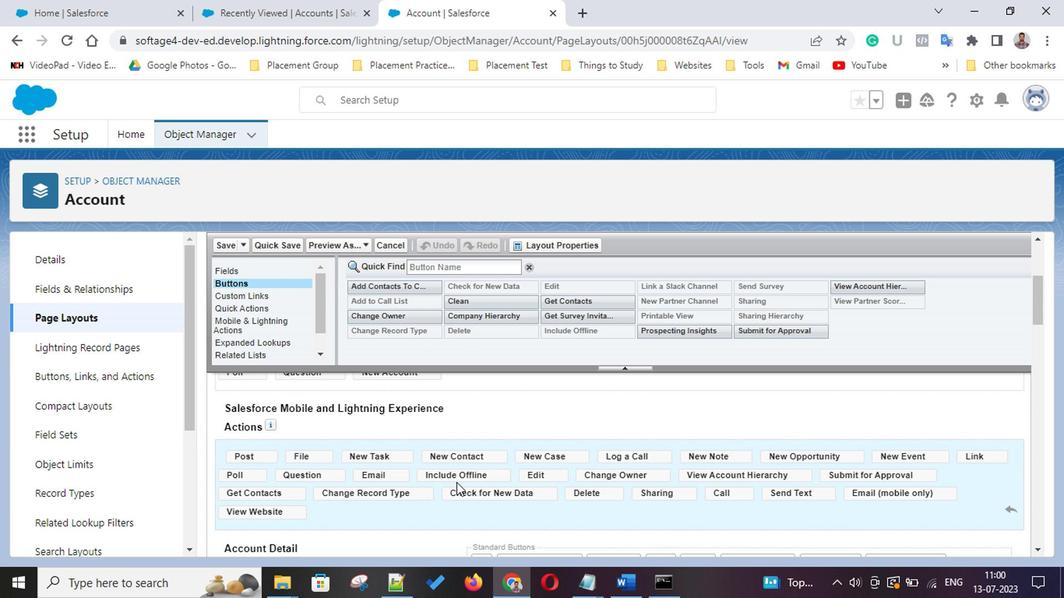 
Action: Mouse scrolled (456, 484) with delta (0, 0)
Screenshot: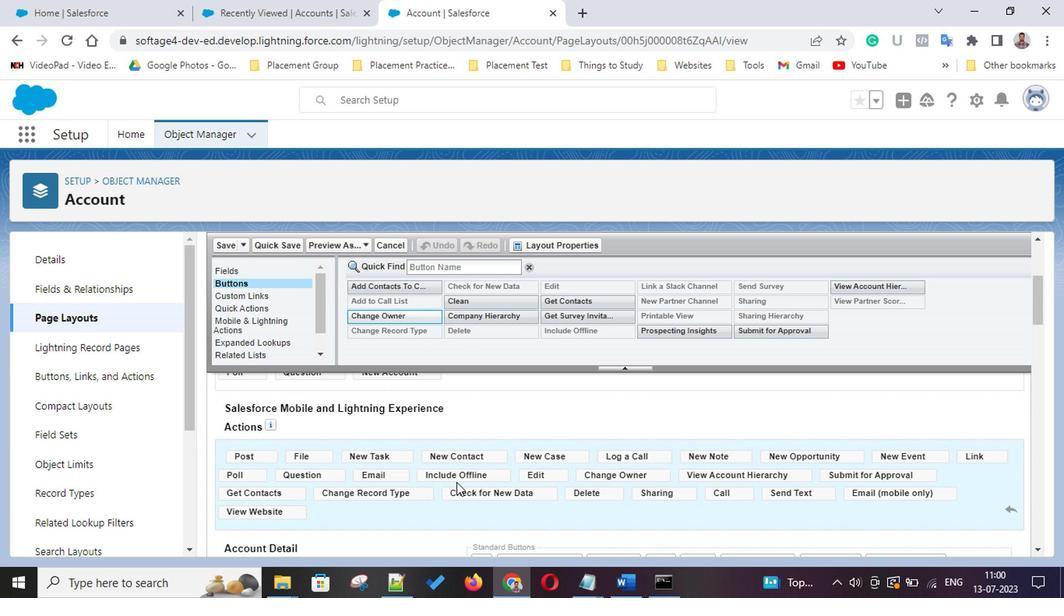
Action: Mouse scrolled (456, 484) with delta (0, 0)
Screenshot: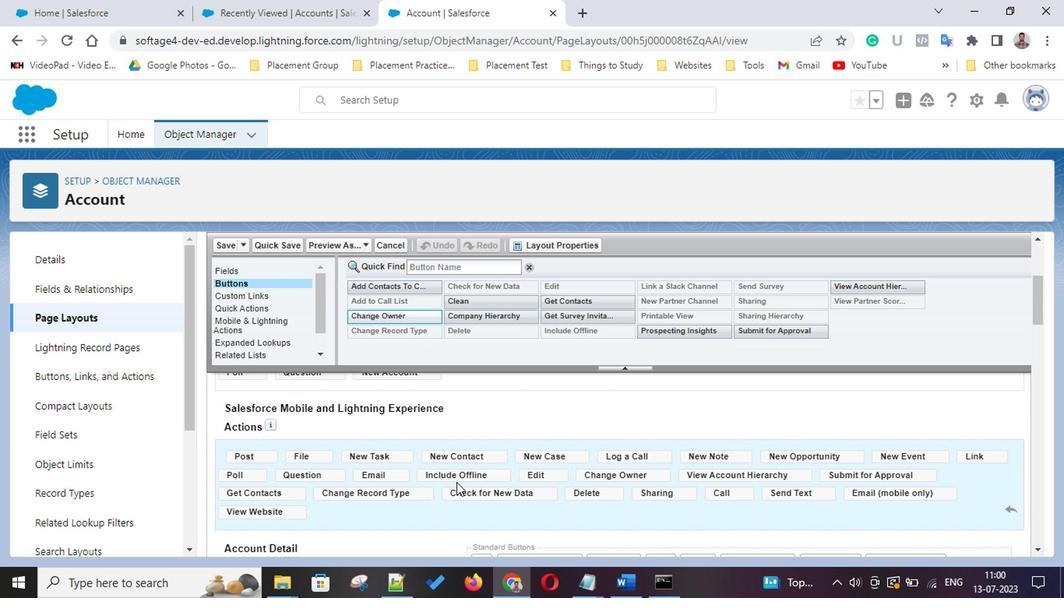 
Action: Mouse moved to (375, 320)
Screenshot: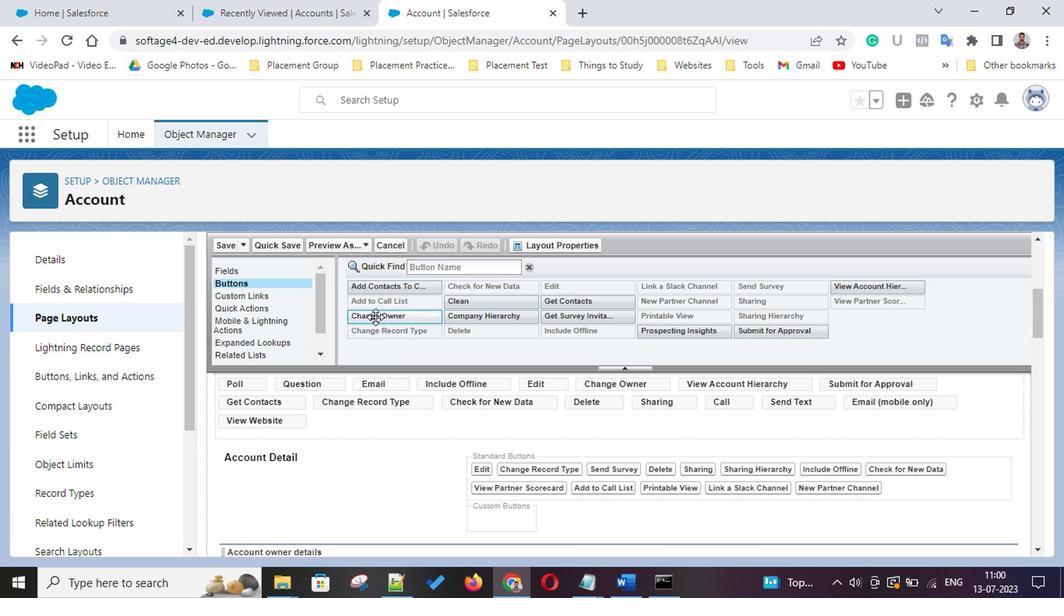 
Action: Mouse pressed left at (375, 320)
Screenshot: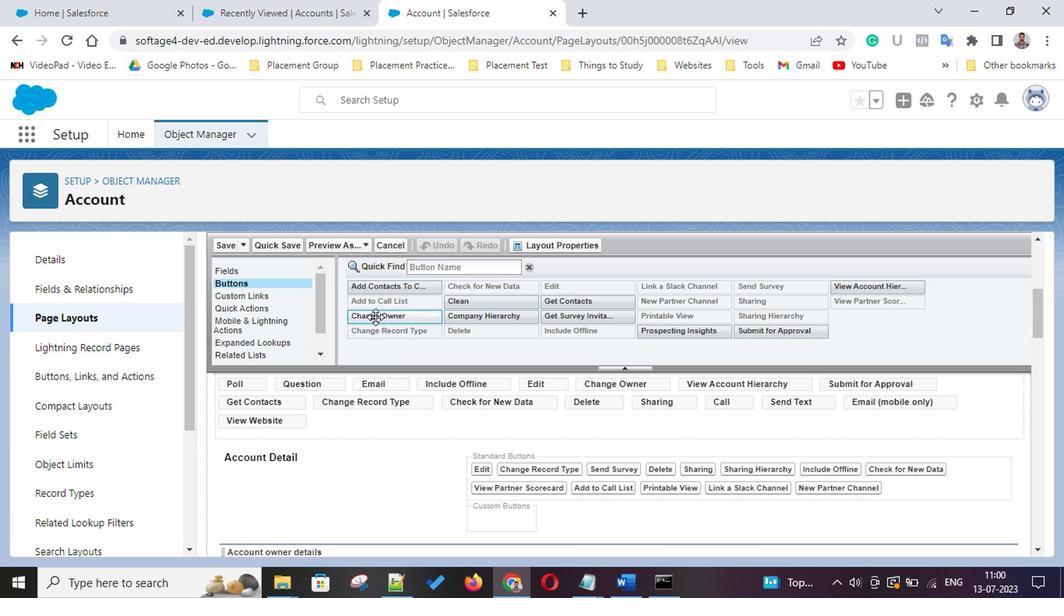 
Action: Mouse moved to (481, 321)
Screenshot: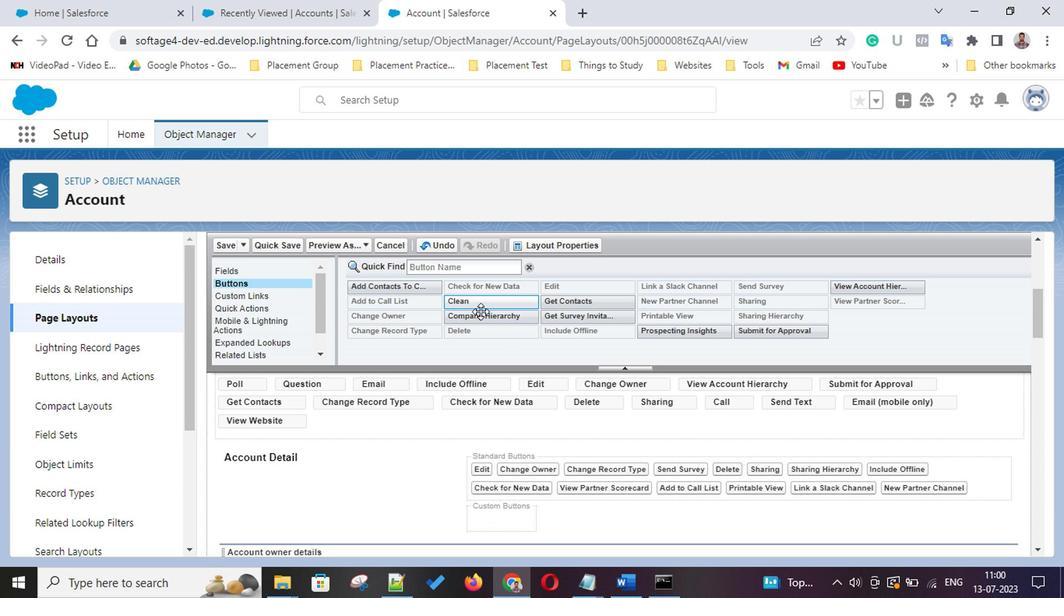 
Action: Mouse pressed left at (481, 321)
Screenshot: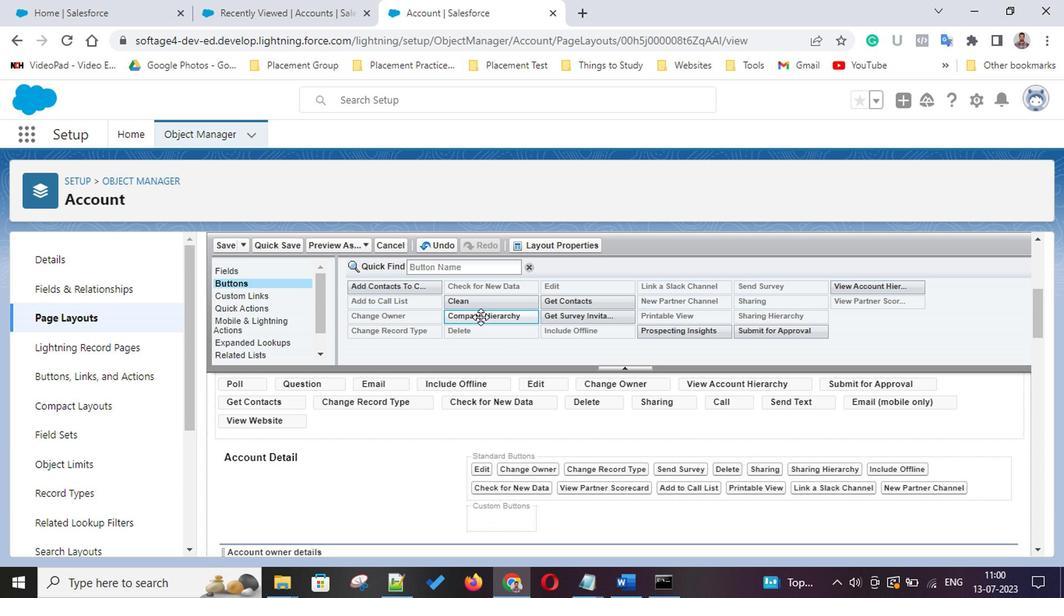 
Action: Mouse moved to (447, 510)
Screenshot: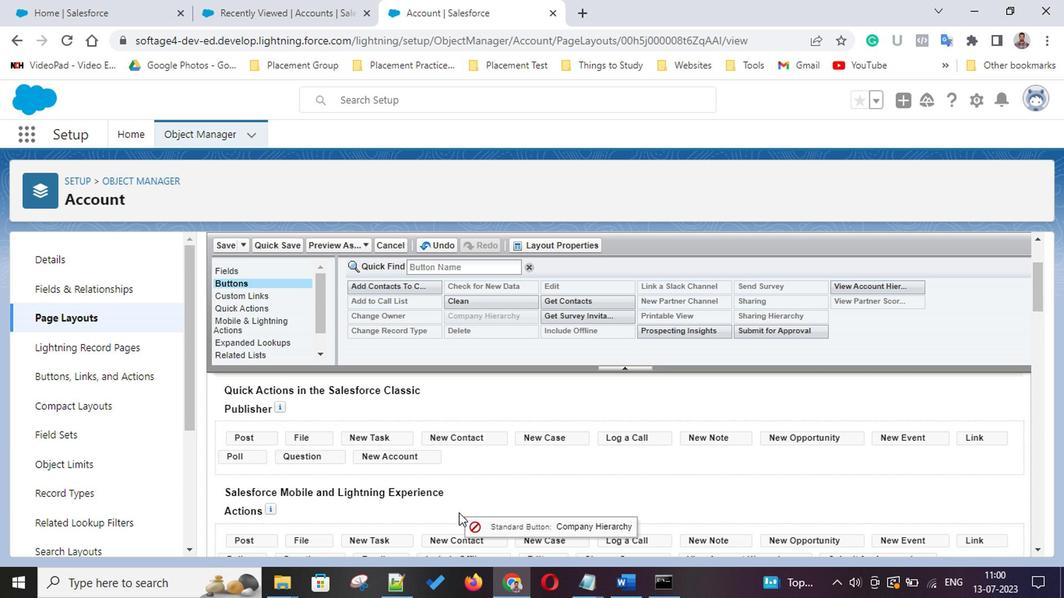 
Action: Mouse scrolled (447, 510) with delta (0, 0)
Screenshot: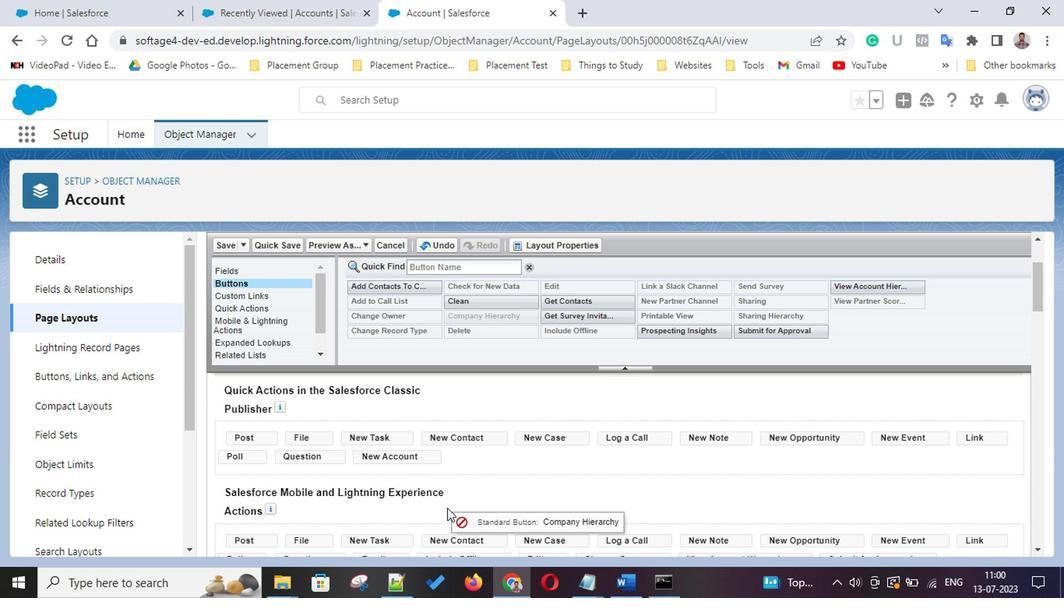 
Action: Mouse scrolled (447, 510) with delta (0, 0)
Screenshot: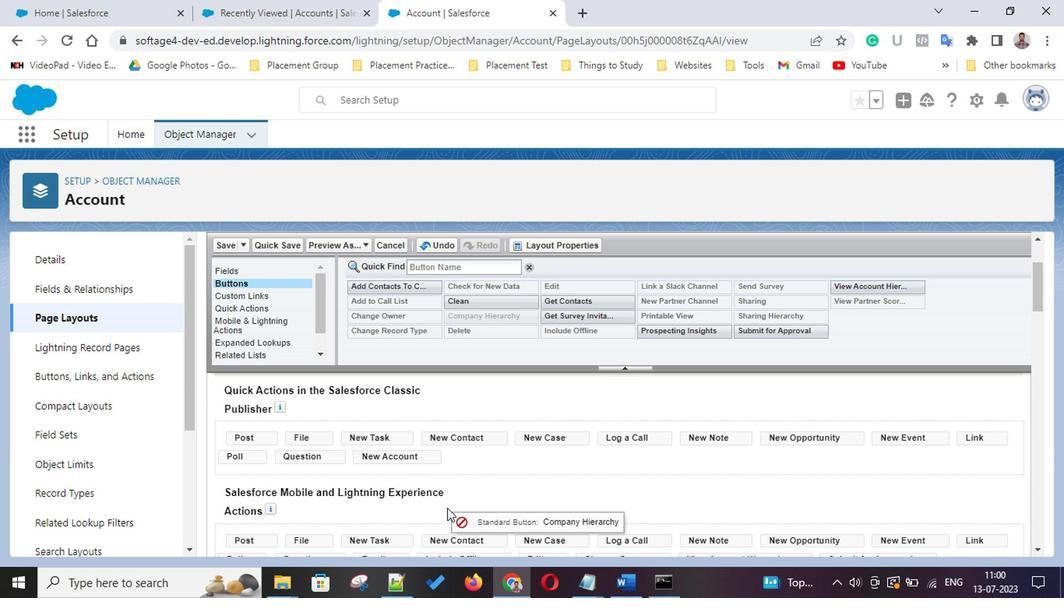 
Action: Mouse scrolled (447, 510) with delta (0, 0)
Screenshot: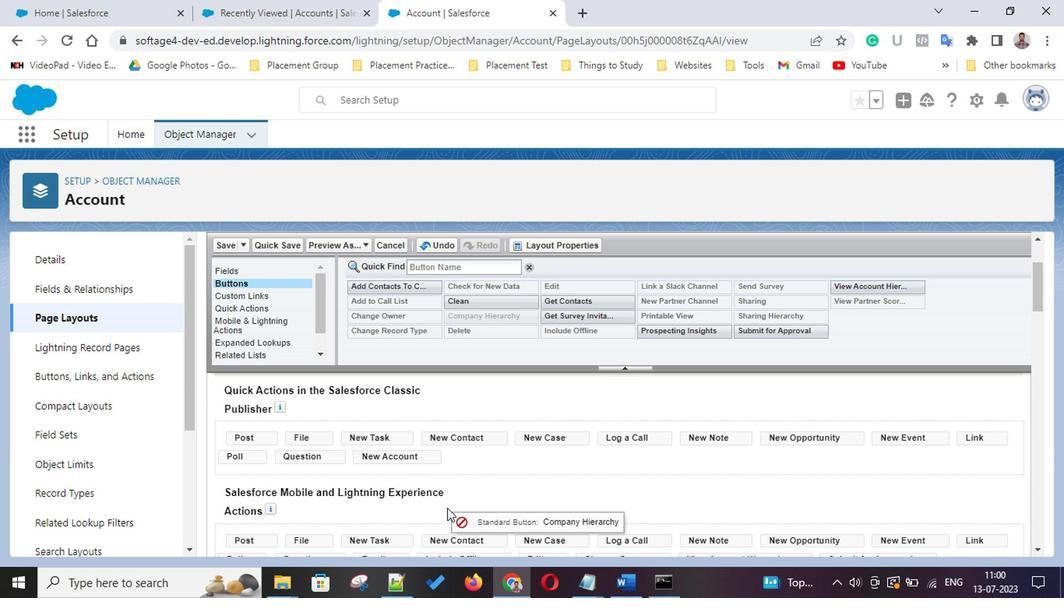 
Action: Mouse scrolled (447, 510) with delta (0, 0)
Screenshot: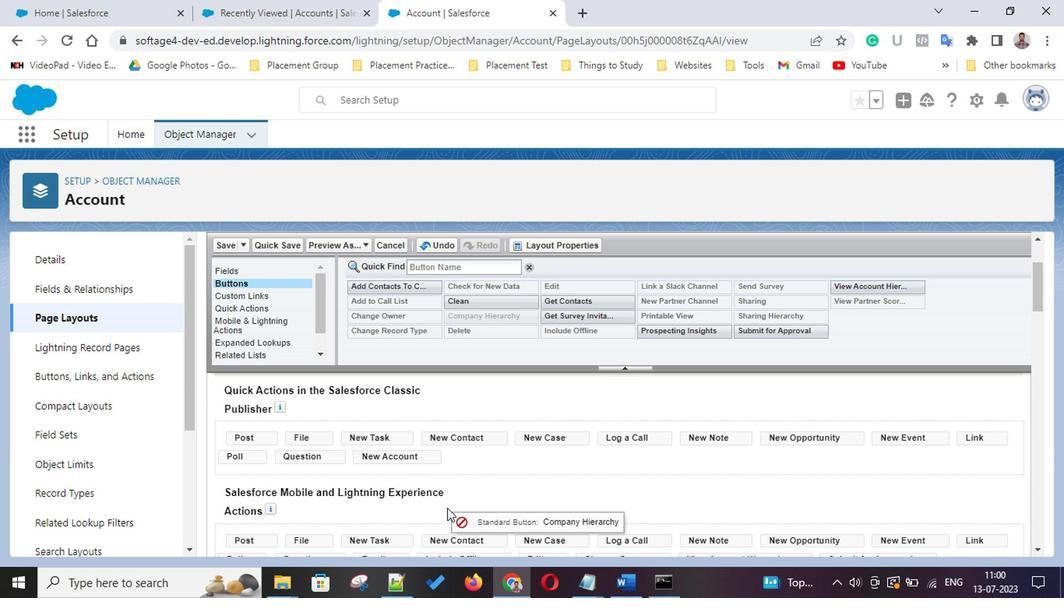 
Action: Mouse scrolled (447, 510) with delta (0, 0)
Screenshot: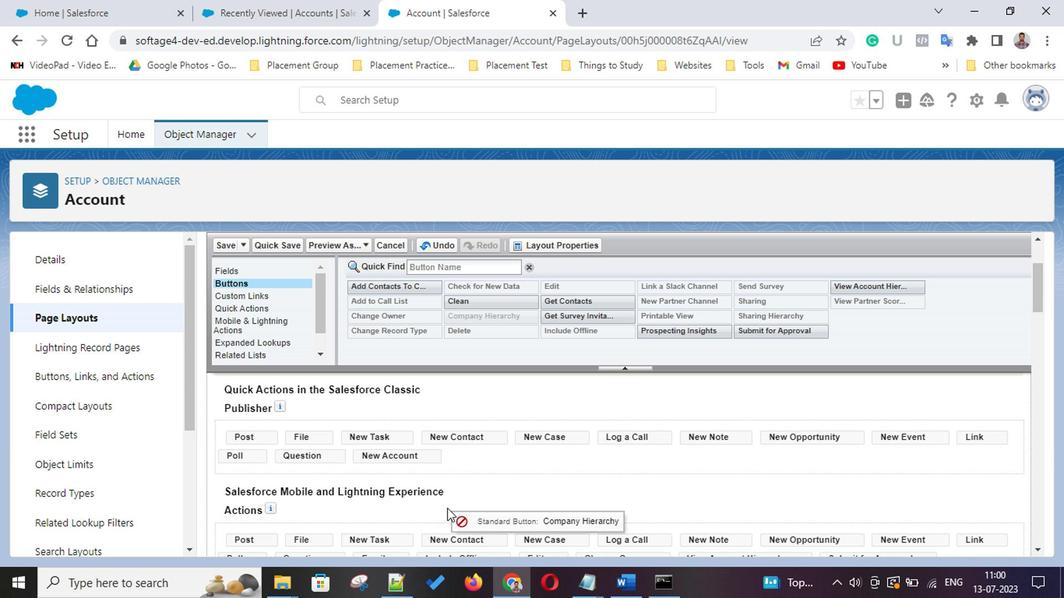 
Action: Mouse scrolled (447, 510) with delta (0, 0)
Screenshot: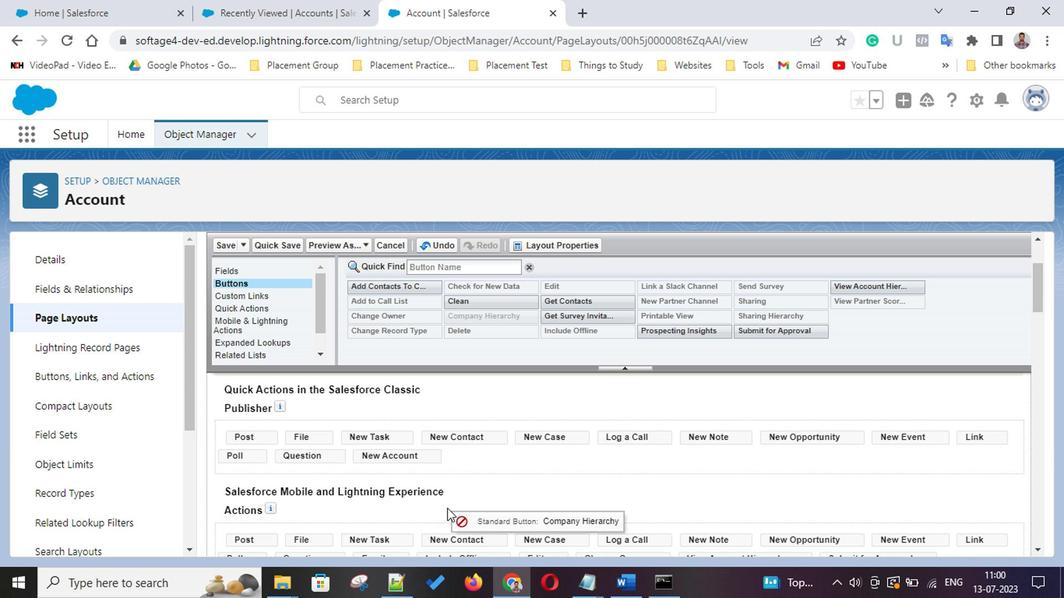 
Action: Mouse scrolled (447, 510) with delta (0, 0)
Screenshot: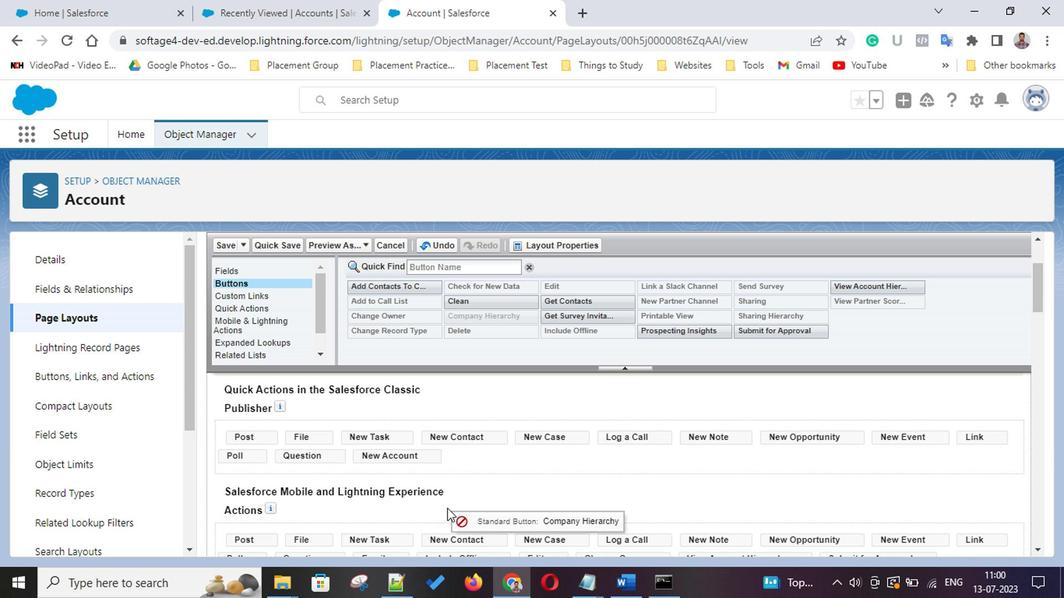 
Action: Mouse scrolled (447, 510) with delta (0, 0)
Screenshot: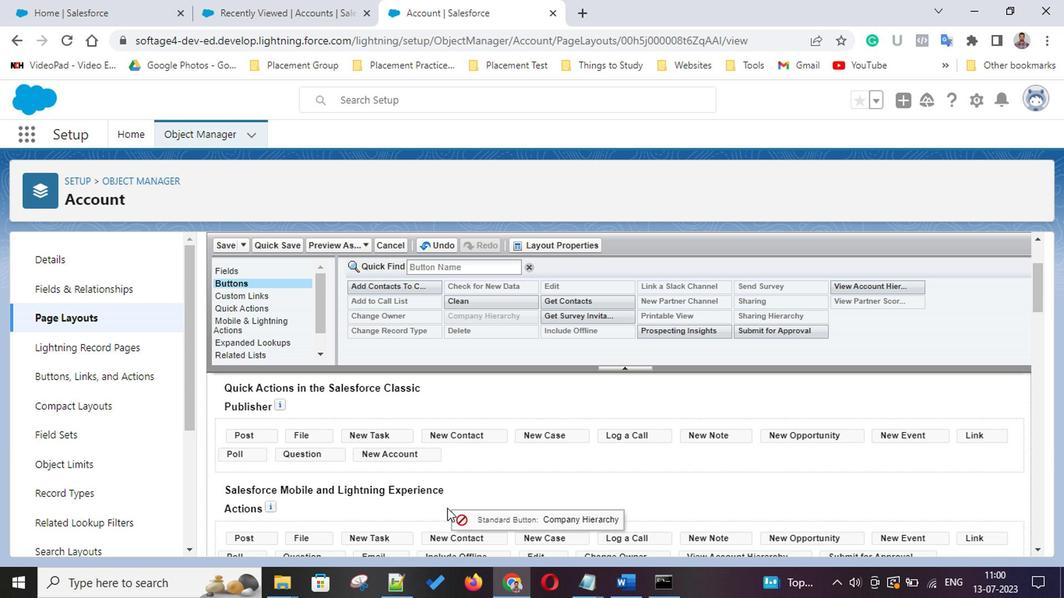 
Action: Mouse scrolled (447, 510) with delta (0, 0)
Screenshot: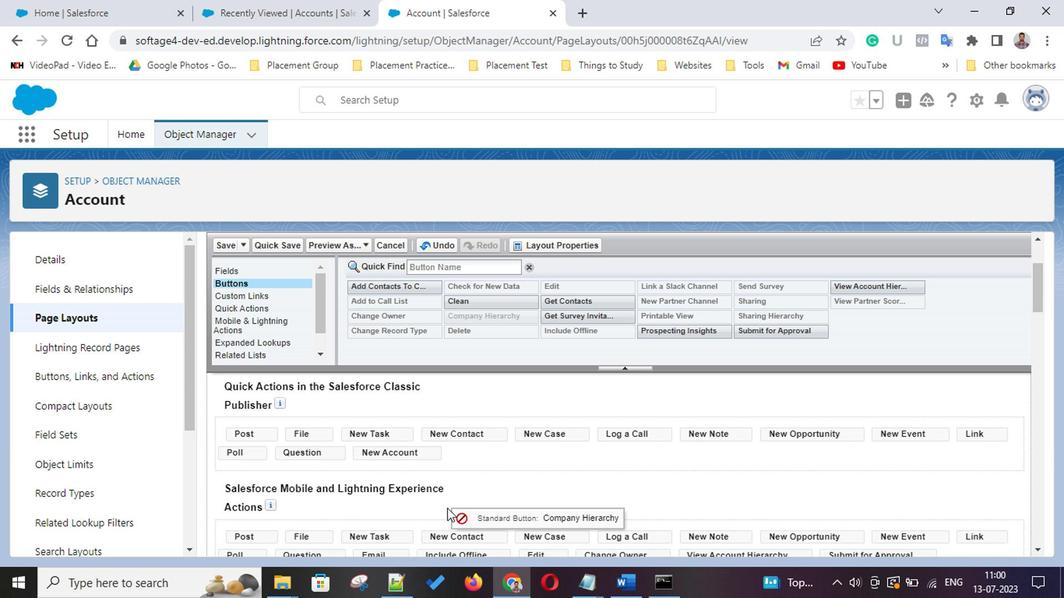 
Action: Mouse scrolled (447, 510) with delta (0, 0)
Screenshot: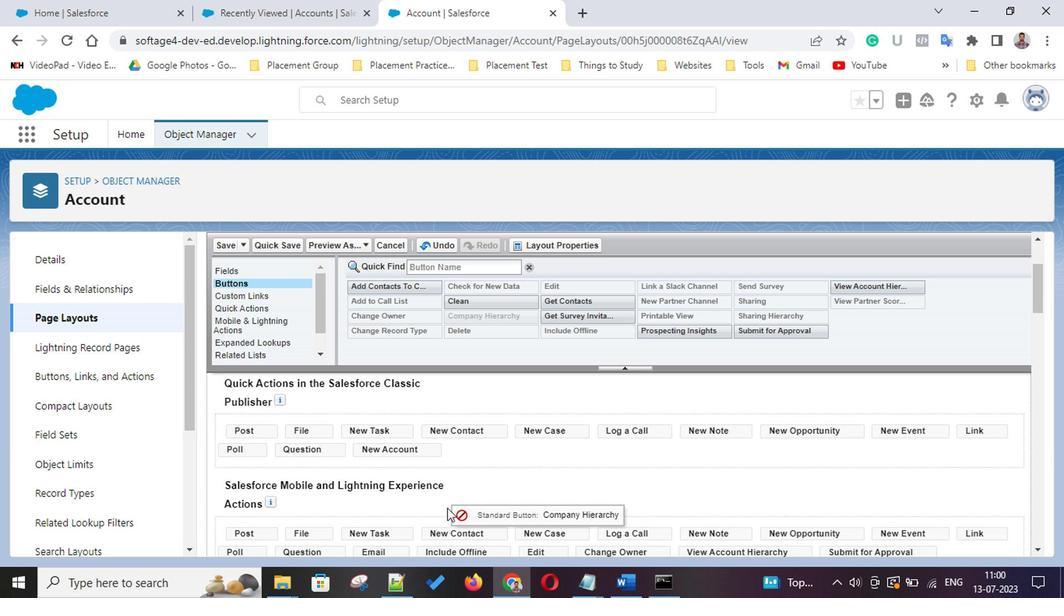 
Action: Mouse scrolled (447, 510) with delta (0, 0)
Screenshot: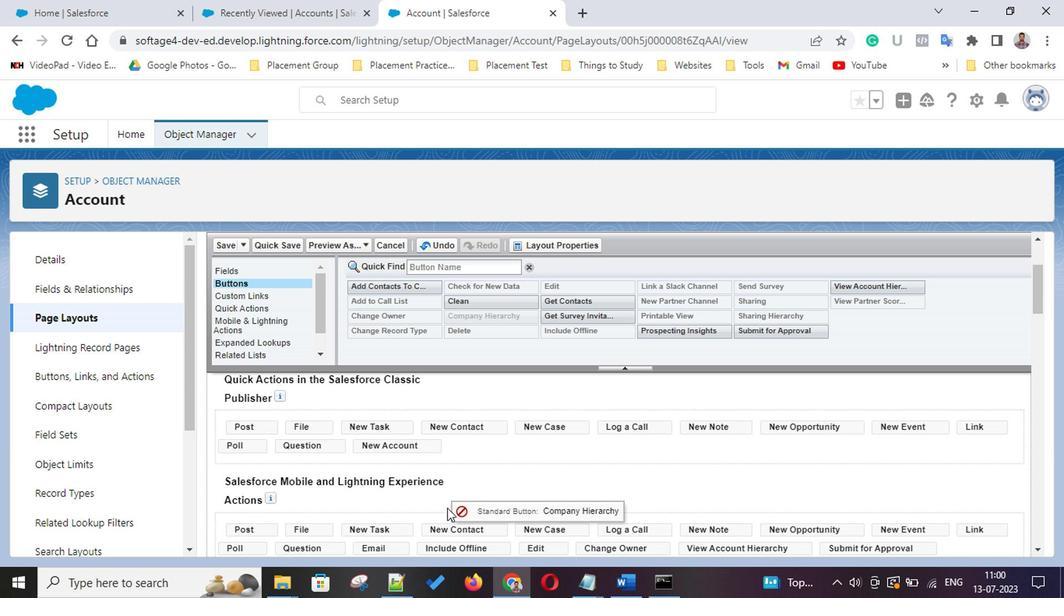 
Action: Mouse scrolled (447, 510) with delta (0, 0)
Screenshot: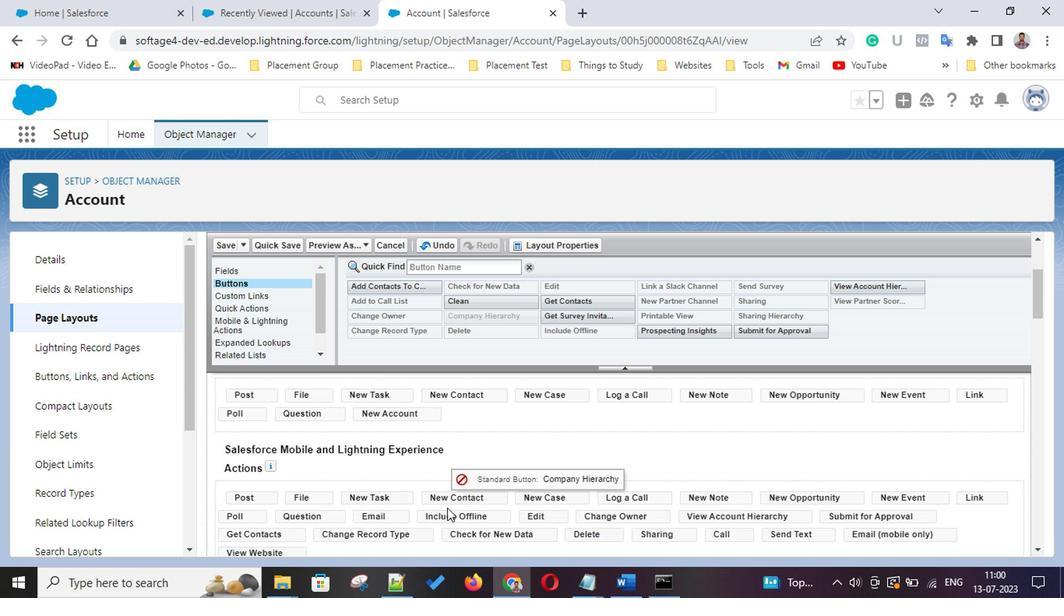 
Action: Mouse scrolled (447, 510) with delta (0, 0)
Screenshot: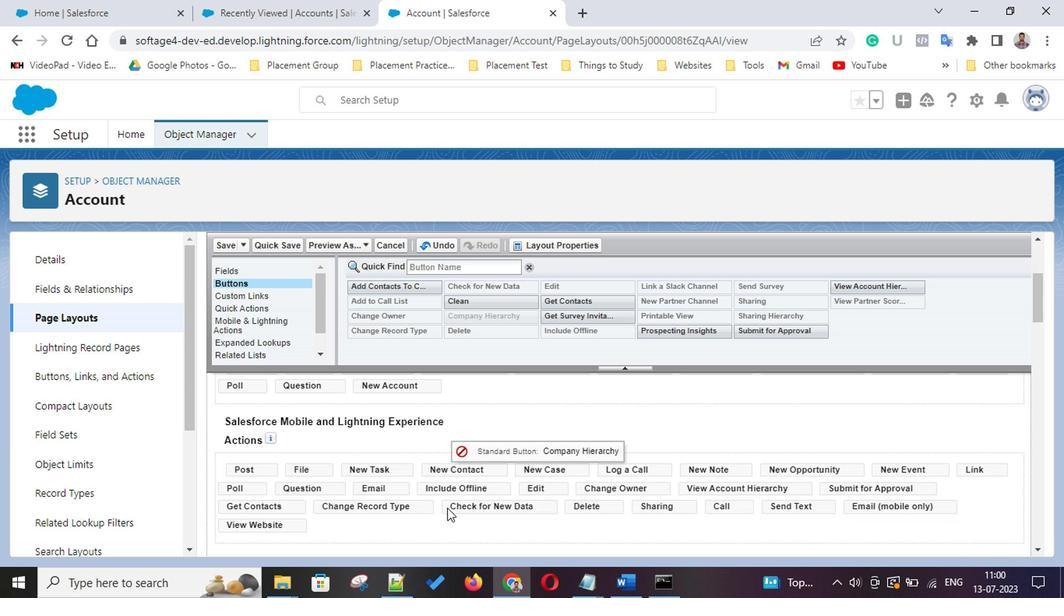 
Action: Mouse scrolled (447, 510) with delta (0, 0)
Screenshot: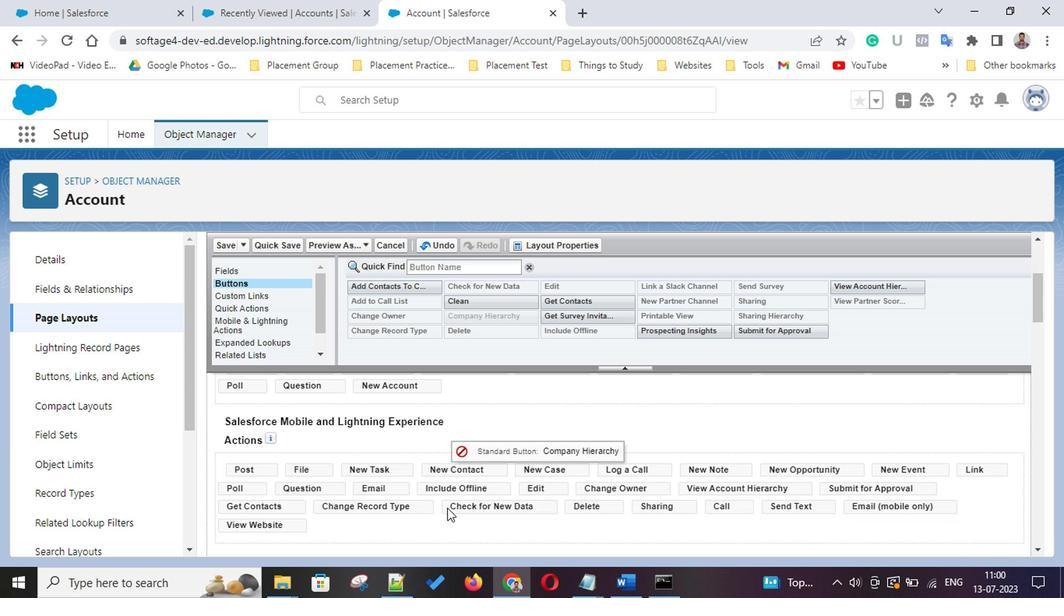 
Action: Mouse scrolled (447, 510) with delta (0, 0)
Screenshot: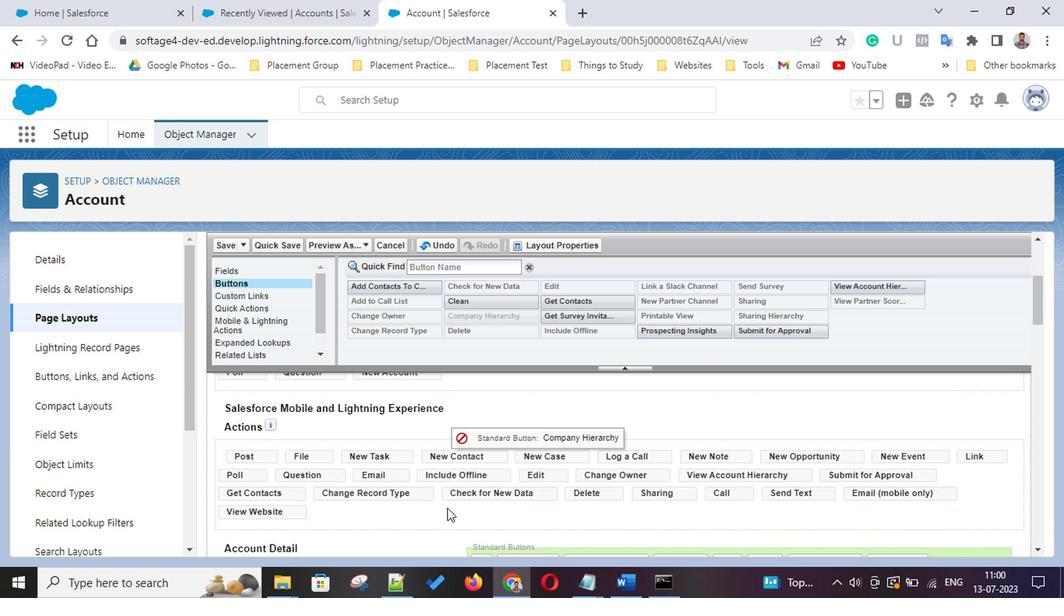 
Action: Mouse scrolled (447, 510) with delta (0, 0)
Screenshot: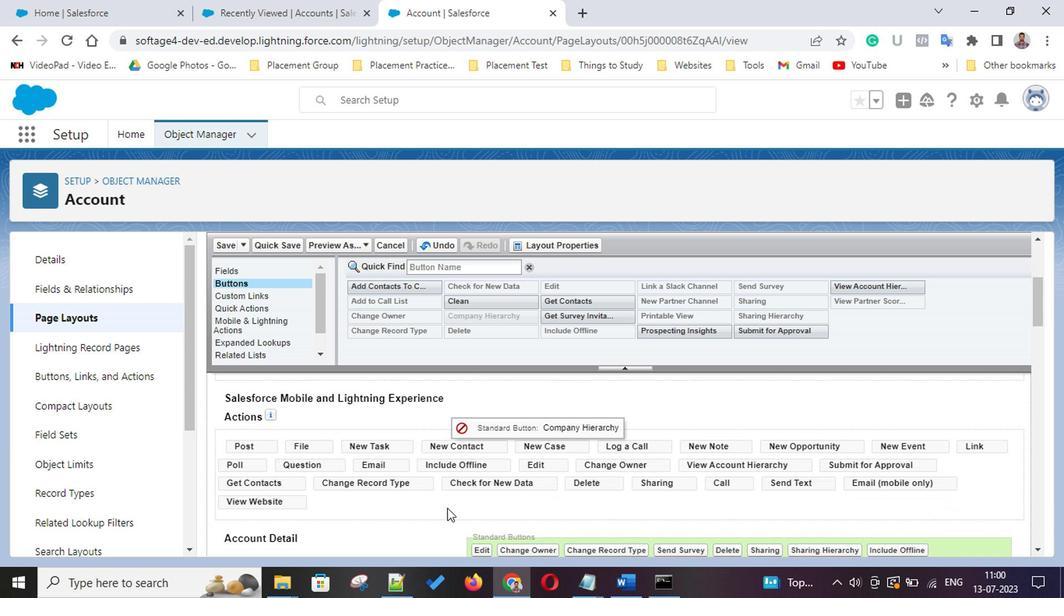 
Action: Mouse scrolled (447, 510) with delta (0, 0)
Screenshot: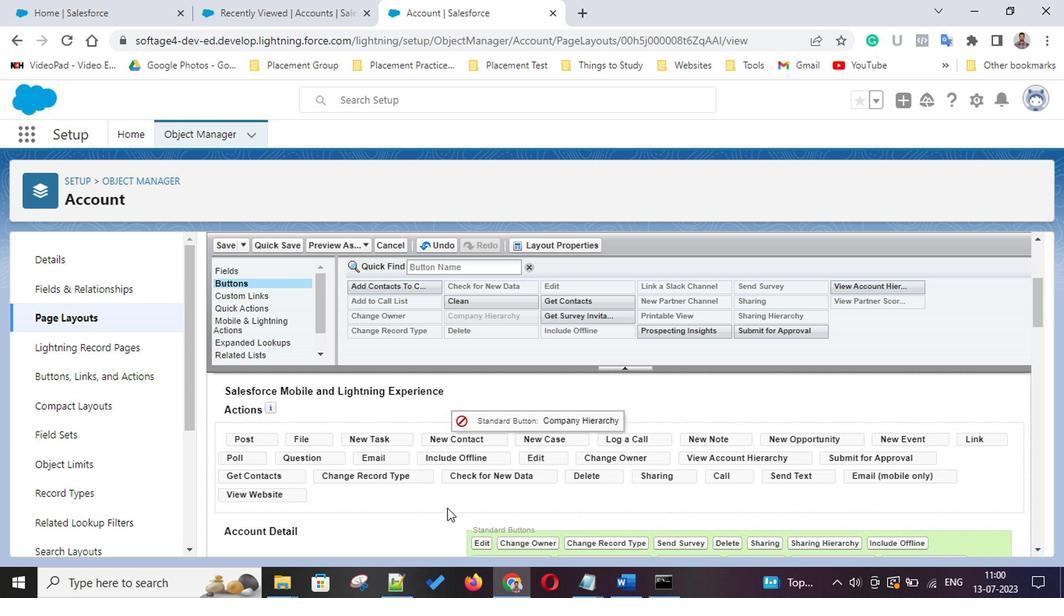 
Action: Mouse moved to (402, 489)
Screenshot: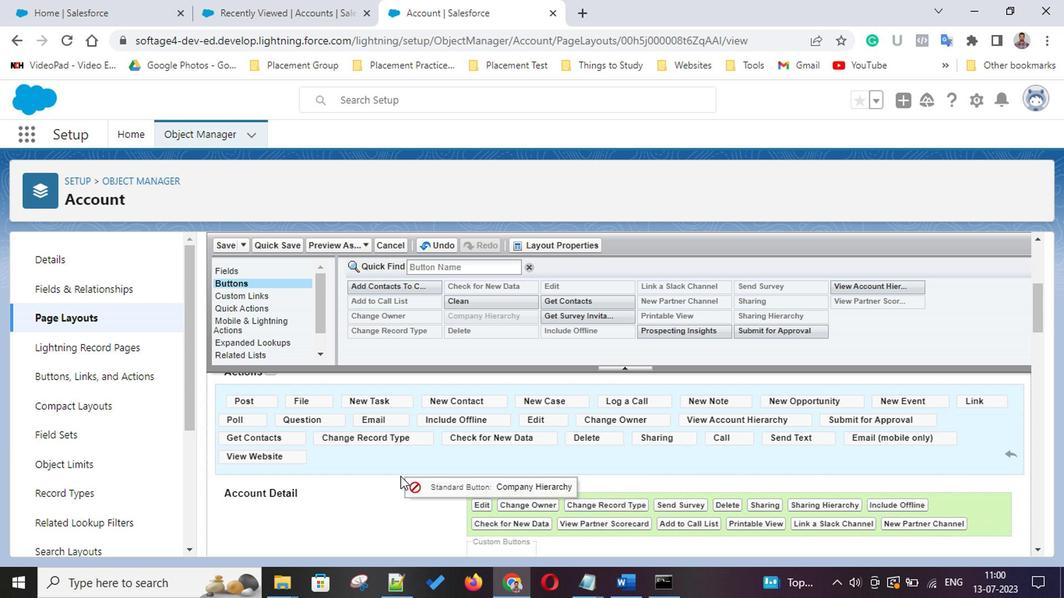 
Action: Mouse scrolled (402, 488) with delta (0, 0)
Screenshot: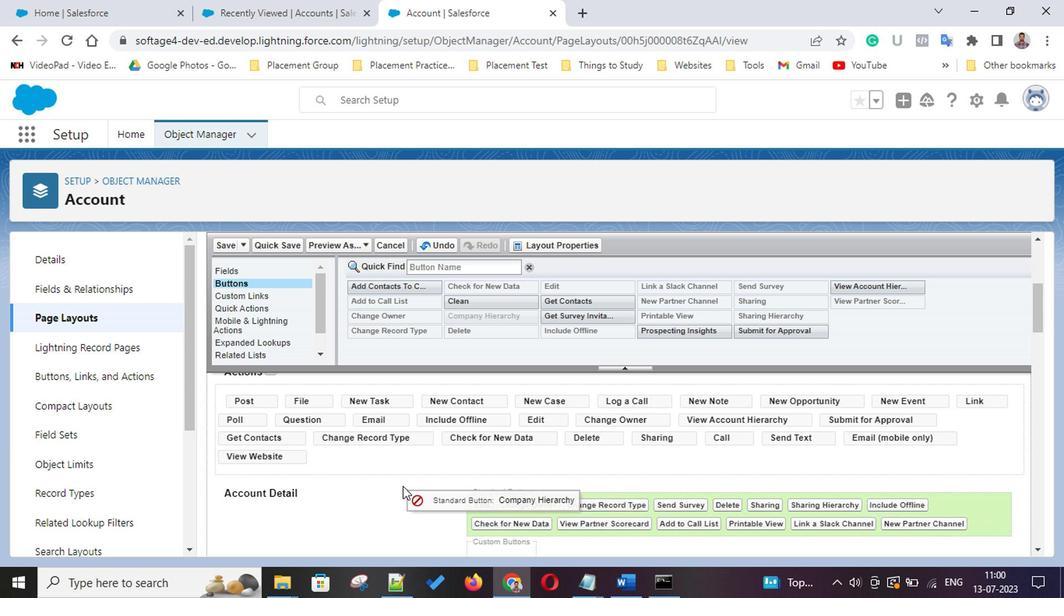 
Action: Mouse scrolled (402, 488) with delta (0, 0)
Screenshot: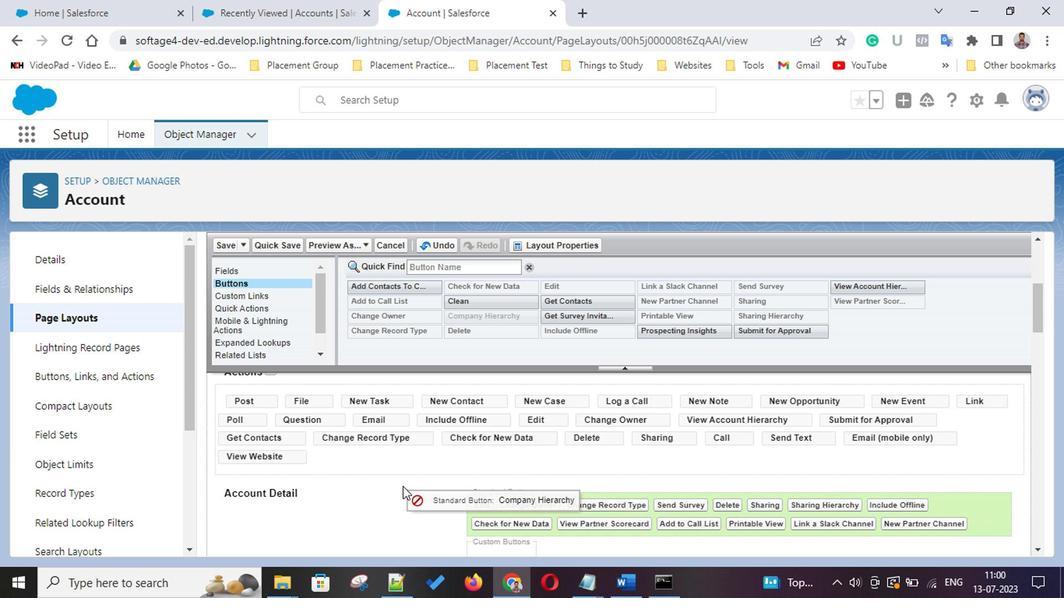 
Action: Mouse scrolled (402, 488) with delta (0, 0)
Screenshot: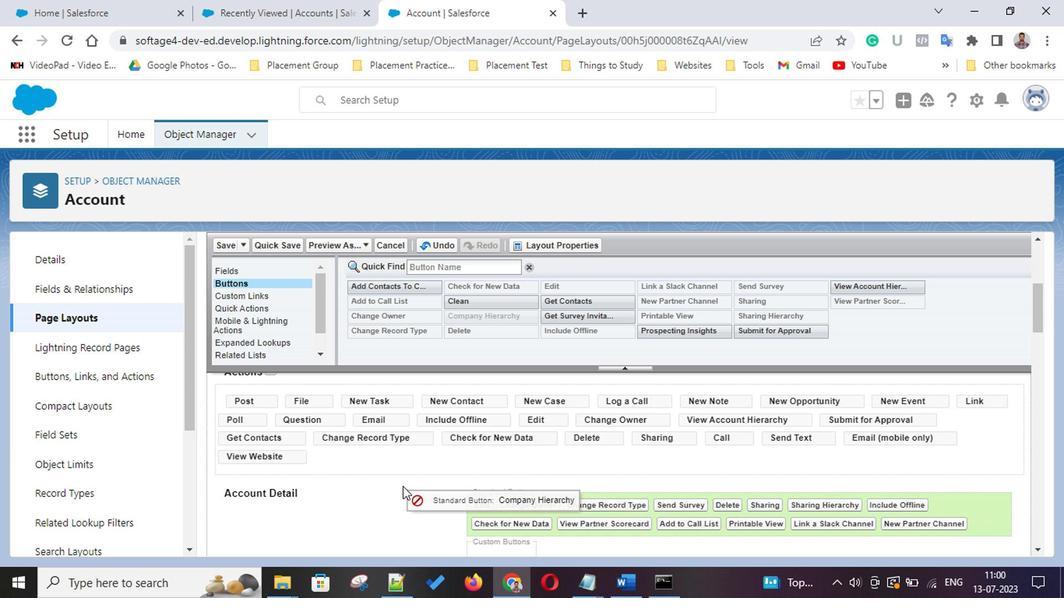
Action: Mouse scrolled (402, 488) with delta (0, 0)
Screenshot: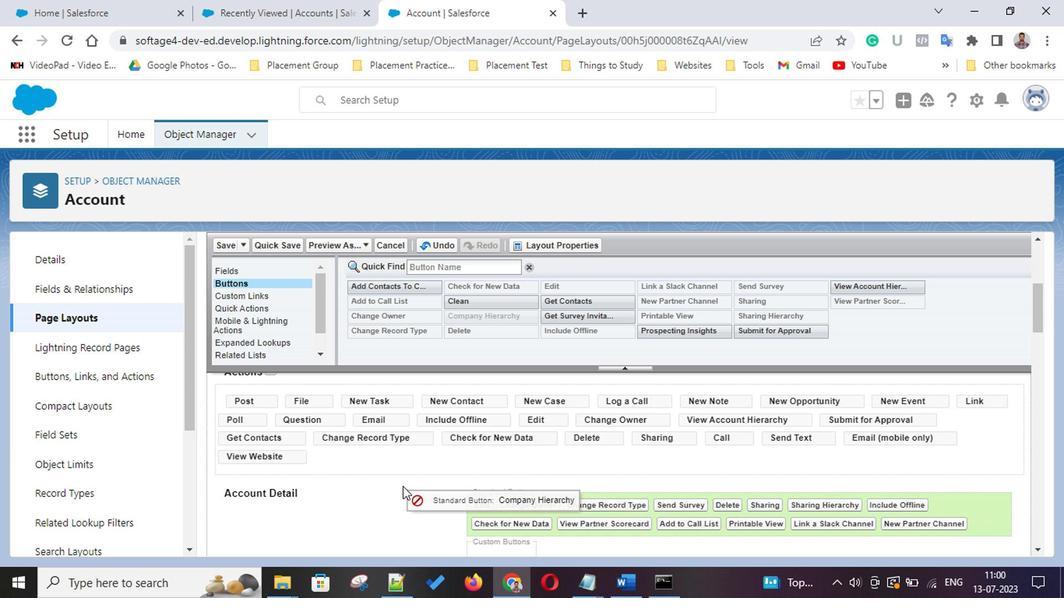
Action: Mouse scrolled (402, 488) with delta (0, 0)
Screenshot: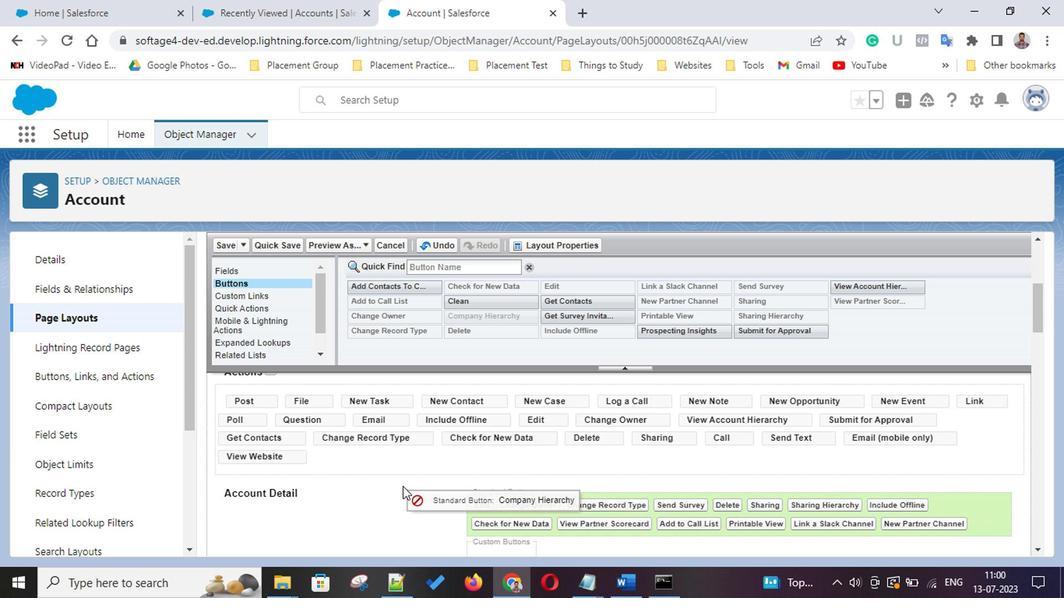 
Action: Mouse scrolled (402, 488) with delta (0, 0)
Screenshot: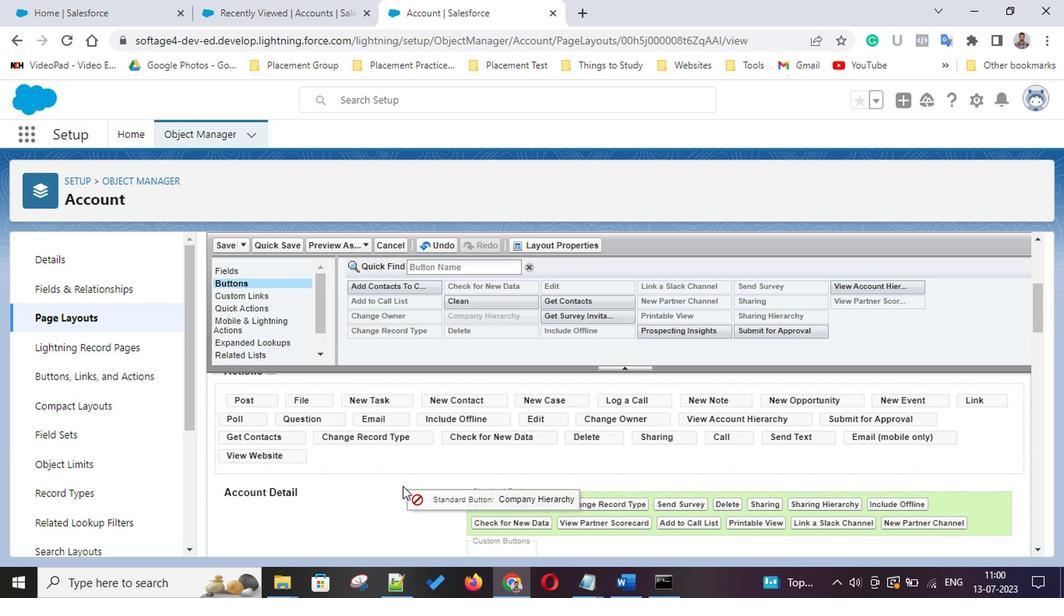 
Action: Mouse scrolled (402, 488) with delta (0, 0)
Screenshot: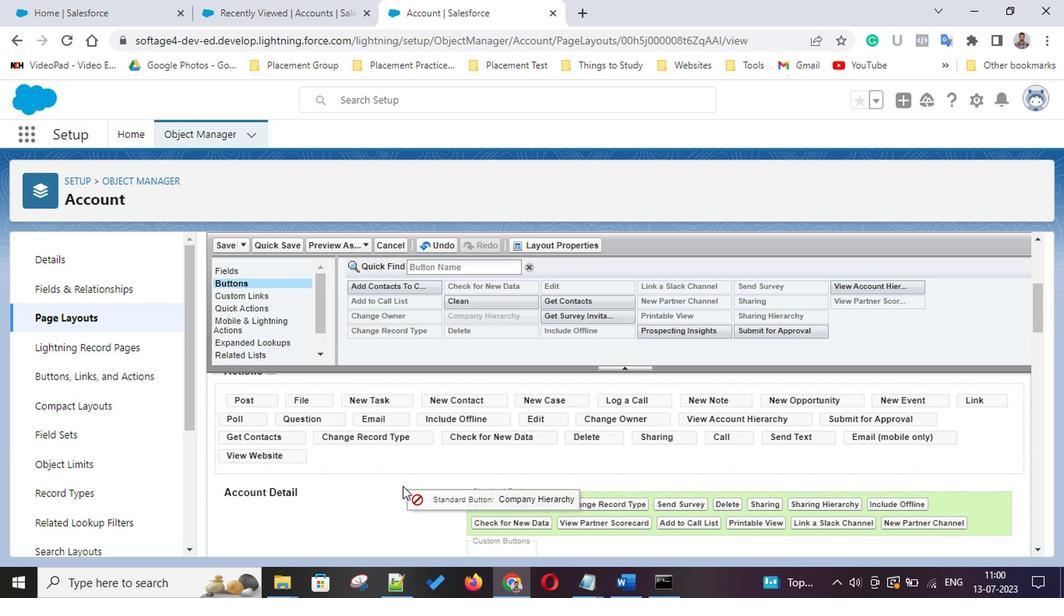 
Action: Mouse scrolled (402, 488) with delta (0, 0)
Screenshot: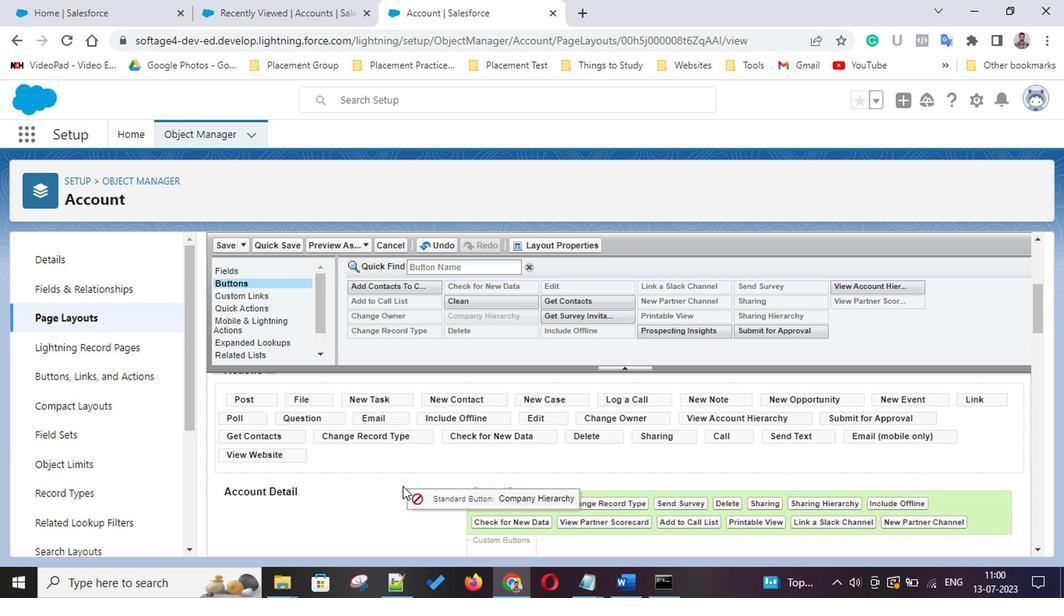 
Action: Mouse scrolled (402, 488) with delta (0, 0)
Screenshot: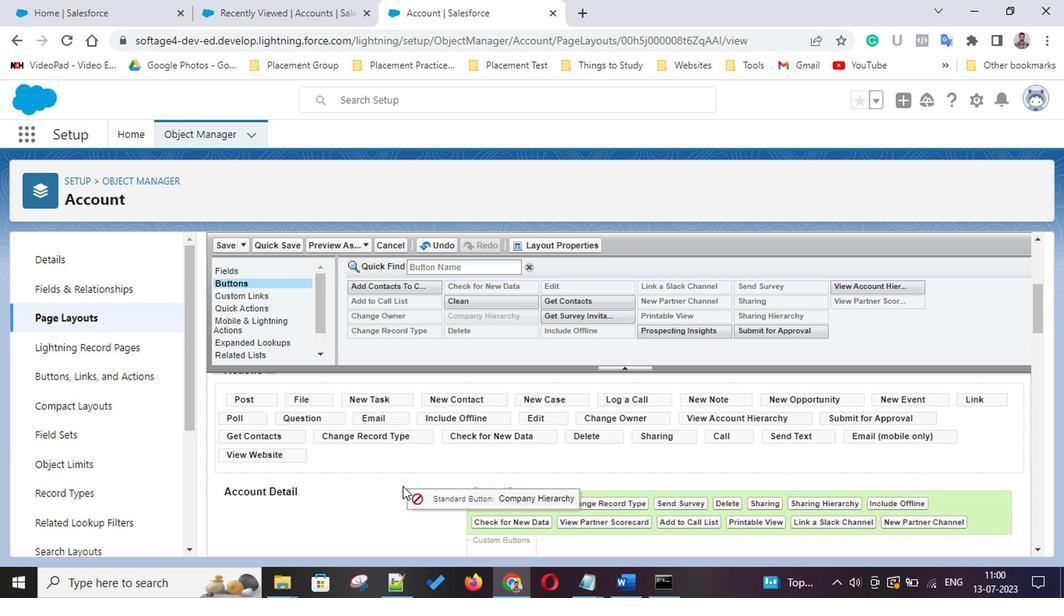 
Action: Mouse scrolled (402, 488) with delta (0, 0)
Screenshot: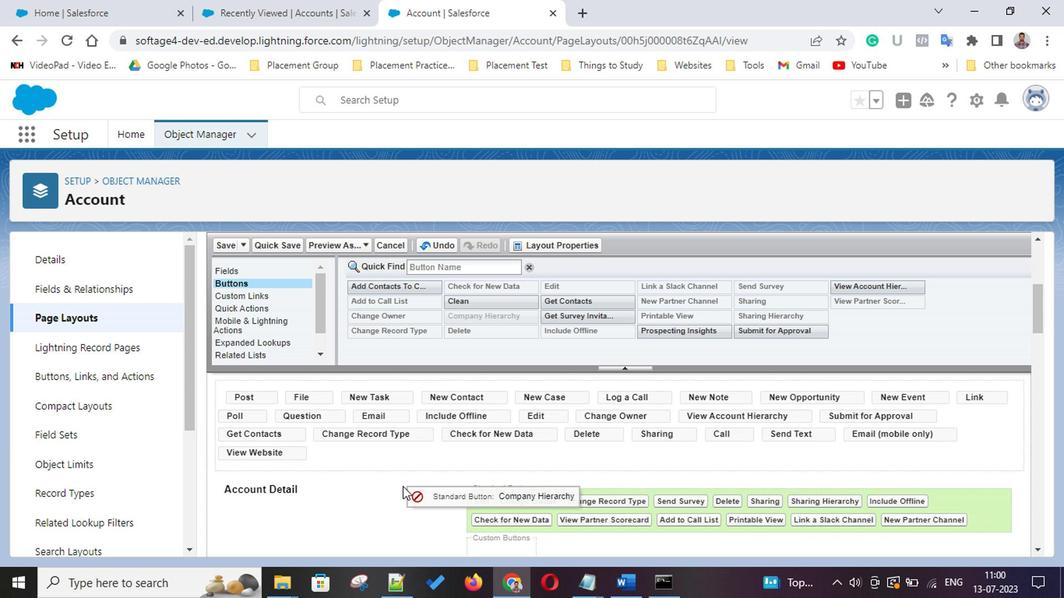 
Action: Mouse scrolled (402, 488) with delta (0, 0)
Screenshot: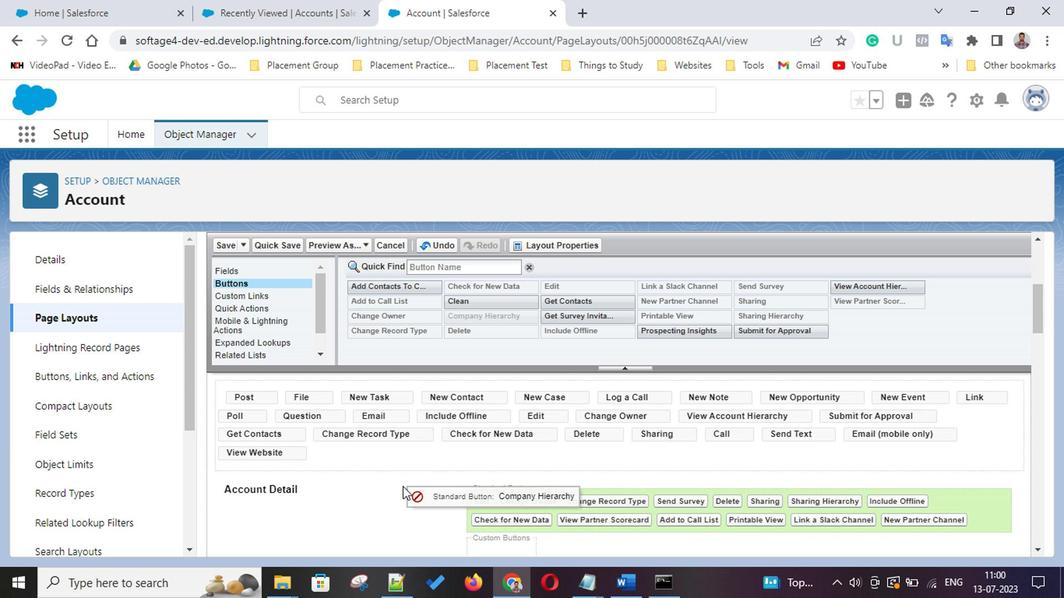 
Action: Mouse scrolled (402, 488) with delta (0, 0)
Screenshot: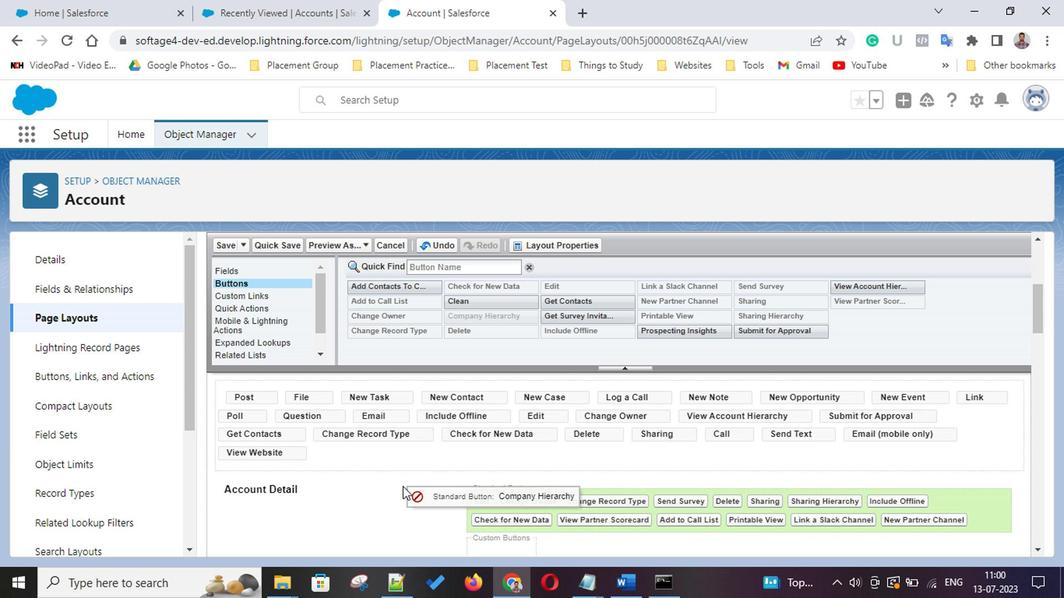 
Action: Mouse scrolled (402, 488) with delta (0, 0)
Screenshot: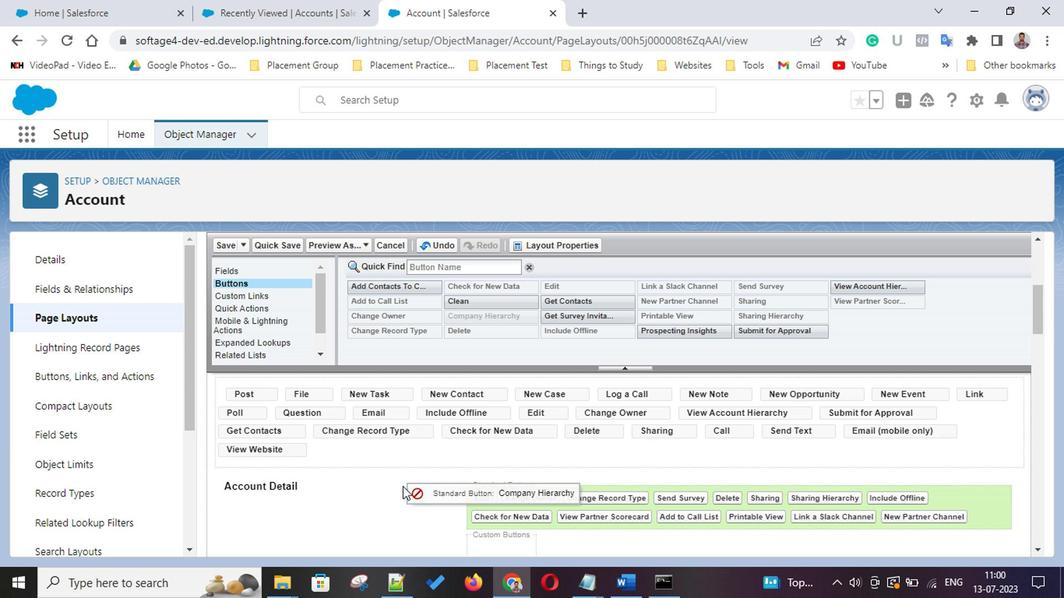 
Action: Mouse scrolled (402, 488) with delta (0, 0)
Screenshot: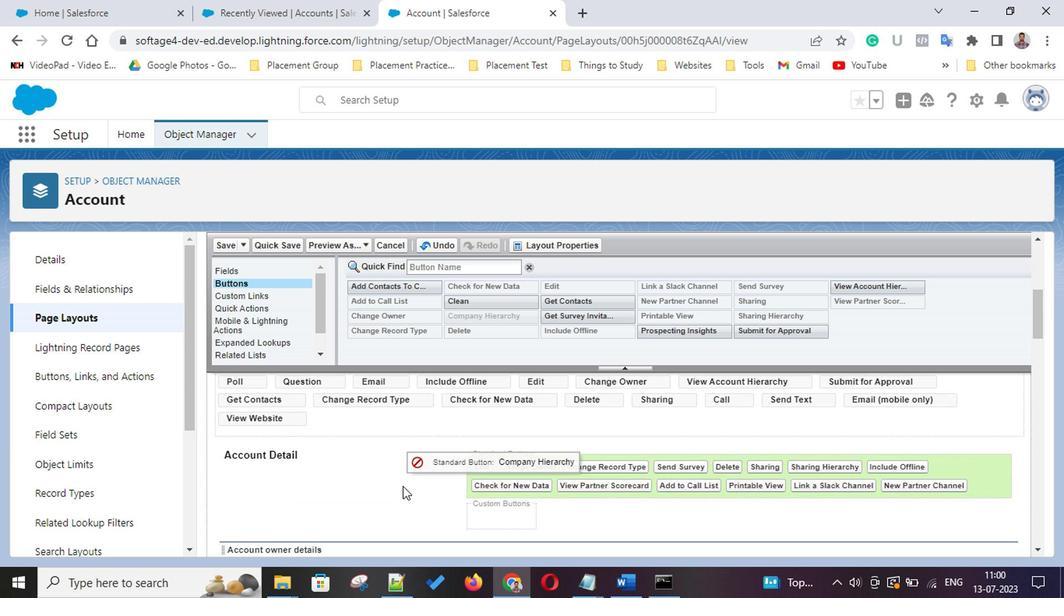 
Action: Mouse moved to (450, 498)
Screenshot: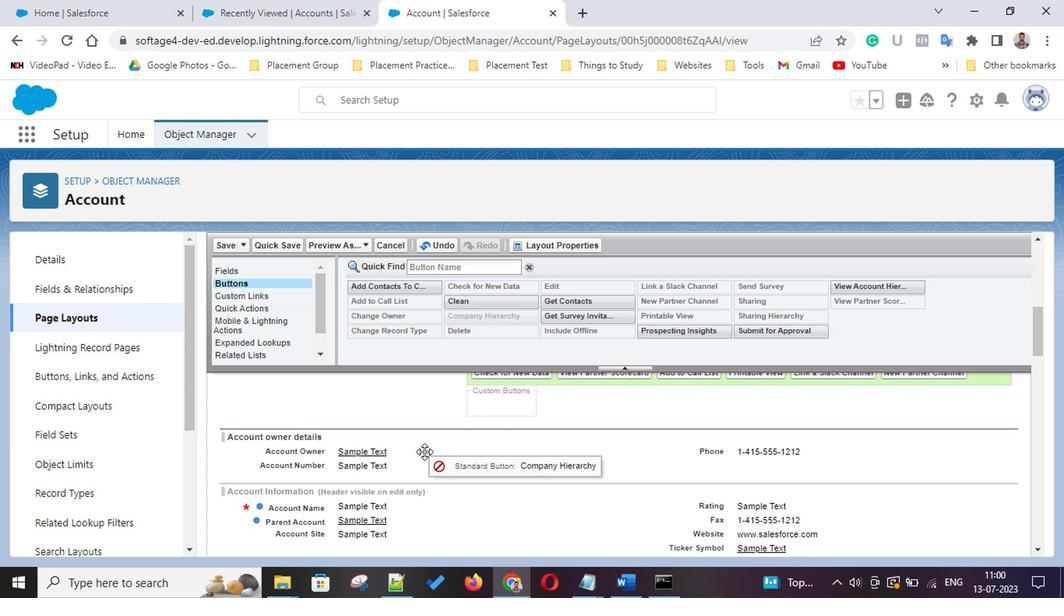 
Action: Mouse scrolled (450, 497) with delta (0, -1)
